 Task: Use a Figma template to create a design for a meditation app, customizing elements and adding relevant text.
Action: Key pressed figma<Key.enter>
Screenshot: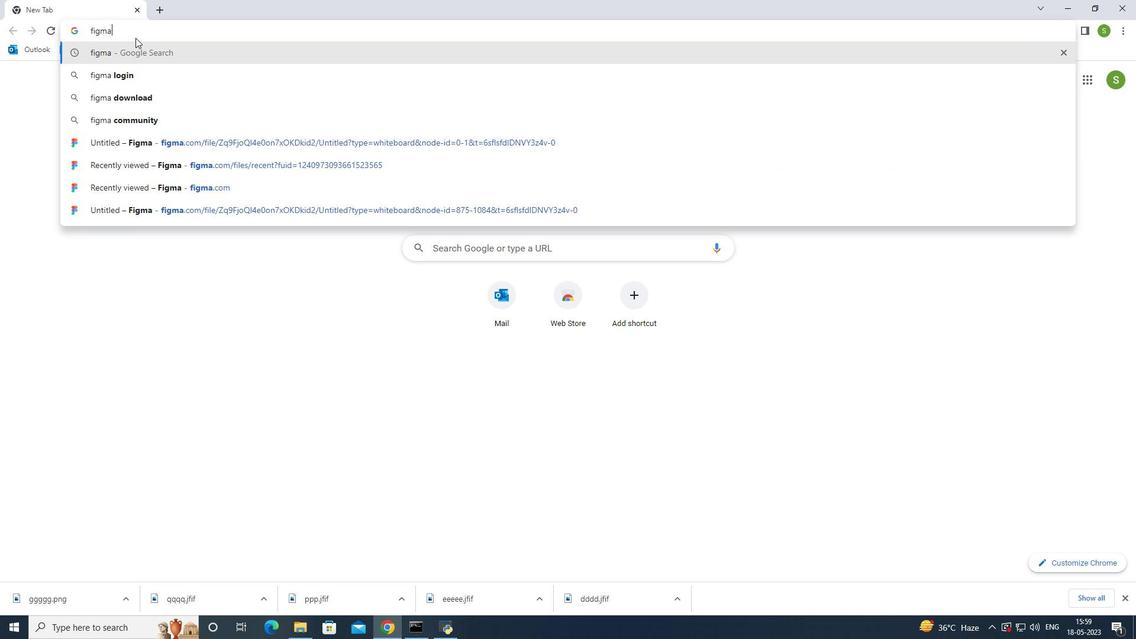 
Action: Mouse moved to (227, 177)
Screenshot: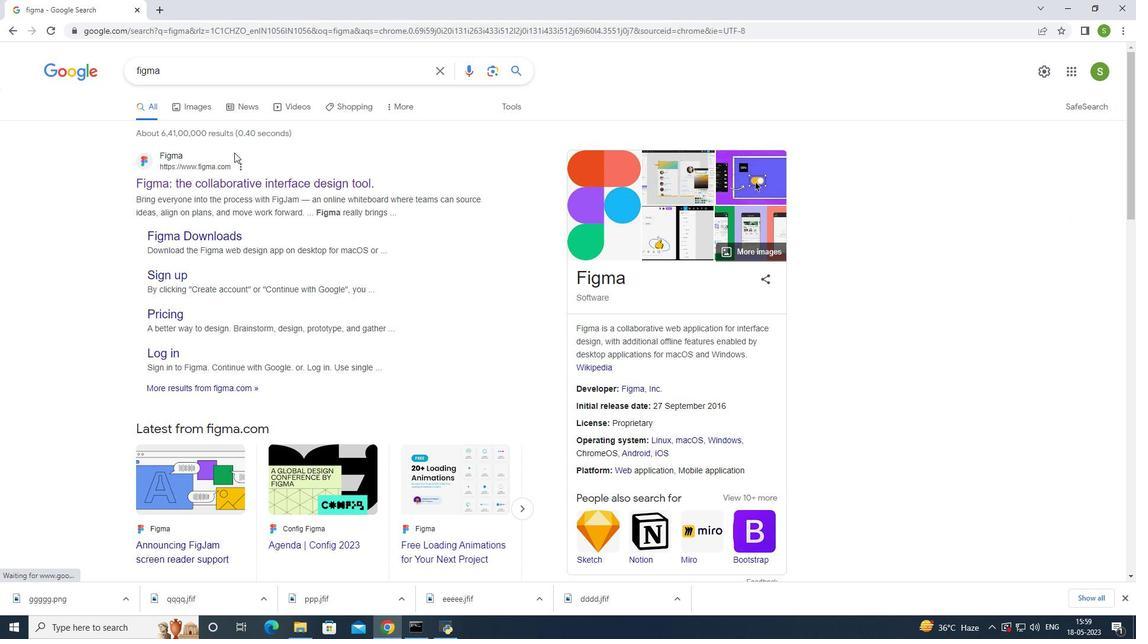 
Action: Mouse pressed left at (227, 177)
Screenshot: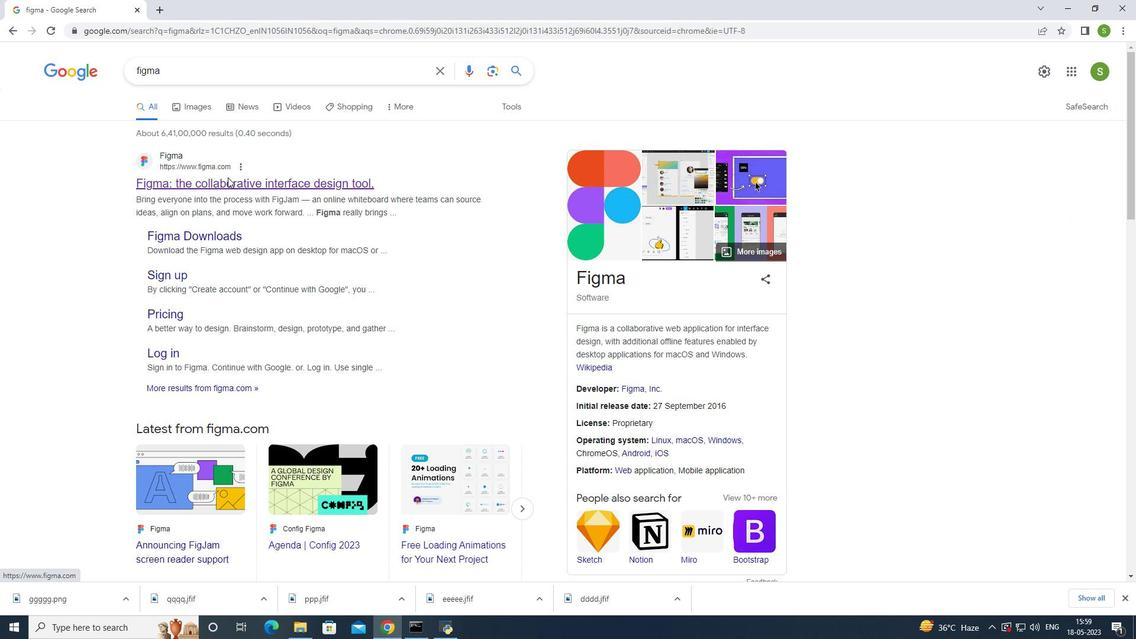 
Action: Mouse moved to (1062, 189)
Screenshot: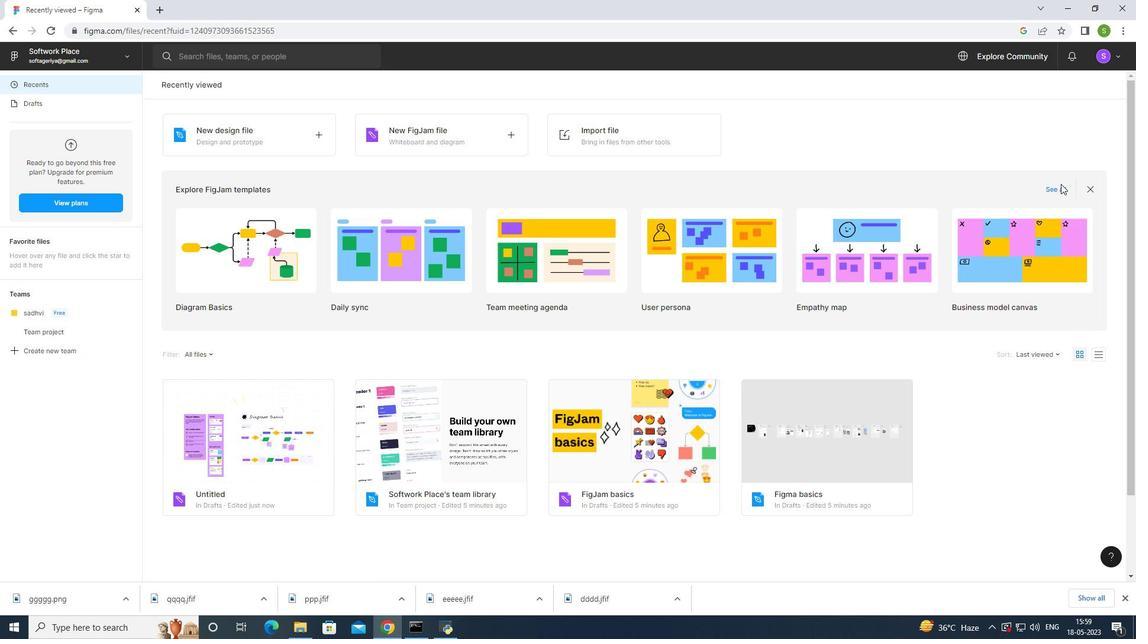 
Action: Mouse pressed left at (1062, 189)
Screenshot: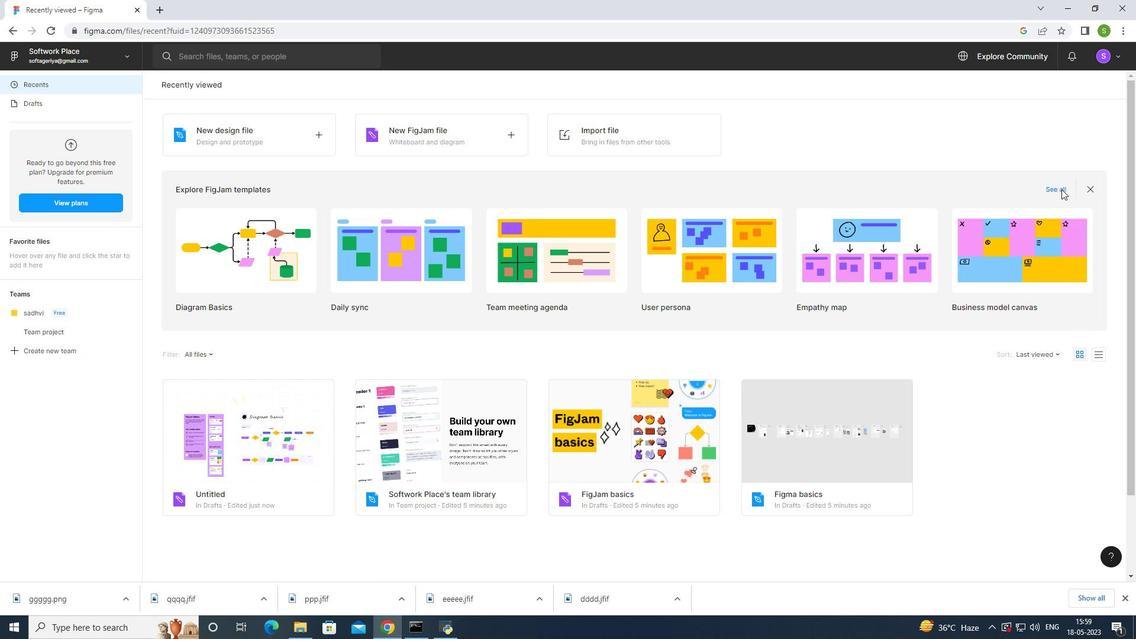 
Action: Mouse moved to (826, 245)
Screenshot: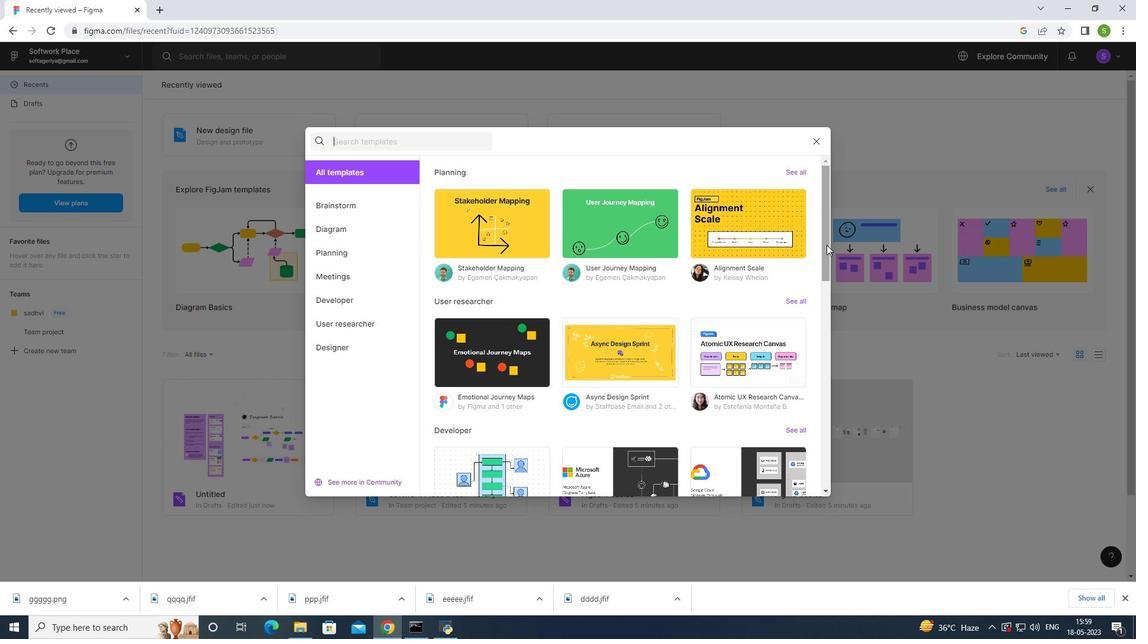 
Action: Mouse pressed left at (826, 245)
Screenshot: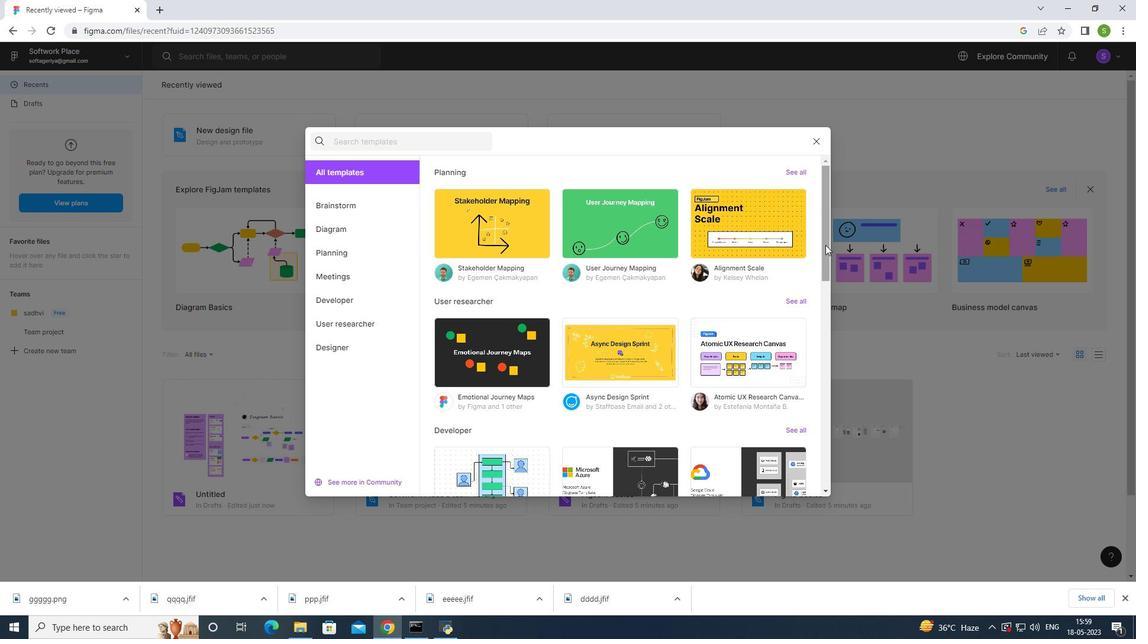 
Action: Mouse moved to (319, 228)
Screenshot: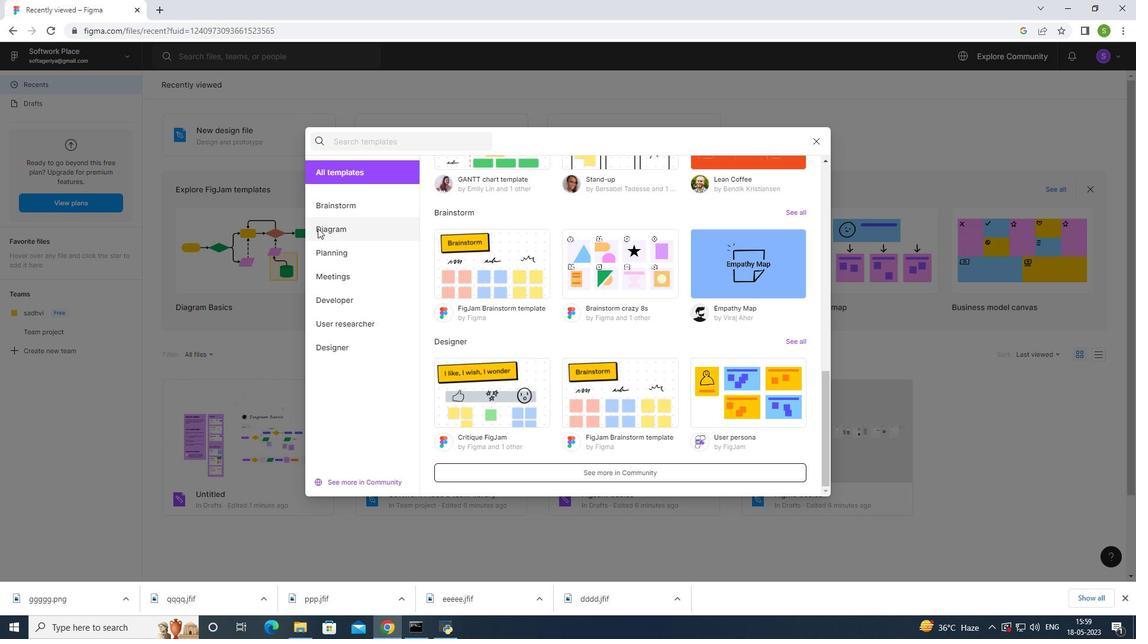 
Action: Mouse pressed left at (319, 228)
Screenshot: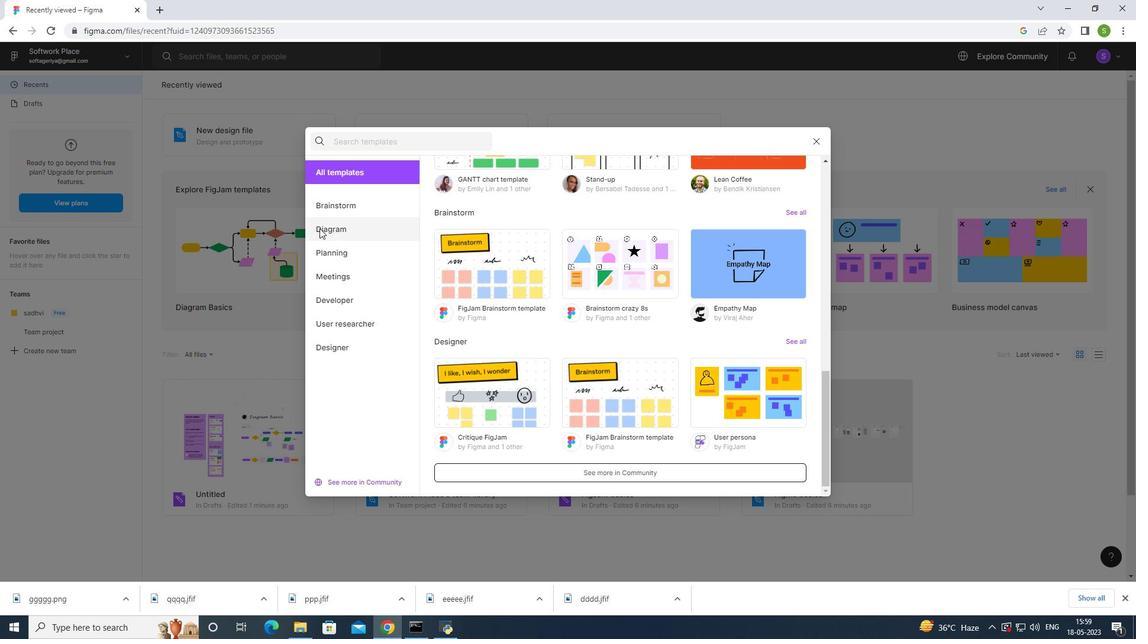 
Action: Mouse moved to (332, 166)
Screenshot: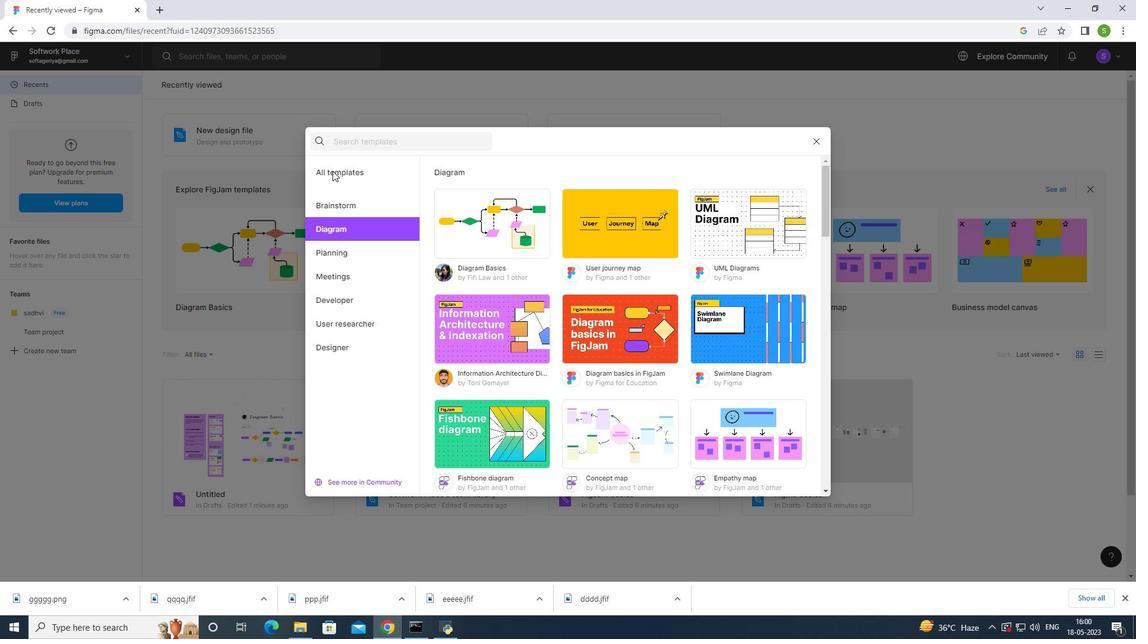 
Action: Mouse pressed left at (332, 166)
Screenshot: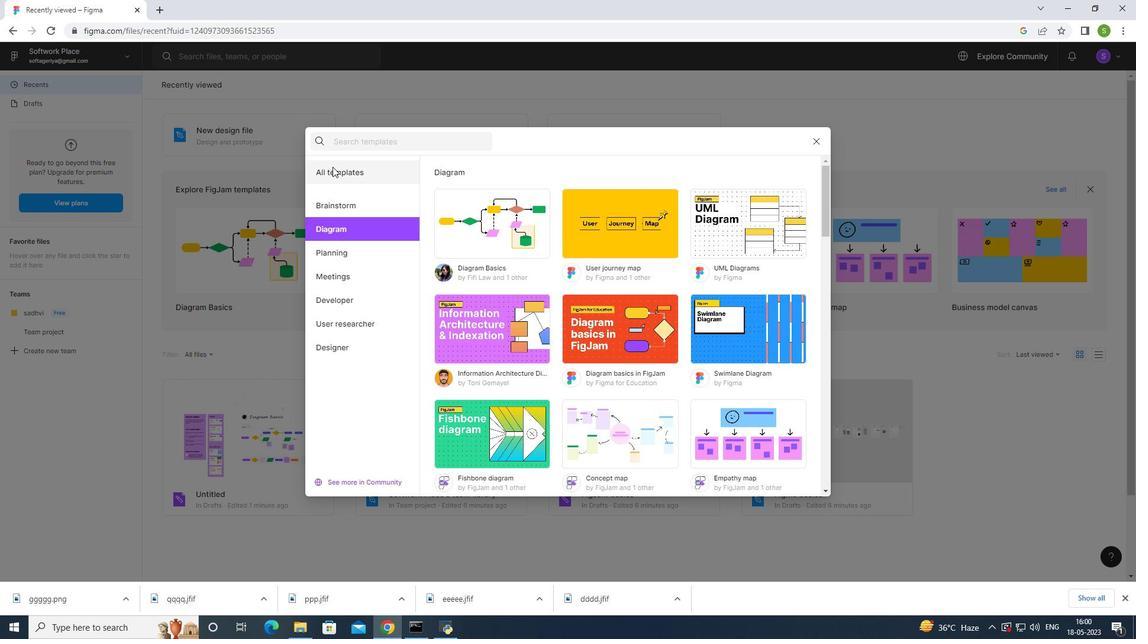 
Action: Mouse moved to (487, 291)
Screenshot: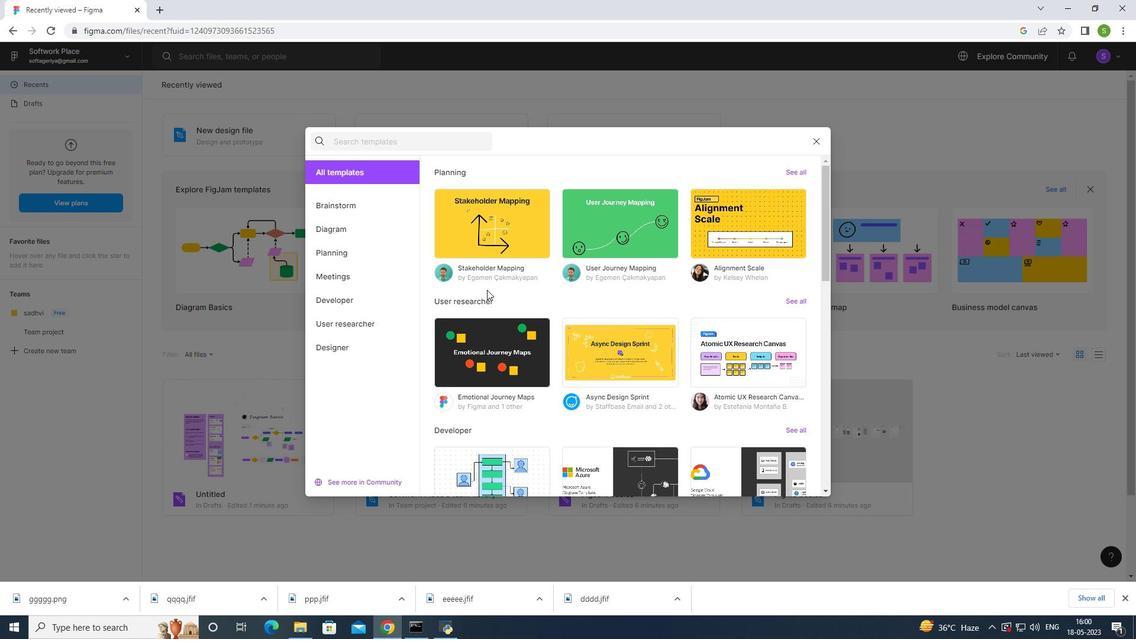 
Action: Mouse scrolled (487, 290) with delta (0, 0)
Screenshot: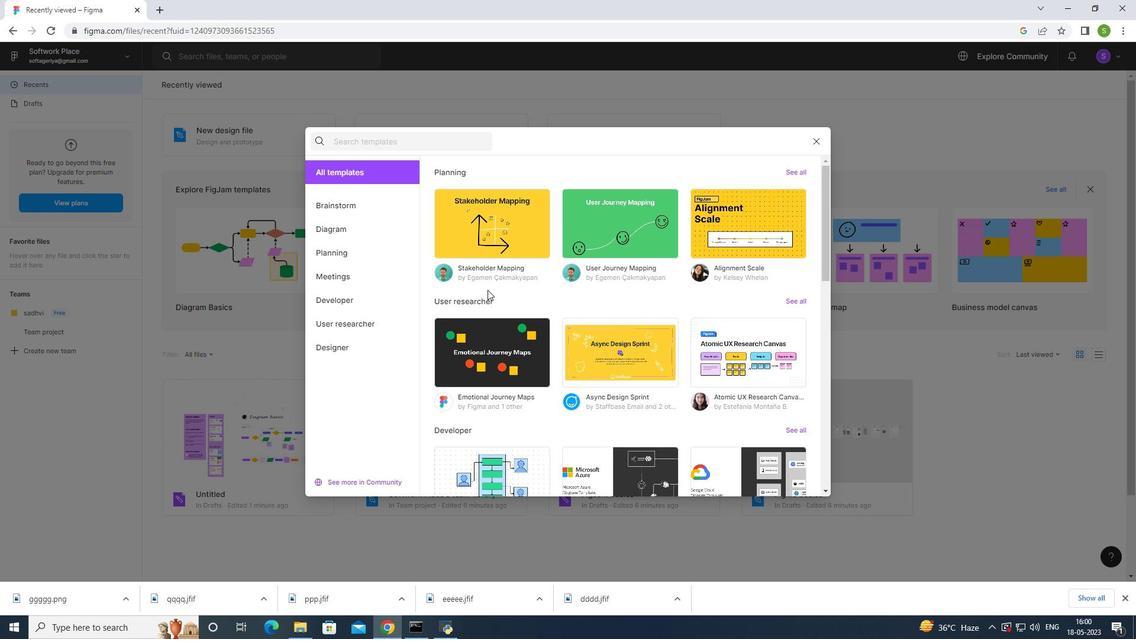 
Action: Mouse scrolled (487, 290) with delta (0, 0)
Screenshot: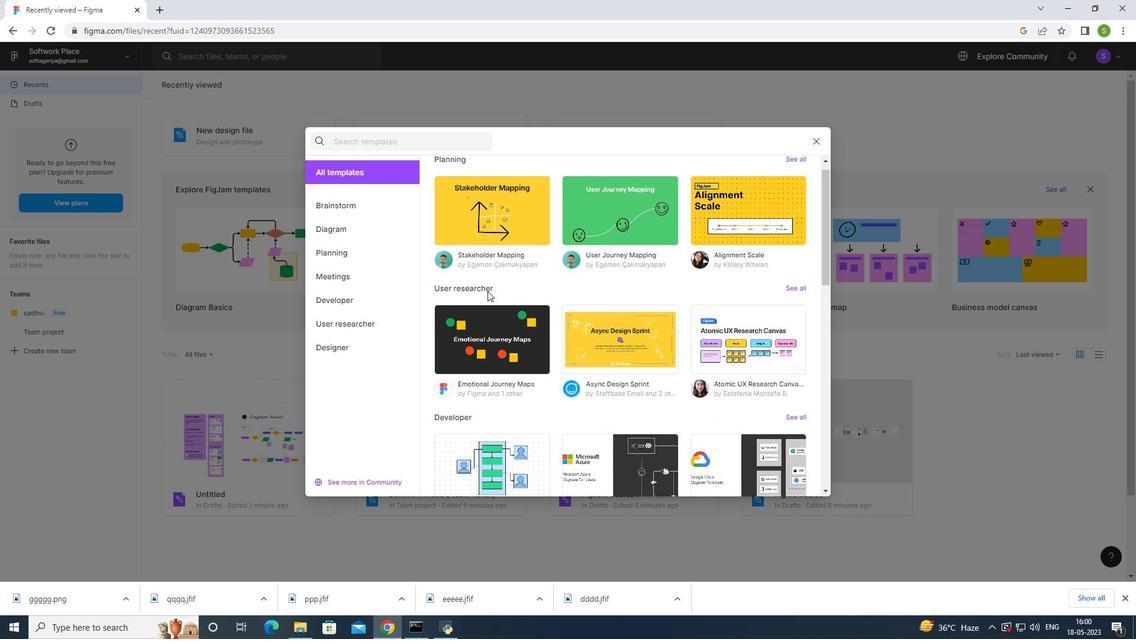 
Action: Mouse moved to (492, 283)
Screenshot: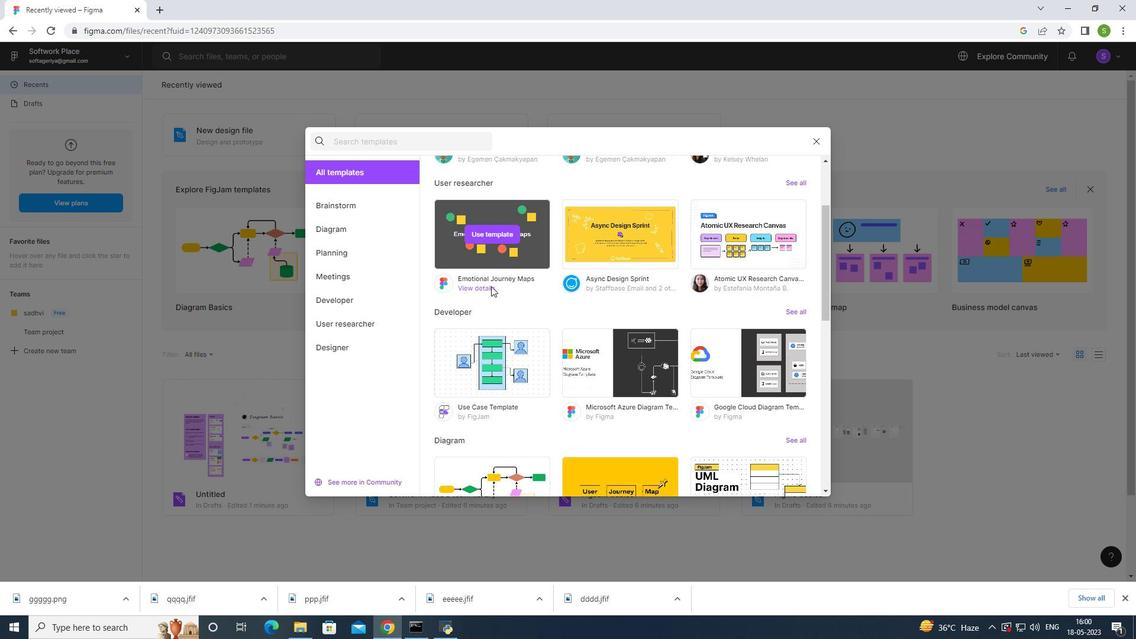 
Action: Mouse scrolled (492, 282) with delta (0, 0)
Screenshot: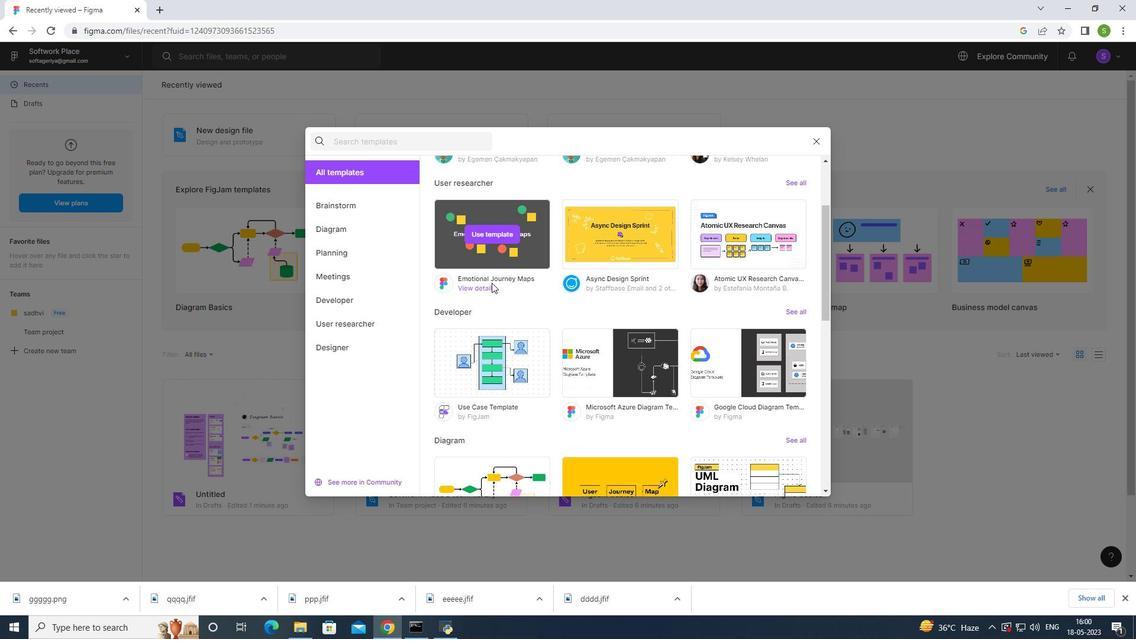 
Action: Mouse scrolled (492, 282) with delta (0, 0)
Screenshot: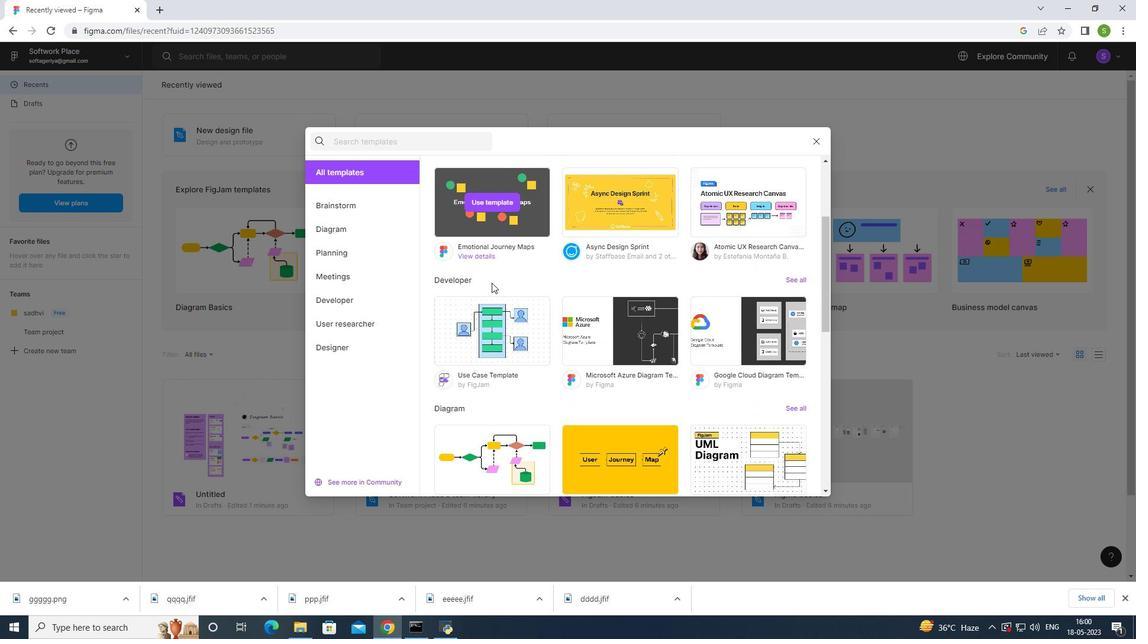 
Action: Mouse scrolled (492, 282) with delta (0, 0)
Screenshot: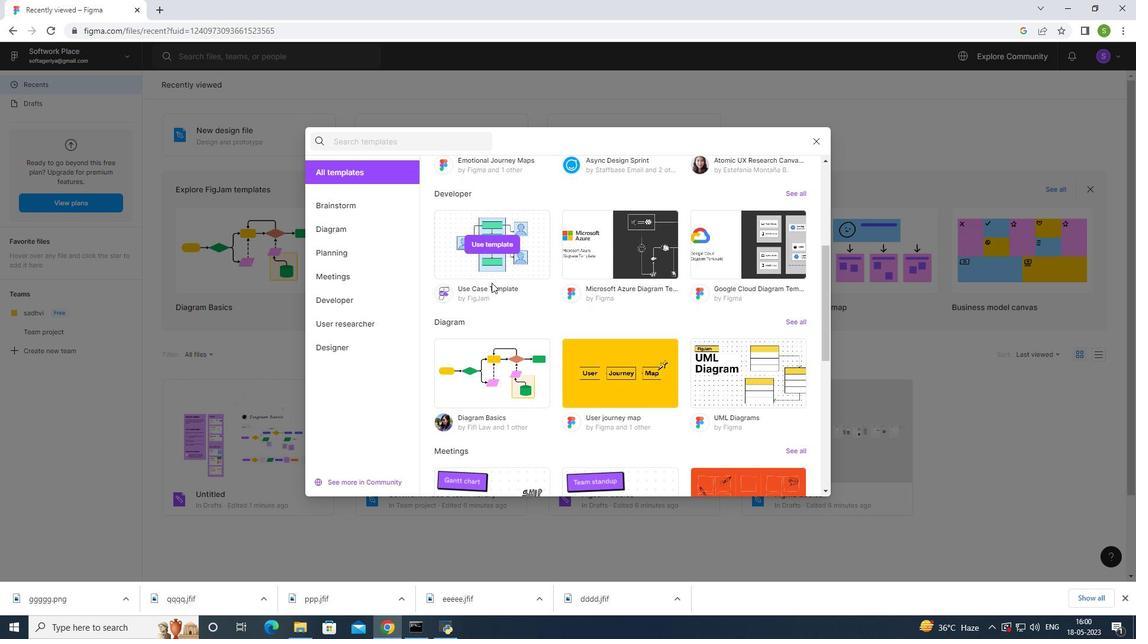 
Action: Mouse scrolled (492, 282) with delta (0, 0)
Screenshot: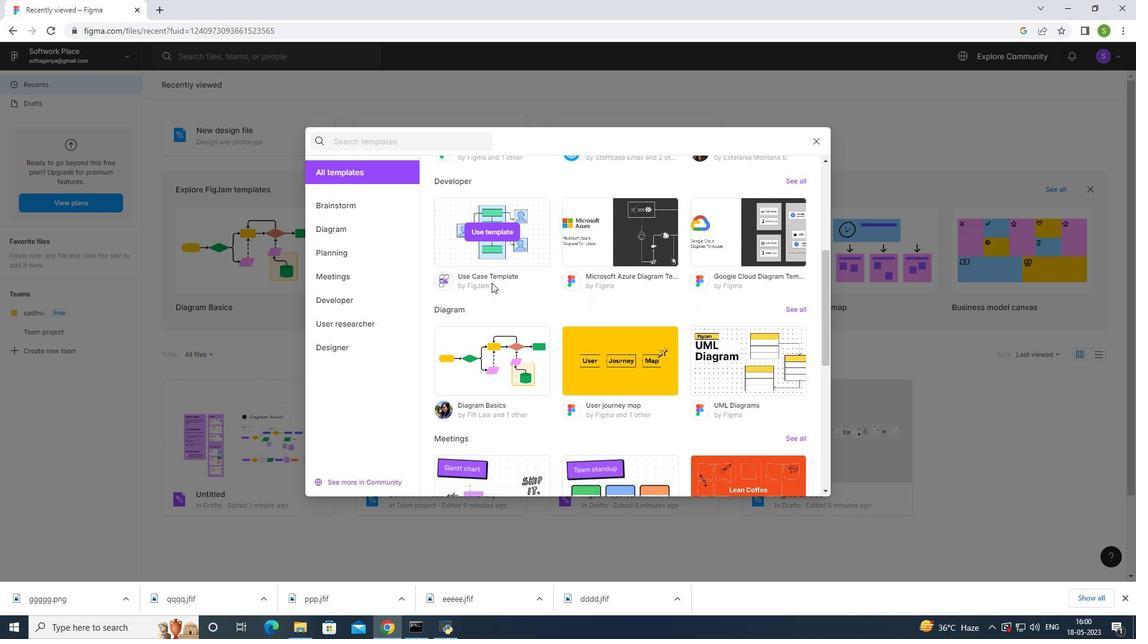 
Action: Mouse moved to (701, 304)
Screenshot: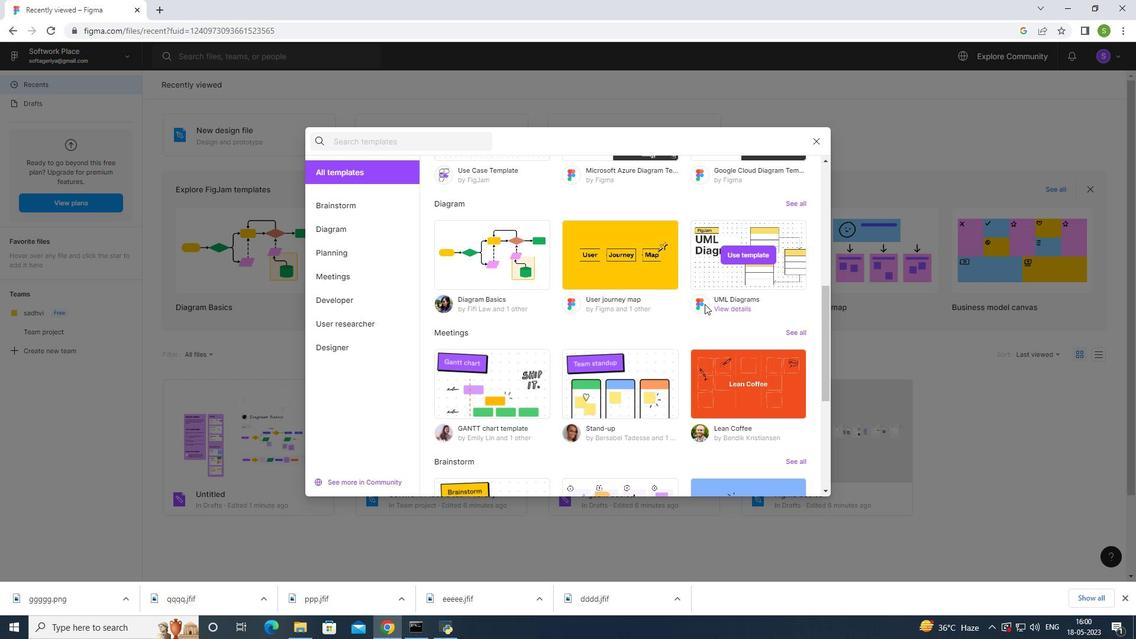
Action: Mouse scrolled (701, 305) with delta (0, 0)
Screenshot: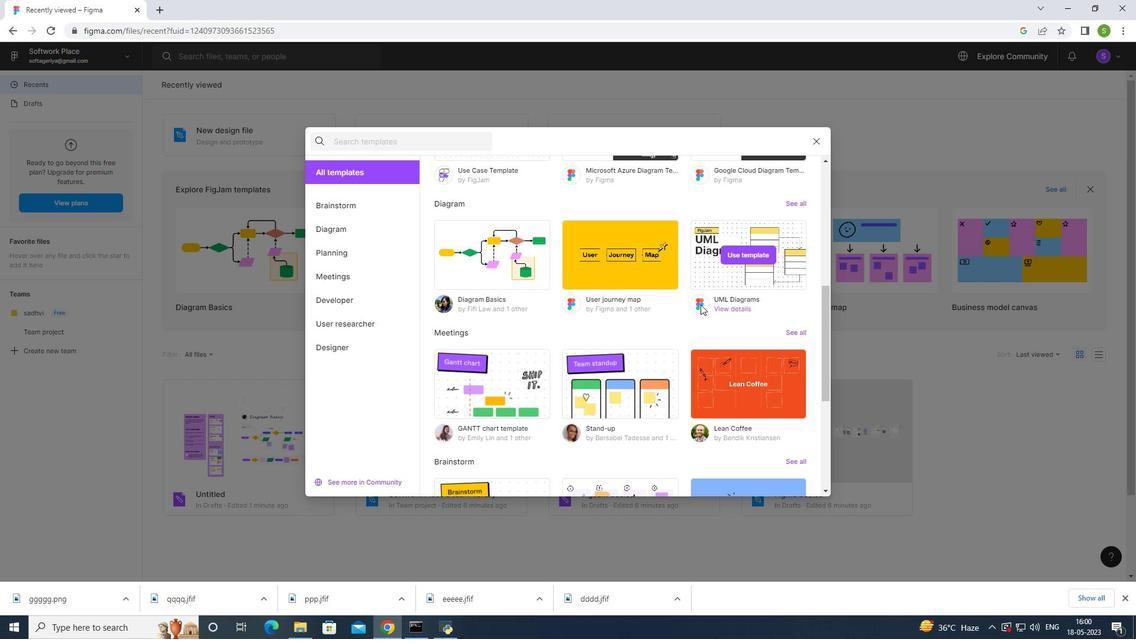 
Action: Mouse scrolled (701, 305) with delta (0, 0)
Screenshot: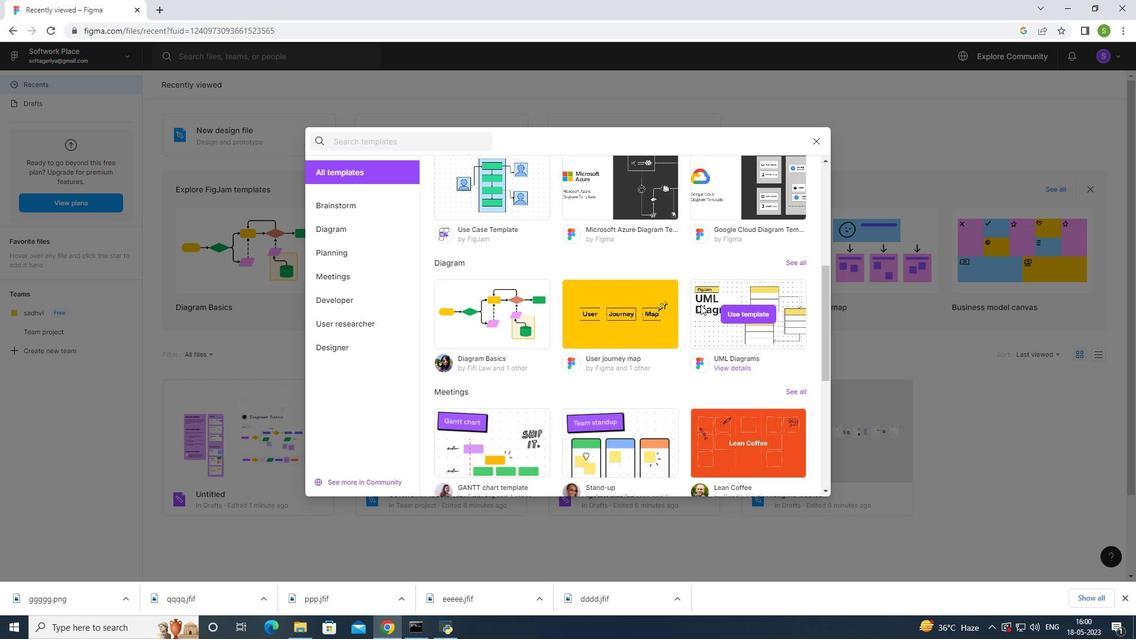 
Action: Mouse moved to (791, 228)
Screenshot: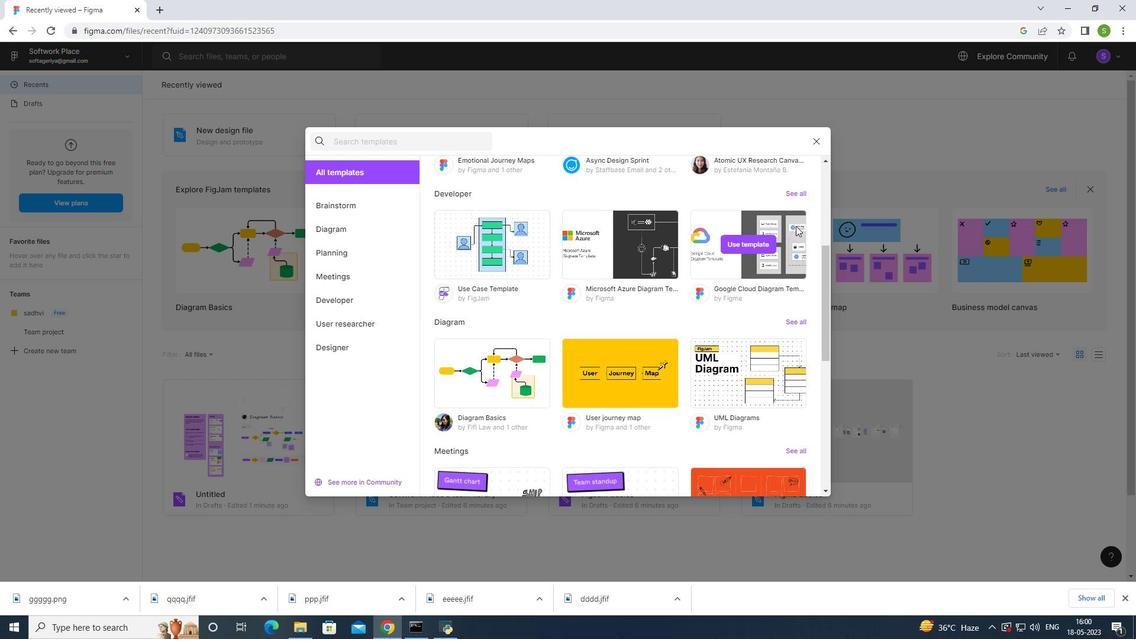 
Action: Mouse pressed left at (791, 228)
Screenshot: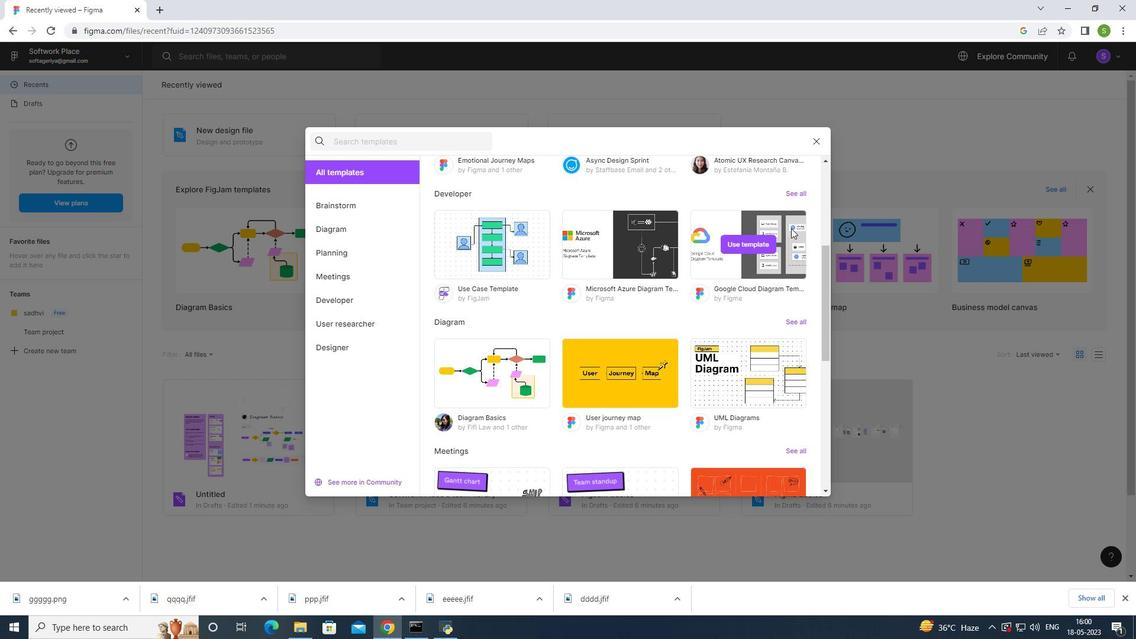 
Action: Mouse moved to (281, 319)
Screenshot: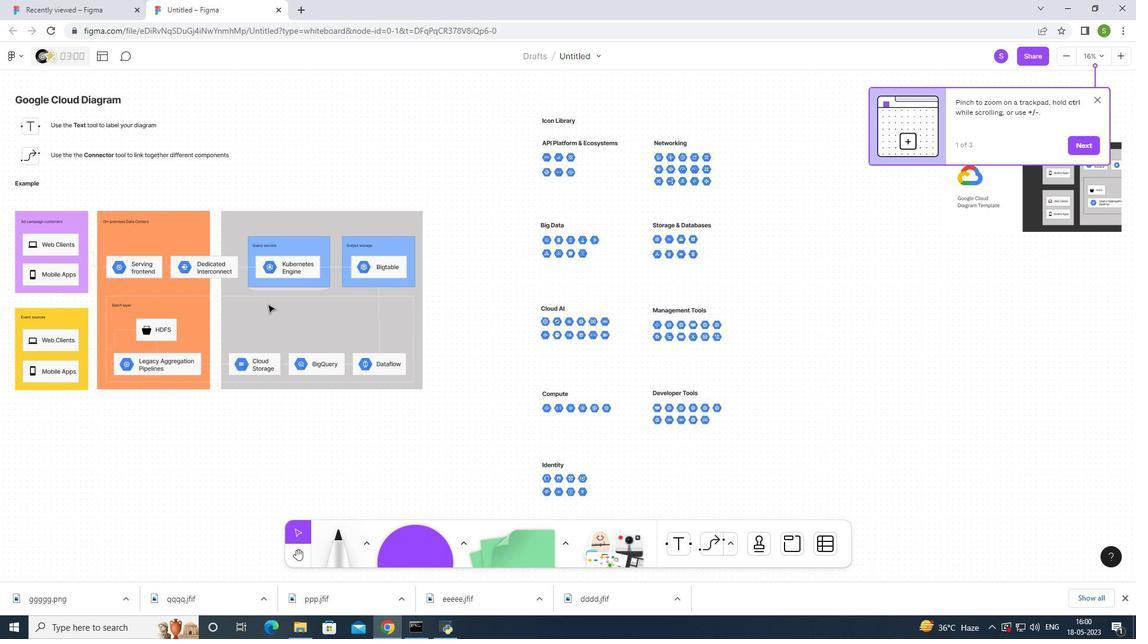 
Action: Mouse pressed left at (281, 319)
Screenshot: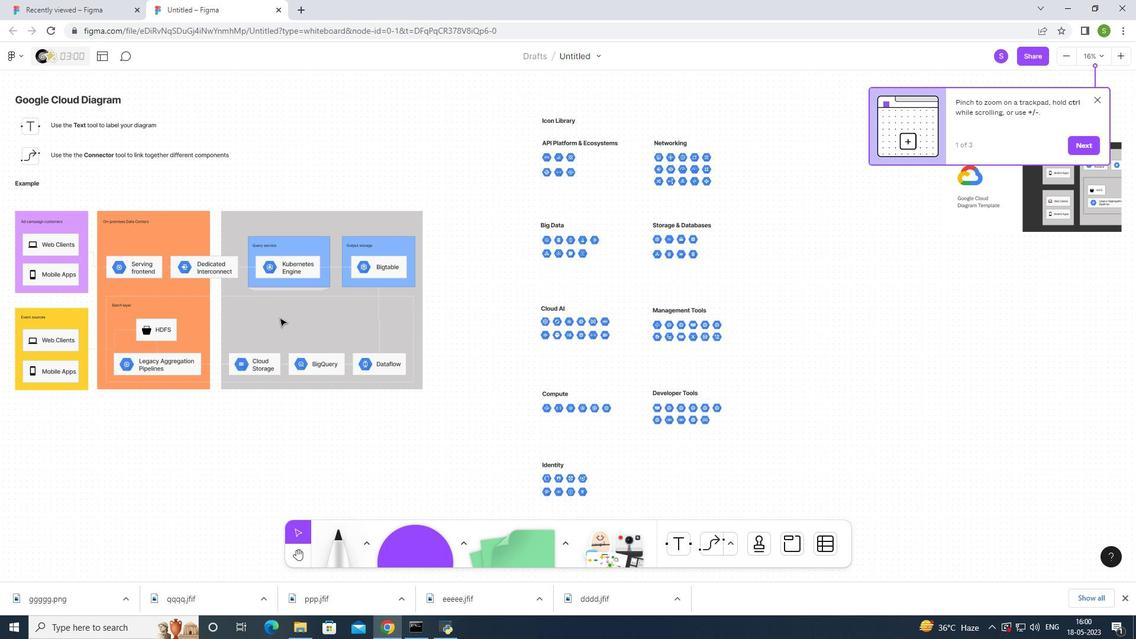
Action: Mouse moved to (126, 286)
Screenshot: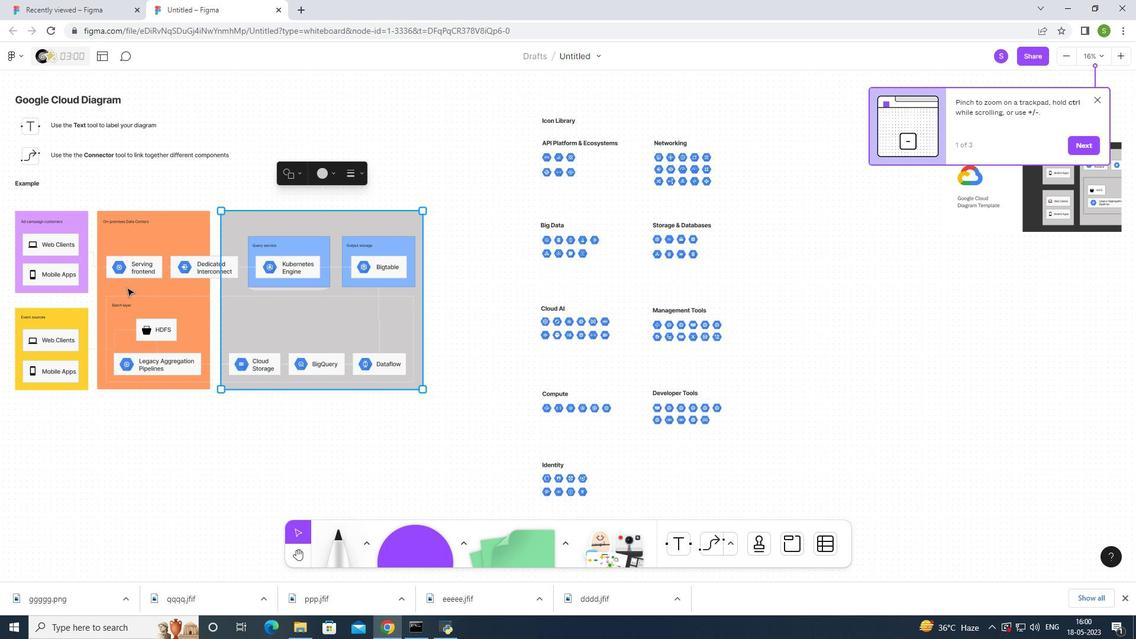 
Action: Mouse pressed left at (126, 286)
Screenshot: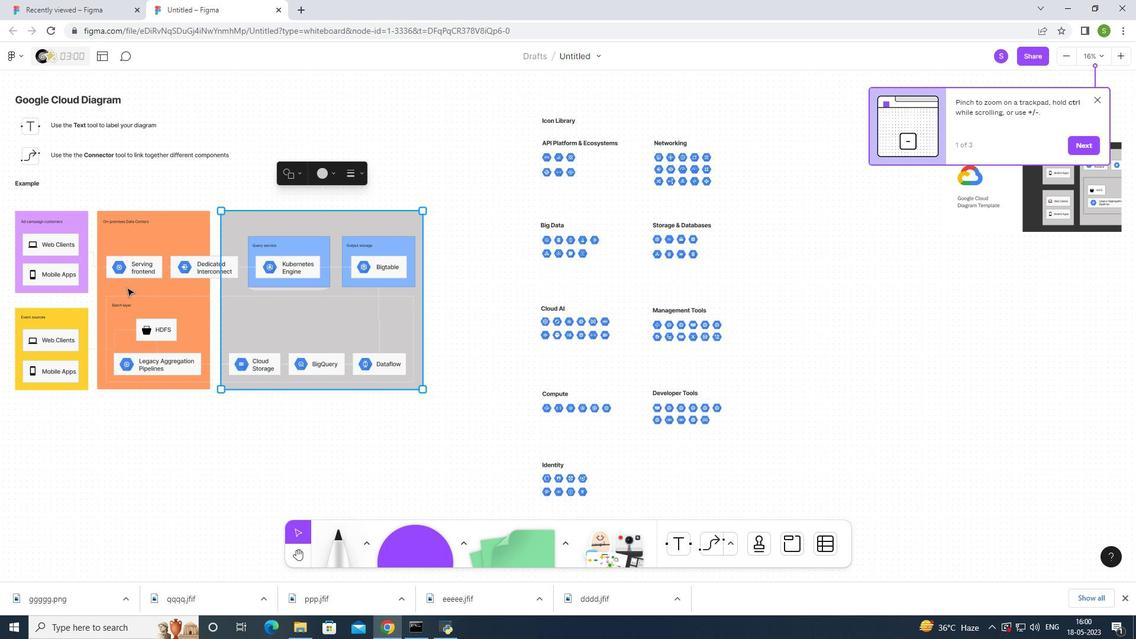 
Action: Mouse moved to (46, 280)
Screenshot: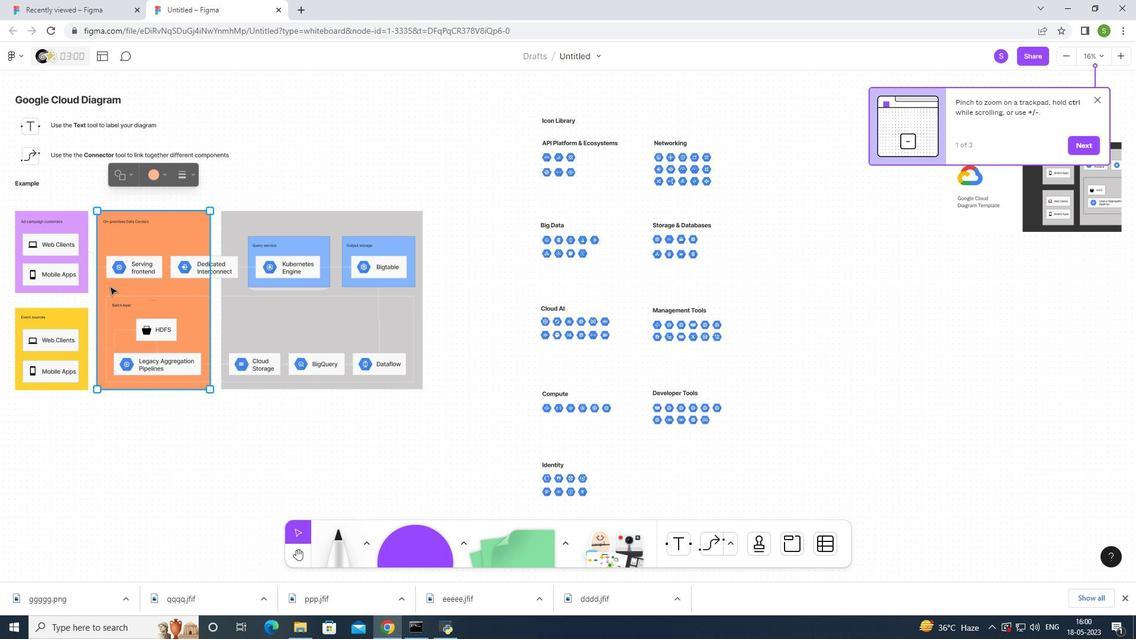 
Action: Mouse pressed left at (46, 280)
Screenshot: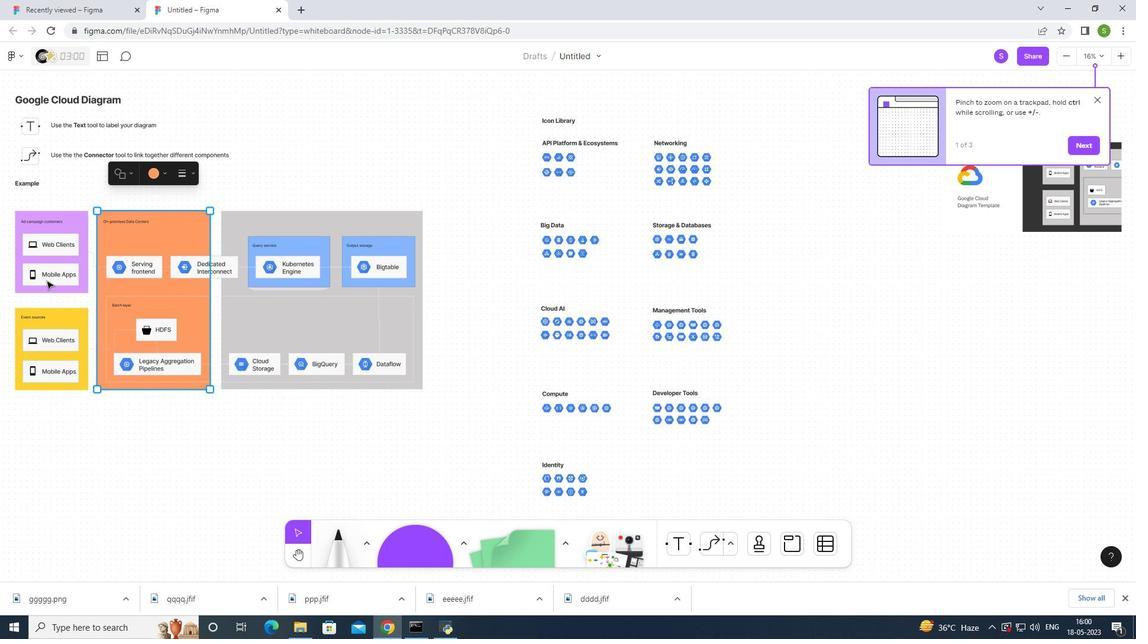 
Action: Mouse moved to (581, 188)
Screenshot: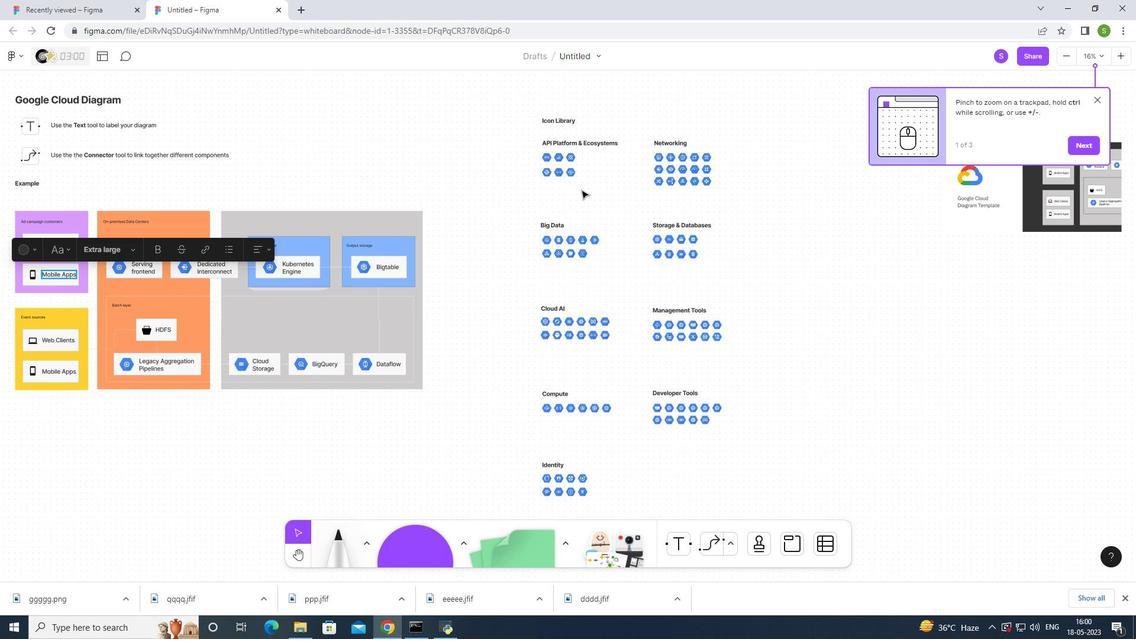 
Action: Mouse pressed left at (581, 188)
Screenshot: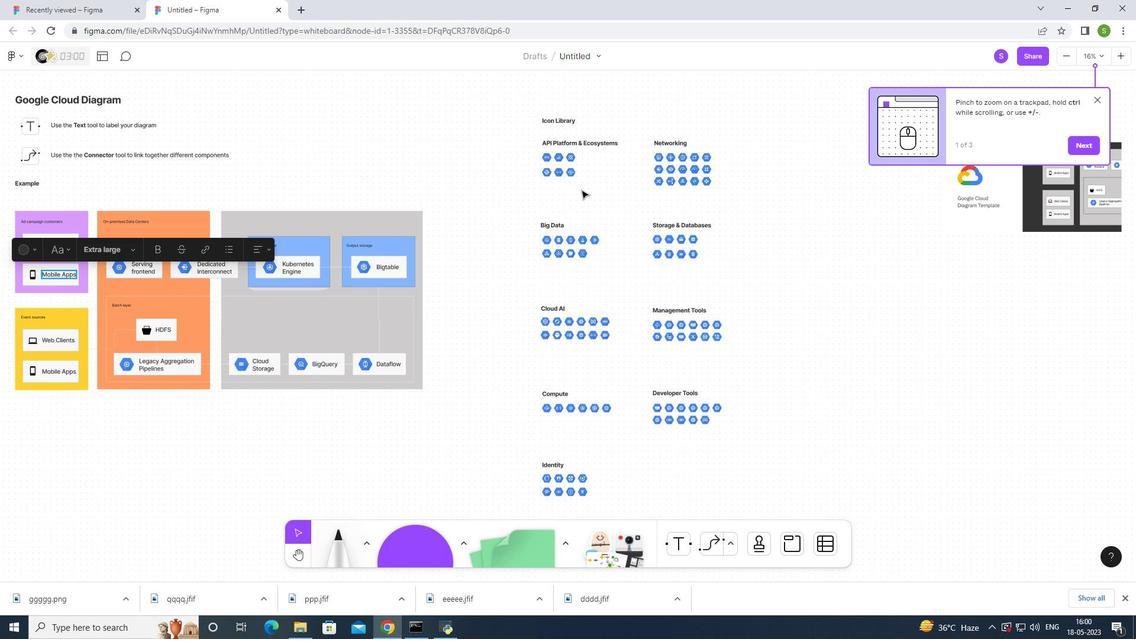 
Action: Mouse moved to (704, 183)
Screenshot: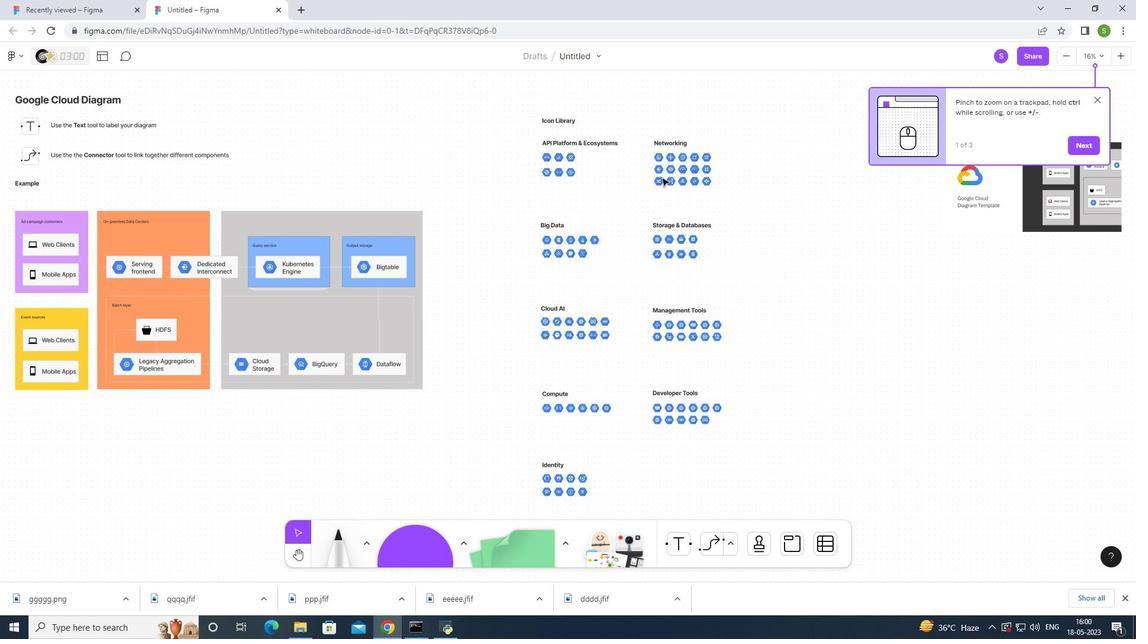 
Action: Mouse pressed left at (704, 183)
Screenshot: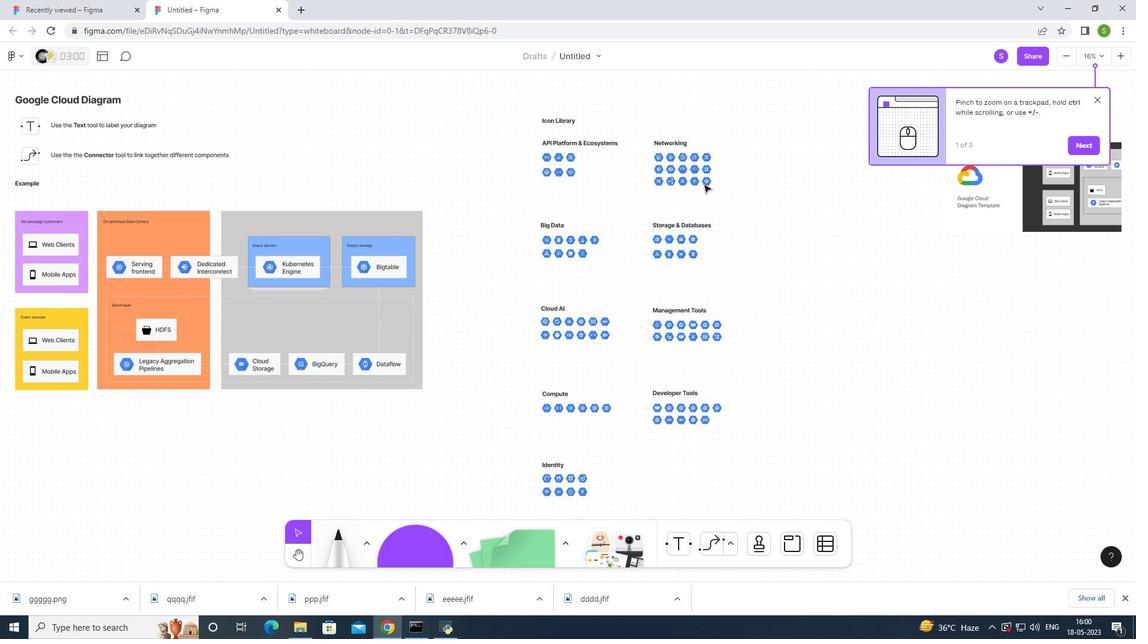 
Action: Mouse moved to (14, 28)
Screenshot: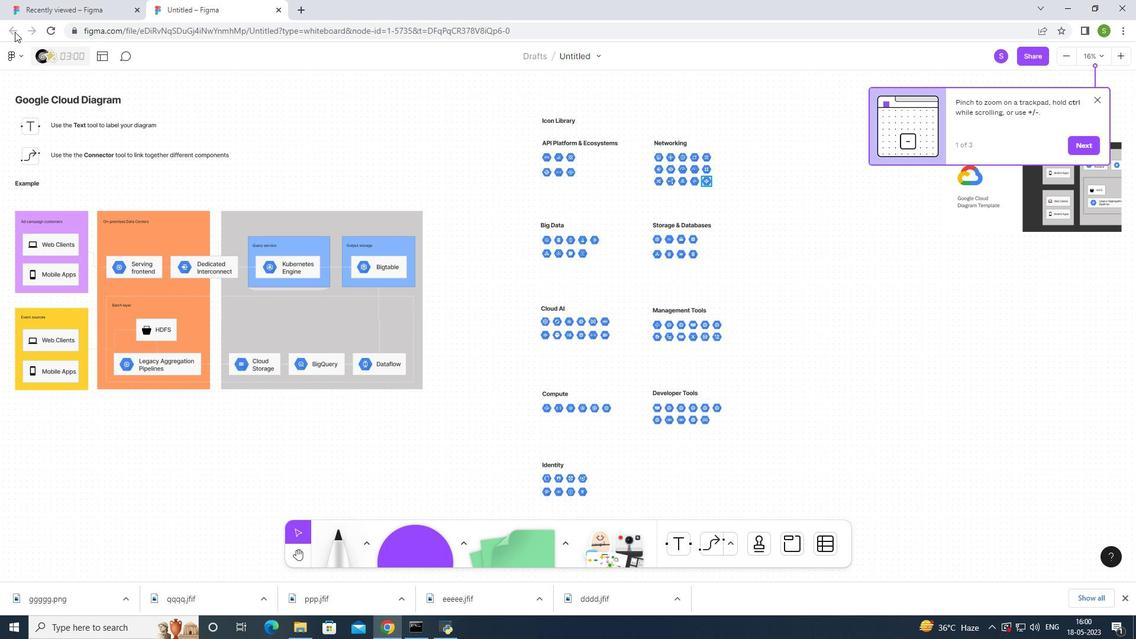 
Action: Mouse pressed left at (14, 28)
Screenshot: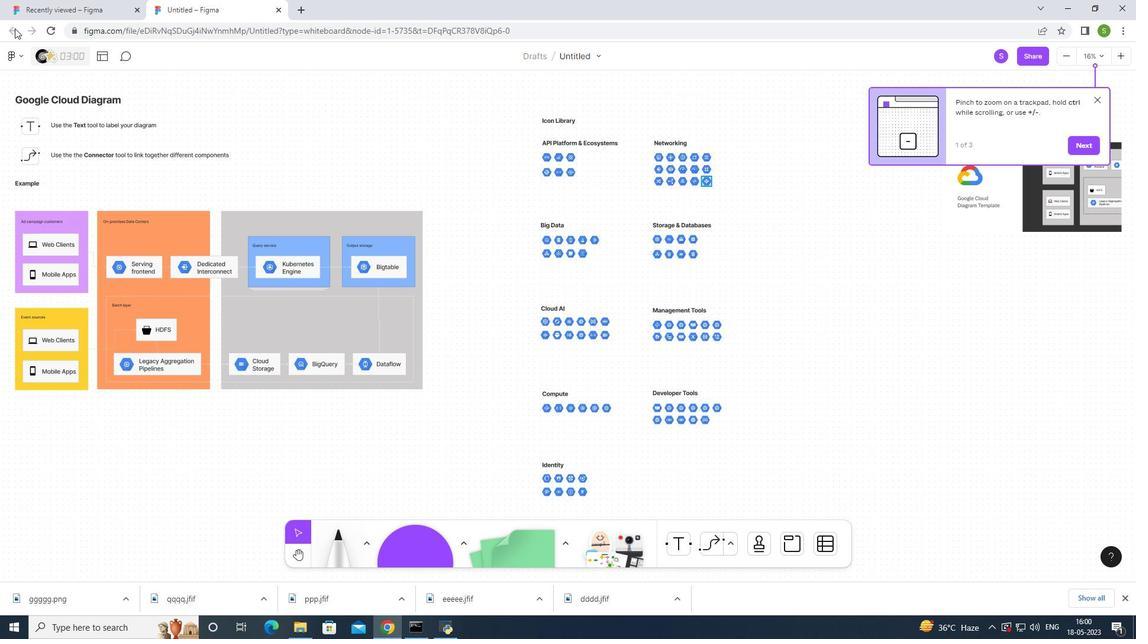 
Action: Mouse pressed left at (14, 28)
Screenshot: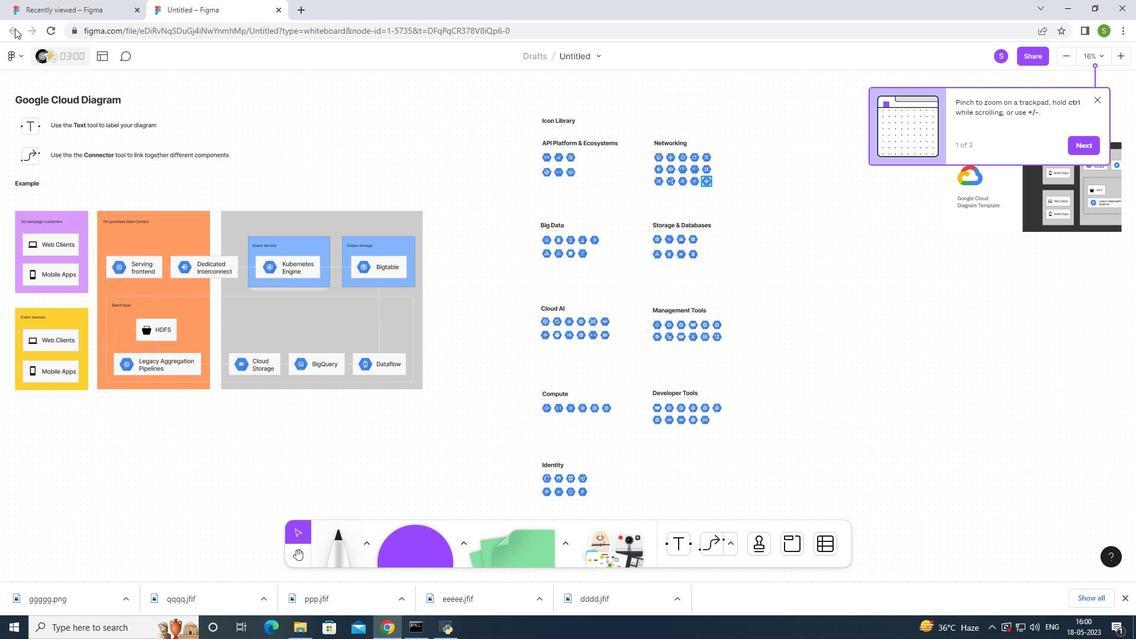 
Action: Mouse moved to (110, 7)
Screenshot: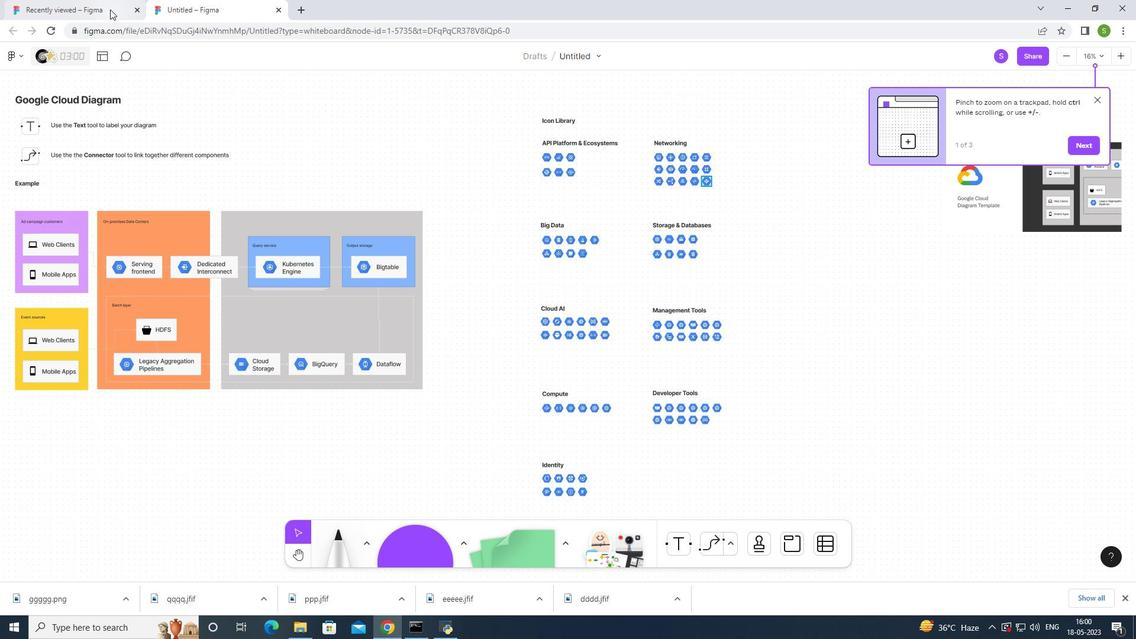 
Action: Mouse pressed left at (110, 7)
Screenshot: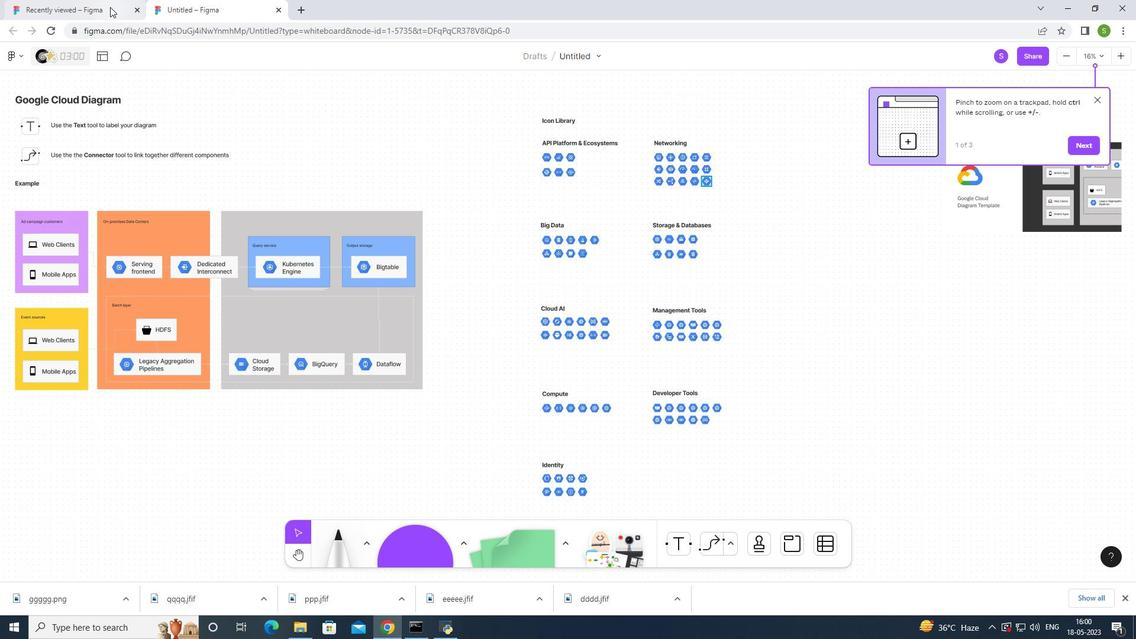 
Action: Mouse moved to (281, 11)
Screenshot: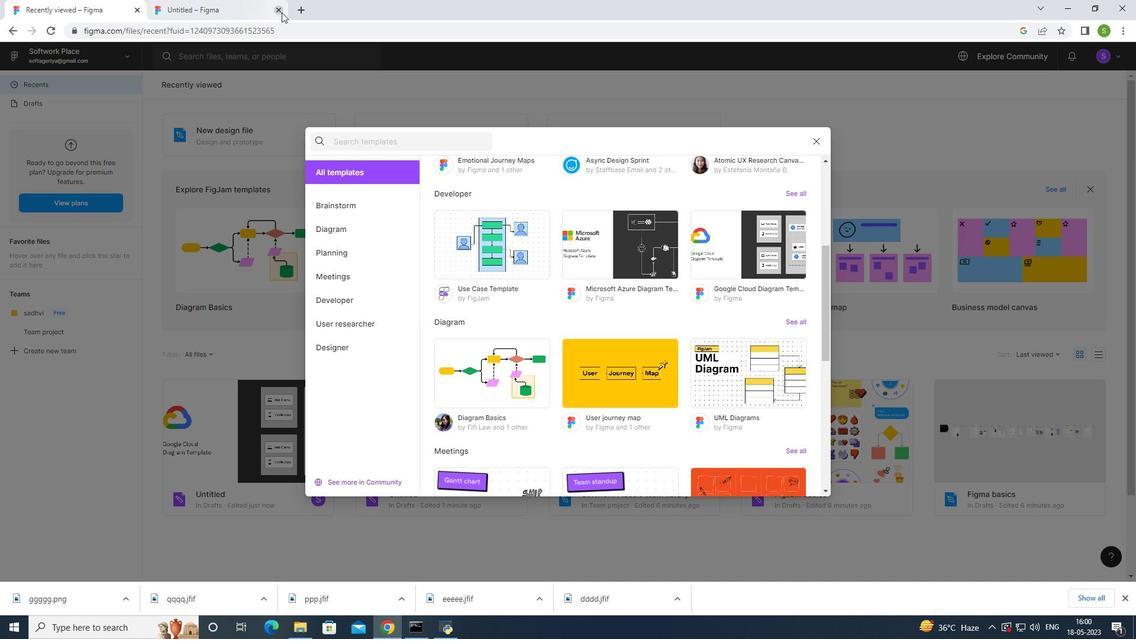 
Action: Mouse pressed left at (281, 11)
Screenshot: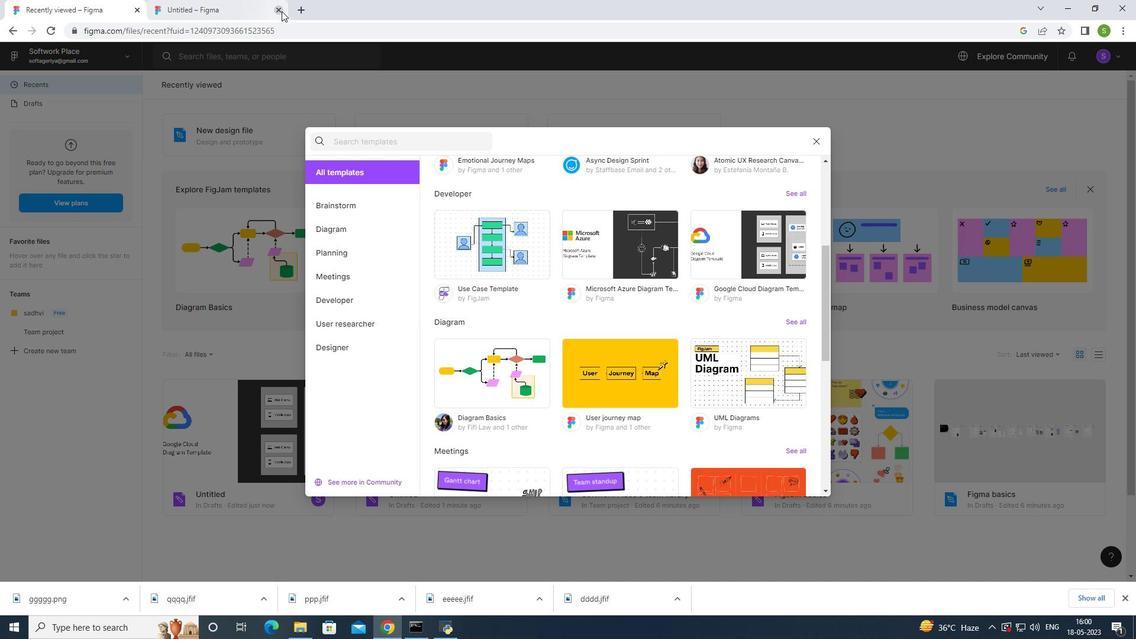 
Action: Mouse moved to (650, 384)
Screenshot: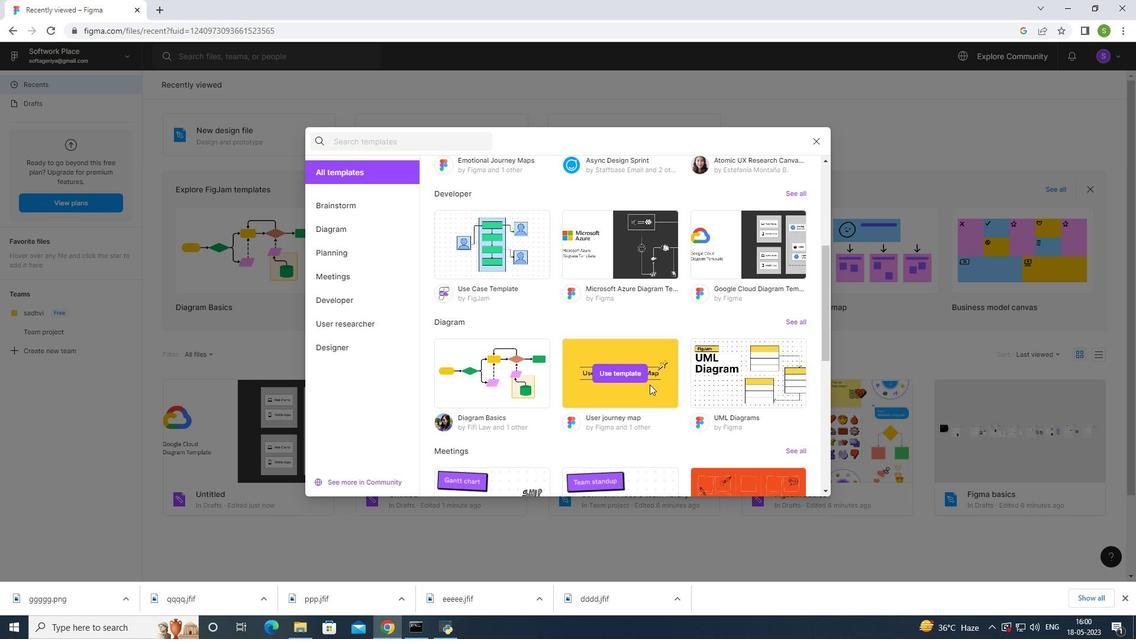 
Action: Mouse scrolled (650, 384) with delta (0, 0)
Screenshot: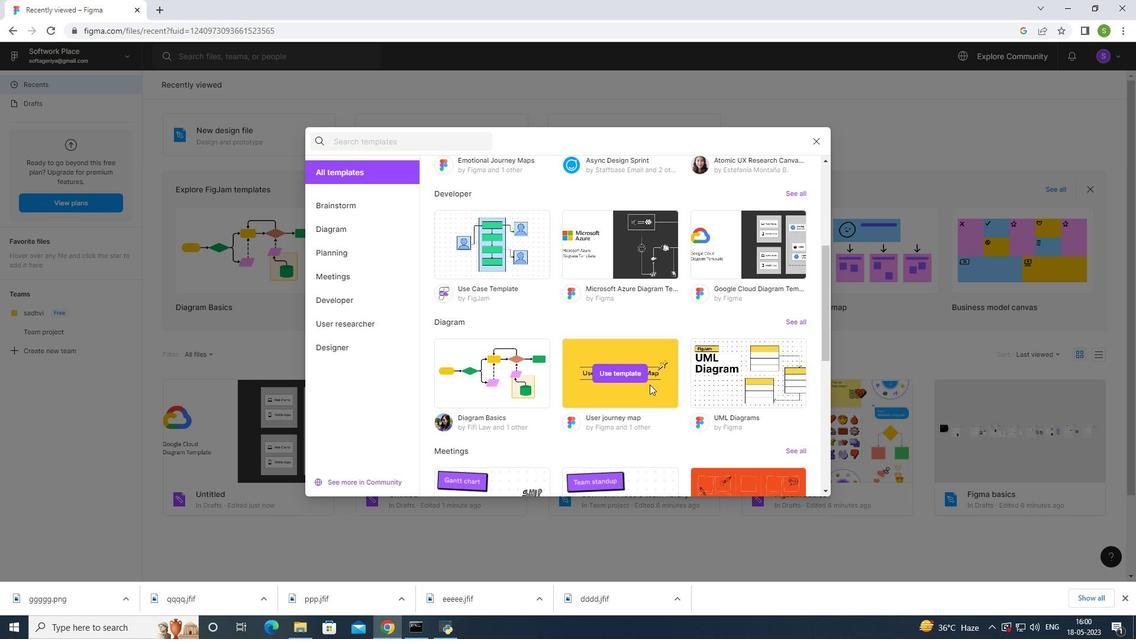 
Action: Mouse moved to (652, 387)
Screenshot: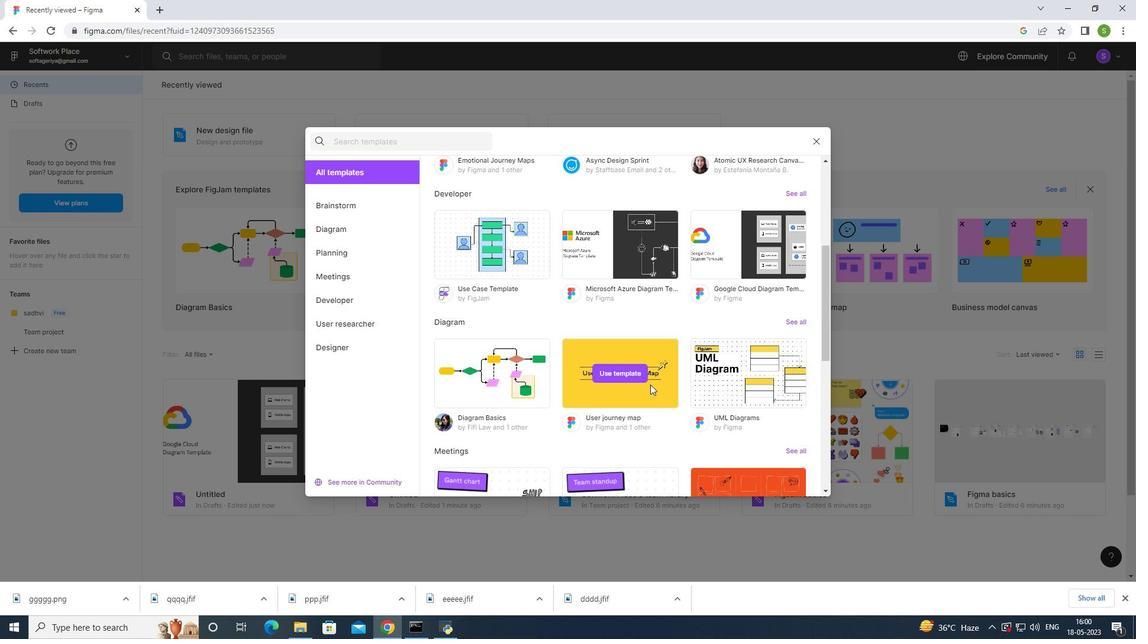 
Action: Mouse scrolled (652, 387) with delta (0, 0)
Screenshot: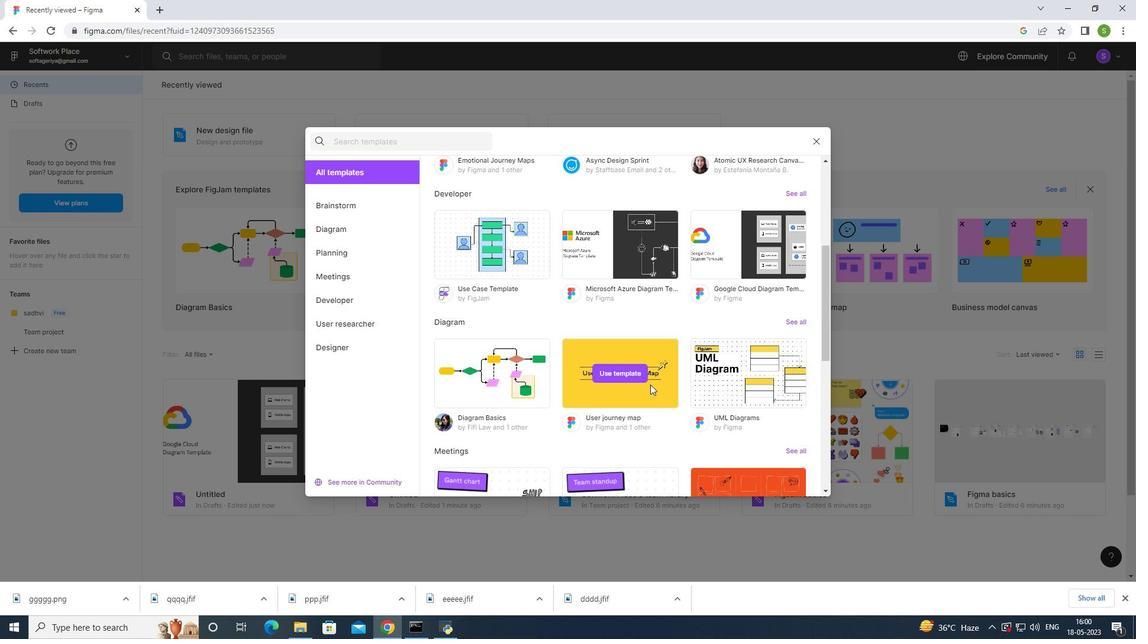 
Action: Mouse moved to (652, 389)
Screenshot: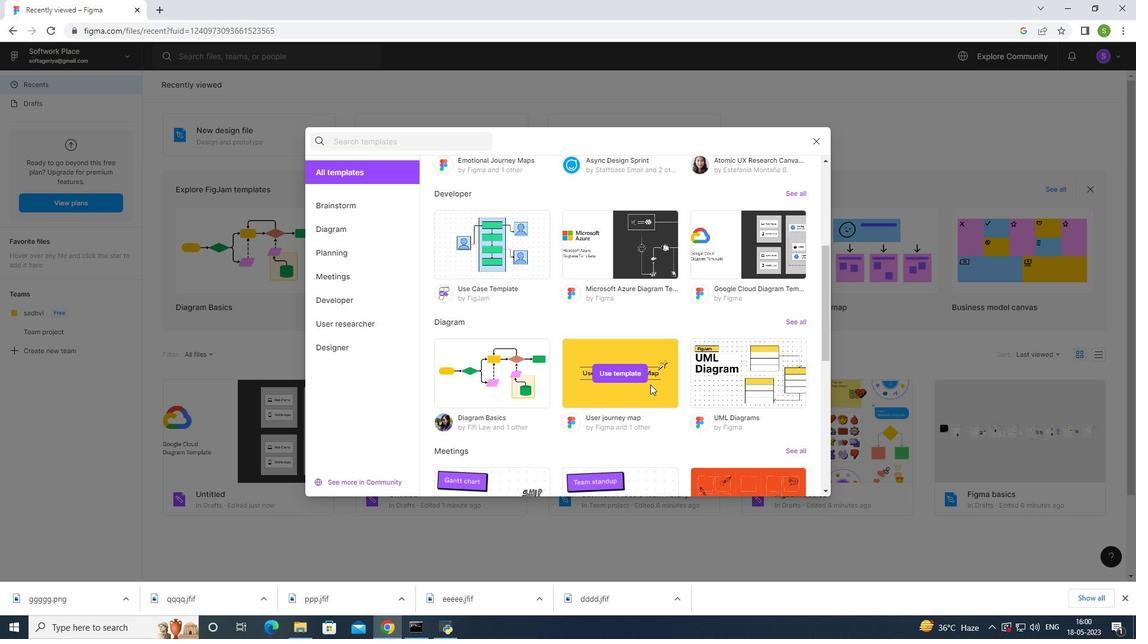 
Action: Mouse scrolled (652, 388) with delta (0, 0)
Screenshot: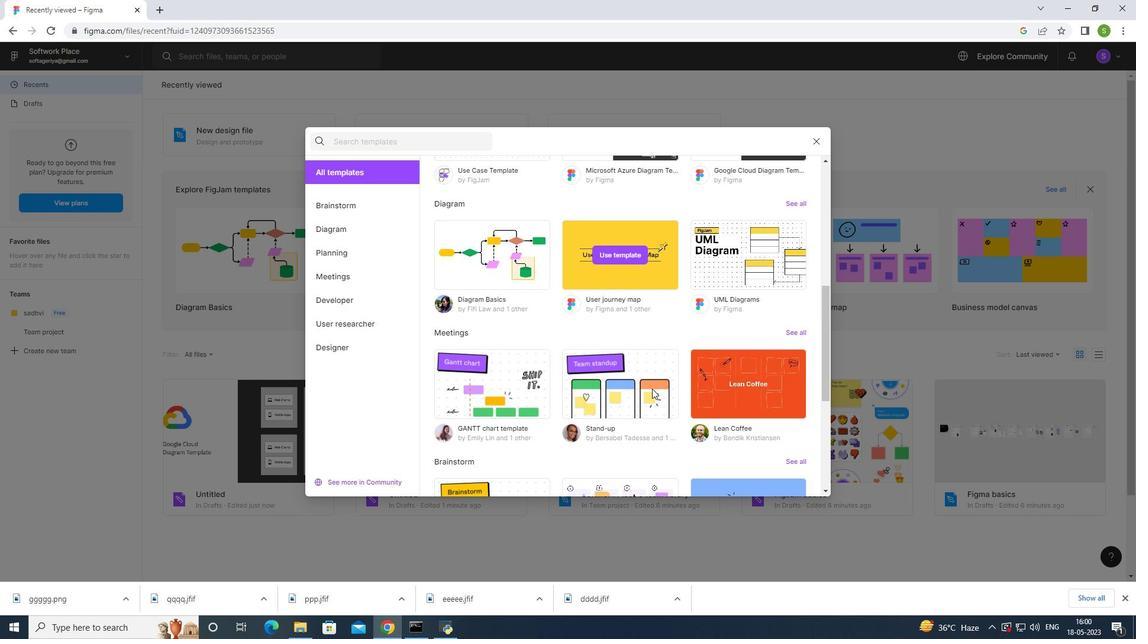 
Action: Mouse scrolled (652, 388) with delta (0, 0)
Screenshot: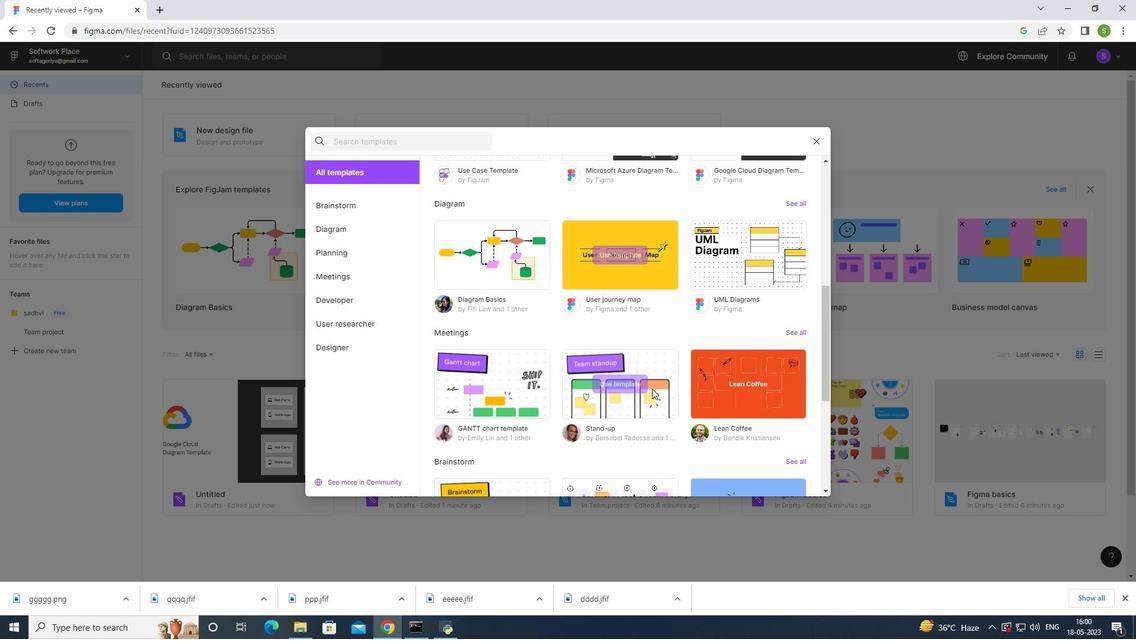 
Action: Mouse scrolled (652, 388) with delta (0, 0)
Screenshot: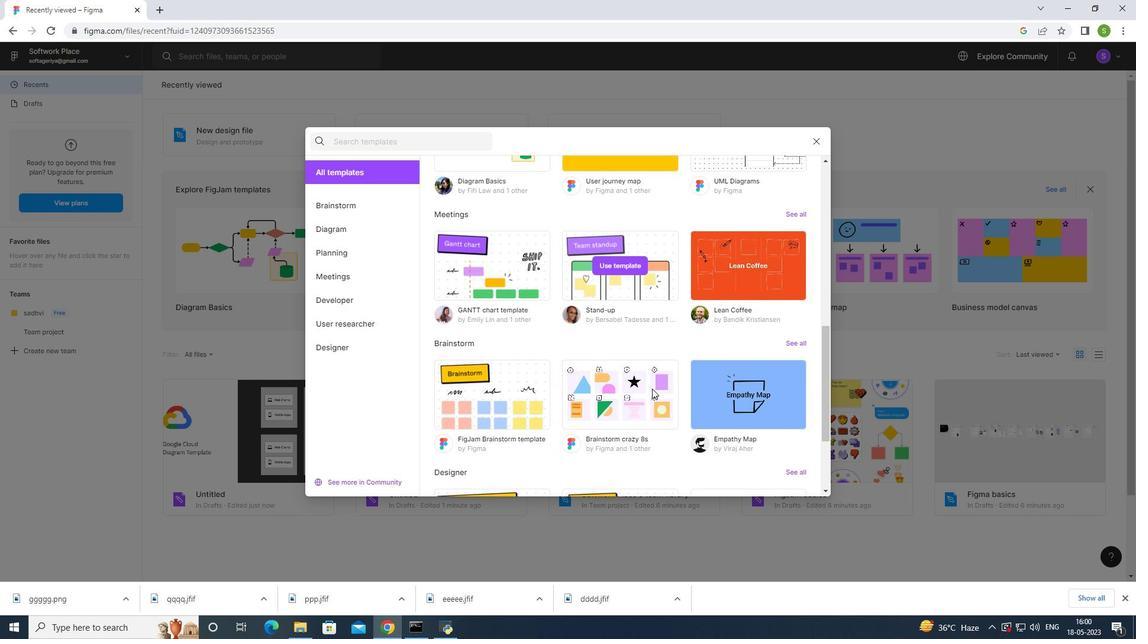 
Action: Mouse scrolled (652, 388) with delta (0, 0)
Screenshot: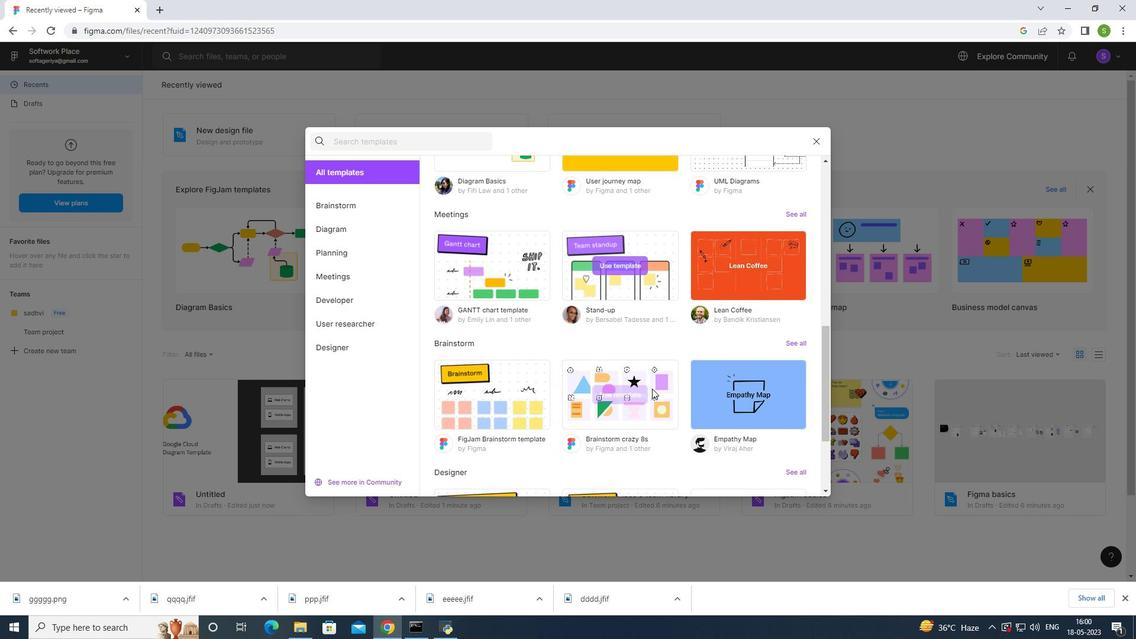 
Action: Mouse scrolled (652, 388) with delta (0, 0)
Screenshot: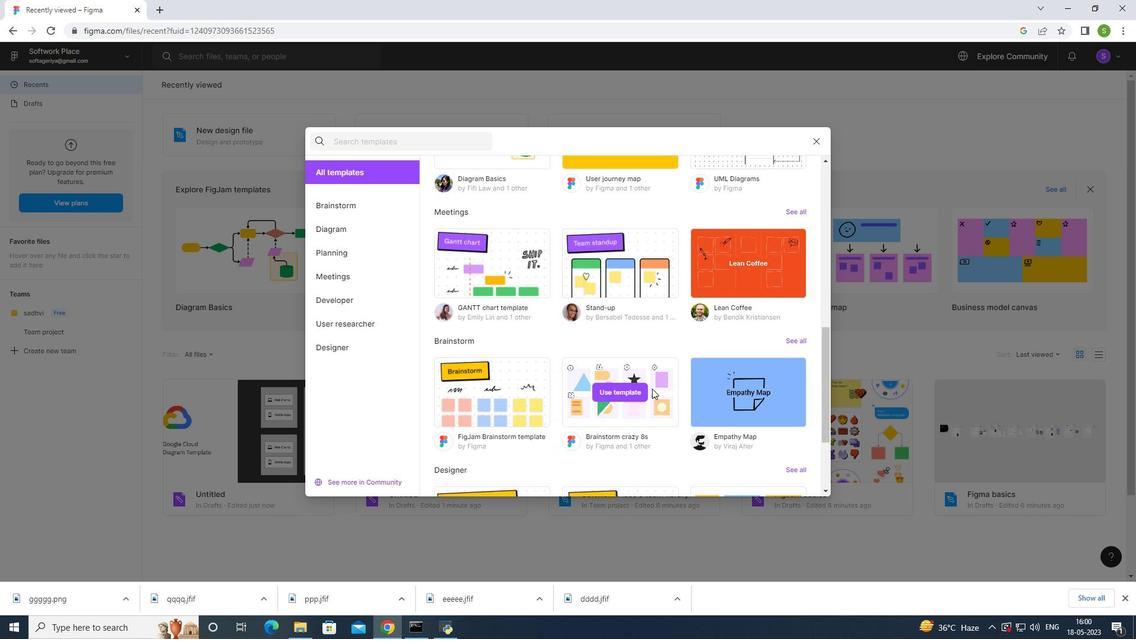 
Action: Mouse scrolled (652, 388) with delta (0, 0)
Screenshot: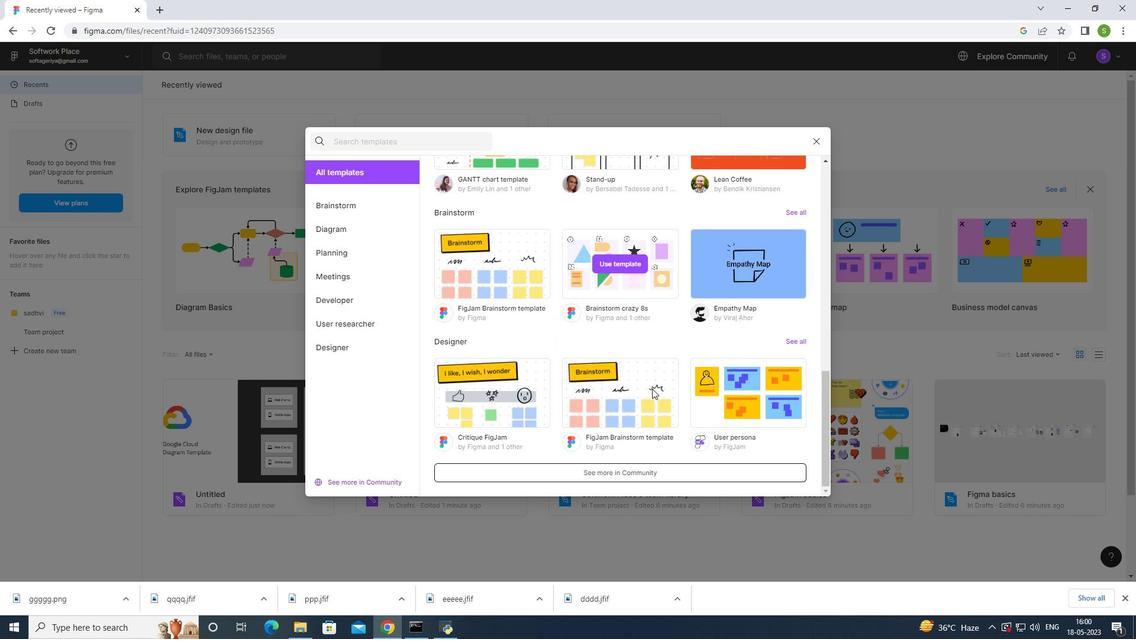 
Action: Mouse scrolled (652, 388) with delta (0, 0)
Screenshot: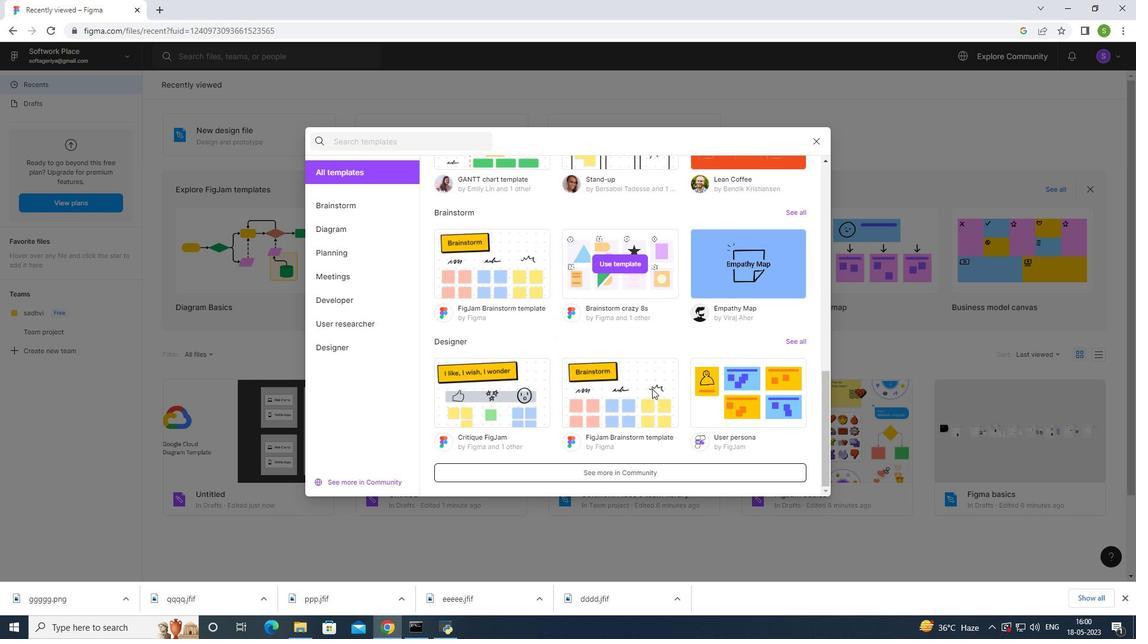 
Action: Mouse scrolled (652, 388) with delta (0, 0)
Screenshot: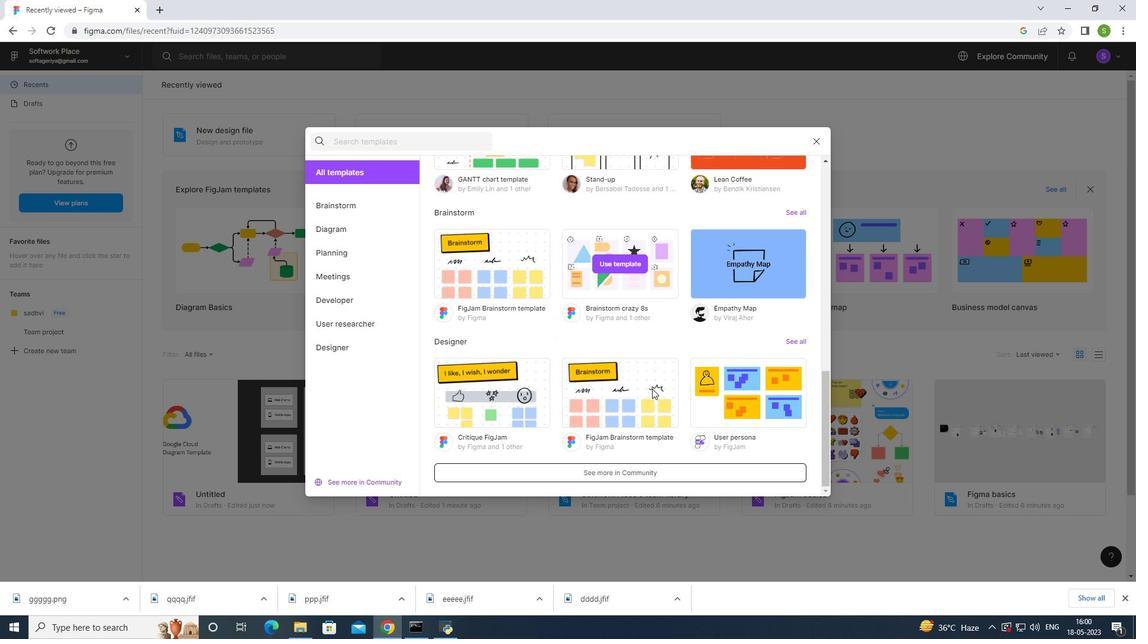 
Action: Mouse moved to (285, 302)
Screenshot: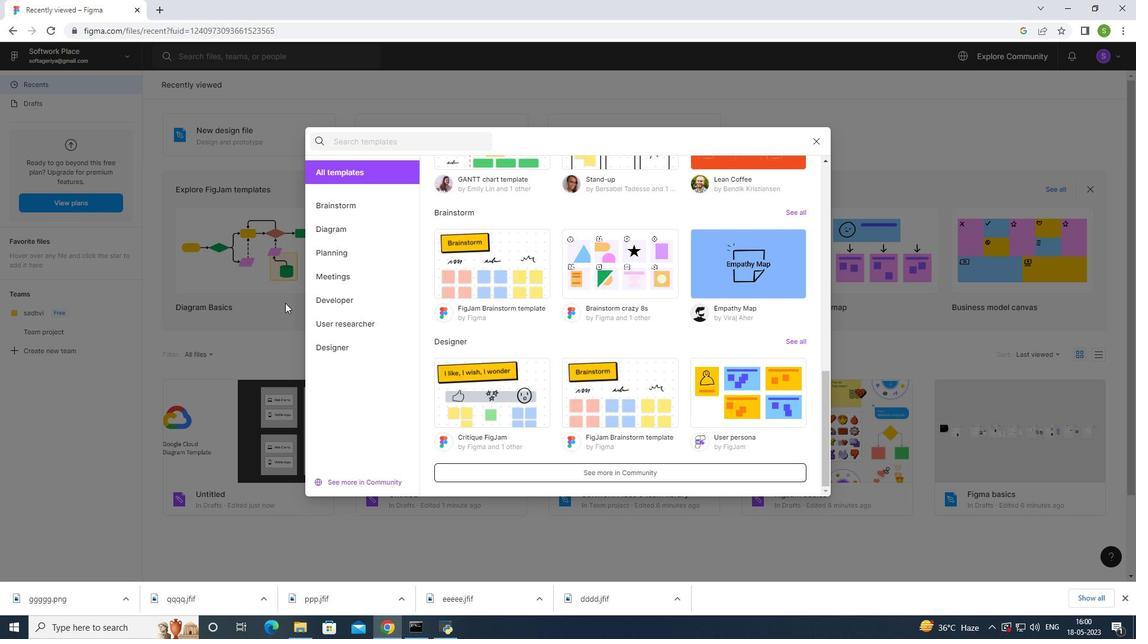 
Action: Mouse pressed left at (285, 302)
Screenshot: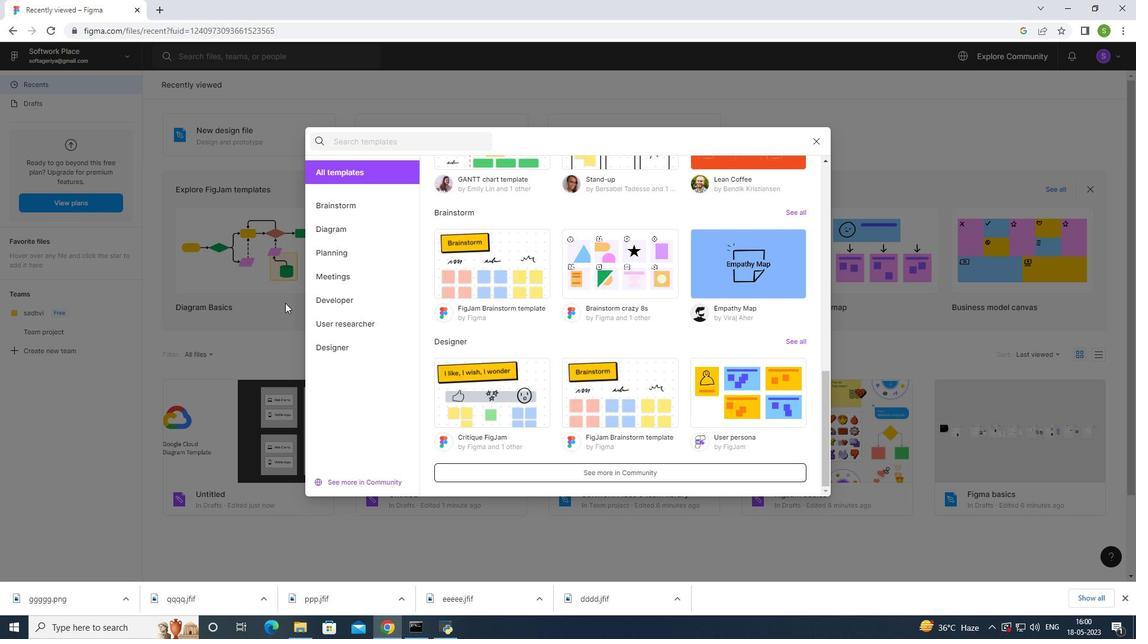 
Action: Mouse moved to (850, 441)
Screenshot: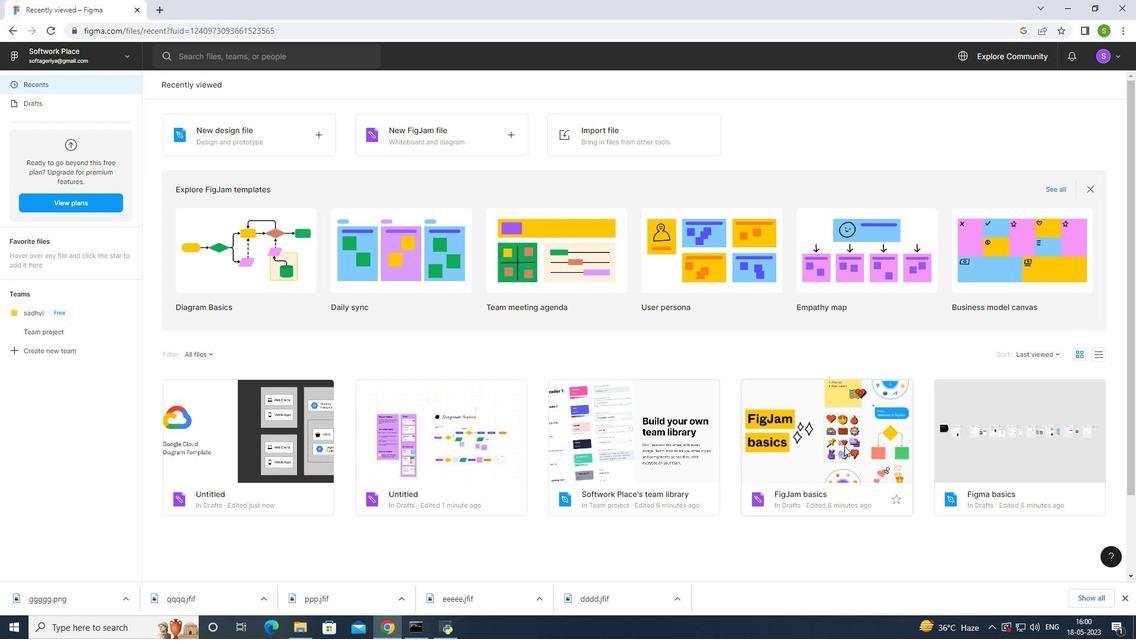 
Action: Mouse scrolled (850, 441) with delta (0, 0)
Screenshot: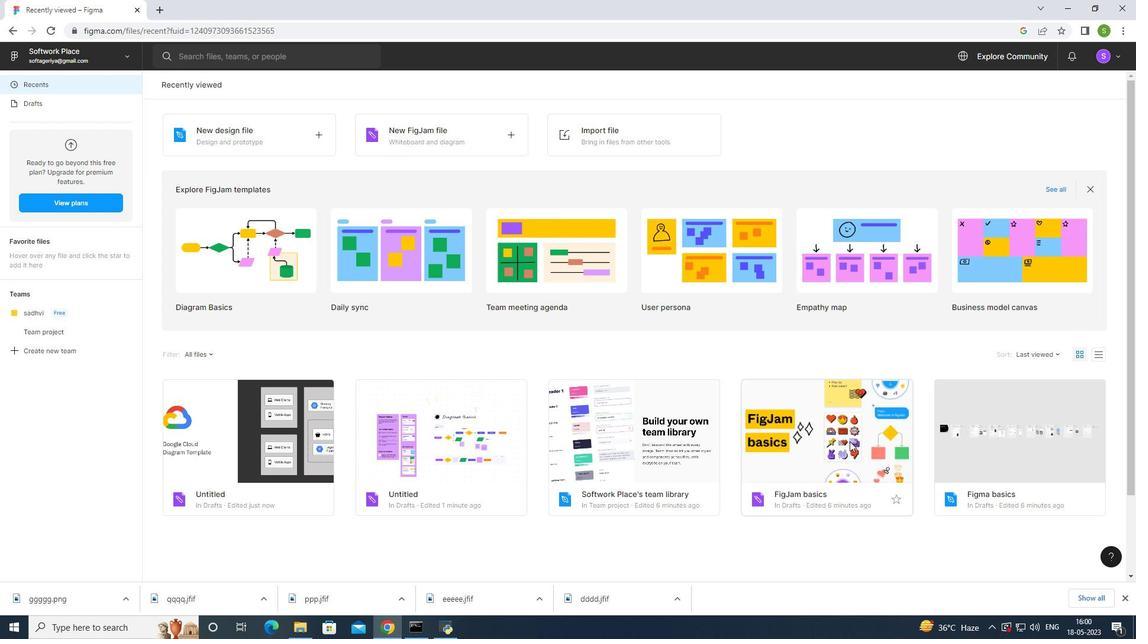 
Action: Mouse scrolled (850, 441) with delta (0, 0)
Screenshot: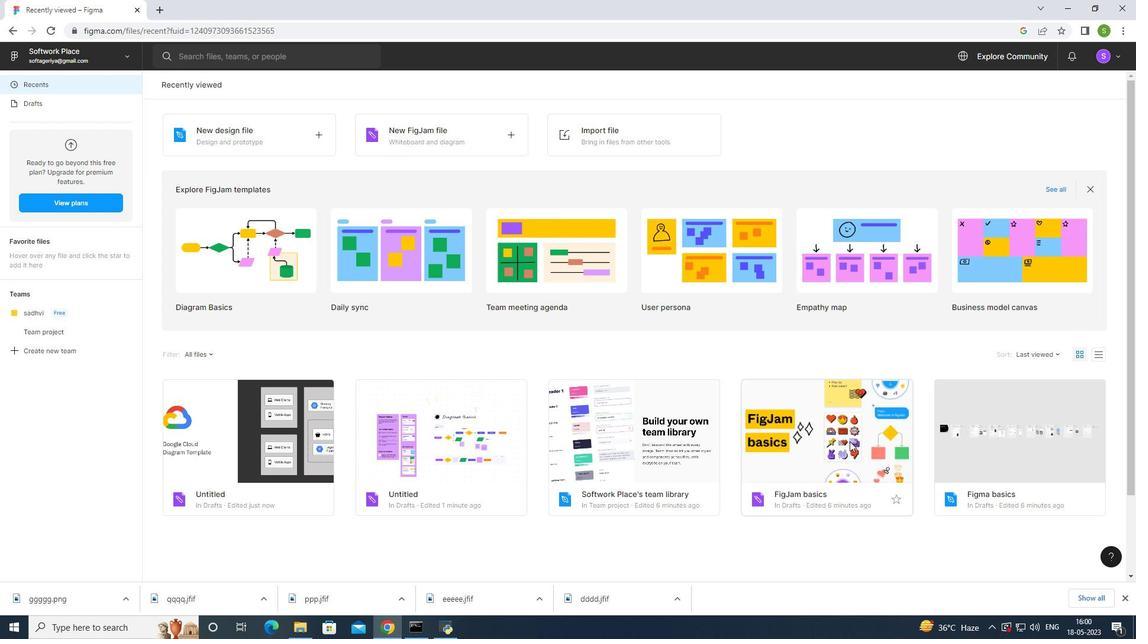 
Action: Mouse scrolled (850, 441) with delta (0, 0)
Screenshot: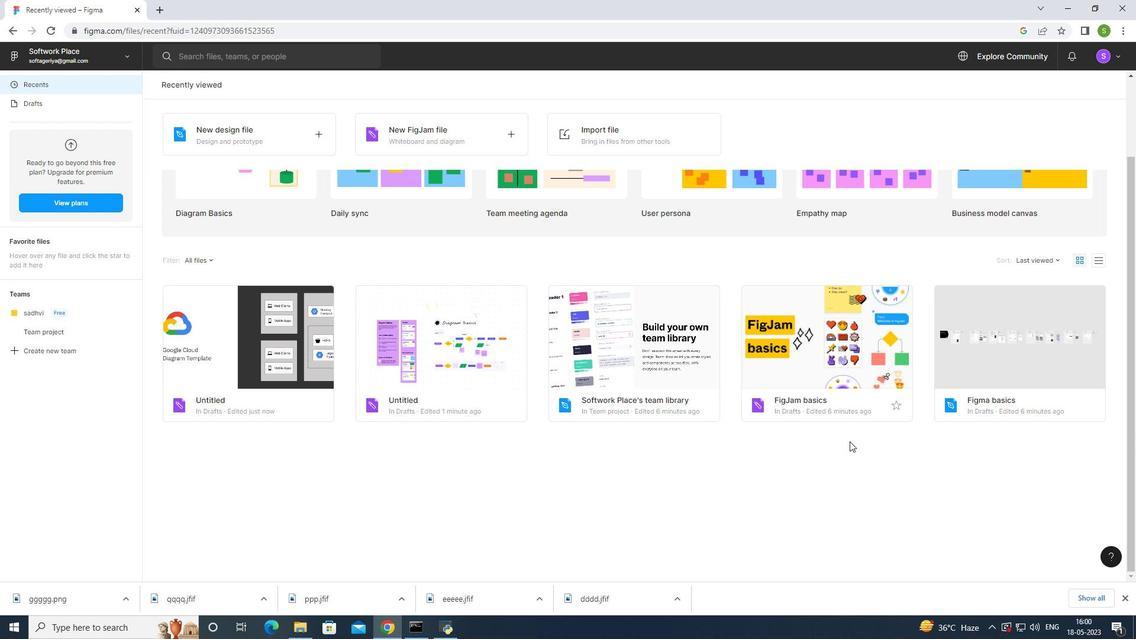 
Action: Mouse scrolled (850, 441) with delta (0, 0)
Screenshot: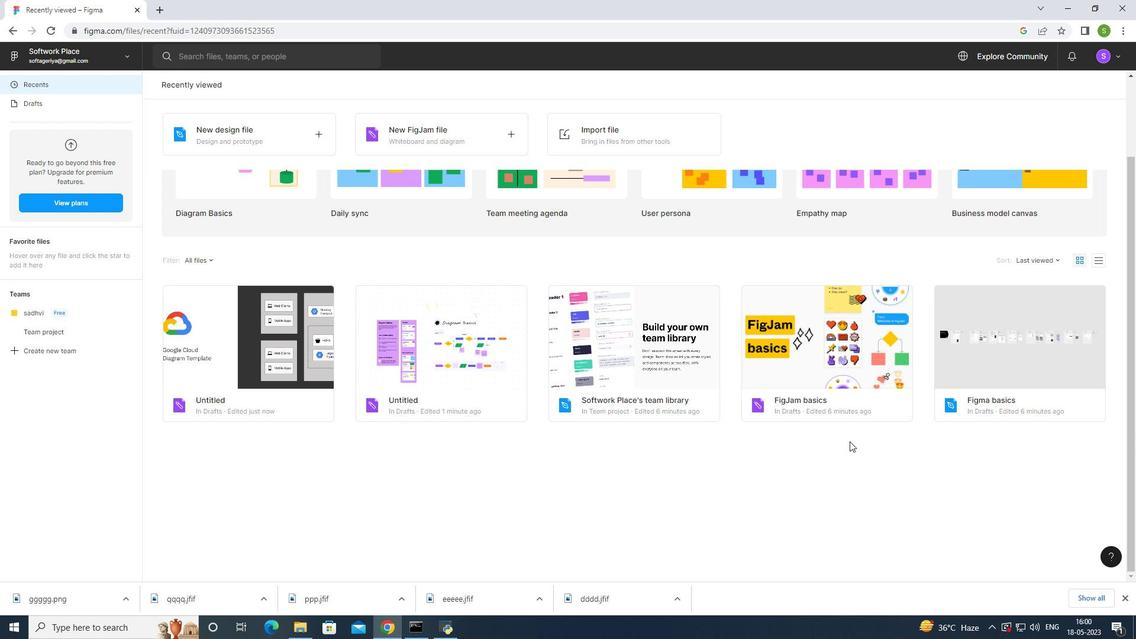 
Action: Mouse scrolled (850, 441) with delta (0, 0)
Screenshot: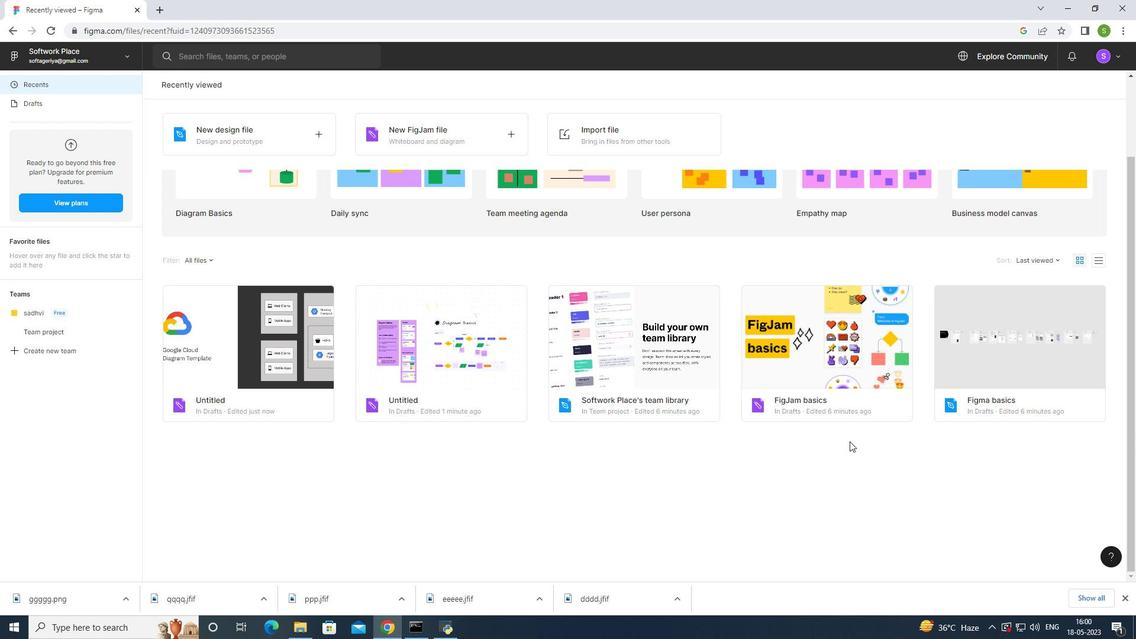 
Action: Mouse scrolled (850, 442) with delta (0, 0)
Screenshot: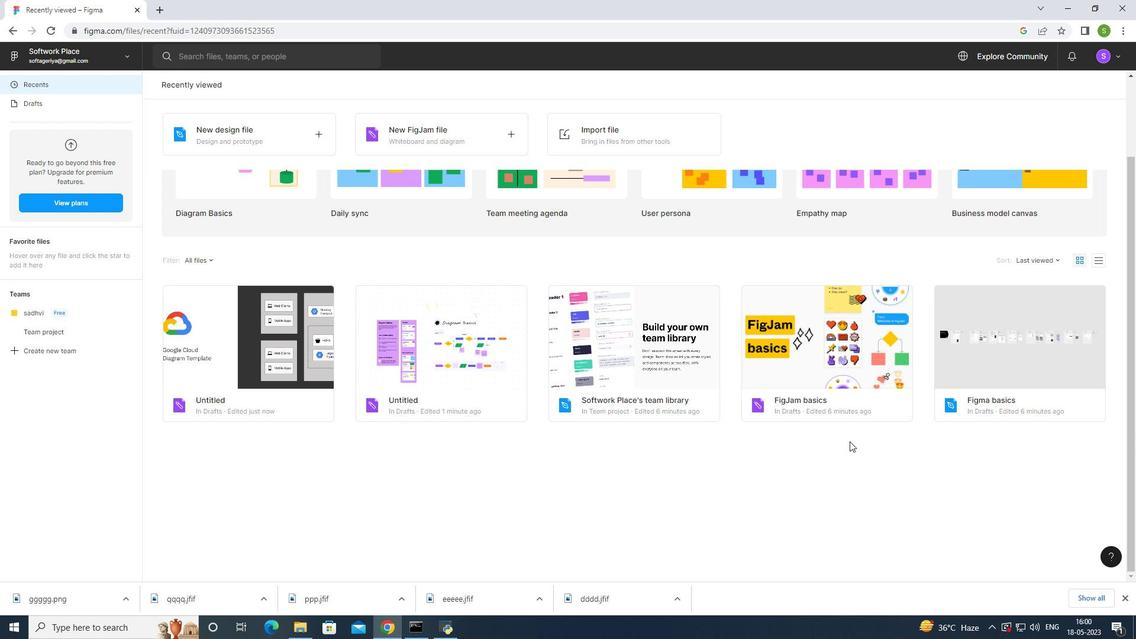 
Action: Mouse scrolled (850, 442) with delta (0, 0)
Screenshot: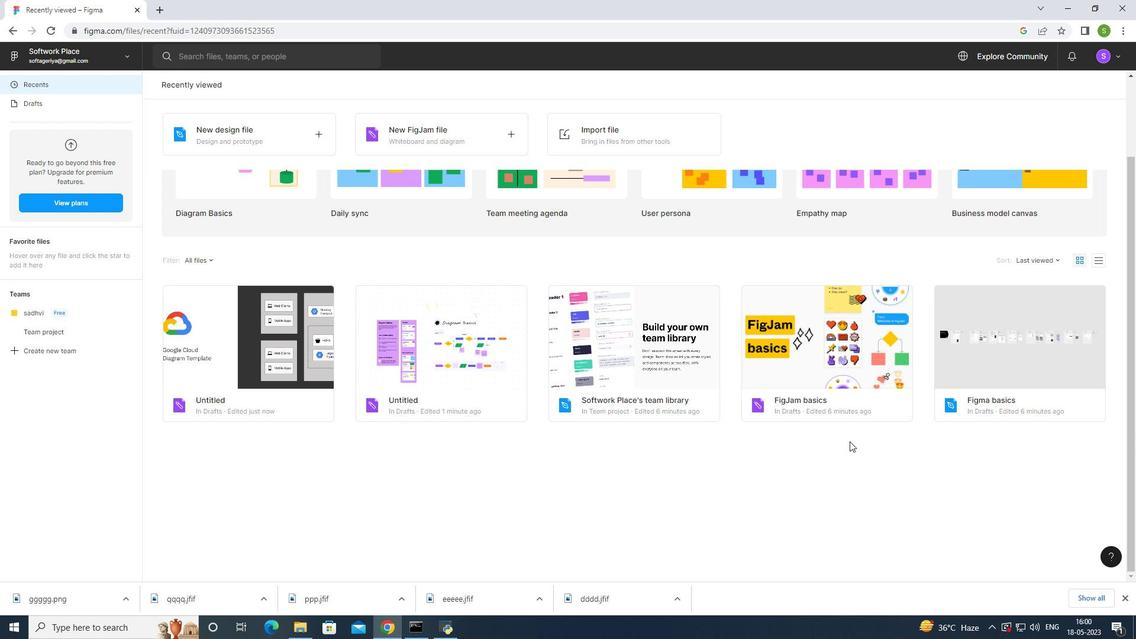 
Action: Mouse scrolled (850, 442) with delta (0, 0)
Screenshot: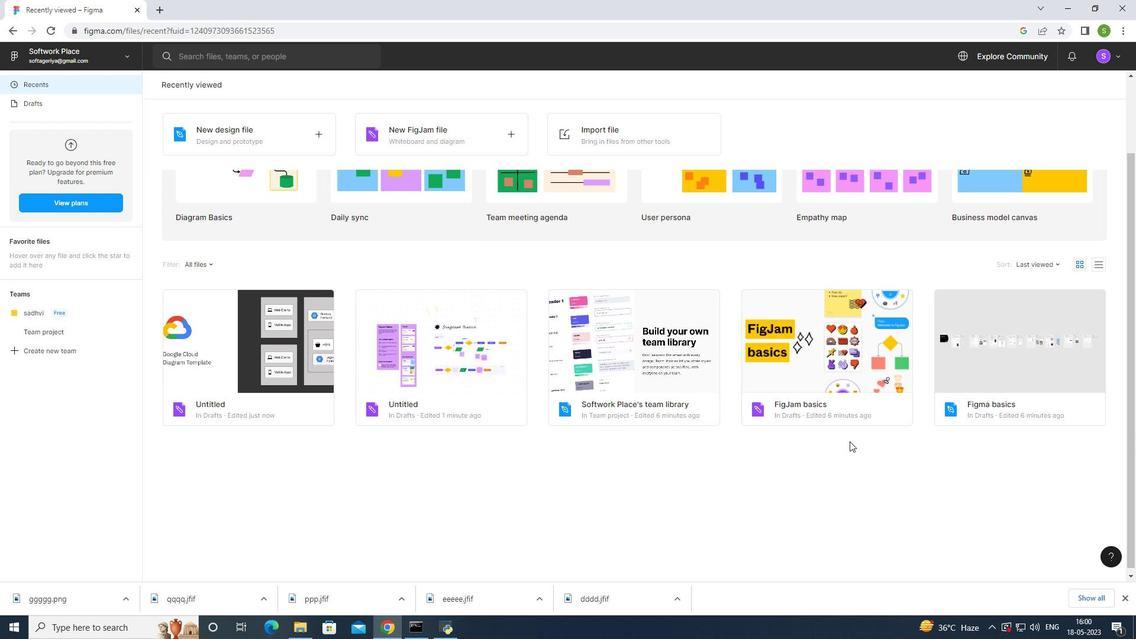
Action: Mouse moved to (850, 437)
Screenshot: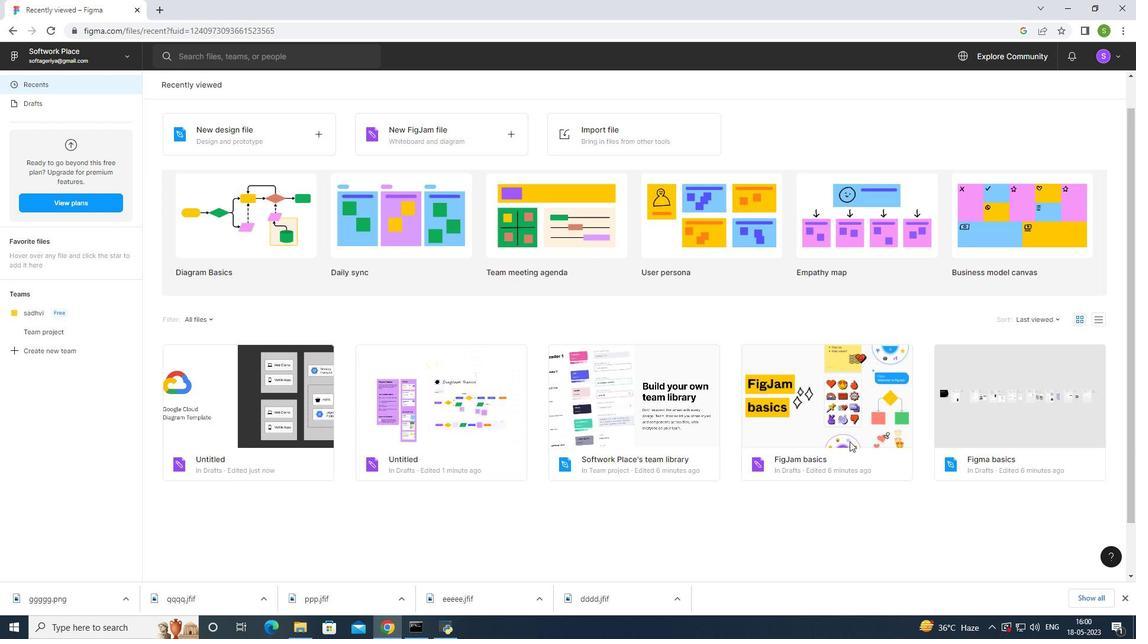 
Action: Mouse scrolled (850, 438) with delta (0, 0)
Screenshot: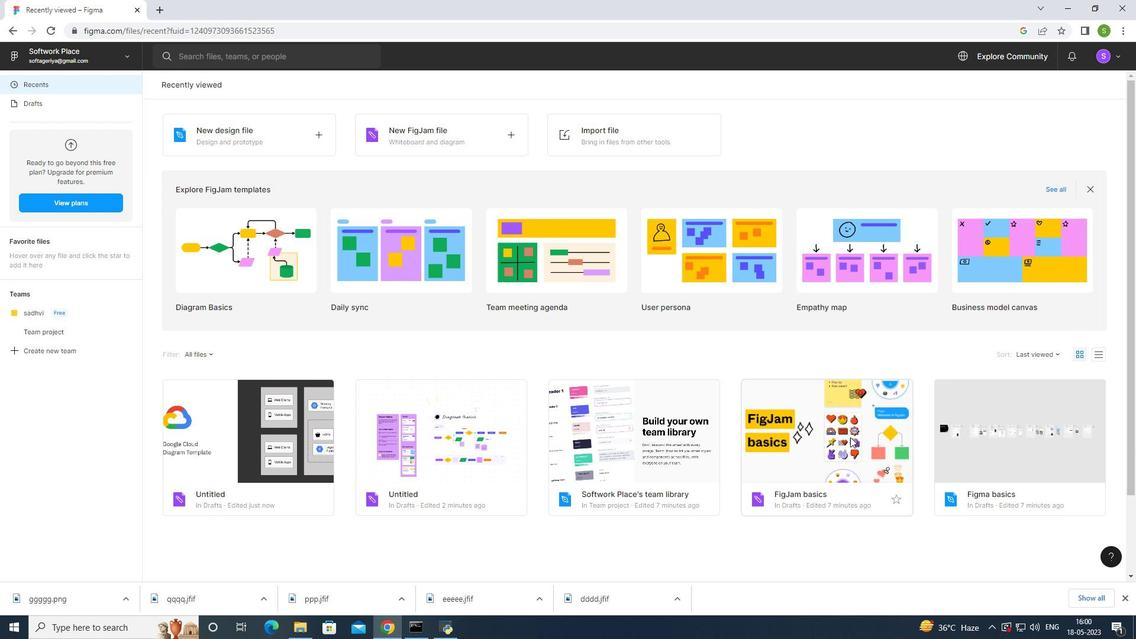 
Action: Mouse scrolled (850, 438) with delta (0, 0)
Screenshot: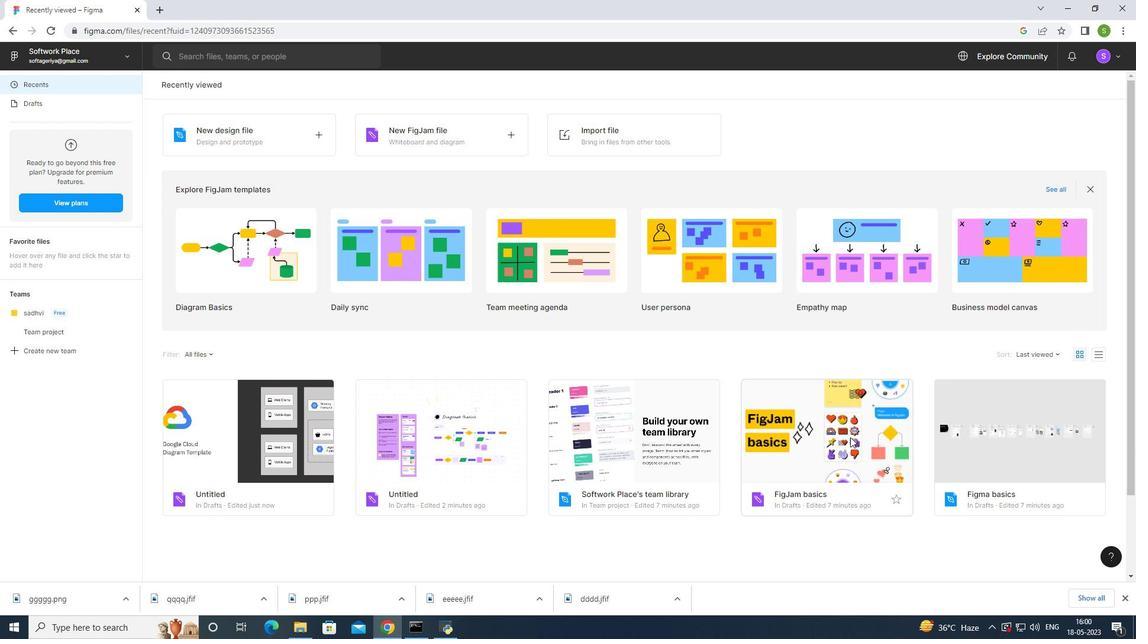 
Action: Mouse scrolled (850, 438) with delta (0, 0)
Screenshot: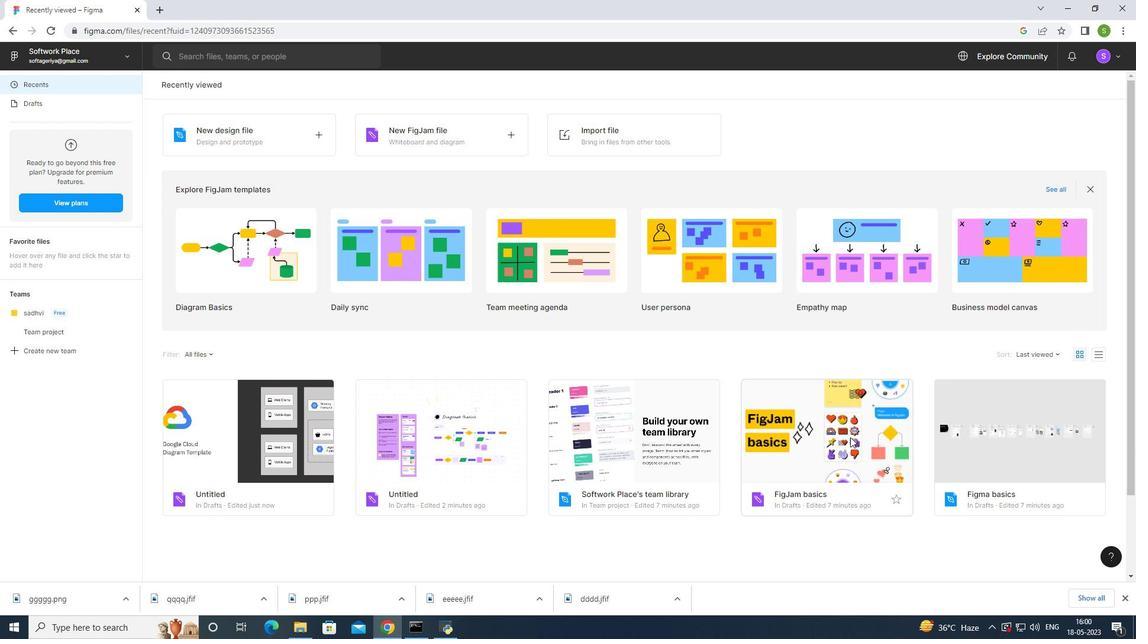 
Action: Mouse scrolled (850, 438) with delta (0, 0)
Screenshot: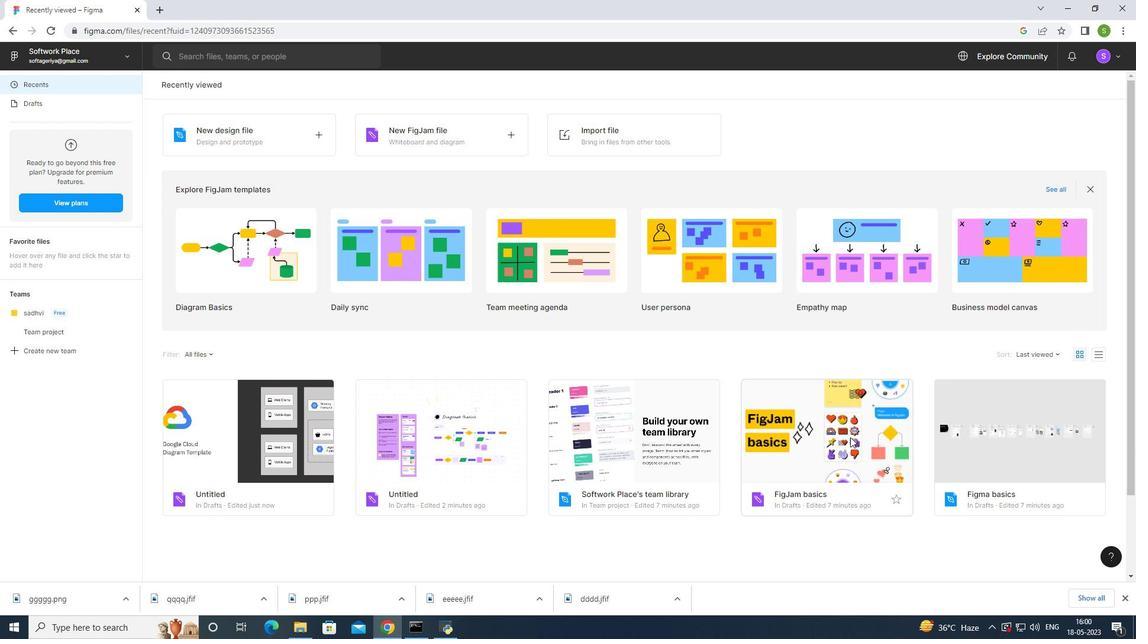 
Action: Mouse moved to (240, 139)
Screenshot: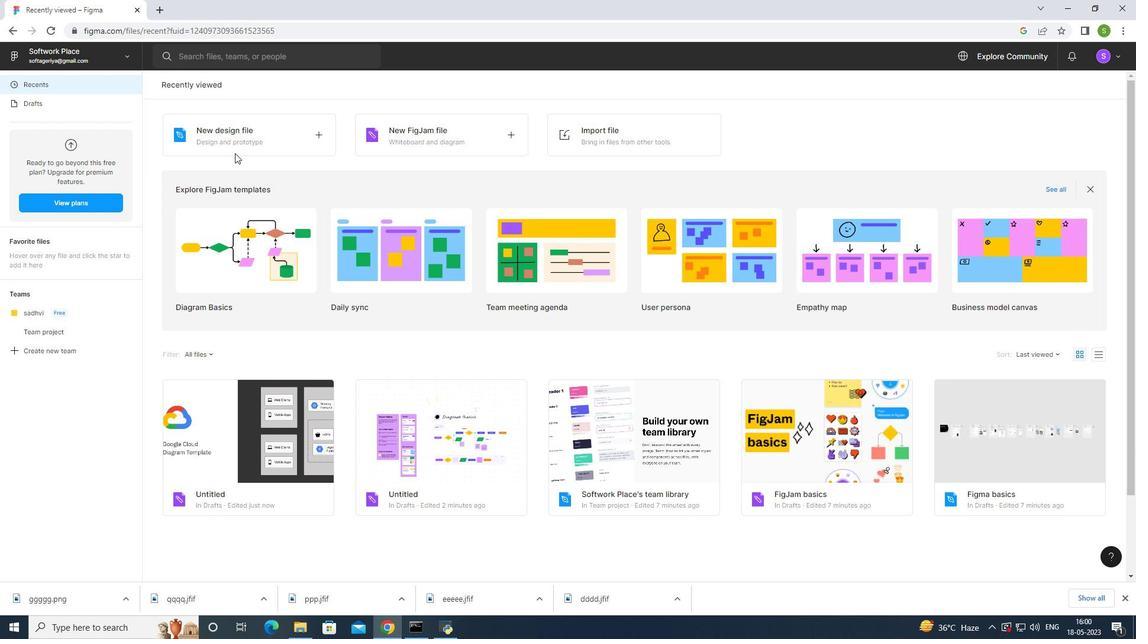 
Action: Mouse pressed left at (240, 139)
Screenshot: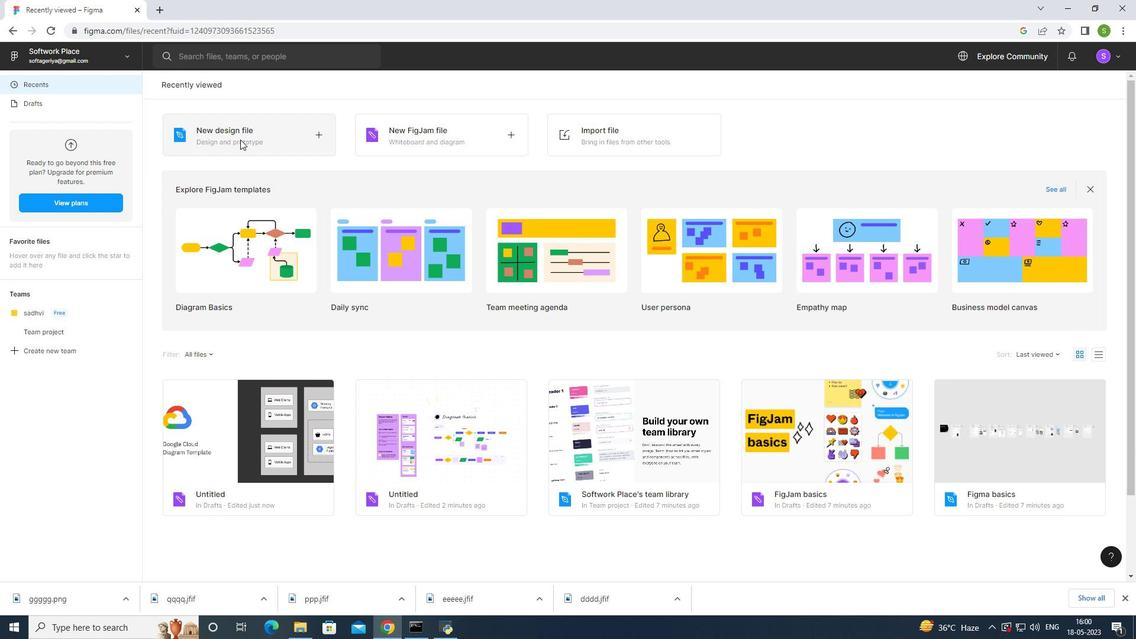 
Action: Mouse moved to (441, 239)
Screenshot: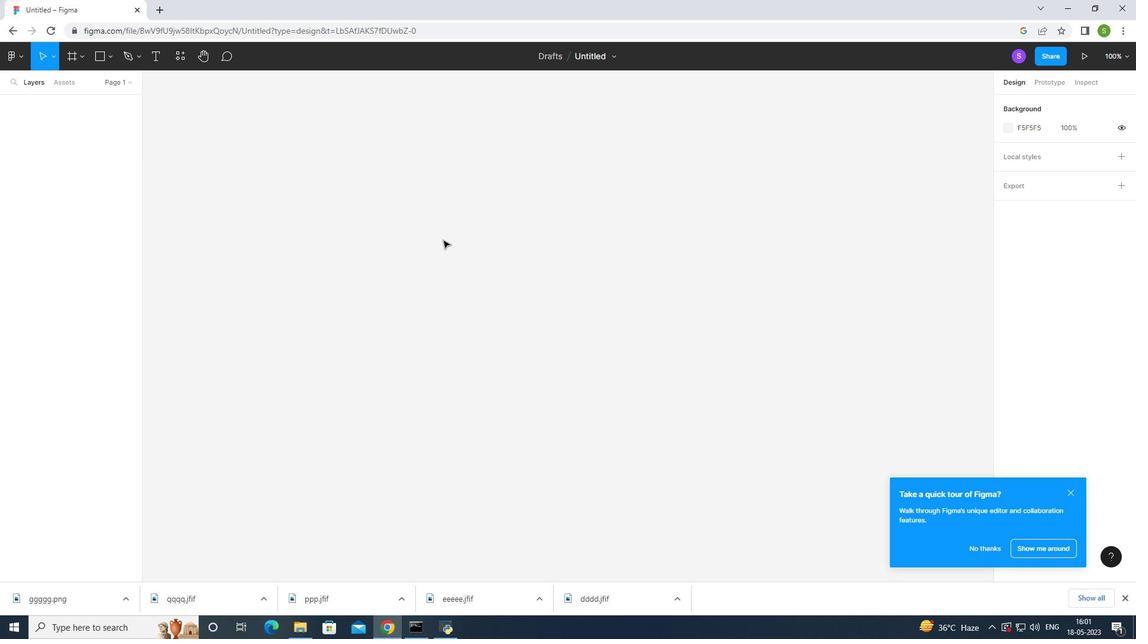 
Action: Mouse pressed left at (441, 239)
Screenshot: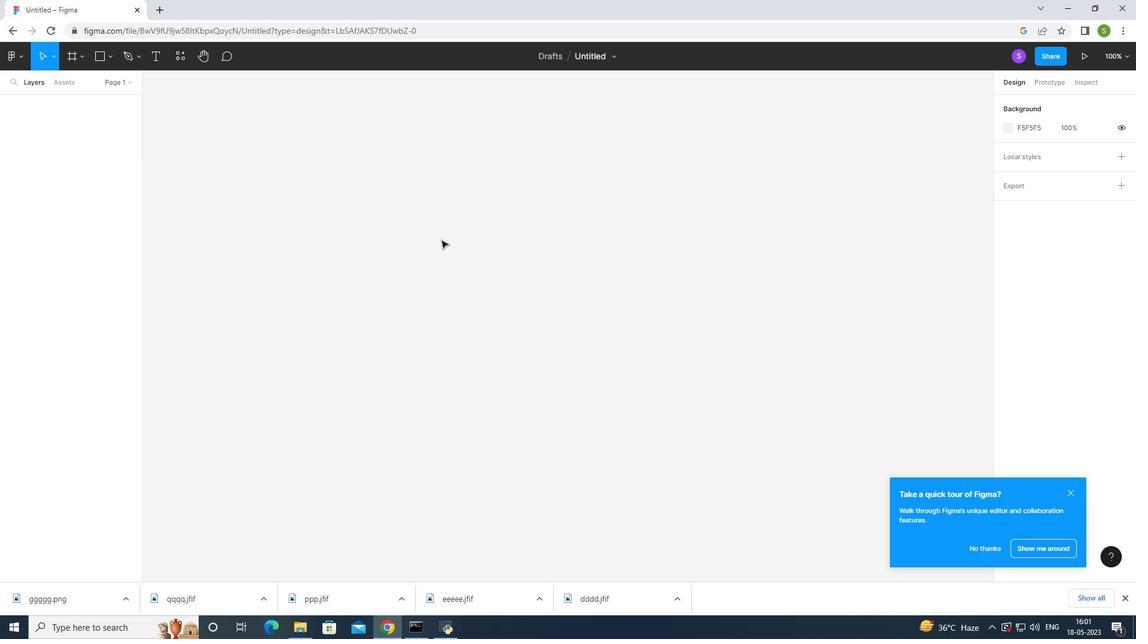 
Action: Mouse pressed left at (441, 239)
Screenshot: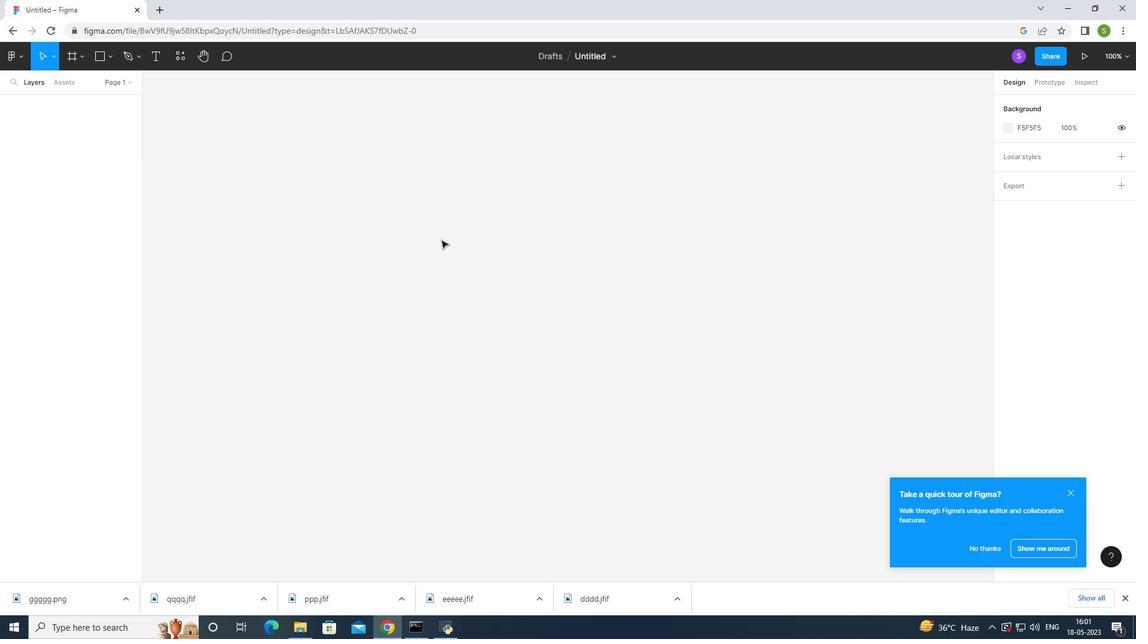
Action: Mouse scrolled (441, 238) with delta (0, 0)
Screenshot: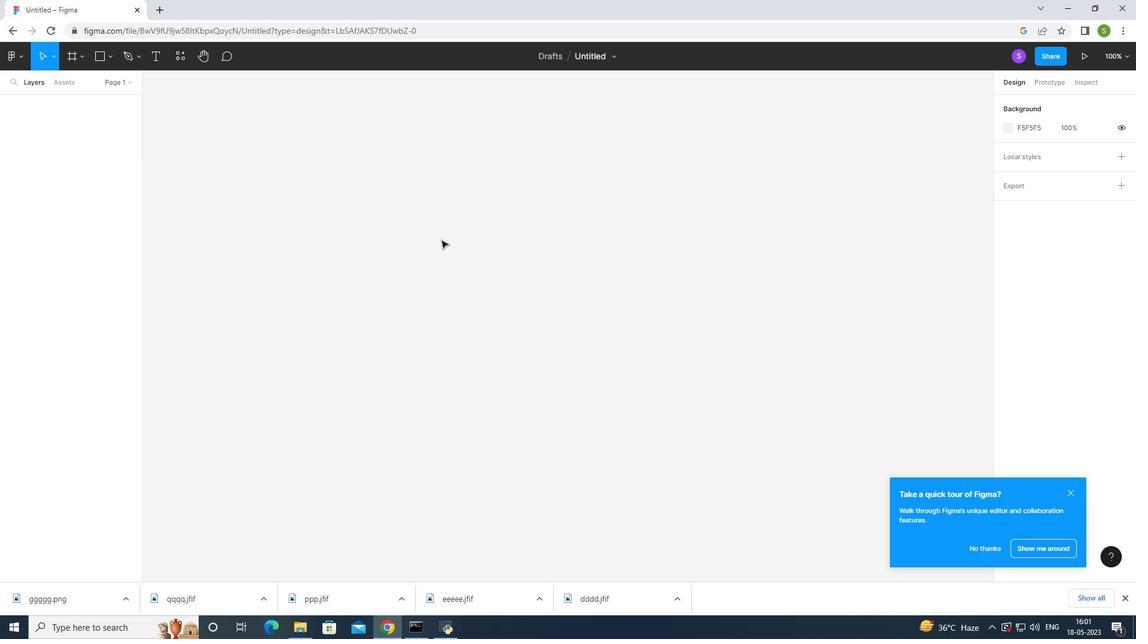 
Action: Mouse scrolled (441, 238) with delta (0, 0)
Screenshot: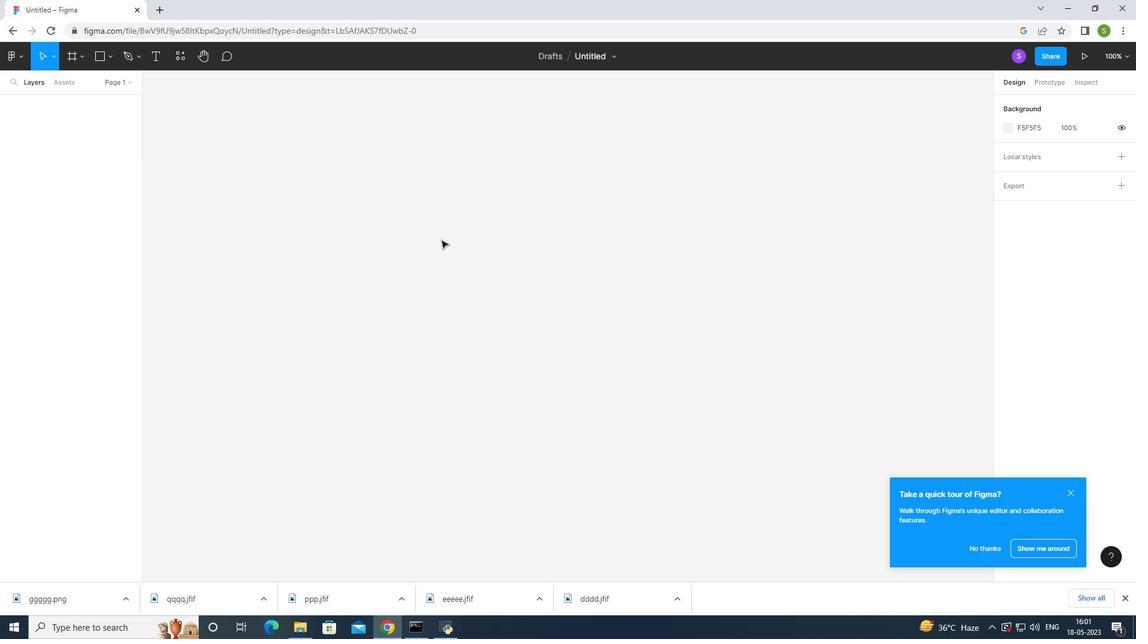 
Action: Mouse scrolled (441, 238) with delta (0, 0)
Screenshot: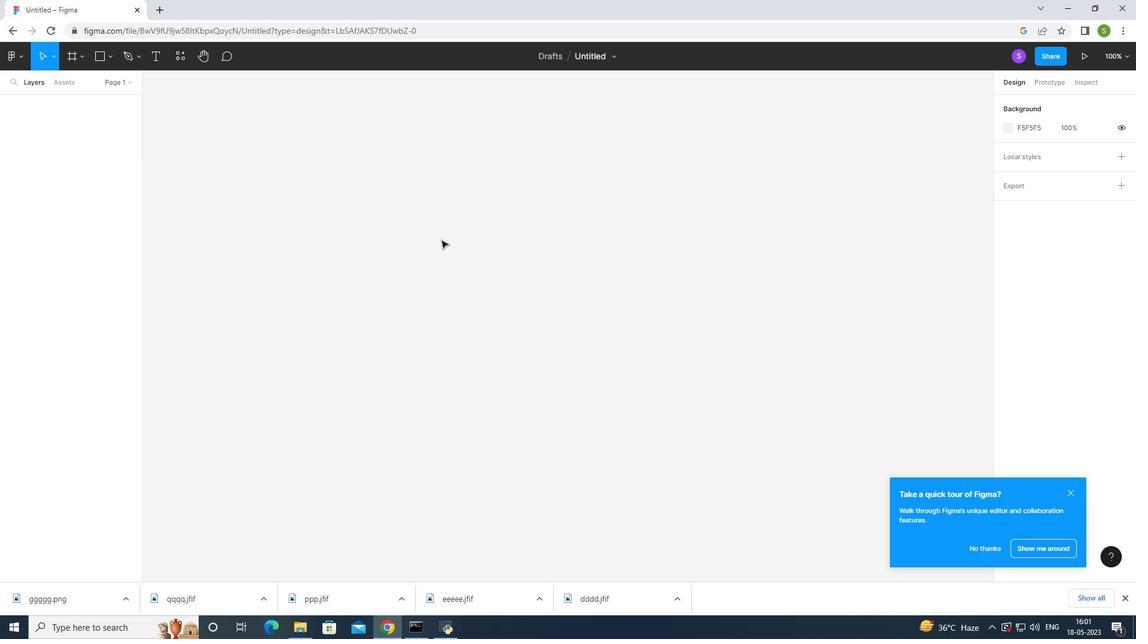 
Action: Mouse moved to (437, 307)
Screenshot: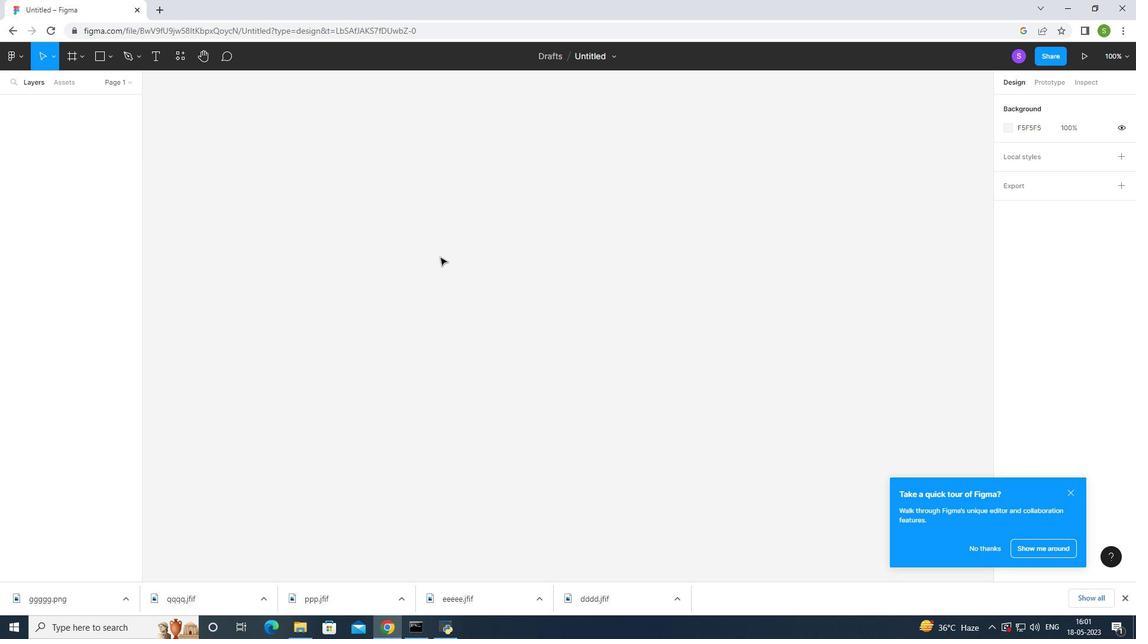 
Action: Mouse scrolled (437, 307) with delta (0, 0)
Screenshot: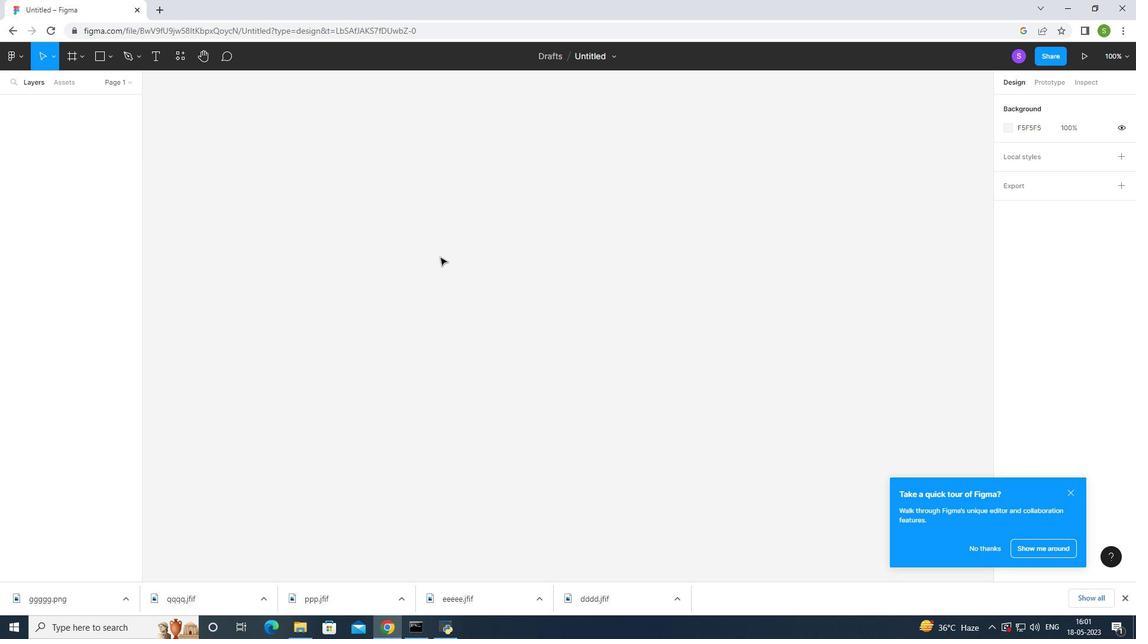 
Action: Mouse moved to (434, 316)
Screenshot: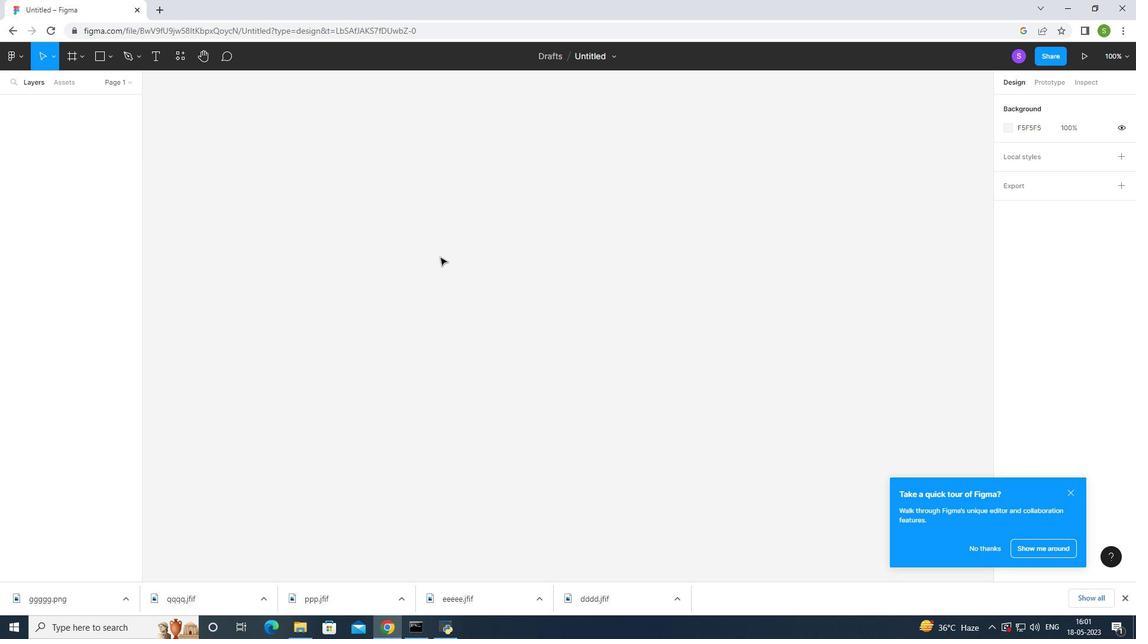 
Action: Mouse scrolled (434, 315) with delta (0, 0)
Screenshot: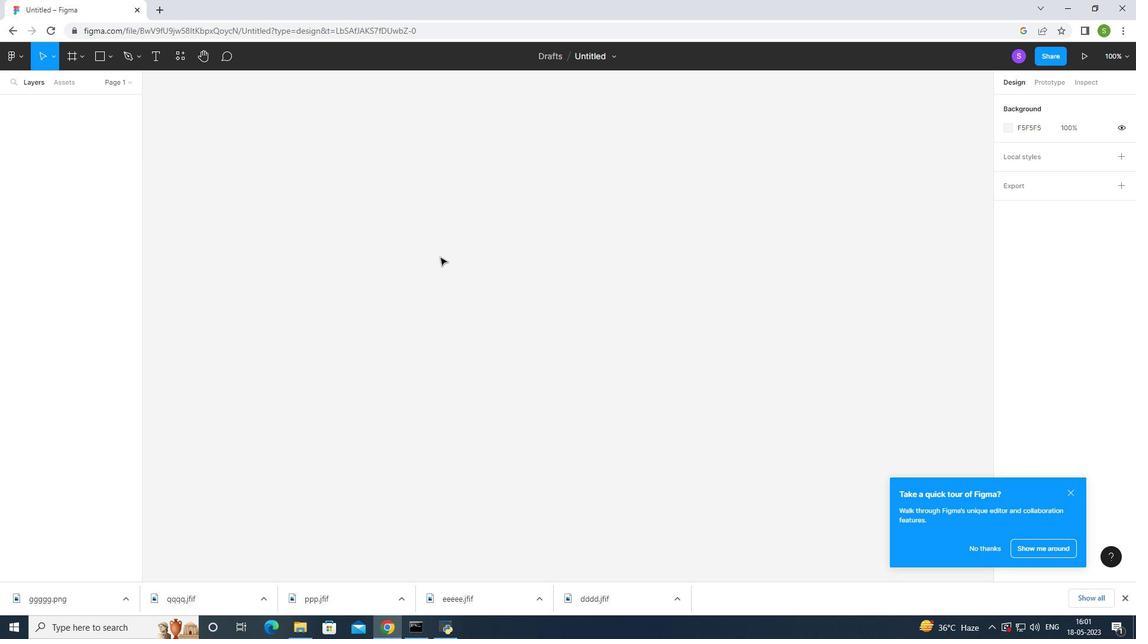 
Action: Mouse moved to (434, 317)
Screenshot: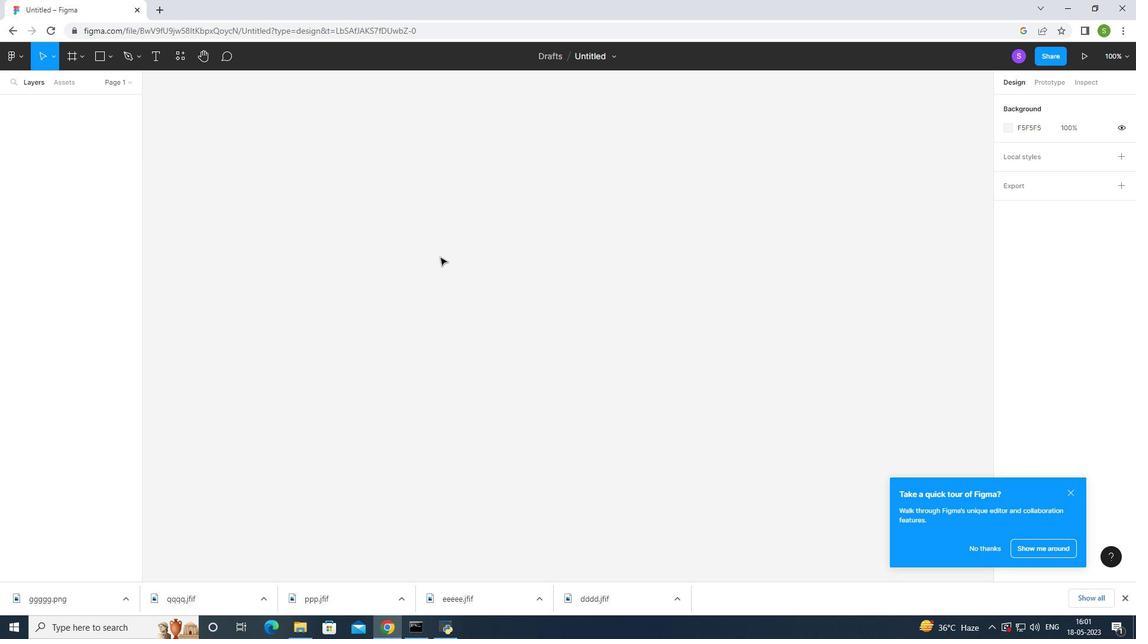 
Action: Mouse scrolled (434, 317) with delta (0, 0)
Screenshot: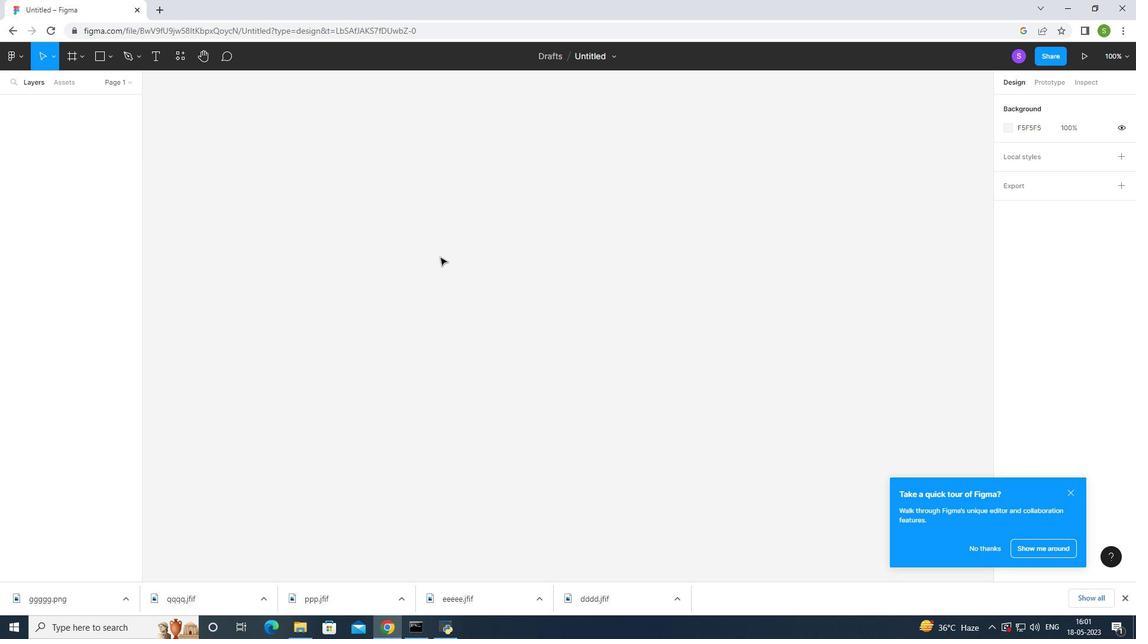 
Action: Mouse moved to (434, 321)
Screenshot: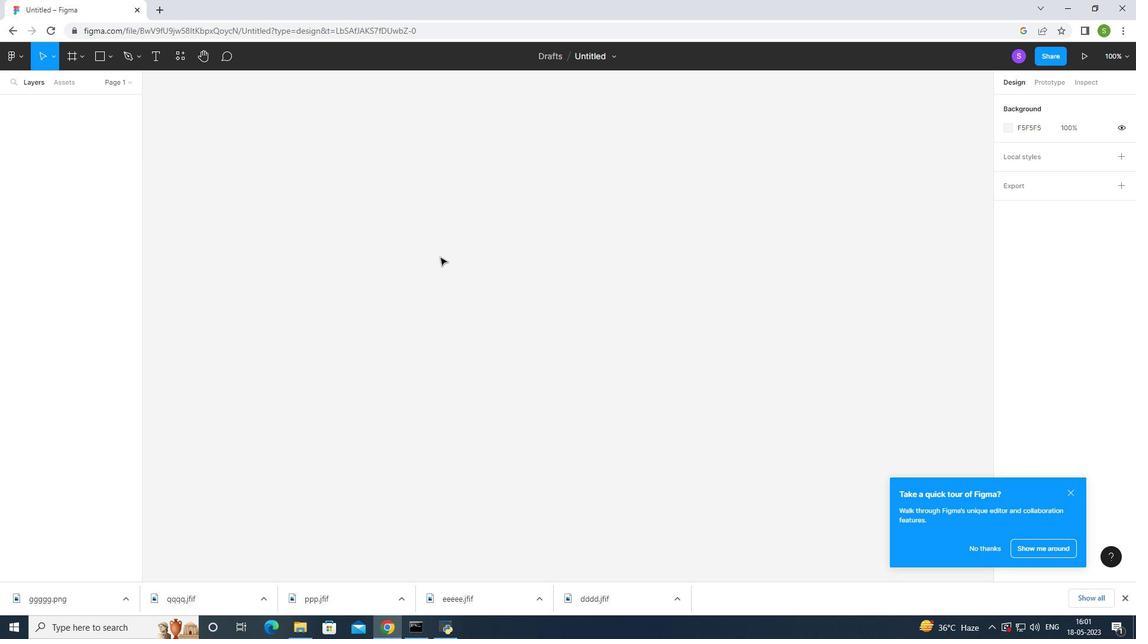 
Action: Mouse scrolled (434, 320) with delta (0, 0)
Screenshot: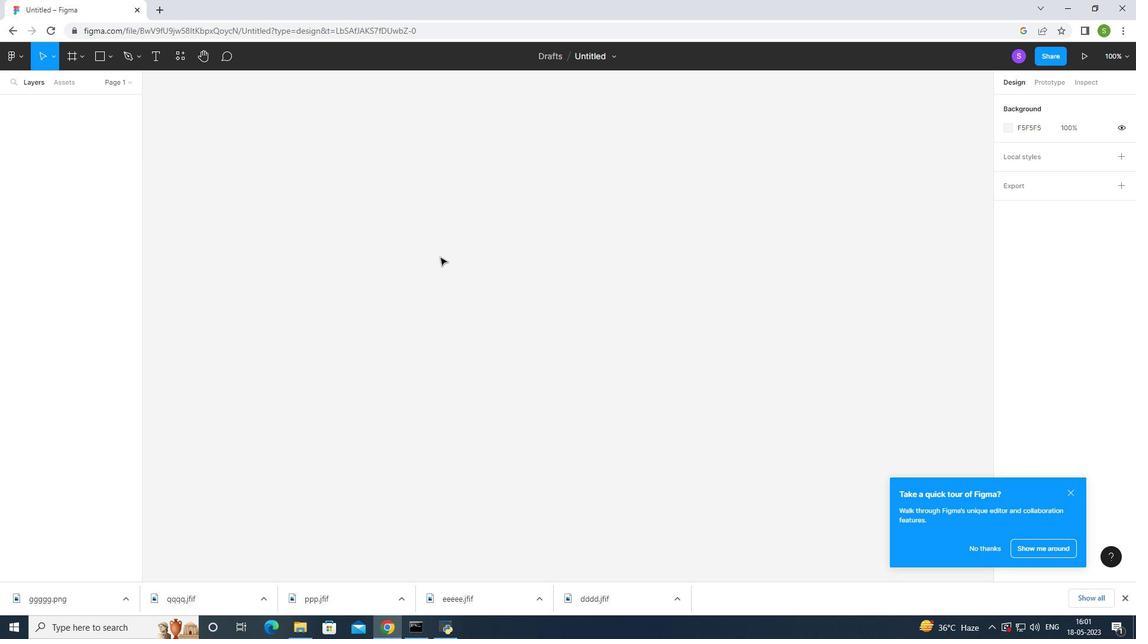 
Action: Mouse moved to (427, 353)
Screenshot: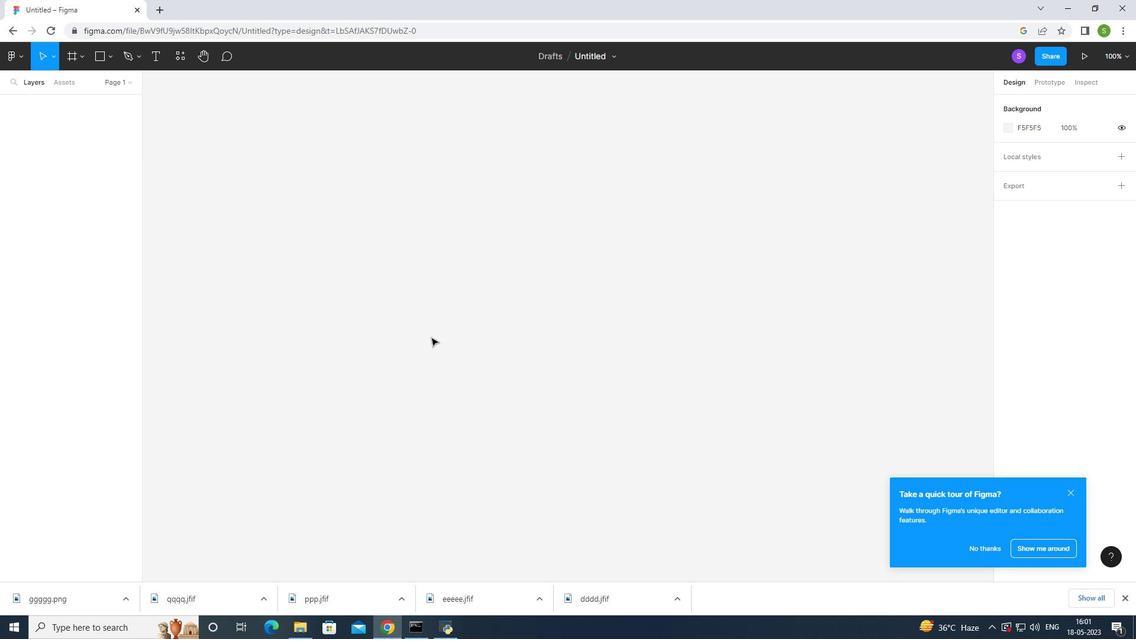 
Action: Mouse scrolled (427, 352) with delta (0, 0)
Screenshot: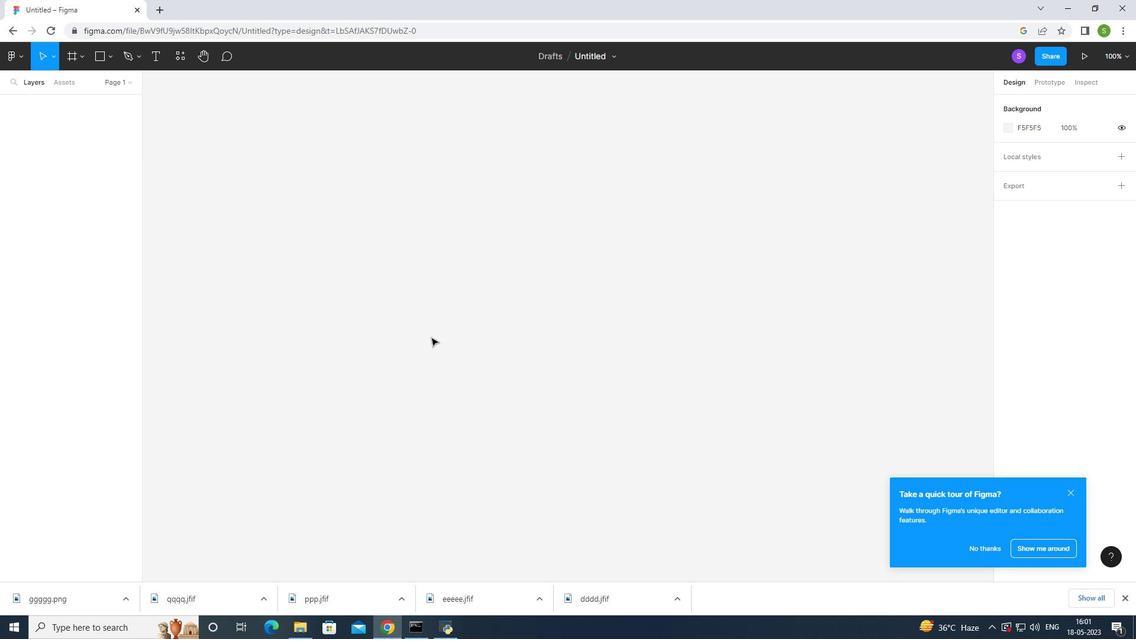 
Action: Mouse moved to (423, 361)
Screenshot: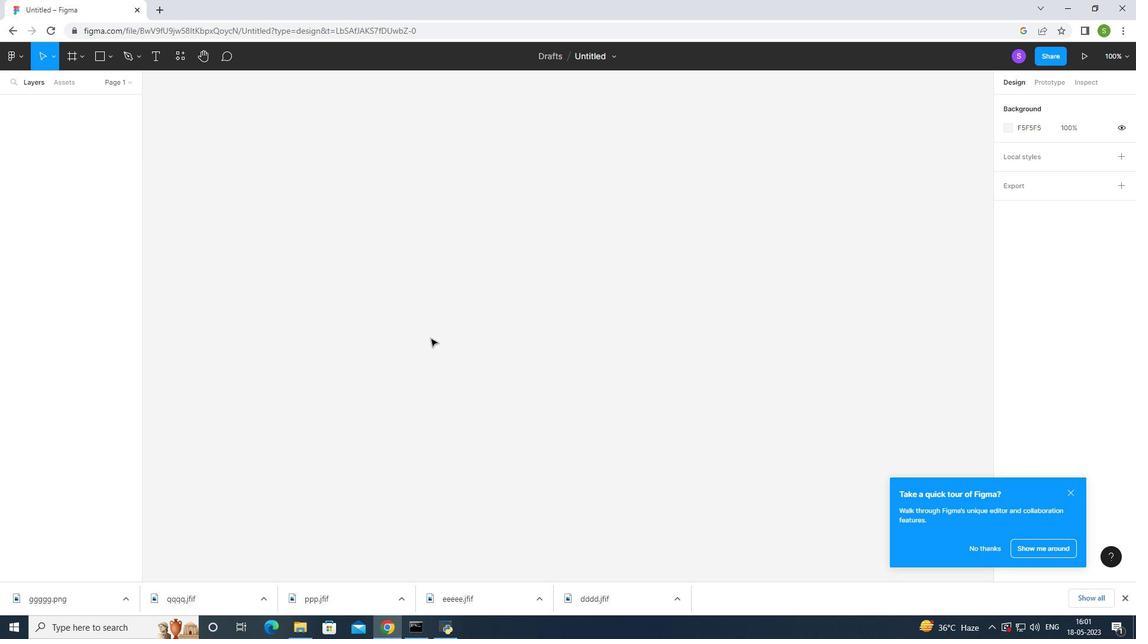 
Action: Mouse scrolled (423, 360) with delta (0, 0)
Screenshot: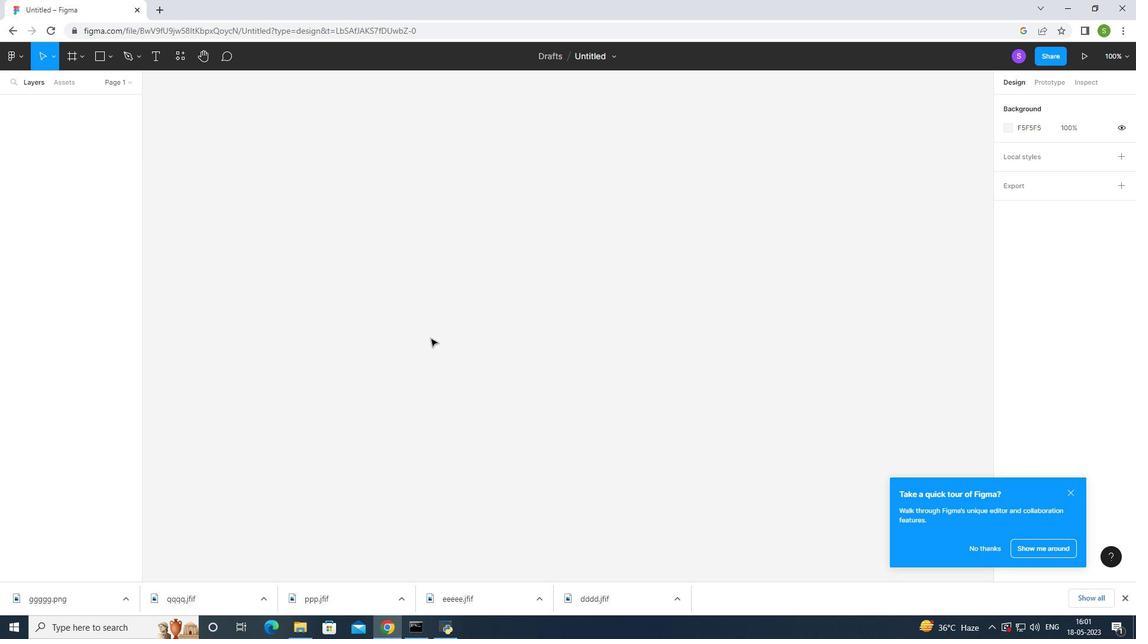 
Action: Mouse moved to (421, 367)
Screenshot: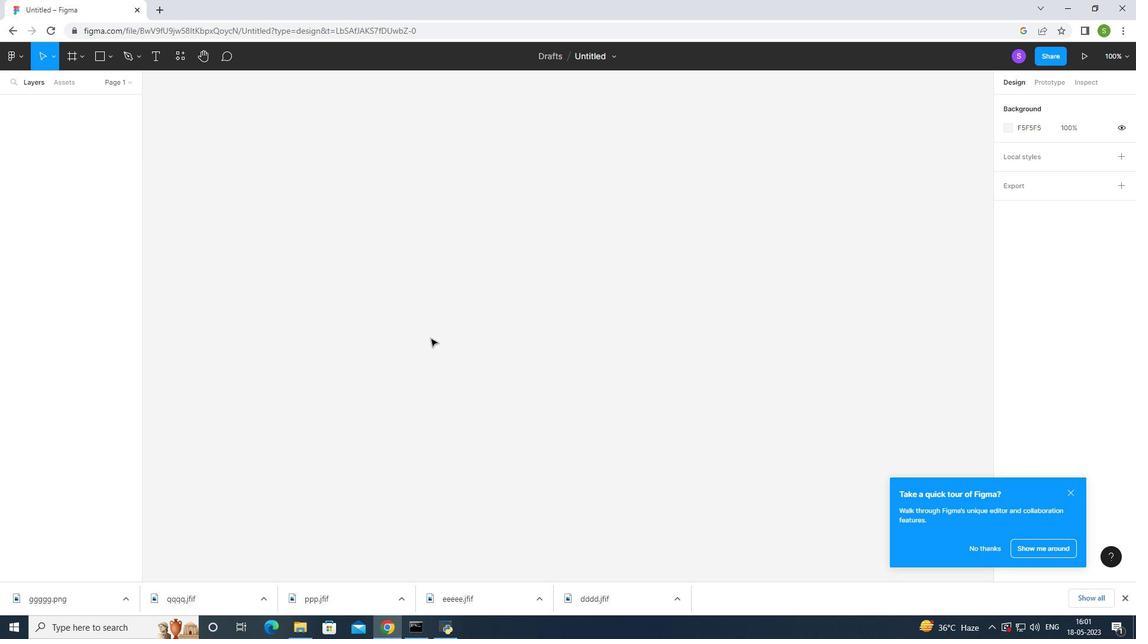 
Action: Mouse scrolled (421, 366) with delta (0, 0)
Screenshot: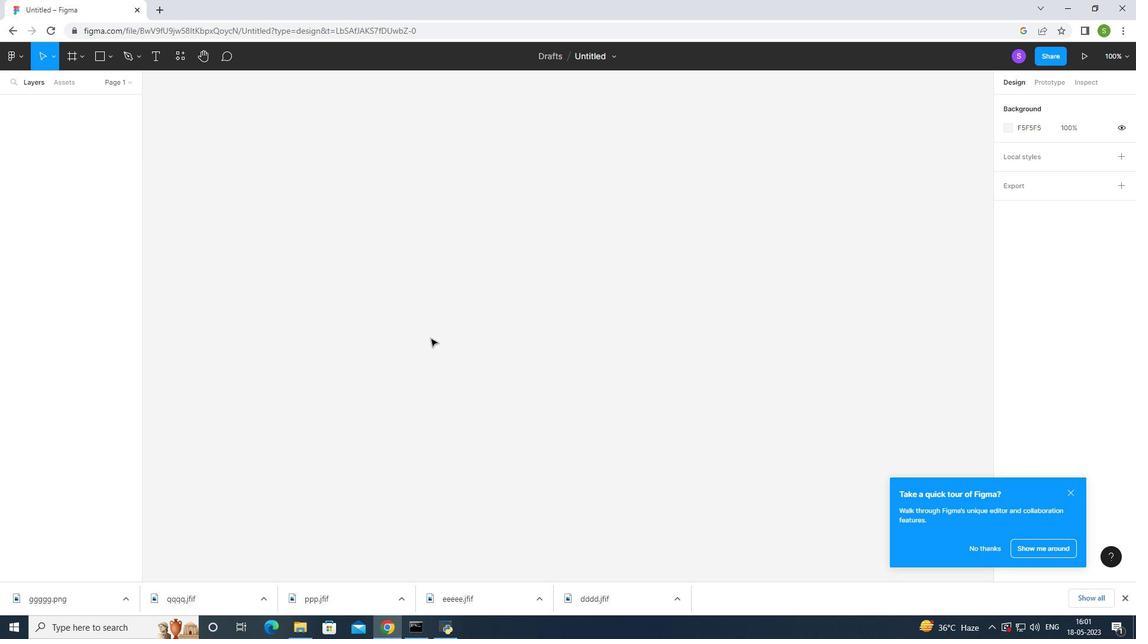 
Action: Mouse moved to (421, 367)
Screenshot: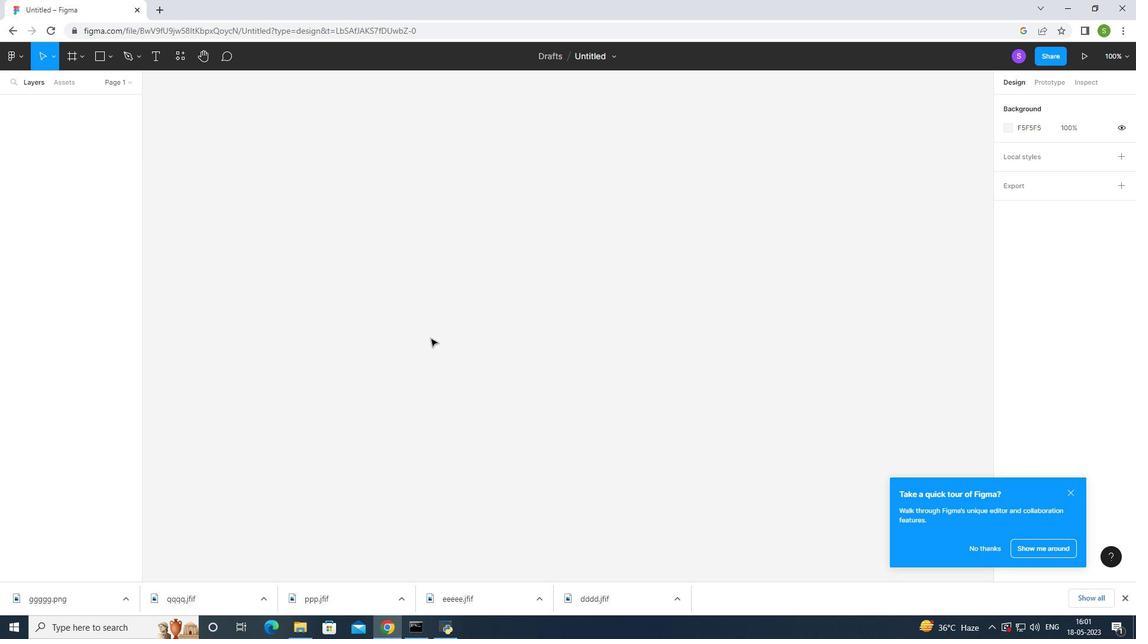 
Action: Mouse scrolled (421, 367) with delta (0, 0)
Screenshot: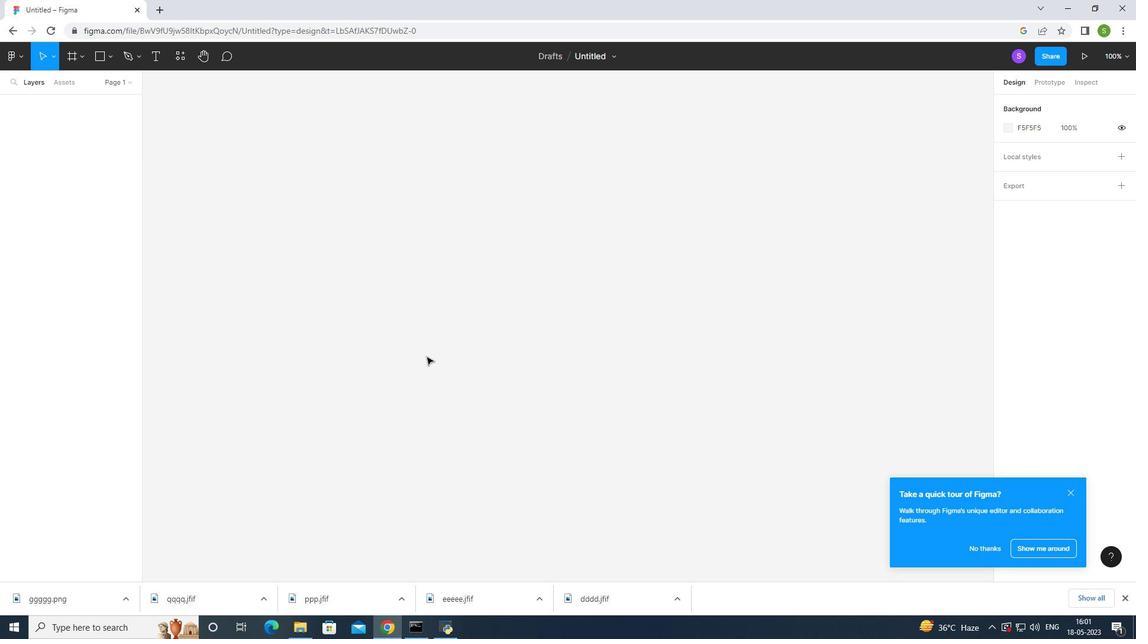 
Action: Mouse moved to (421, 368)
Screenshot: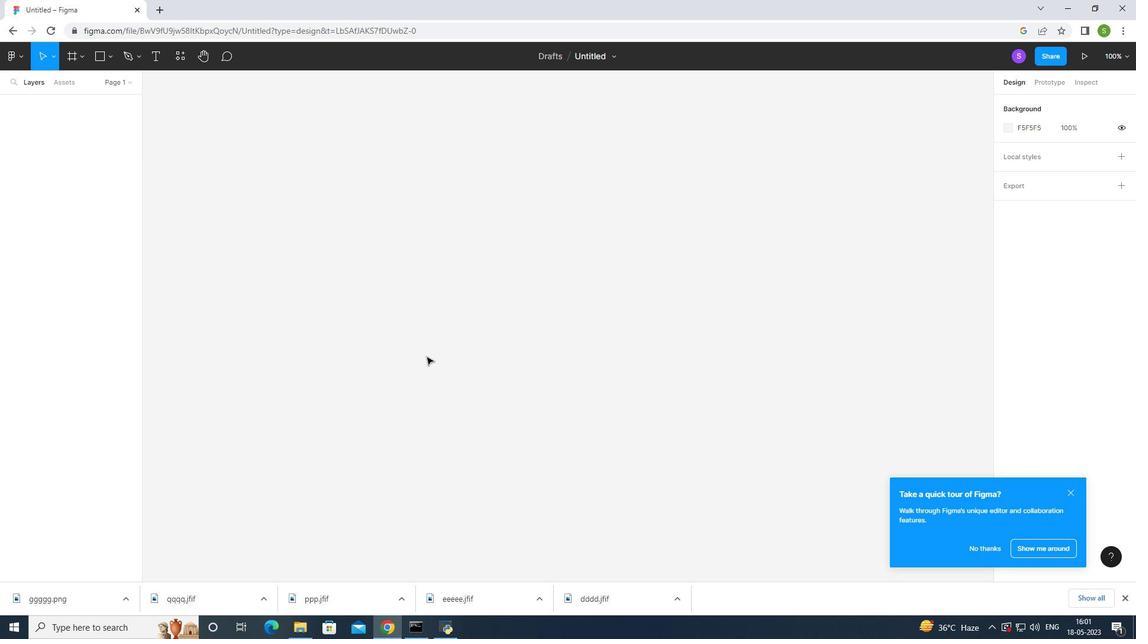 
Action: Mouse scrolled (421, 367) with delta (0, 0)
Screenshot: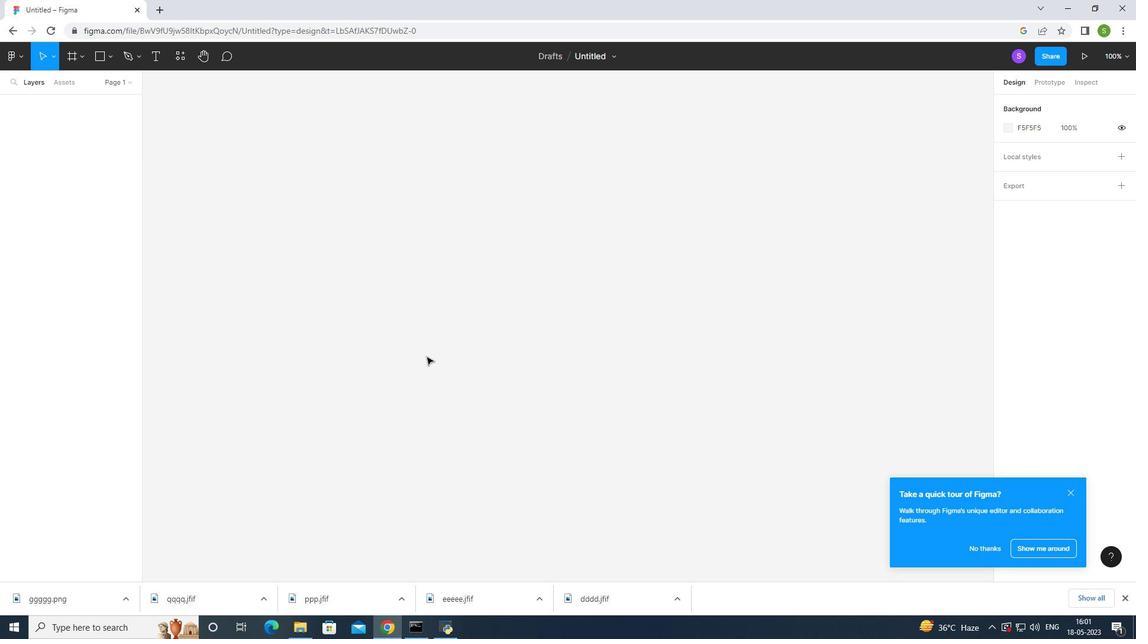 
Action: Mouse moved to (420, 373)
Screenshot: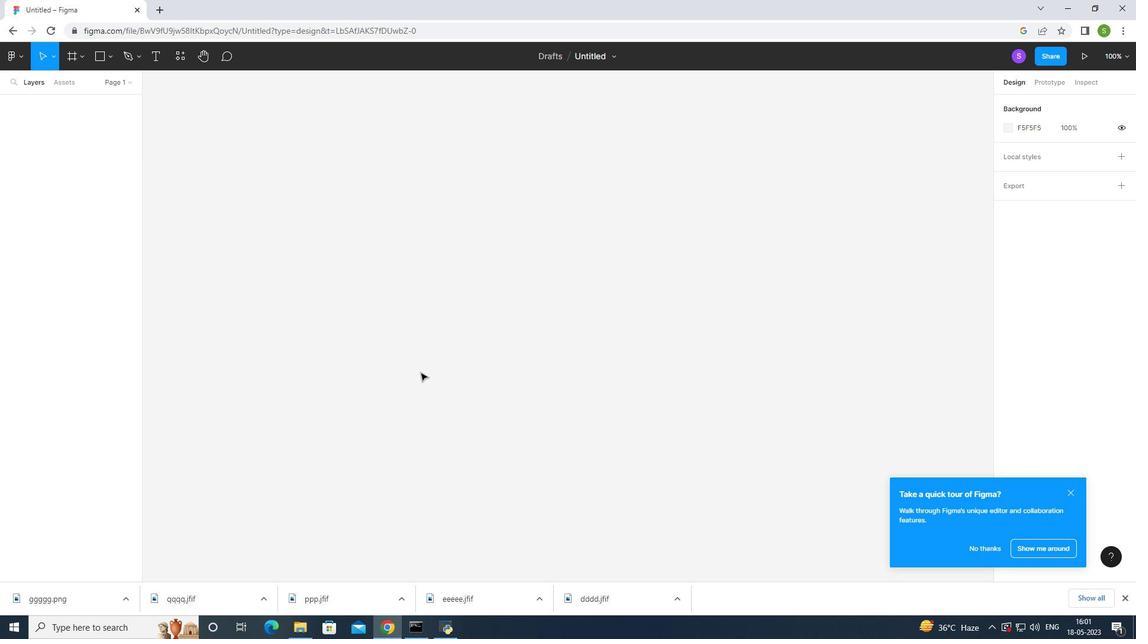 
Action: Mouse scrolled (420, 373) with delta (0, 0)
Screenshot: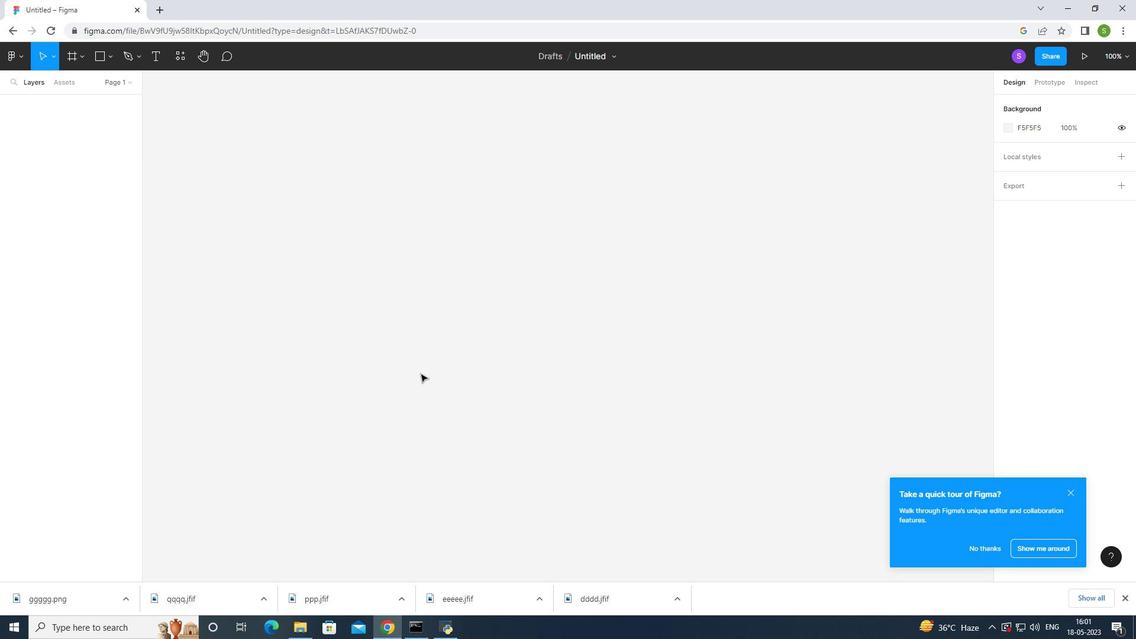 
Action: Mouse scrolled (420, 373) with delta (0, 0)
Screenshot: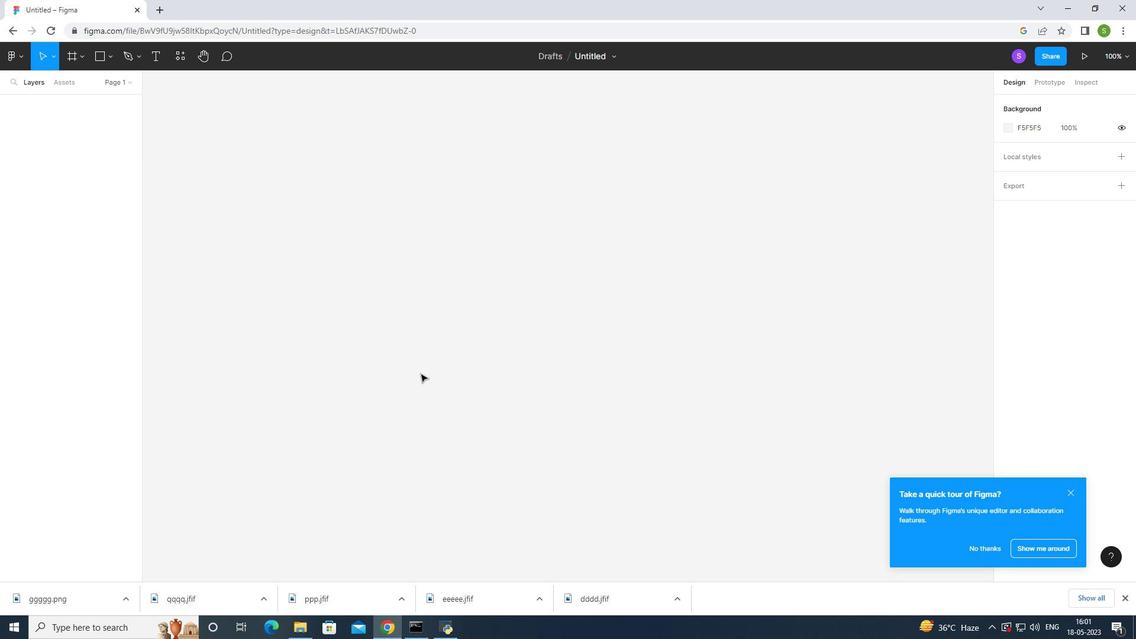 
Action: Mouse scrolled (420, 373) with delta (0, 0)
Screenshot: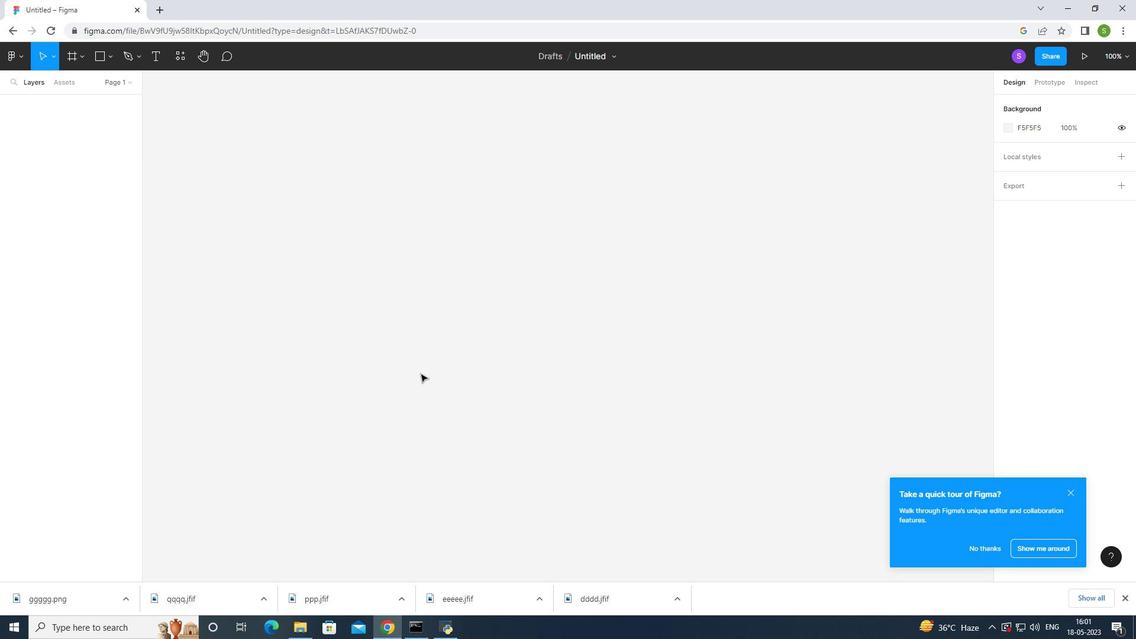 
Action: Mouse scrolled (420, 373) with delta (0, 0)
Screenshot: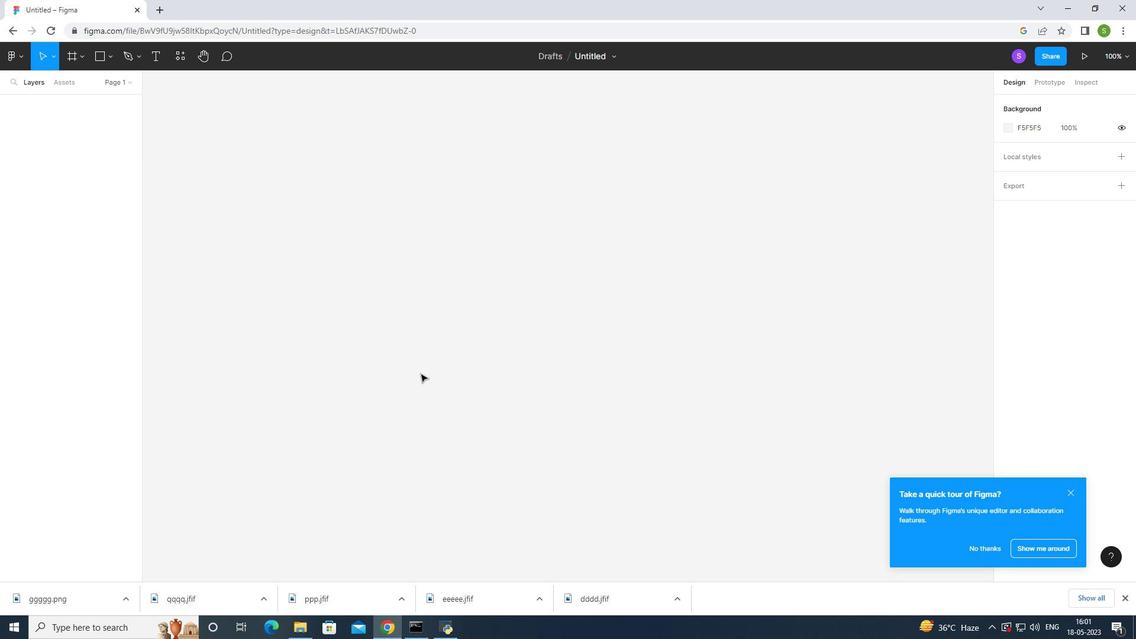 
Action: Mouse scrolled (420, 373) with delta (0, 0)
Screenshot: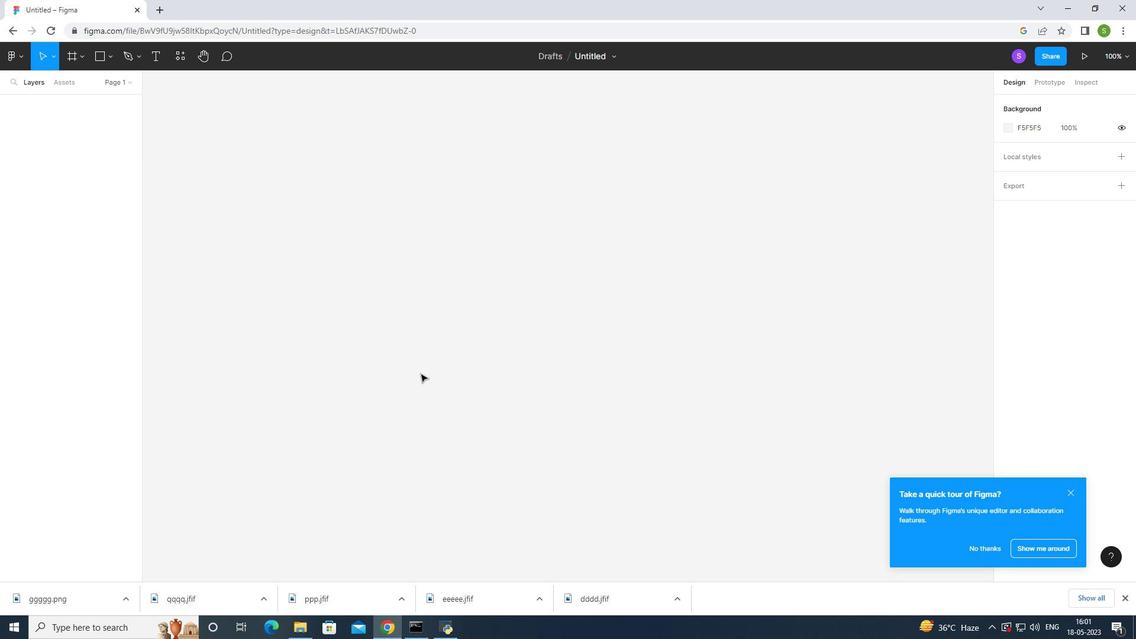 
Action: Mouse scrolled (420, 373) with delta (0, 0)
Screenshot: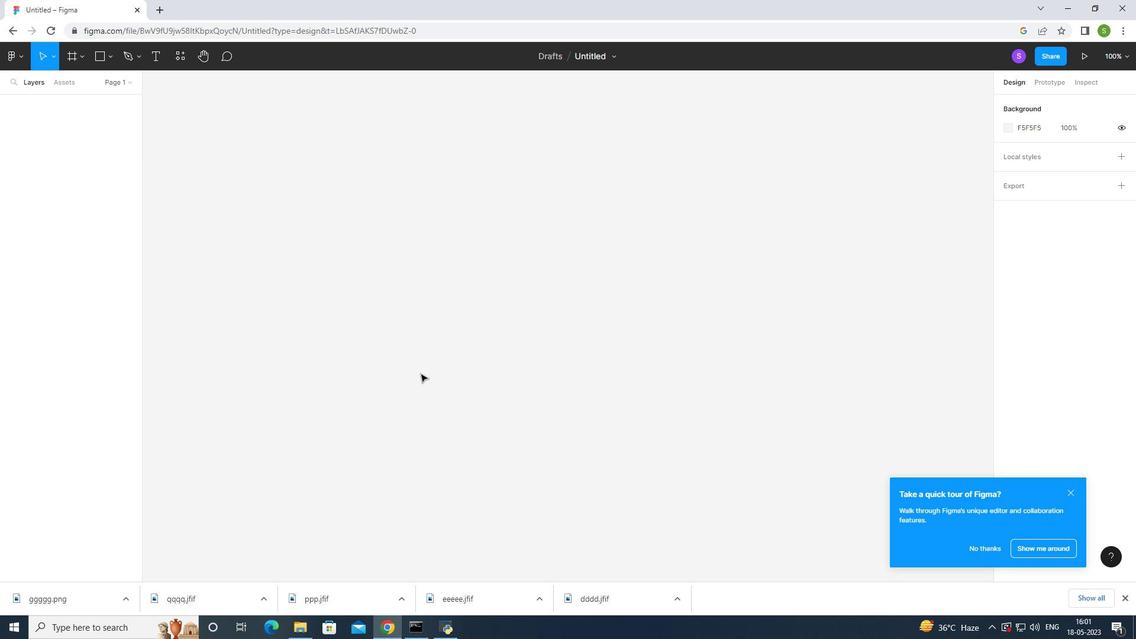 
Action: Mouse scrolled (420, 373) with delta (0, 0)
Screenshot: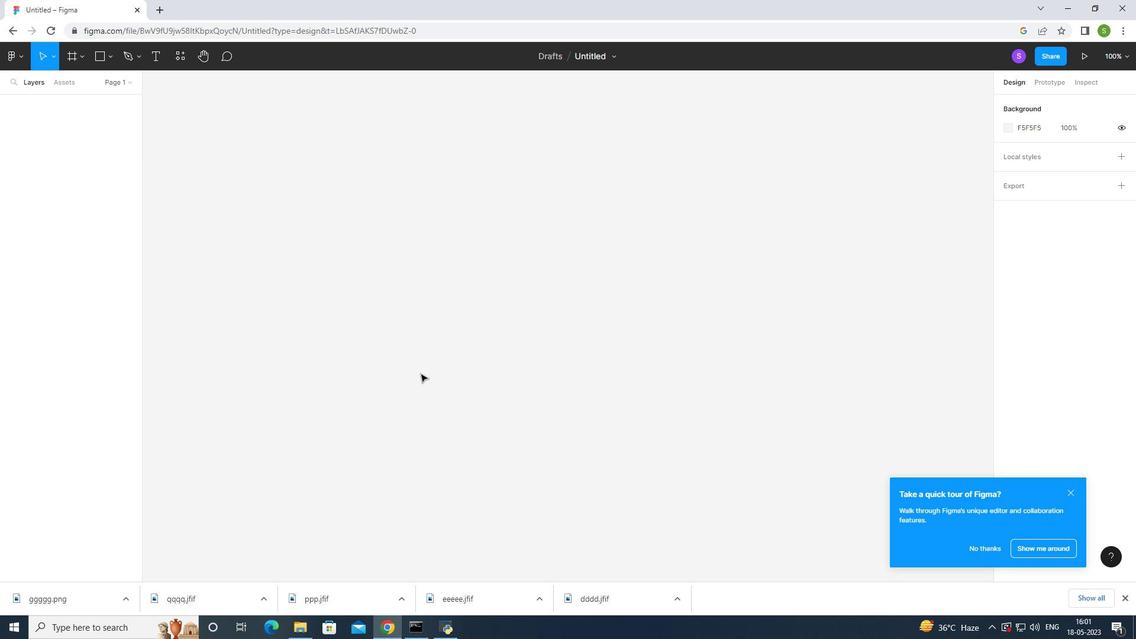 
Action: Mouse scrolled (420, 373) with delta (0, 0)
Screenshot: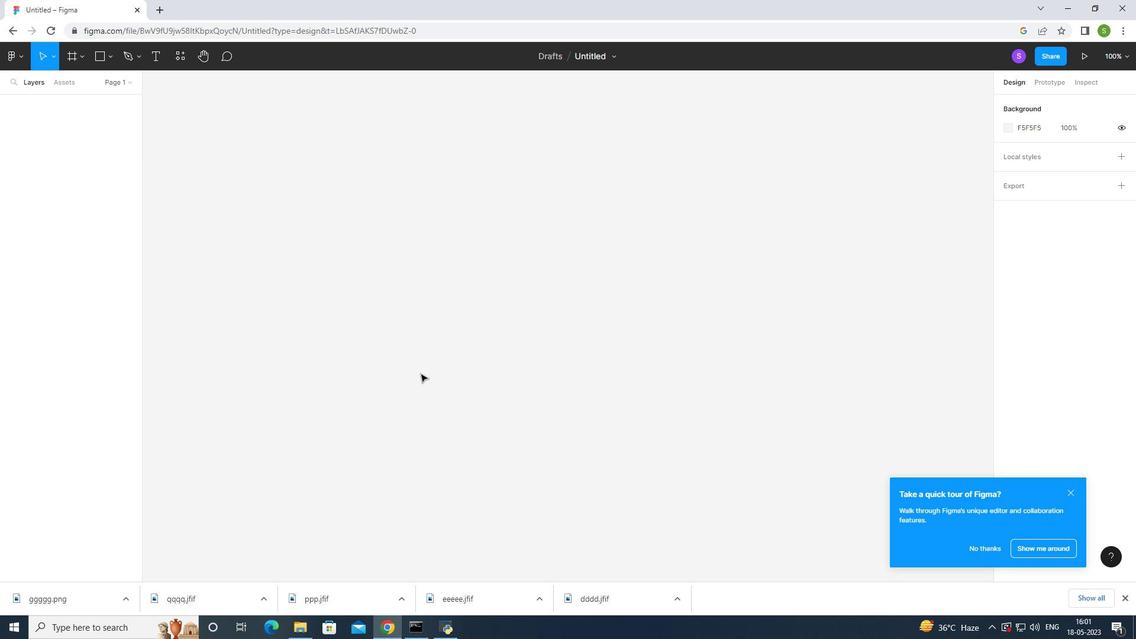 
Action: Mouse scrolled (420, 373) with delta (0, 0)
Screenshot: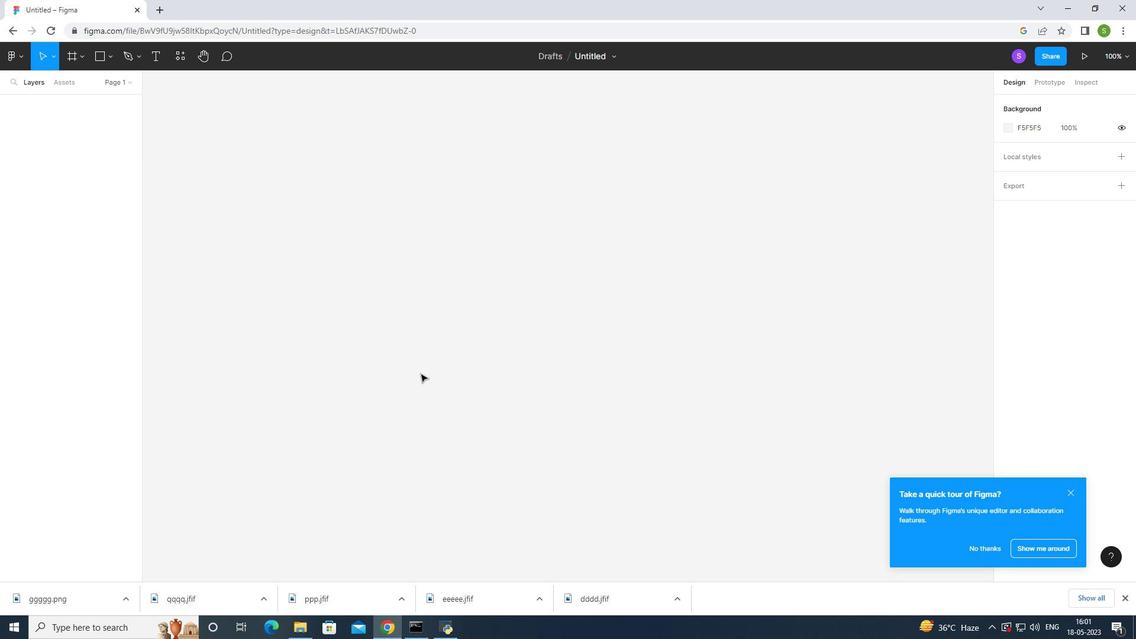 
Action: Mouse scrolled (420, 373) with delta (0, 0)
Screenshot: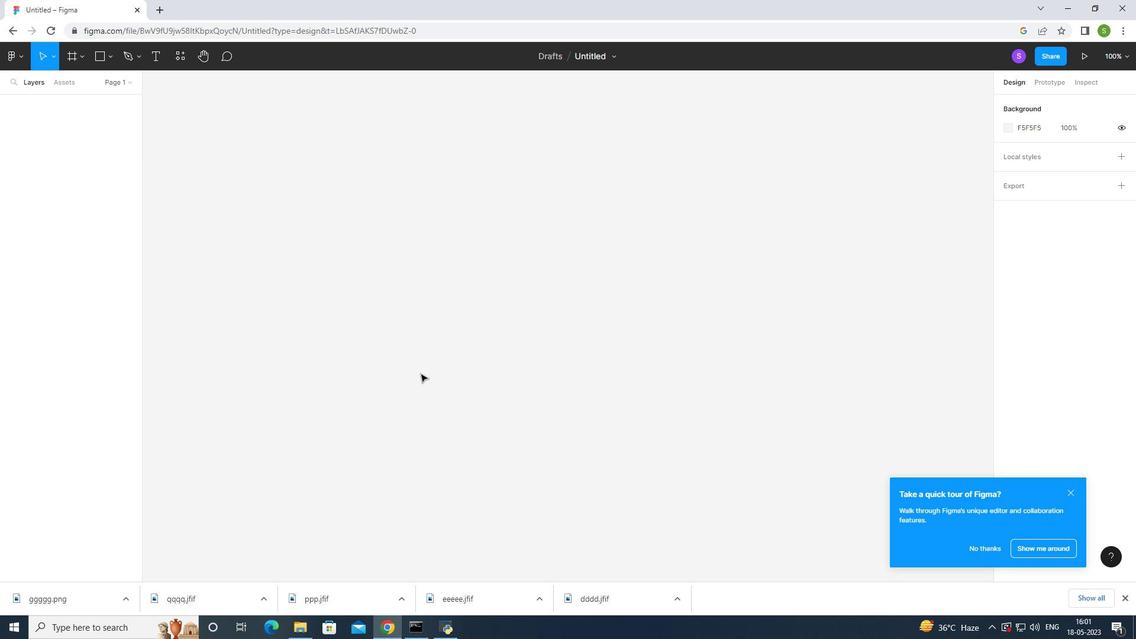 
Action: Mouse moved to (69, 53)
Screenshot: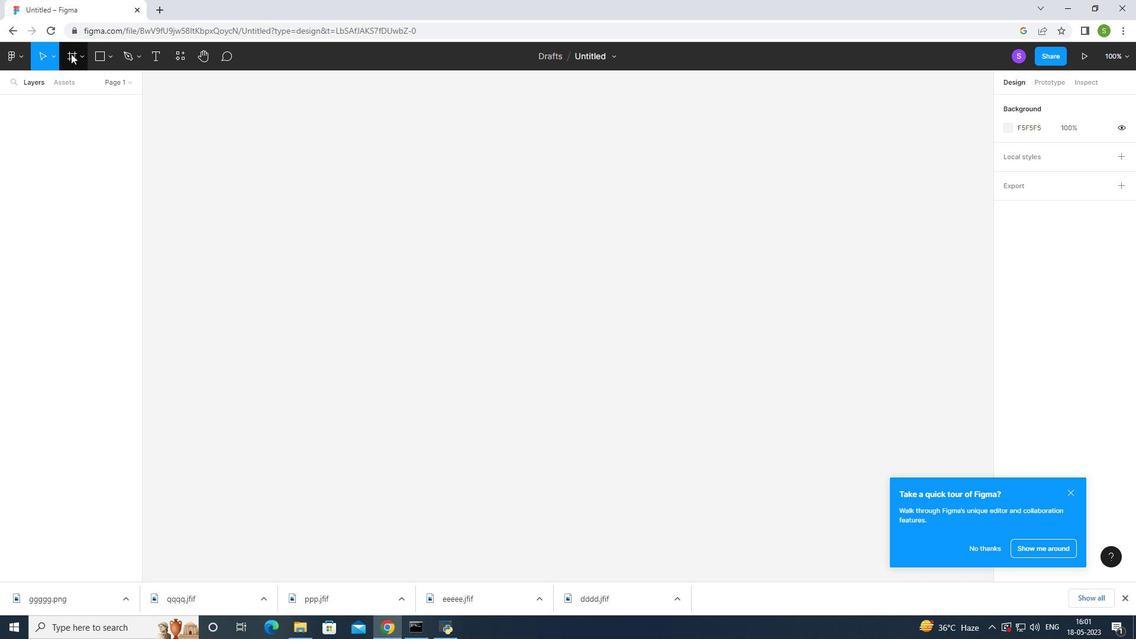 
Action: Mouse pressed left at (69, 53)
Screenshot: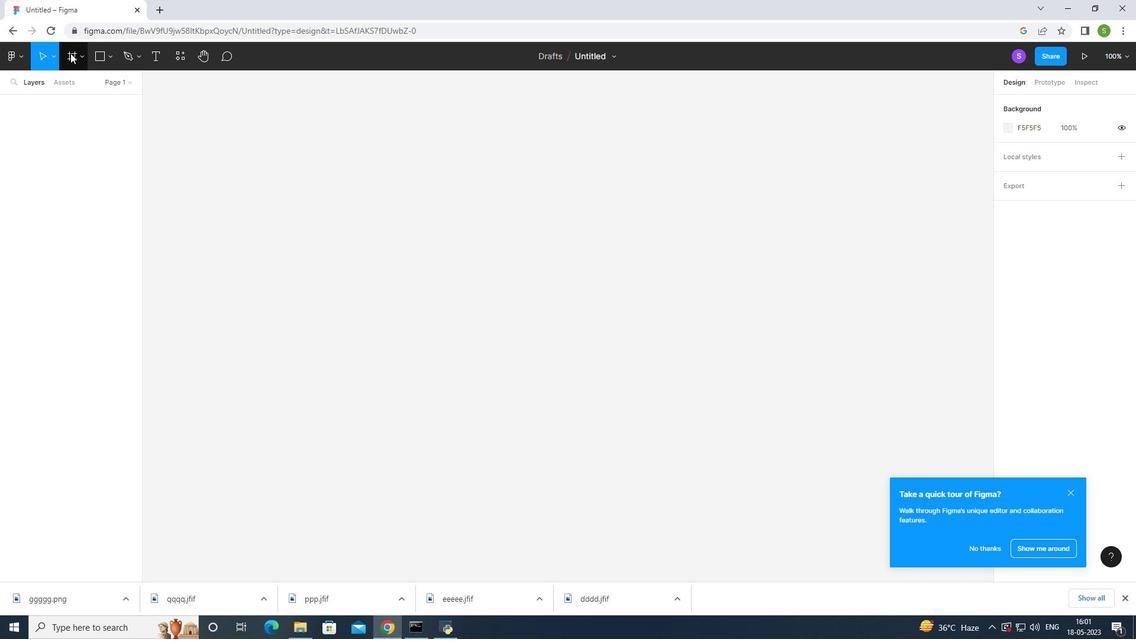 
Action: Mouse moved to (237, 132)
Screenshot: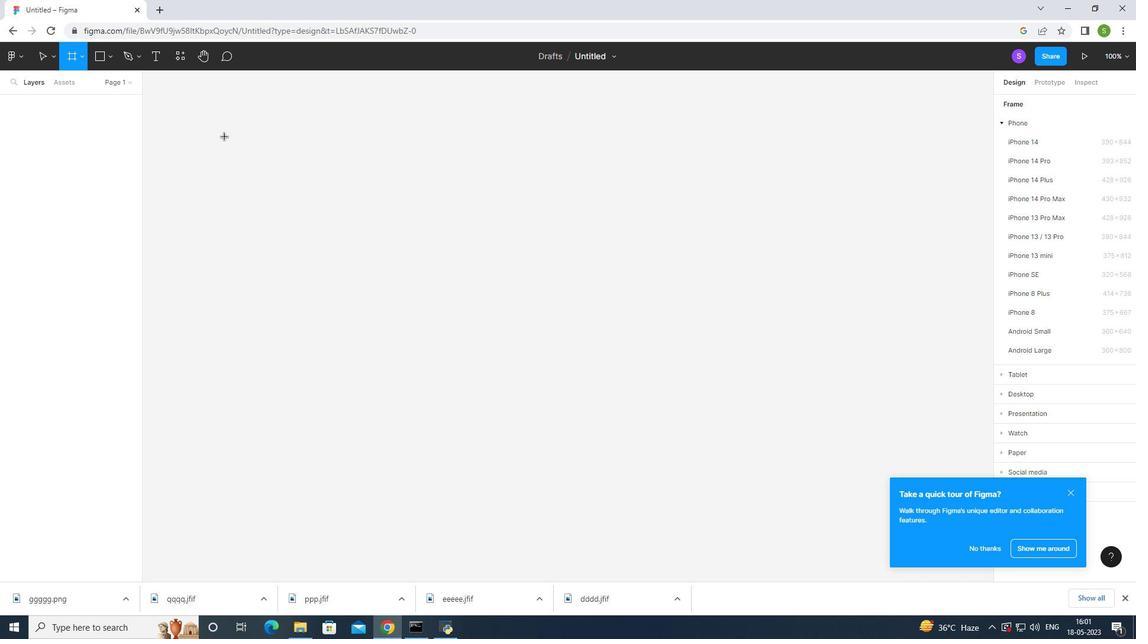 
Action: Mouse pressed left at (237, 132)
Screenshot: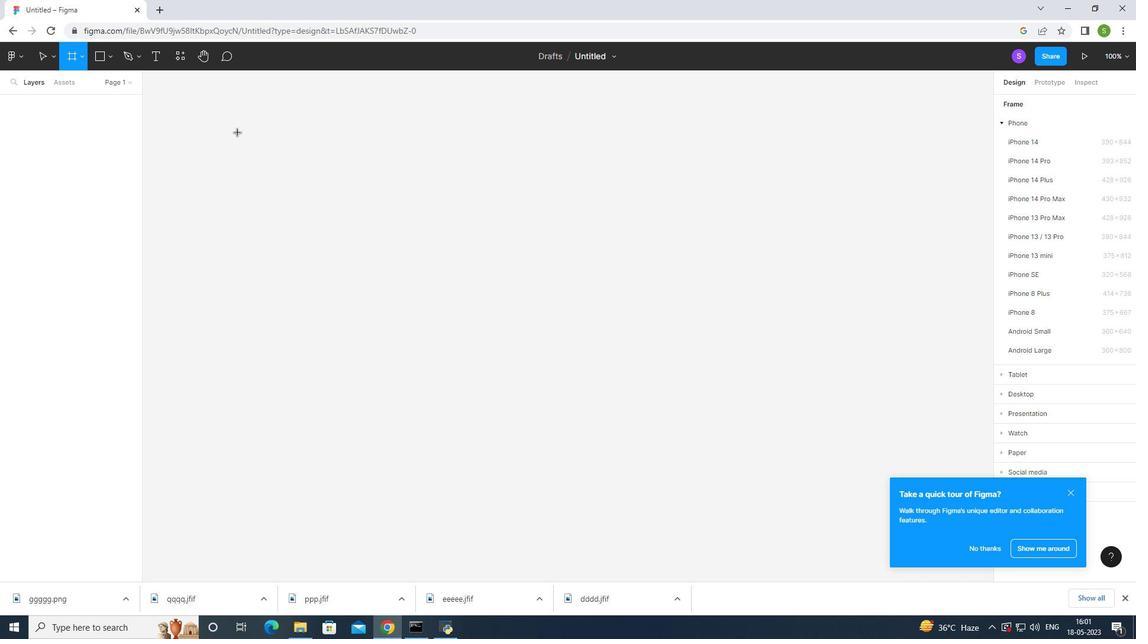 
Action: Mouse moved to (163, 10)
Screenshot: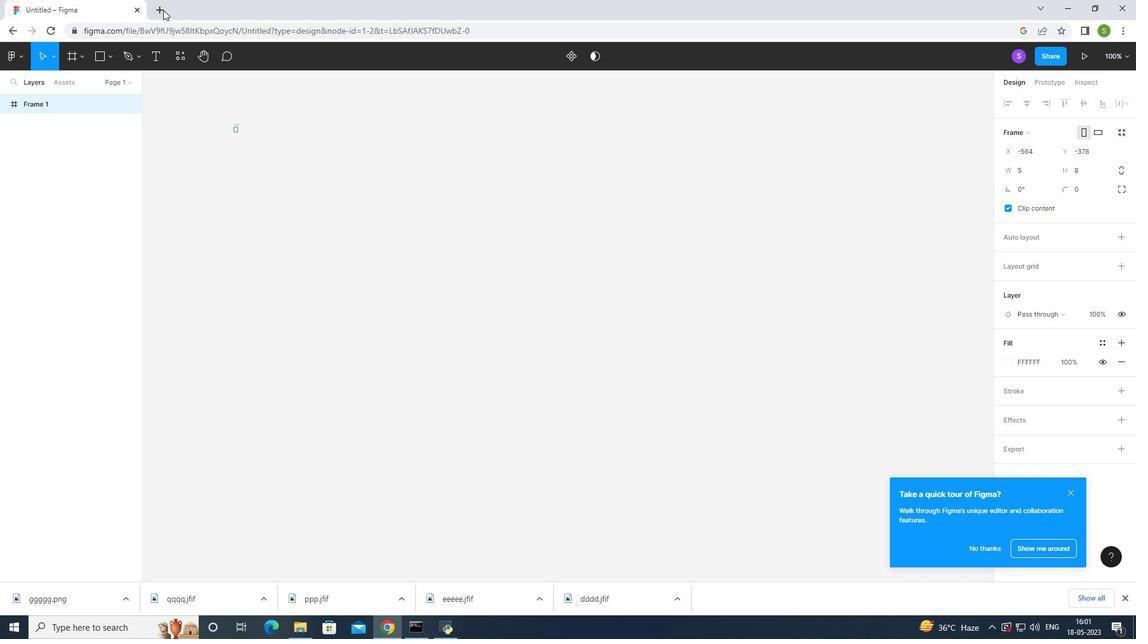 
Action: Mouse pressed left at (163, 10)
Screenshot: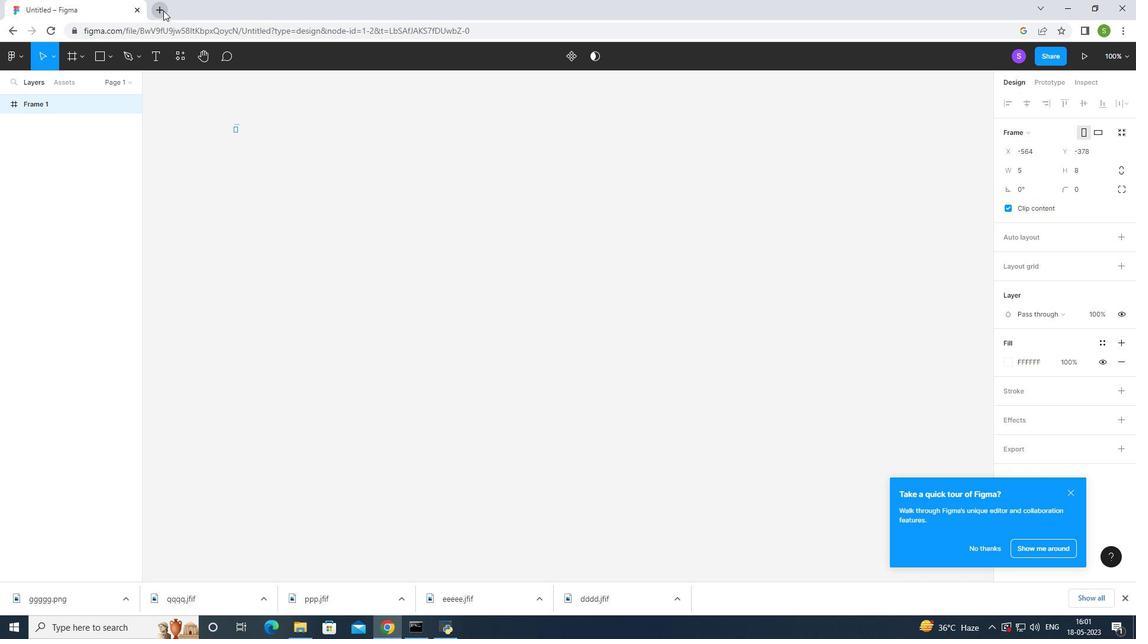 
Action: Mouse moved to (299, 119)
Screenshot: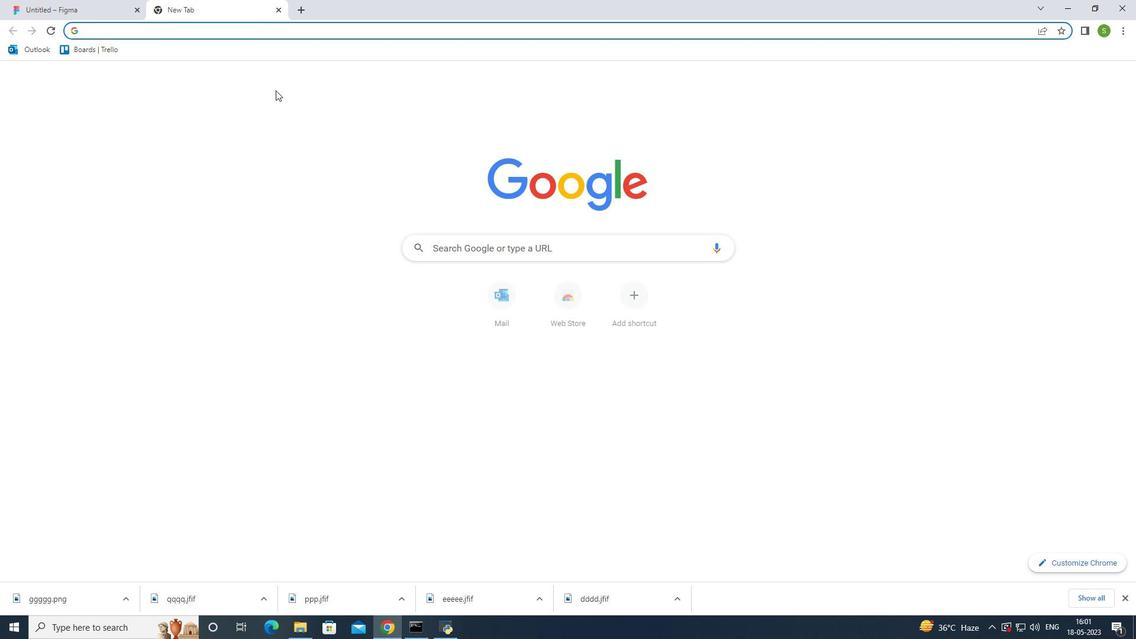 
Action: Key pressed meditation<Key.space>app<Key.enter>
Screenshot: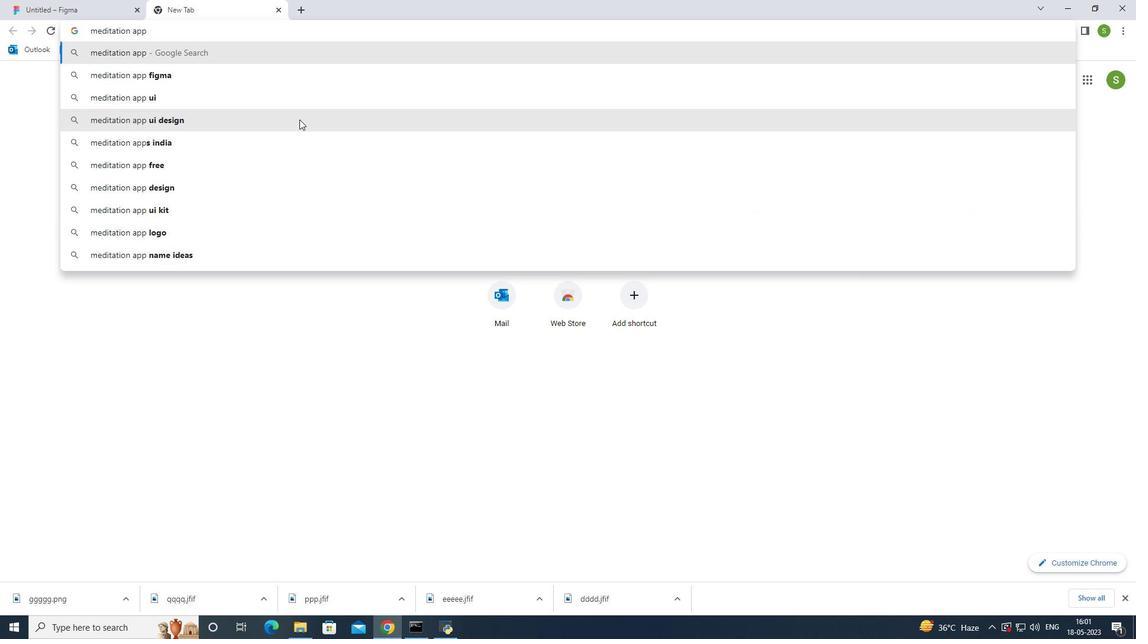 
Action: Mouse moved to (770, 211)
Screenshot: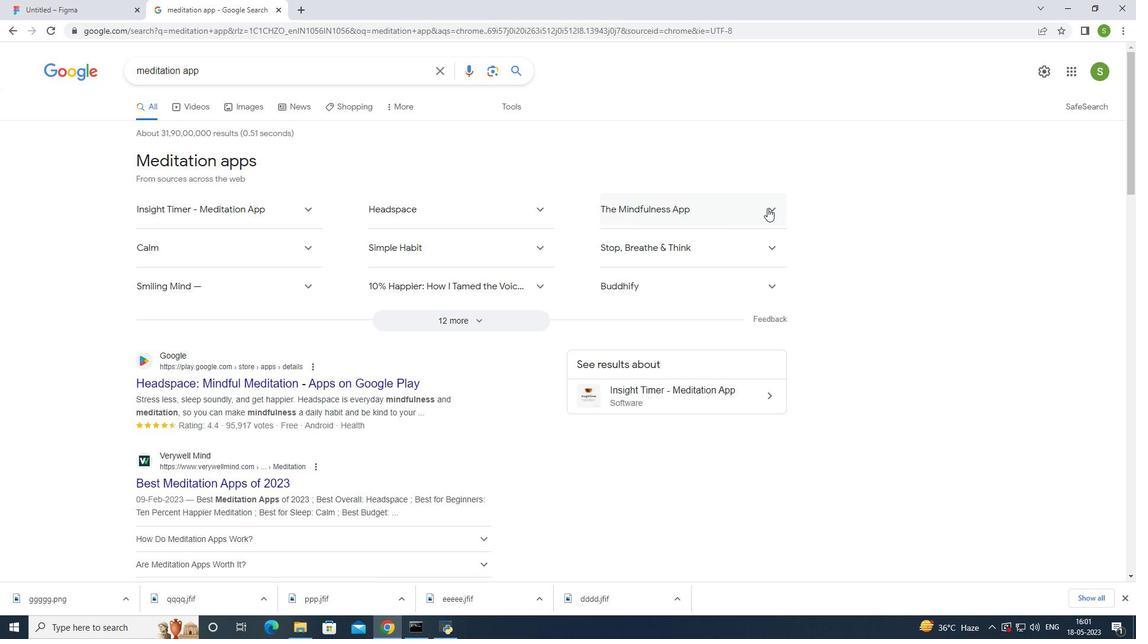 
Action: Mouse pressed left at (770, 211)
Screenshot: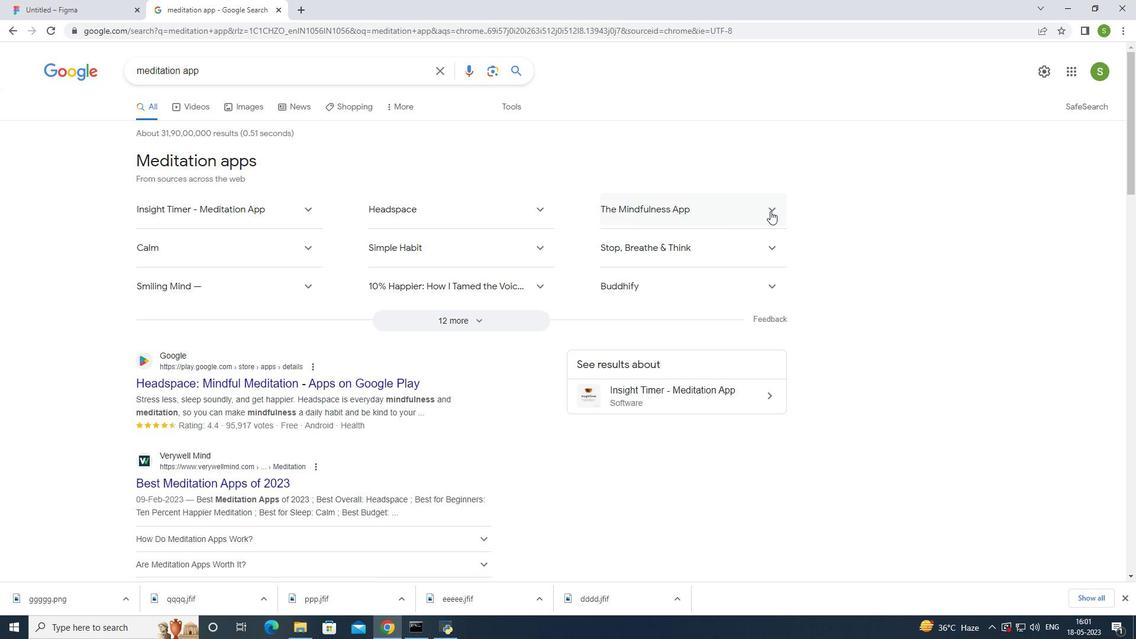
Action: Mouse moved to (164, 257)
Screenshot: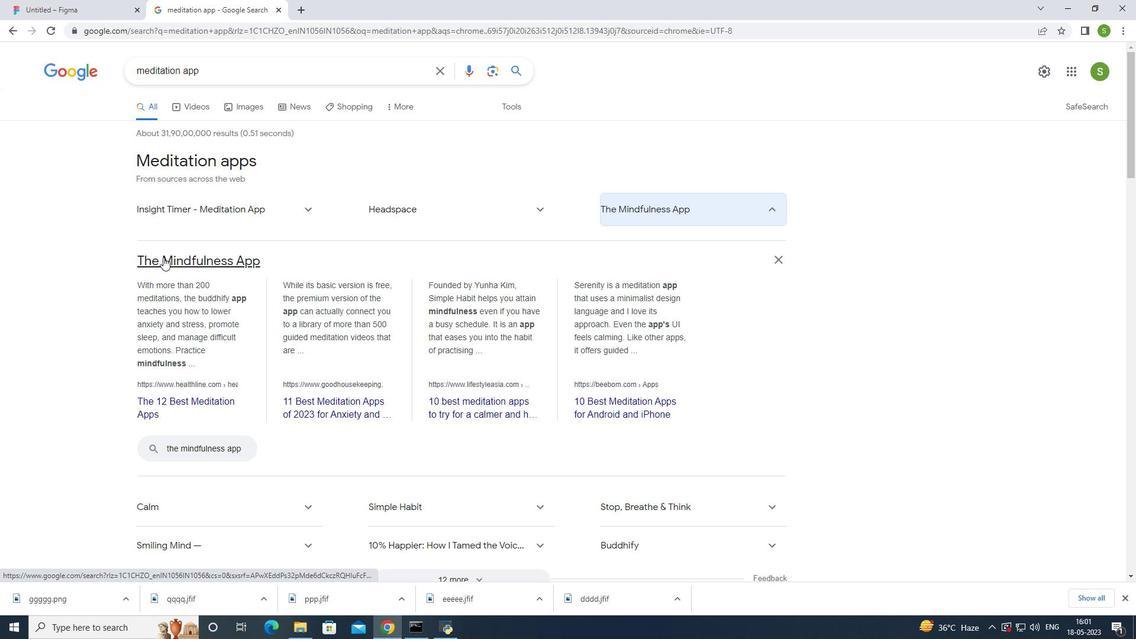 
Action: Mouse pressed left at (164, 257)
Screenshot: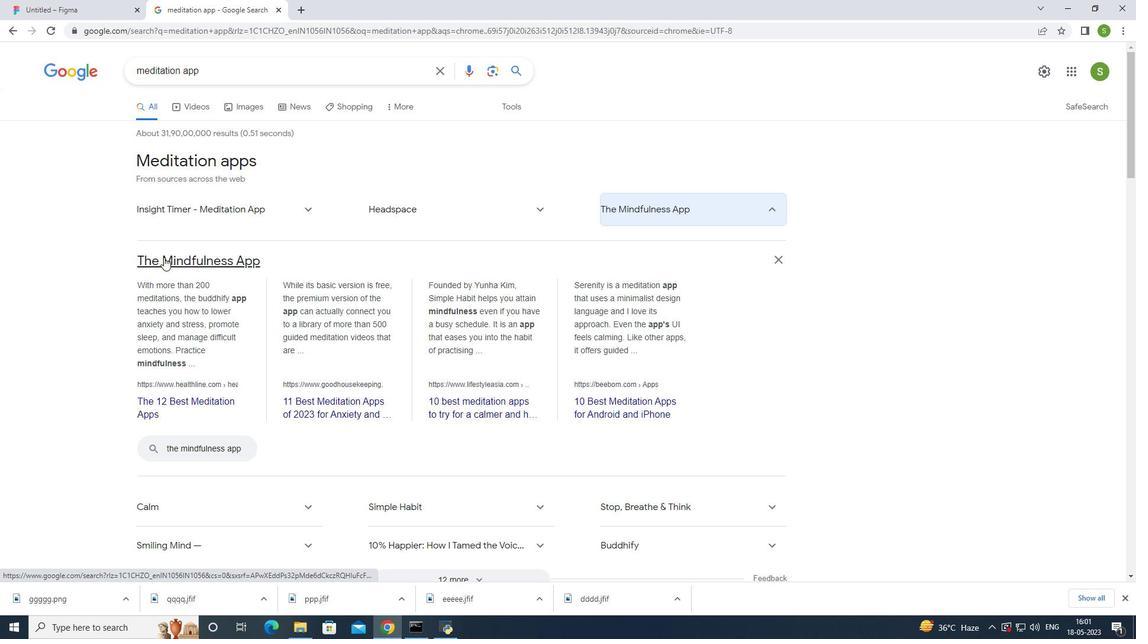 
Action: Mouse moved to (66, 0)
Screenshot: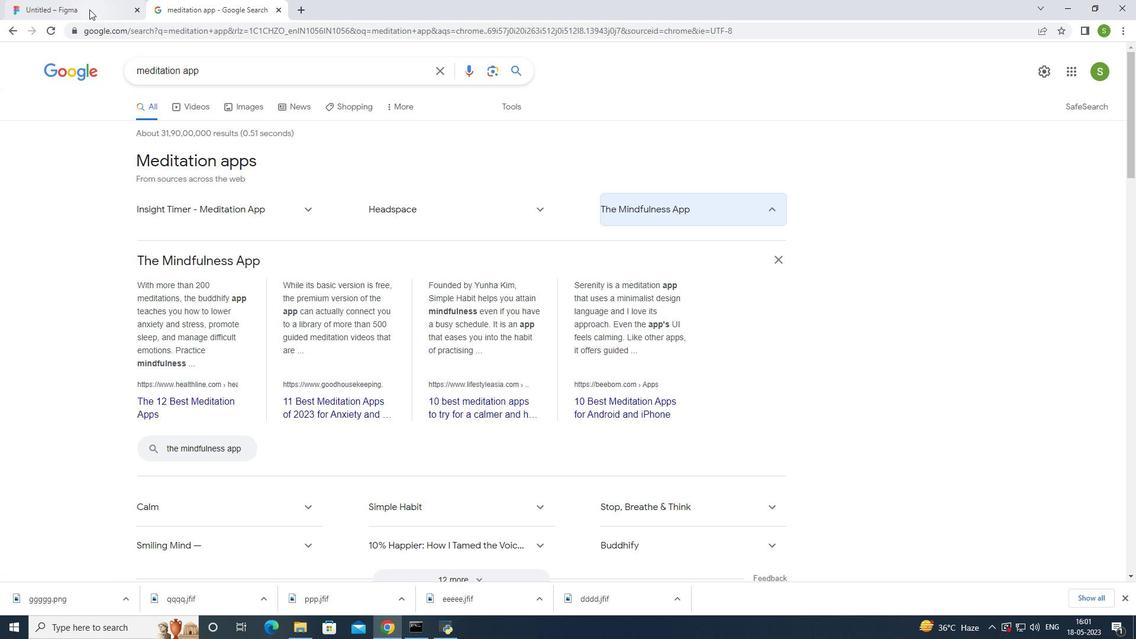 
Action: Mouse pressed left at (66, 0)
Screenshot: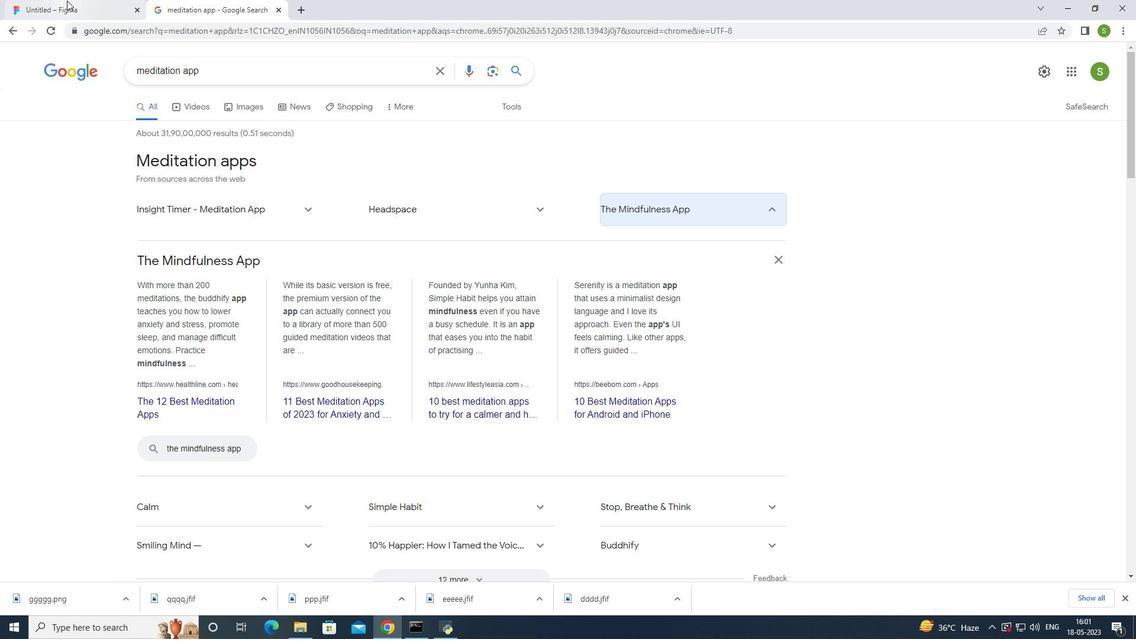 
Action: Mouse moved to (149, 54)
Screenshot: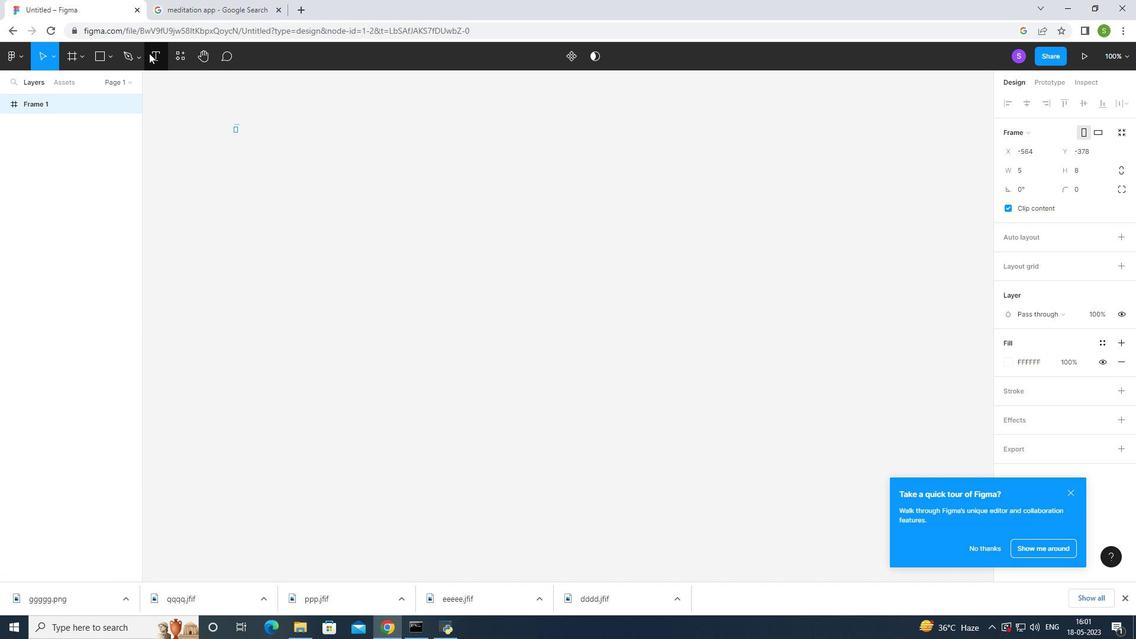 
Action: Mouse pressed left at (149, 54)
Screenshot: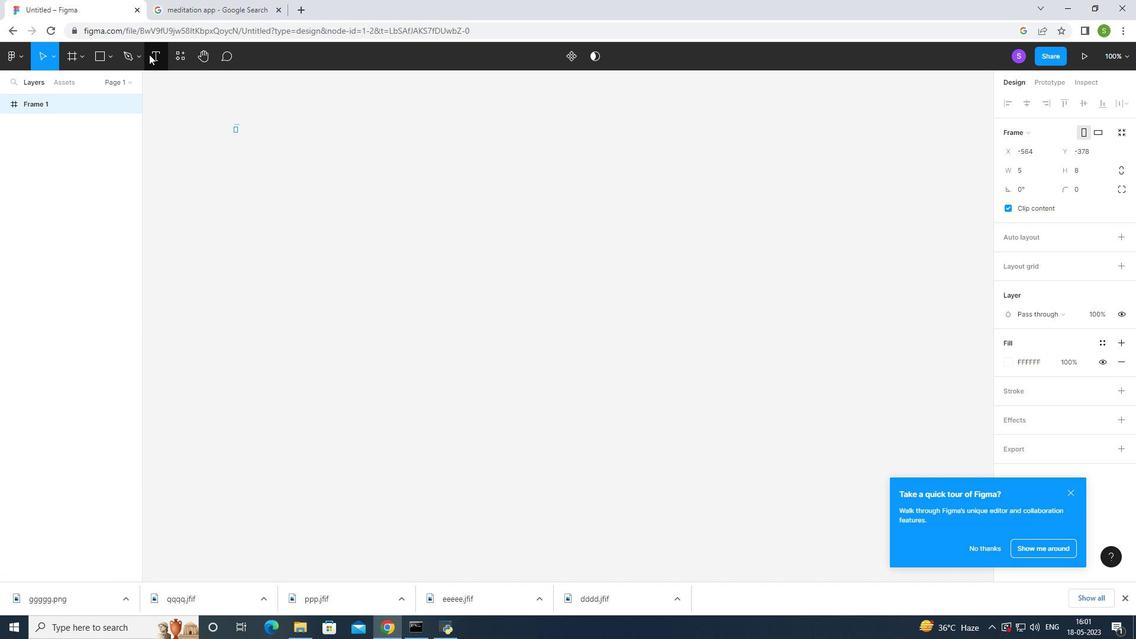 
Action: Mouse moved to (1051, 315)
Screenshot: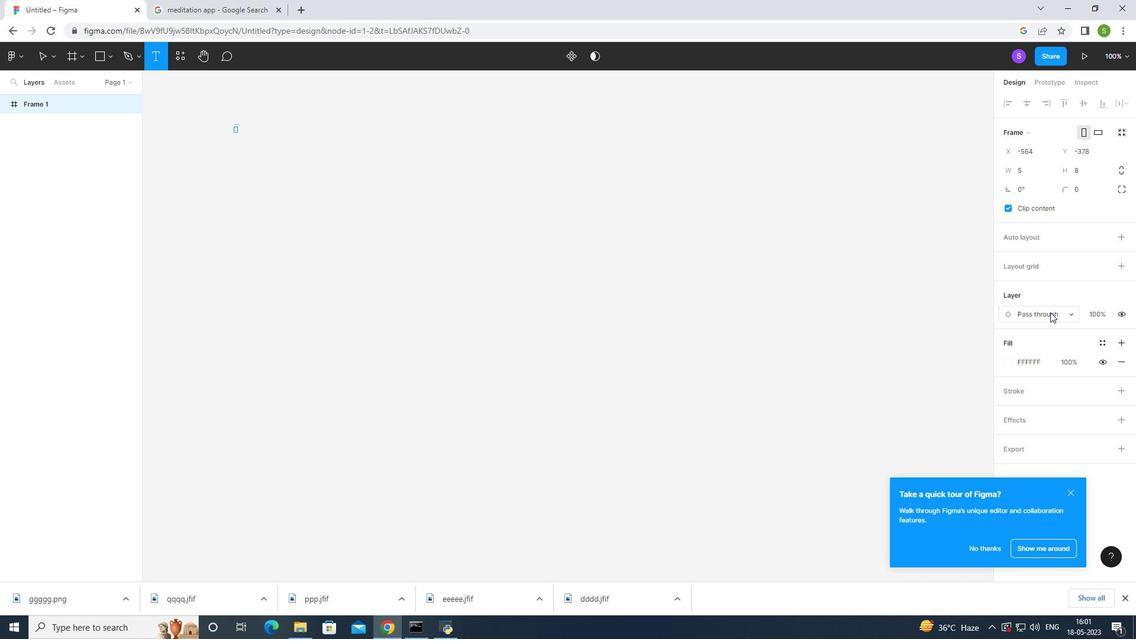
Action: Mouse scrolled (1051, 315) with delta (0, 0)
Screenshot: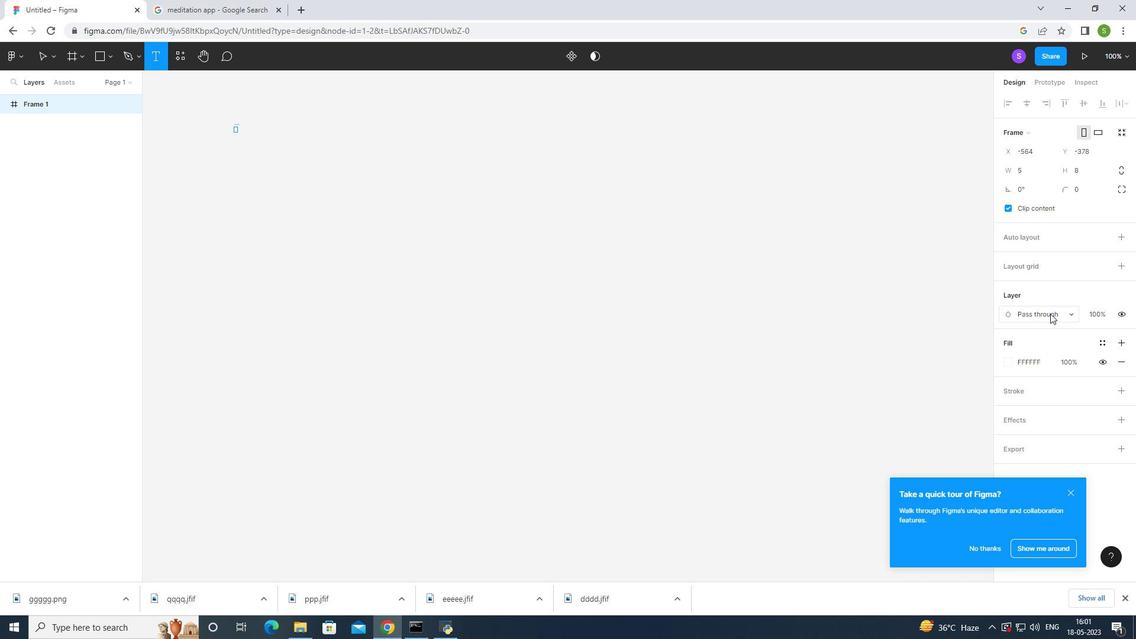 
Action: Mouse moved to (72, 60)
Screenshot: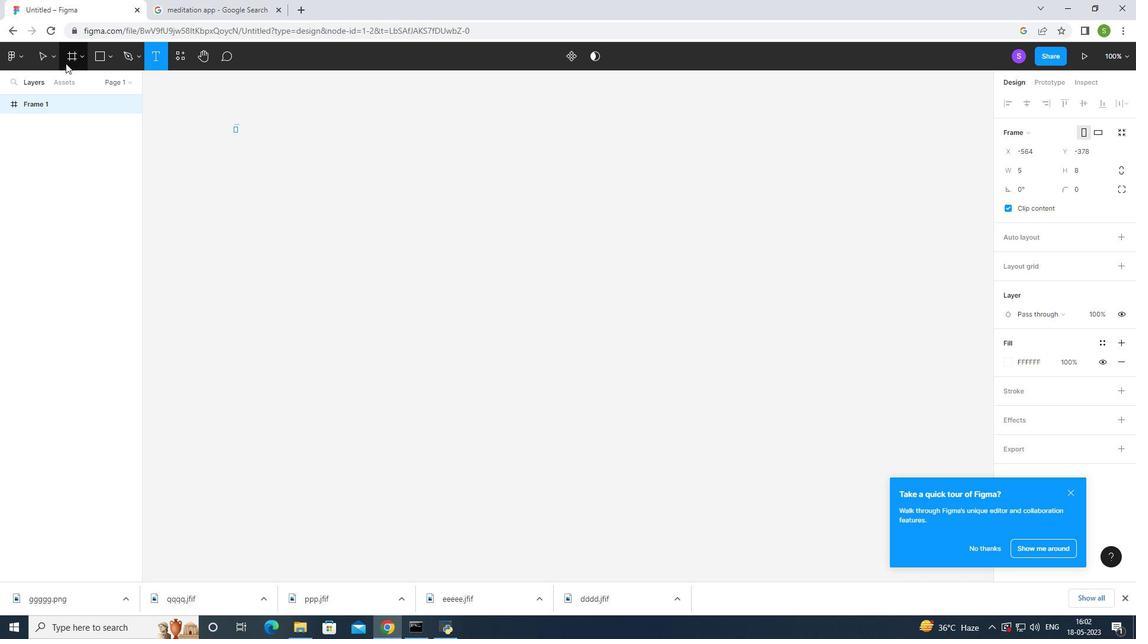 
Action: Mouse pressed left at (72, 60)
Screenshot: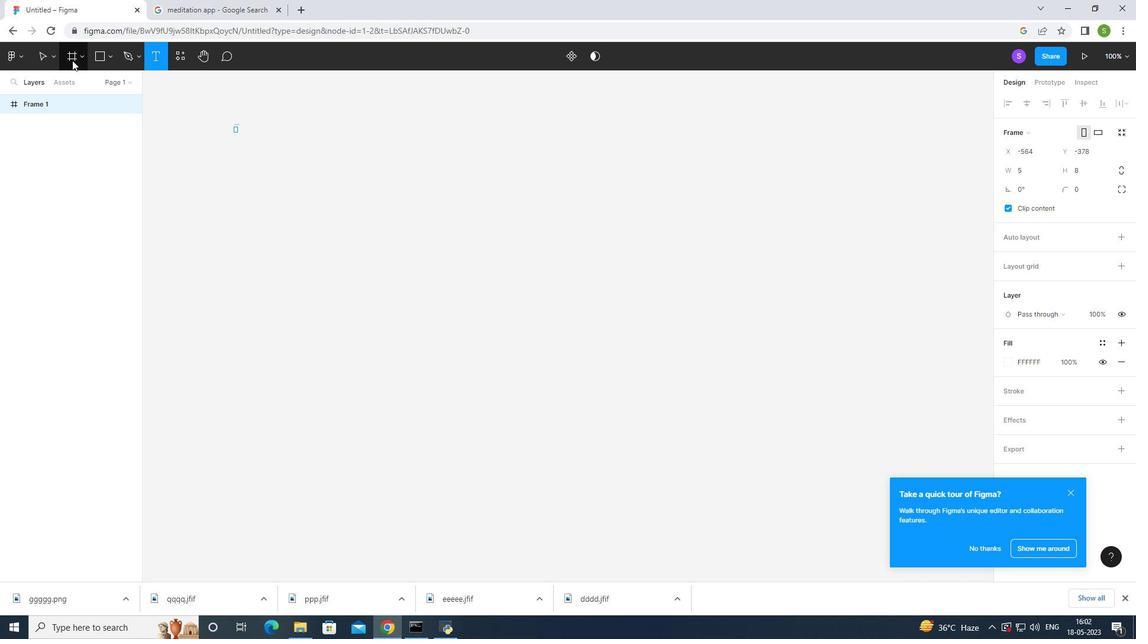 
Action: Mouse moved to (236, 129)
Screenshot: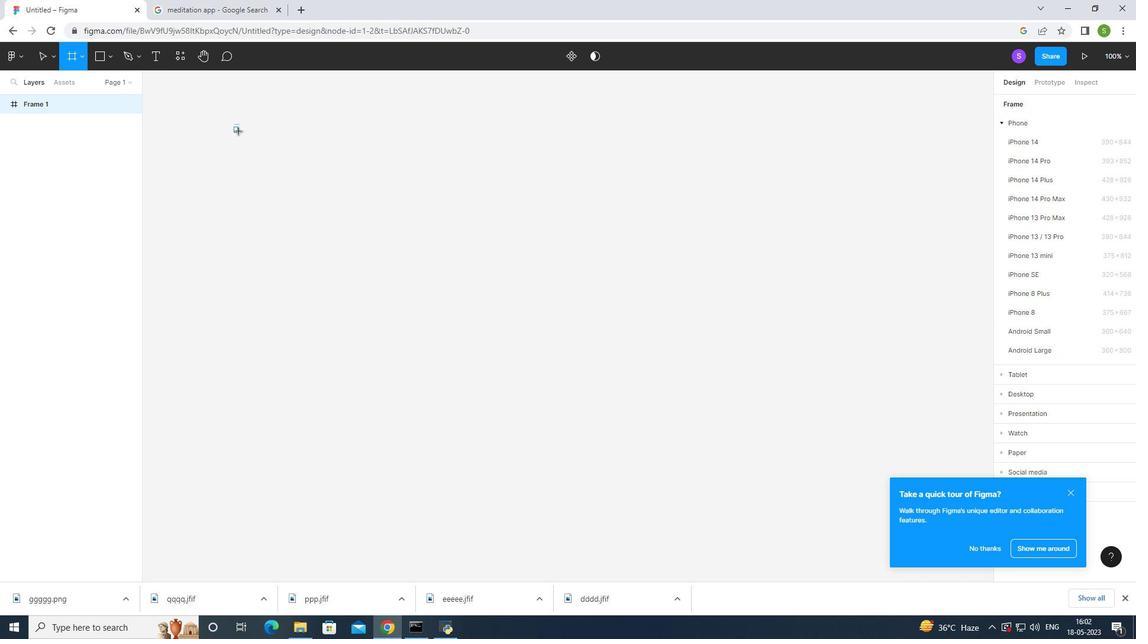 
Action: Mouse pressed left at (236, 129)
Screenshot: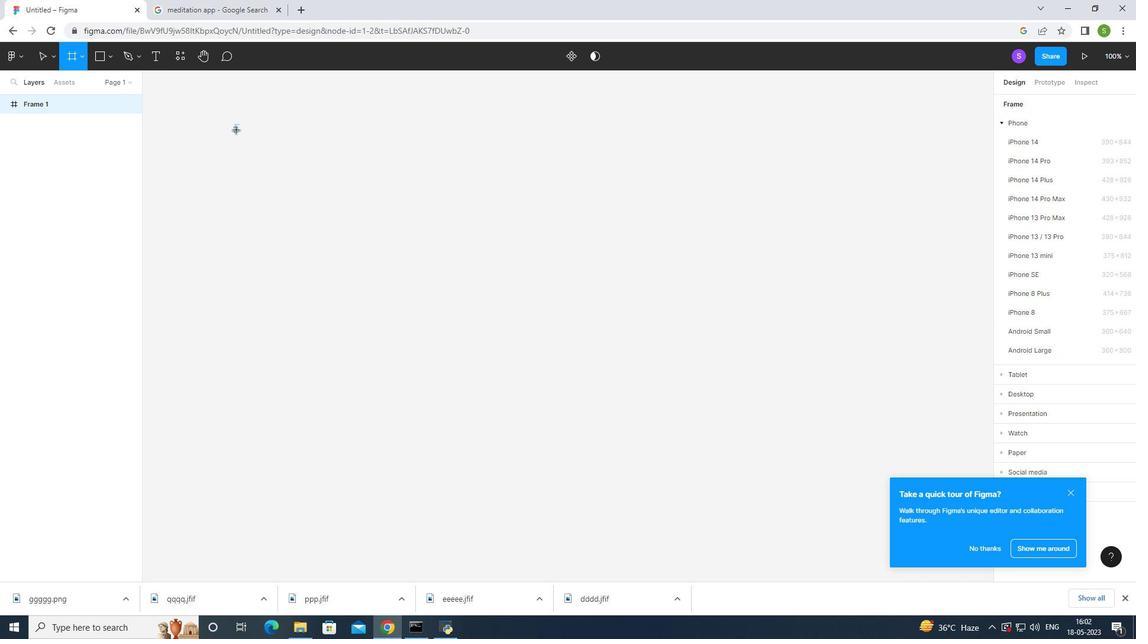 
Action: Mouse moved to (156, 55)
Screenshot: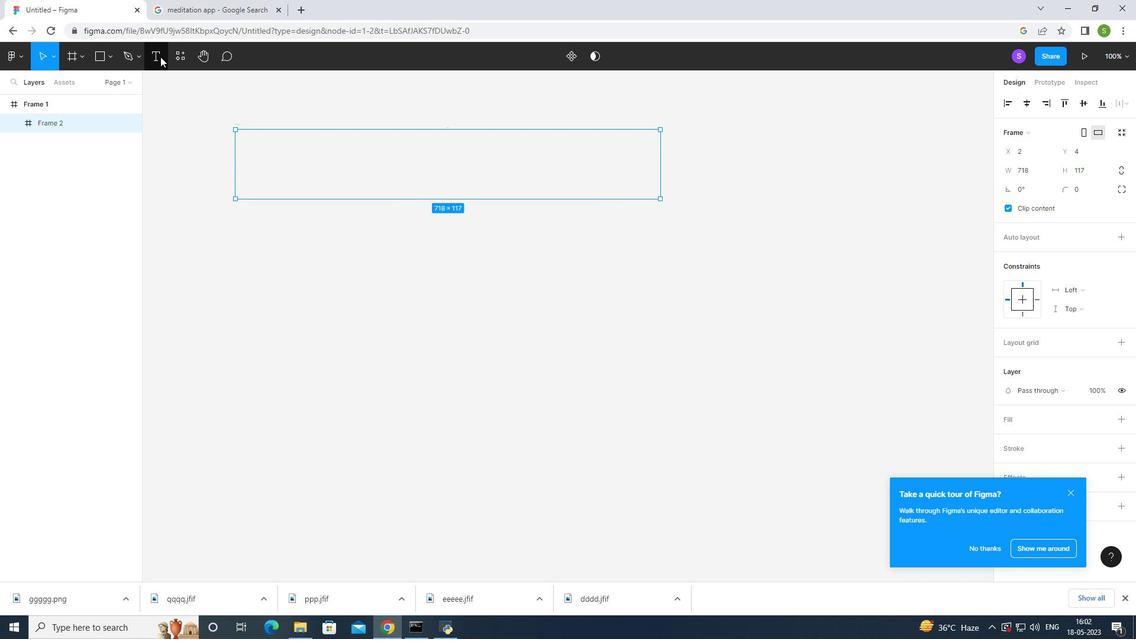 
Action: Mouse pressed left at (156, 55)
Screenshot: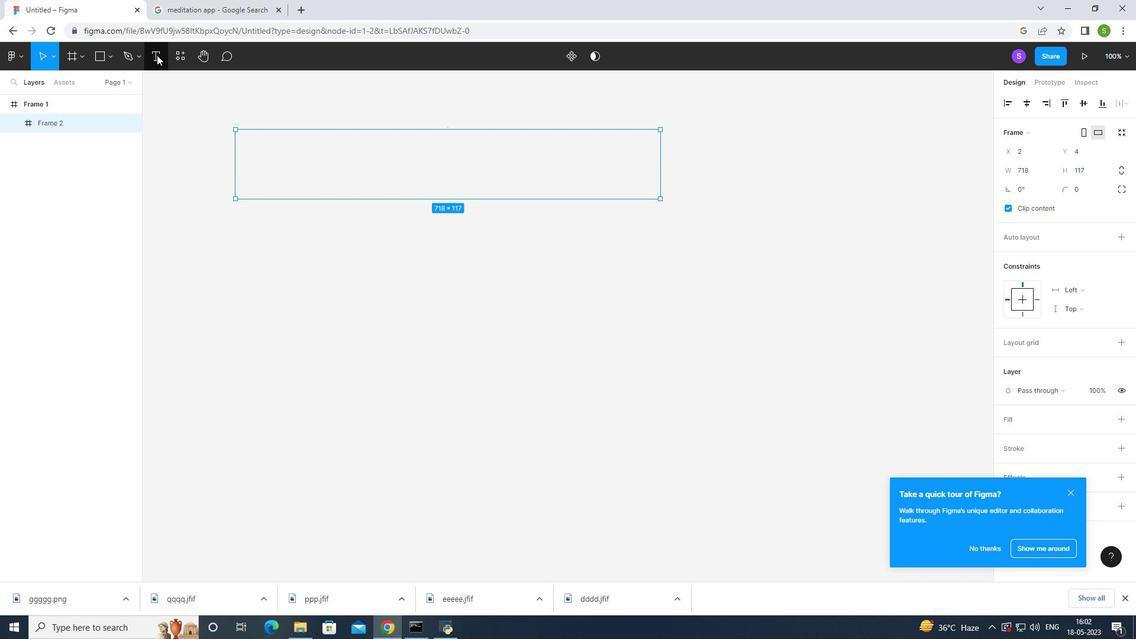 
Action: Mouse moved to (276, 152)
Screenshot: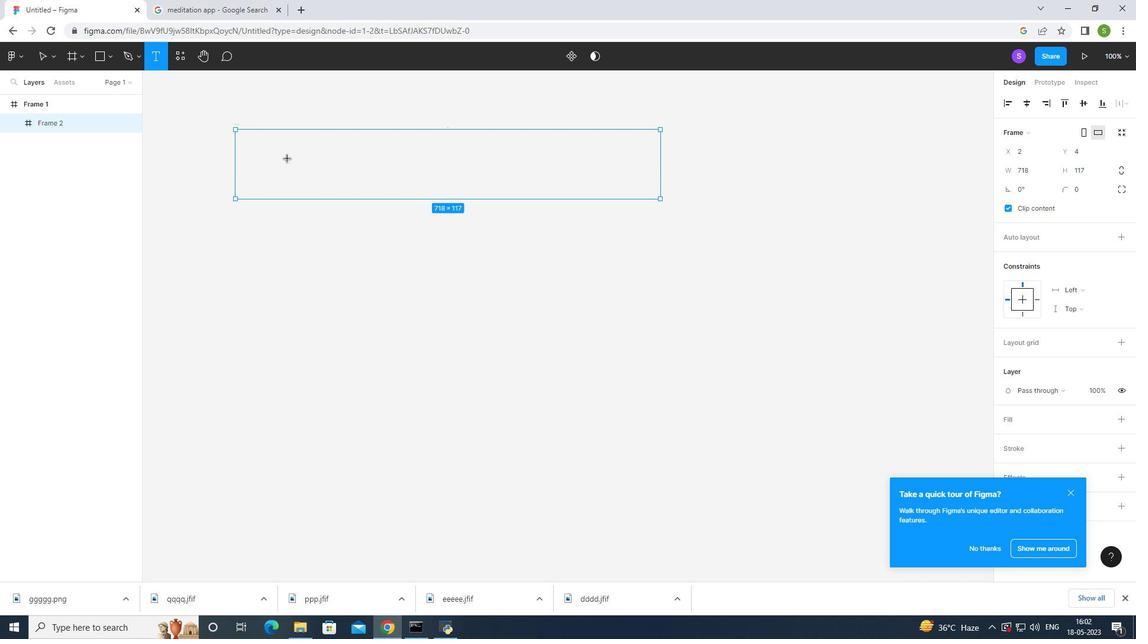 
Action: Mouse pressed left at (276, 152)
Screenshot: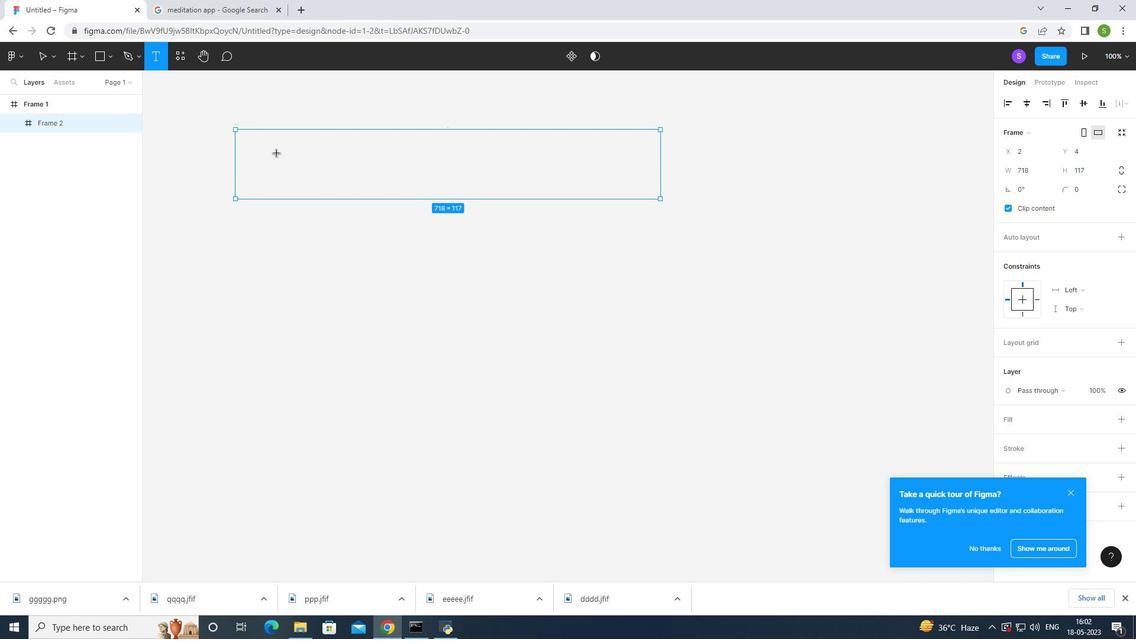 
Action: Mouse moved to (101, 58)
Screenshot: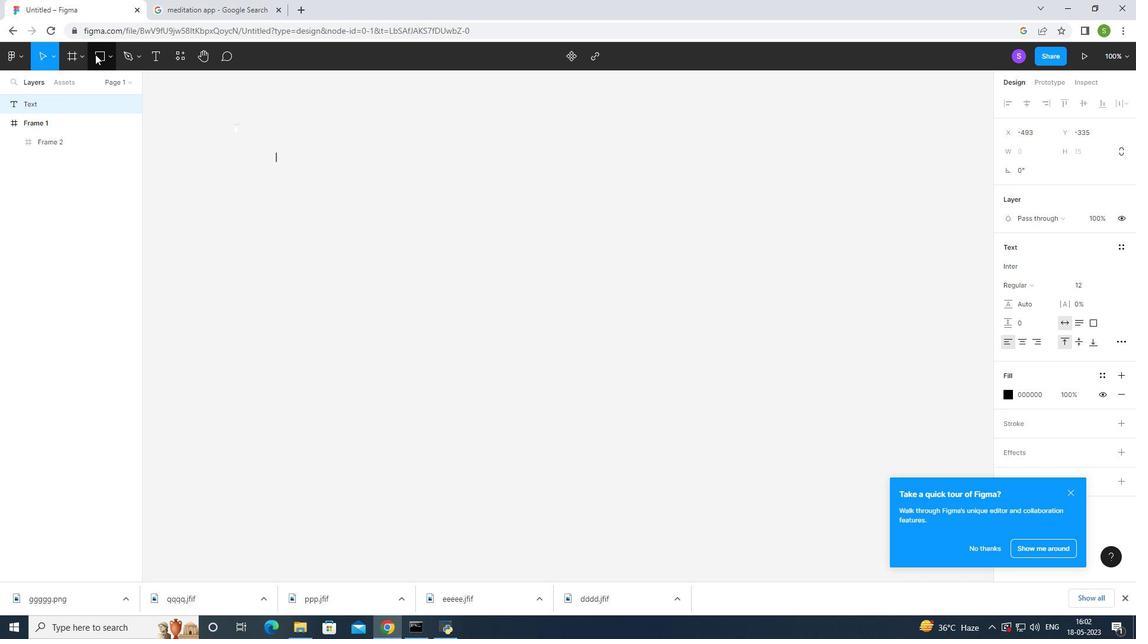 
Action: Mouse pressed left at (101, 58)
Screenshot: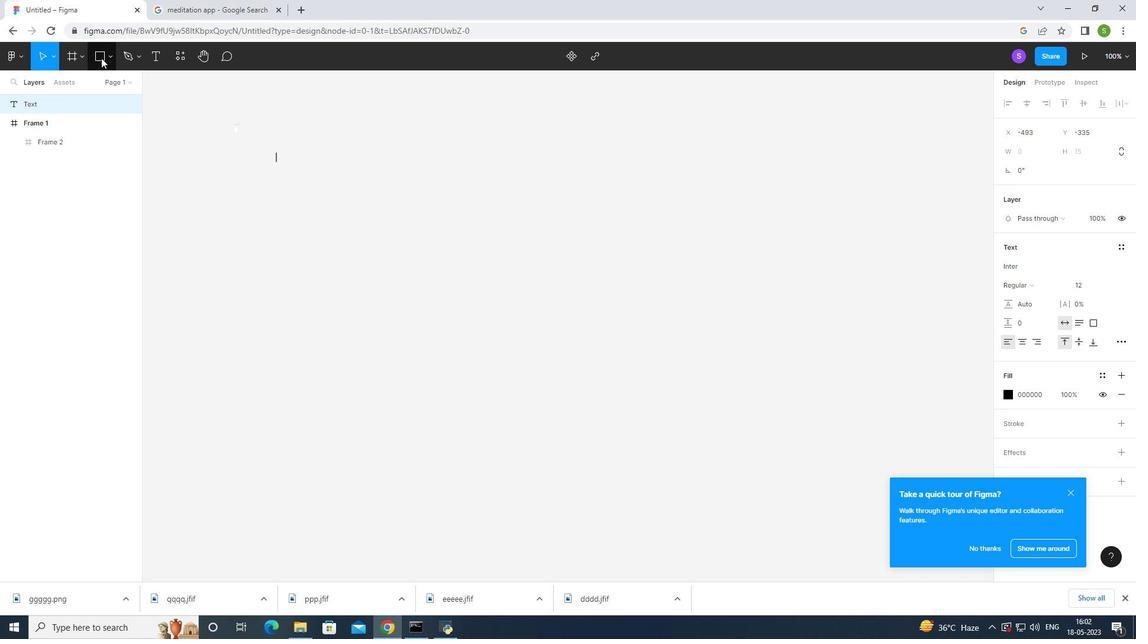 
Action: Mouse moved to (282, 137)
Screenshot: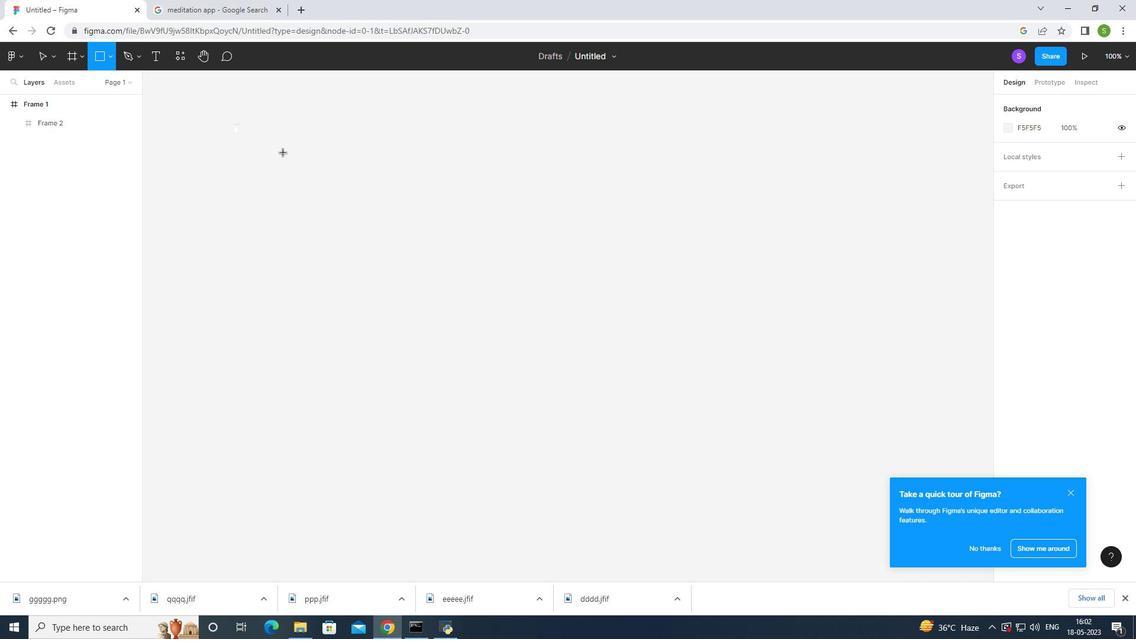
Action: Mouse pressed left at (282, 137)
Screenshot: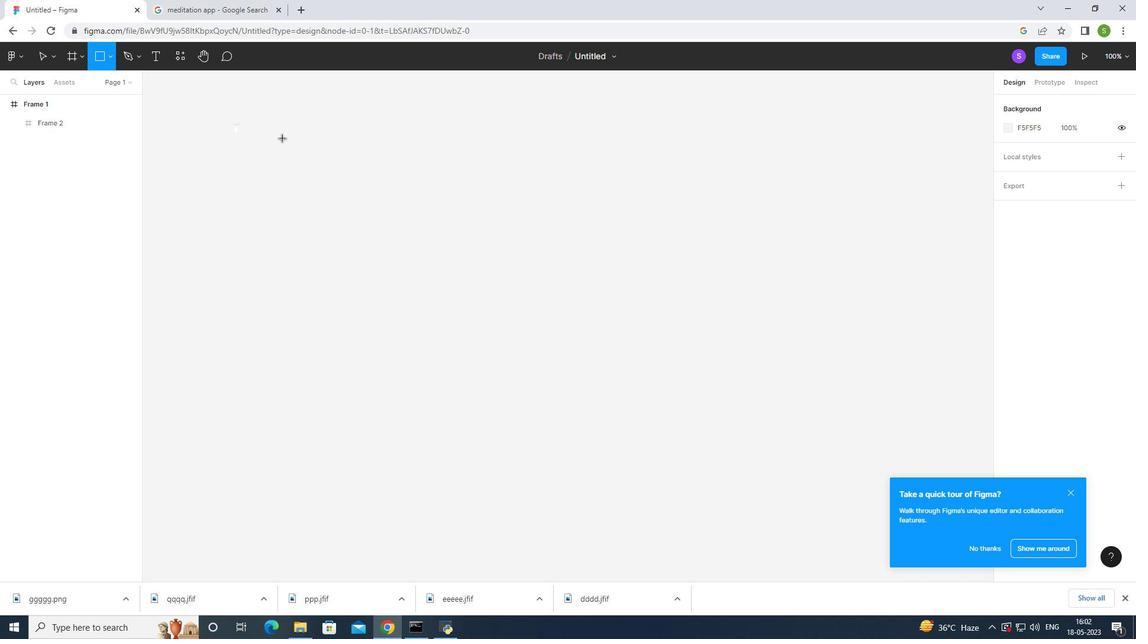
Action: Mouse moved to (1121, 325)
Screenshot: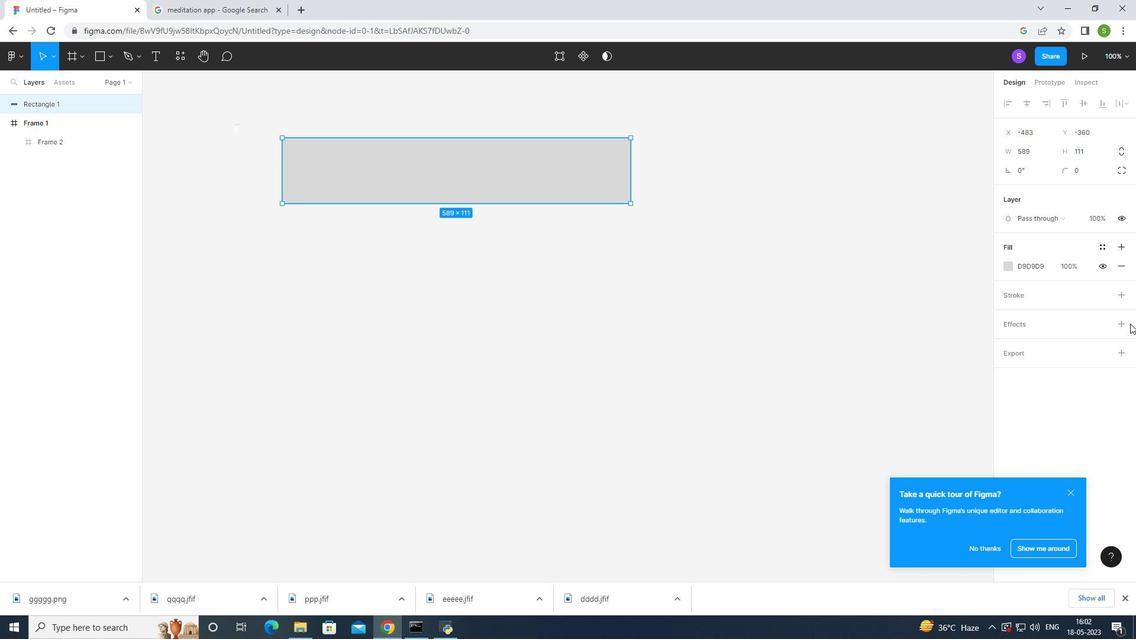 
Action: Mouse pressed left at (1121, 325)
Screenshot: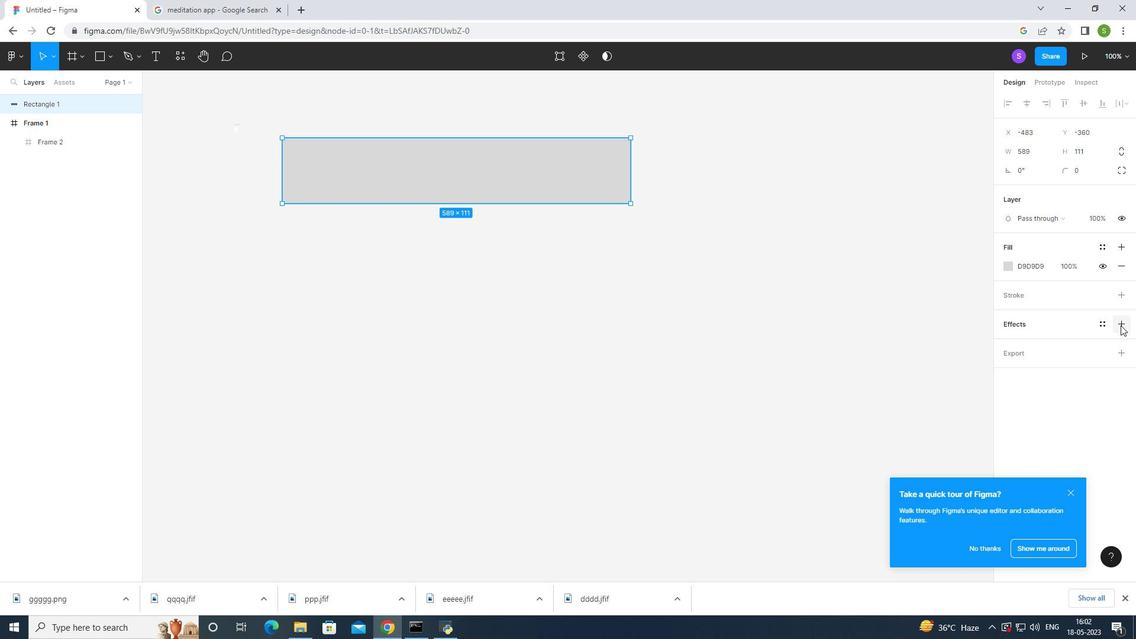 
Action: Mouse moved to (355, 173)
Screenshot: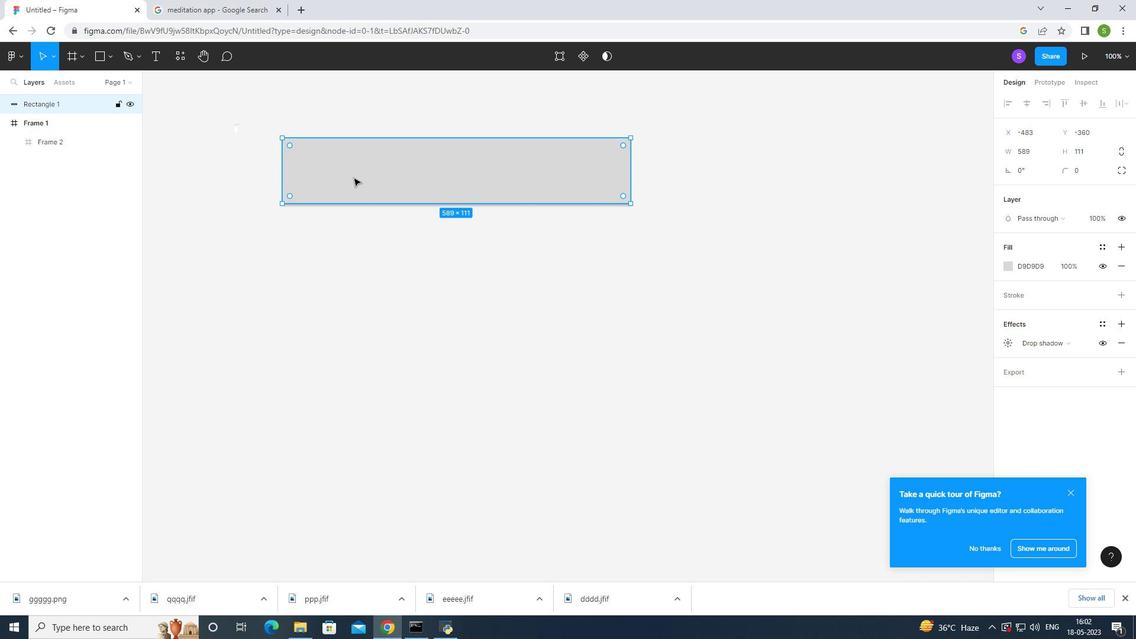 
Action: Mouse pressed right at (355, 173)
Screenshot: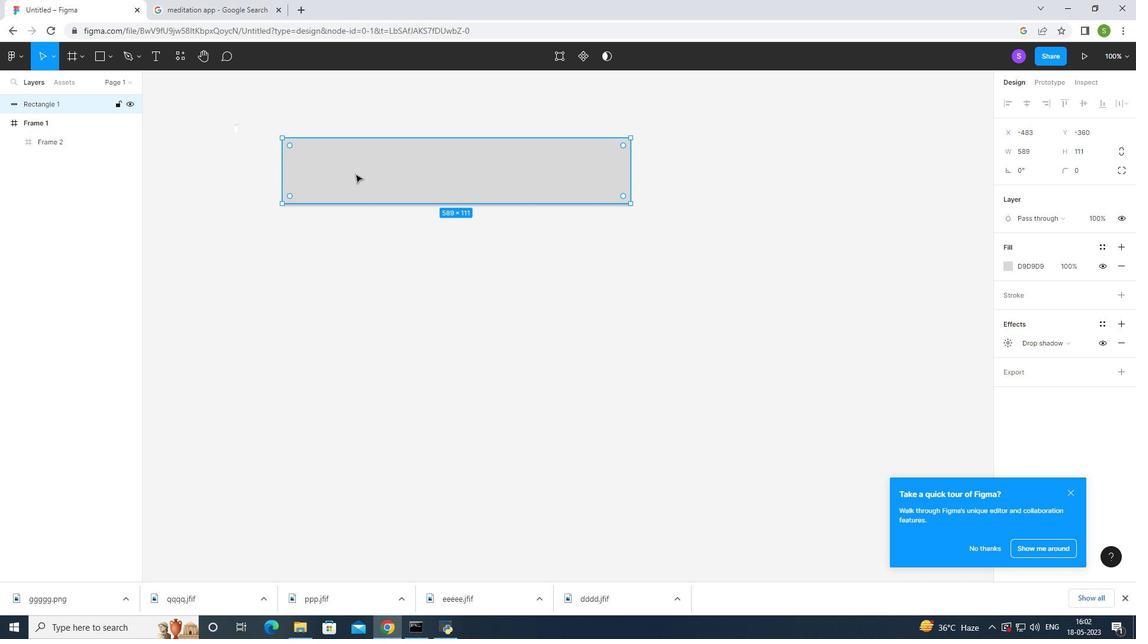 
Action: Mouse moved to (203, 0)
Screenshot: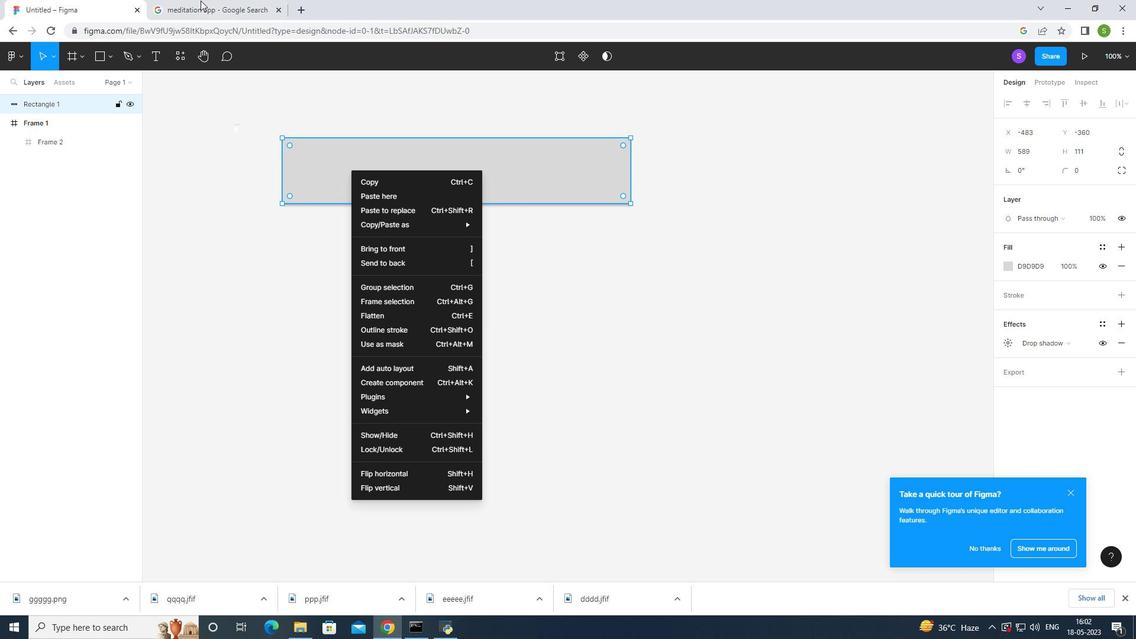 
Action: Mouse pressed left at (203, 0)
Screenshot: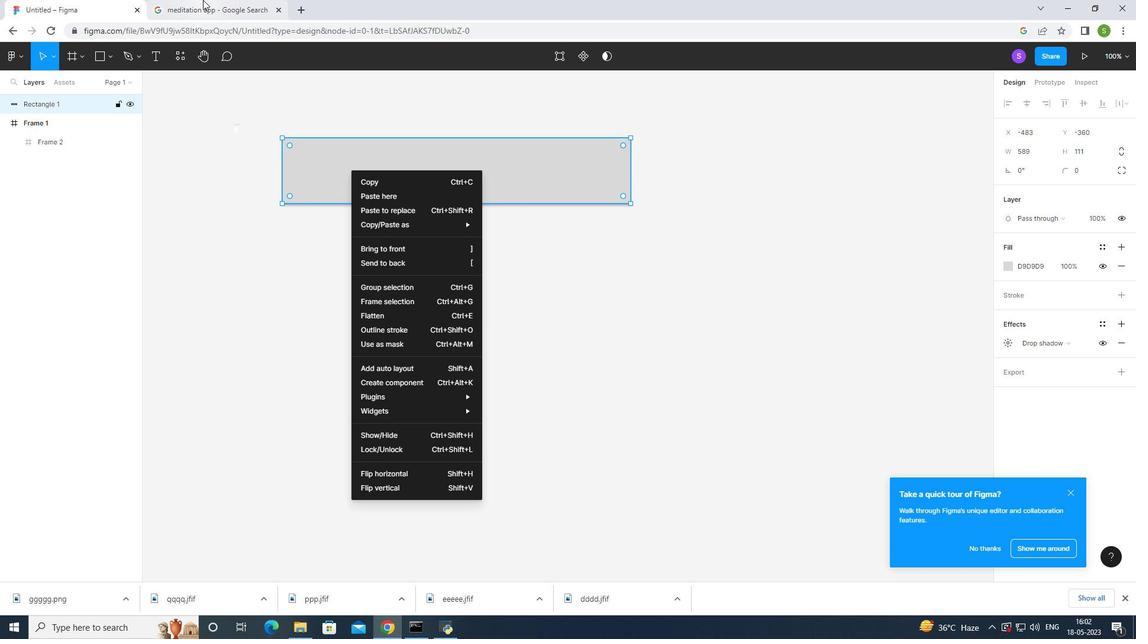 
Action: Mouse moved to (168, 256)
Screenshot: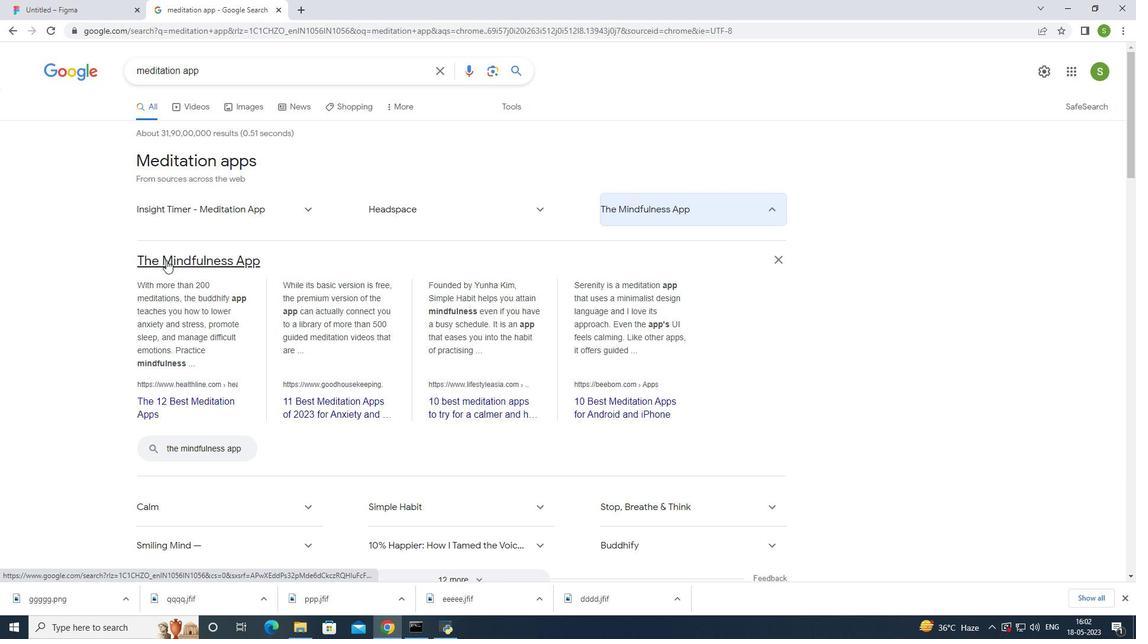
Action: Mouse pressed right at (168, 256)
Screenshot: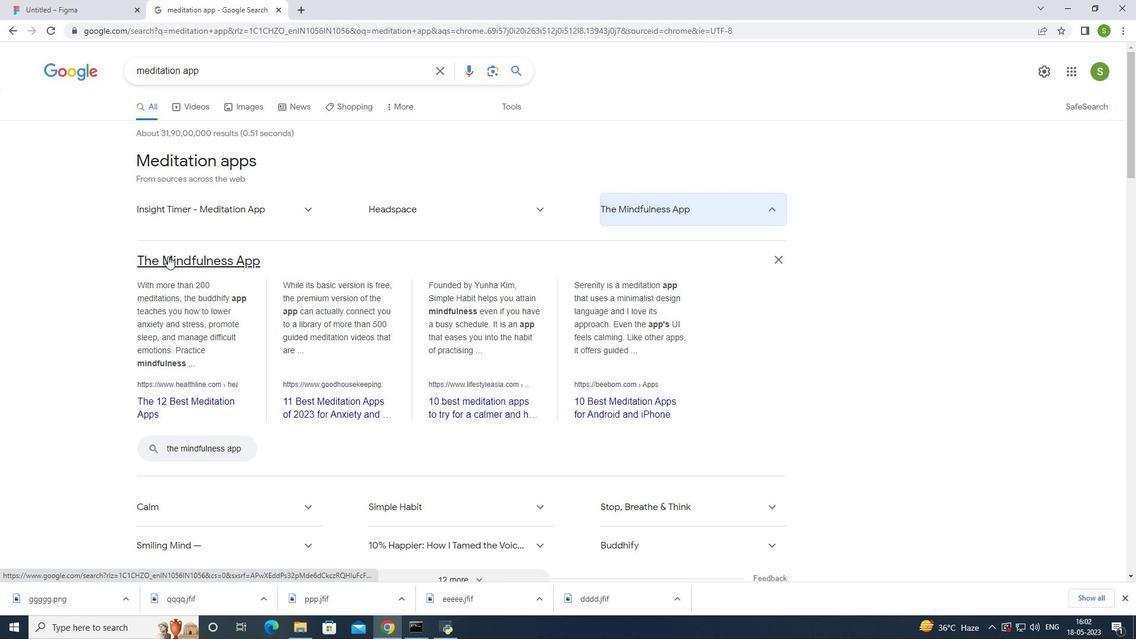 
Action: Mouse moved to (174, 255)
Screenshot: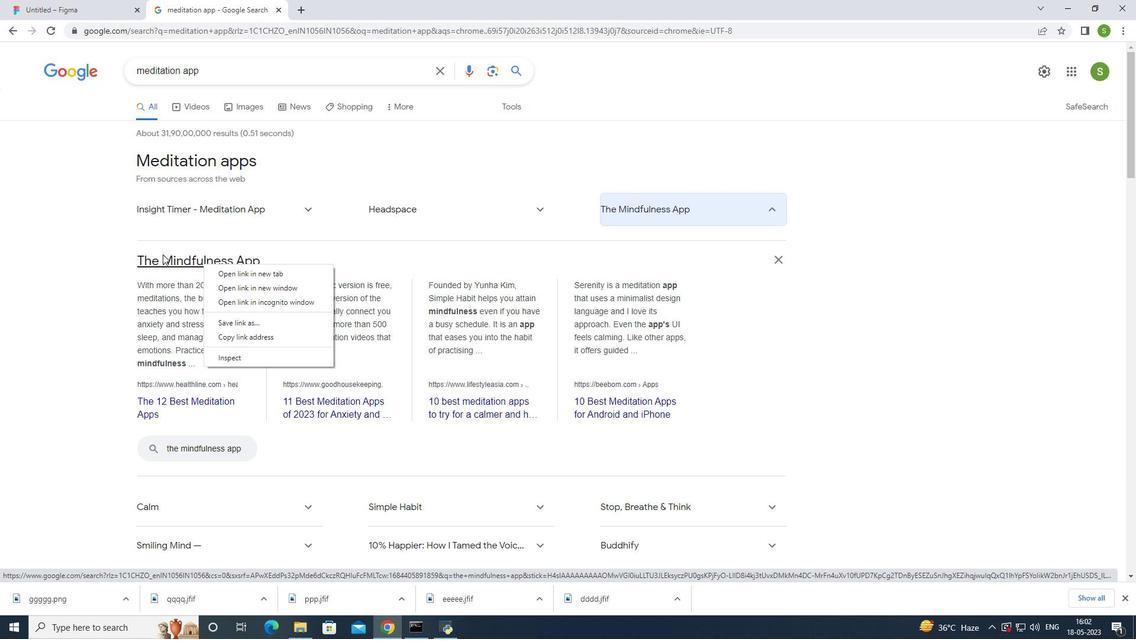 
Action: Mouse pressed left at (174, 255)
Screenshot: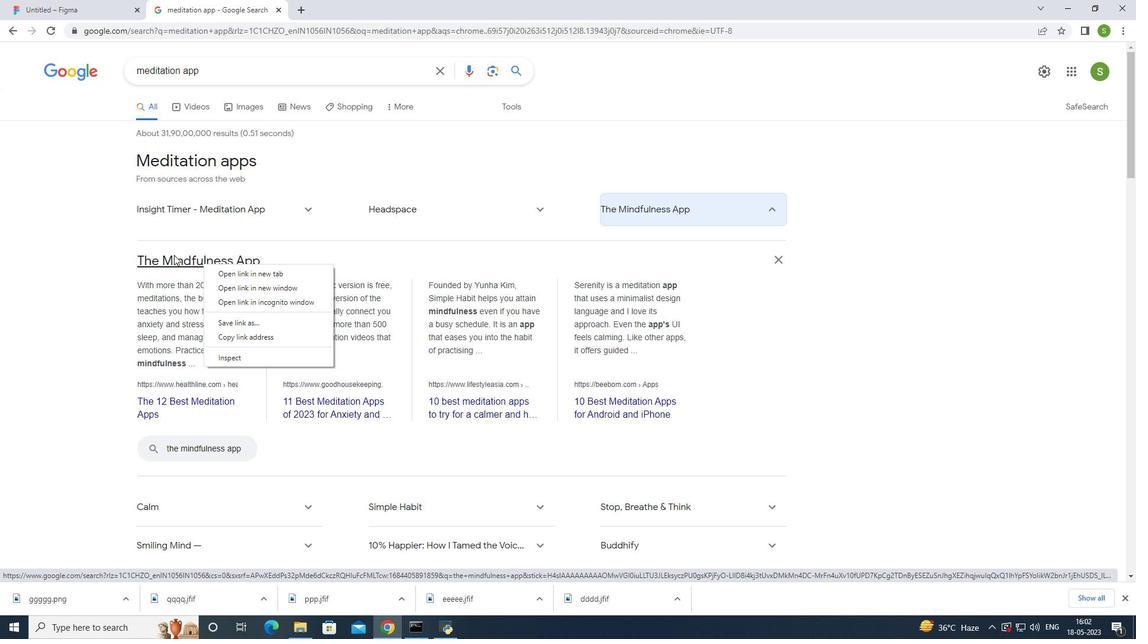 
Action: Mouse moved to (158, 250)
Screenshot: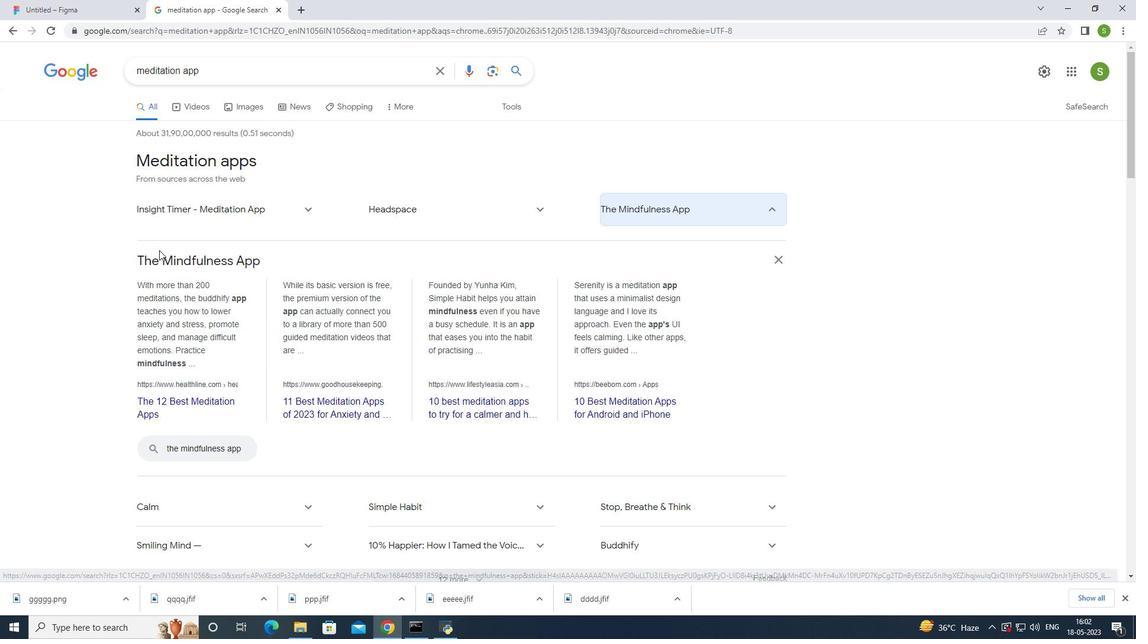 
Action: Mouse pressed left at (158, 250)
Screenshot: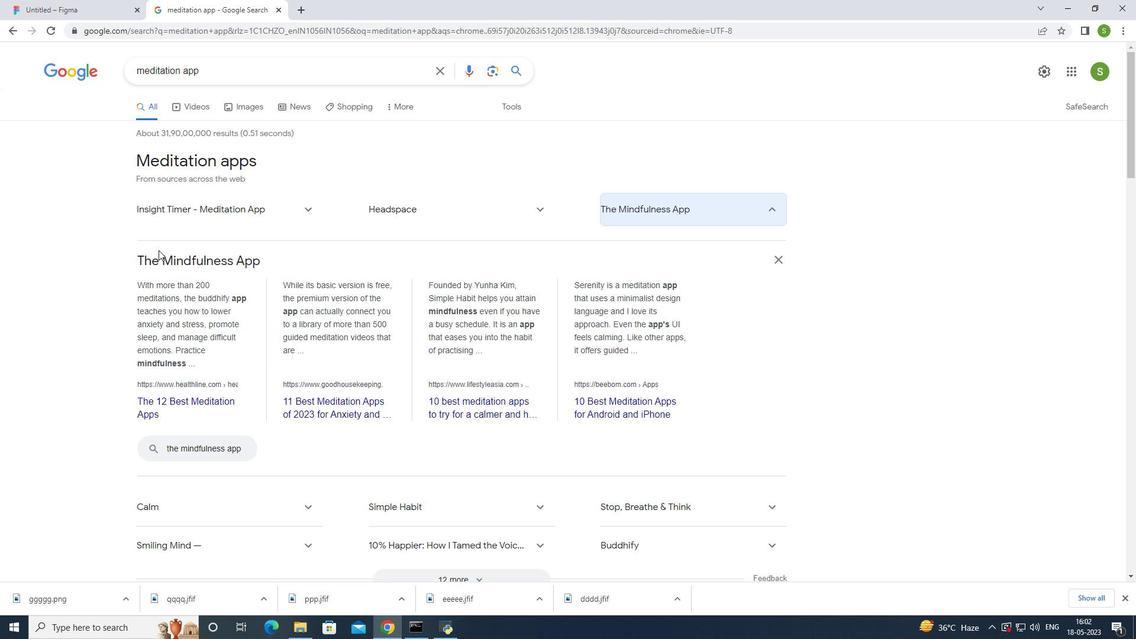 
Action: Mouse moved to (261, 253)
Screenshot: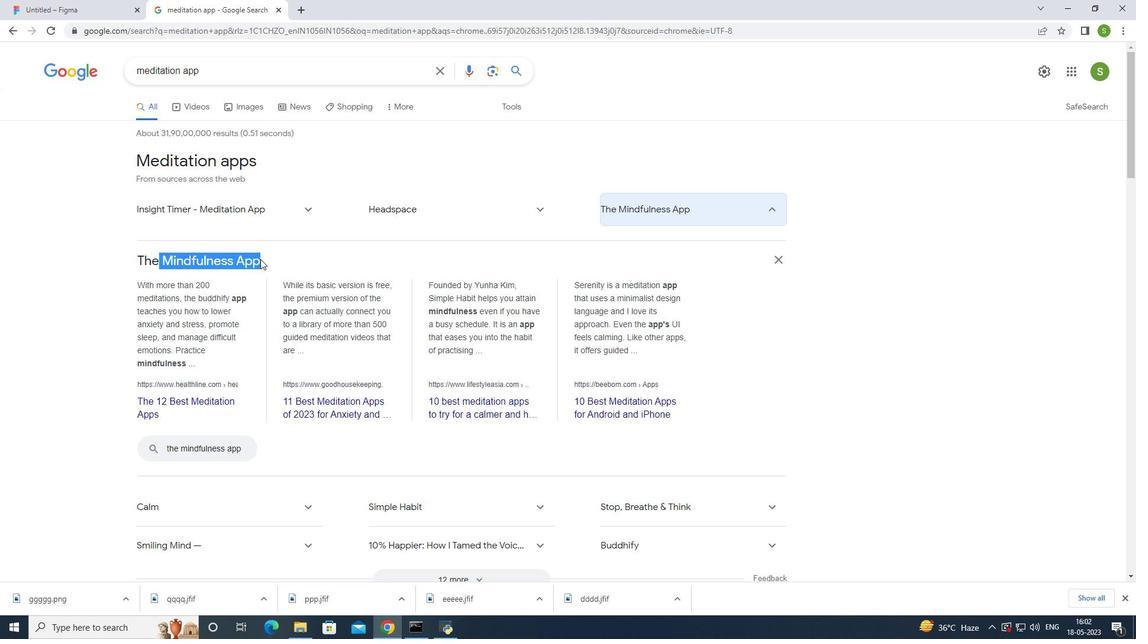 
Action: Key pressed ctrl+C
Screenshot: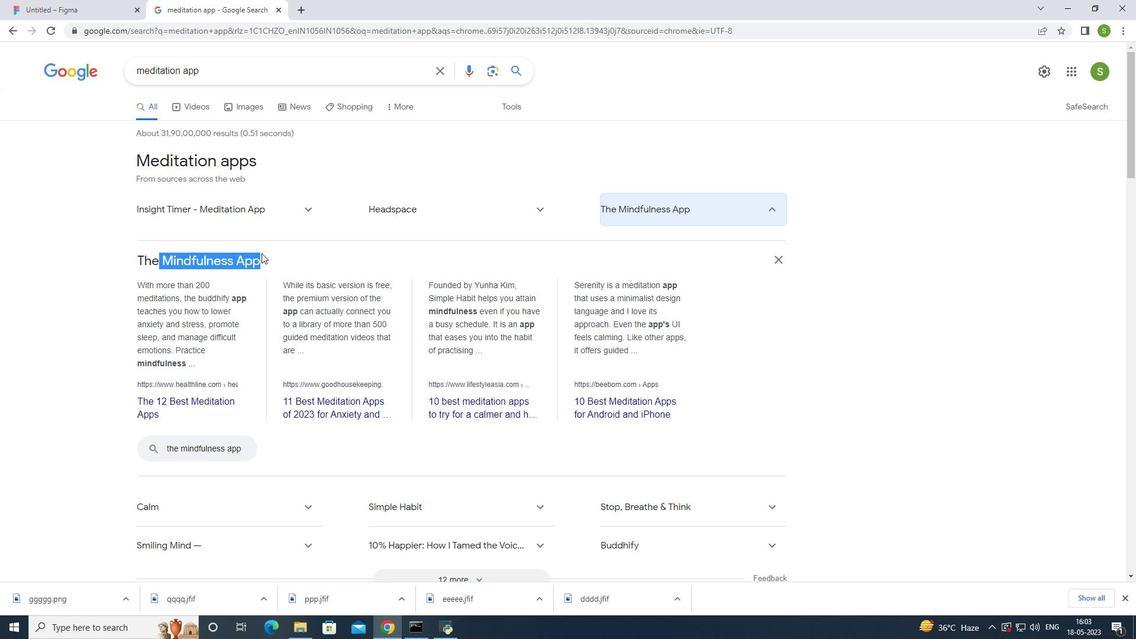 
Action: Mouse moved to (72, 14)
Screenshot: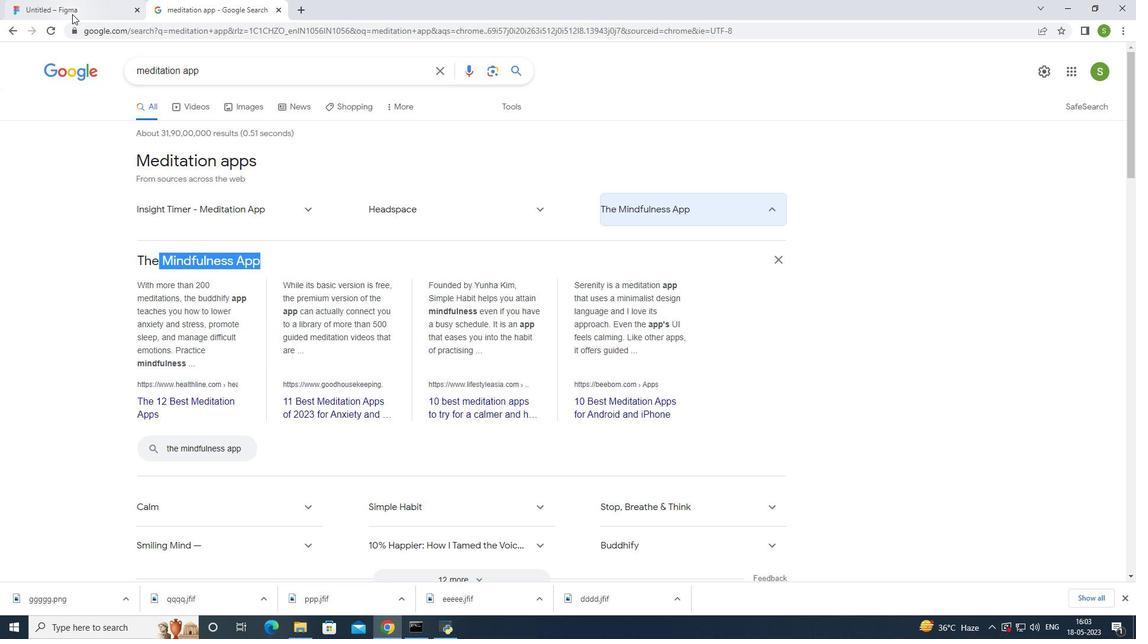 
Action: Mouse pressed left at (72, 14)
Screenshot: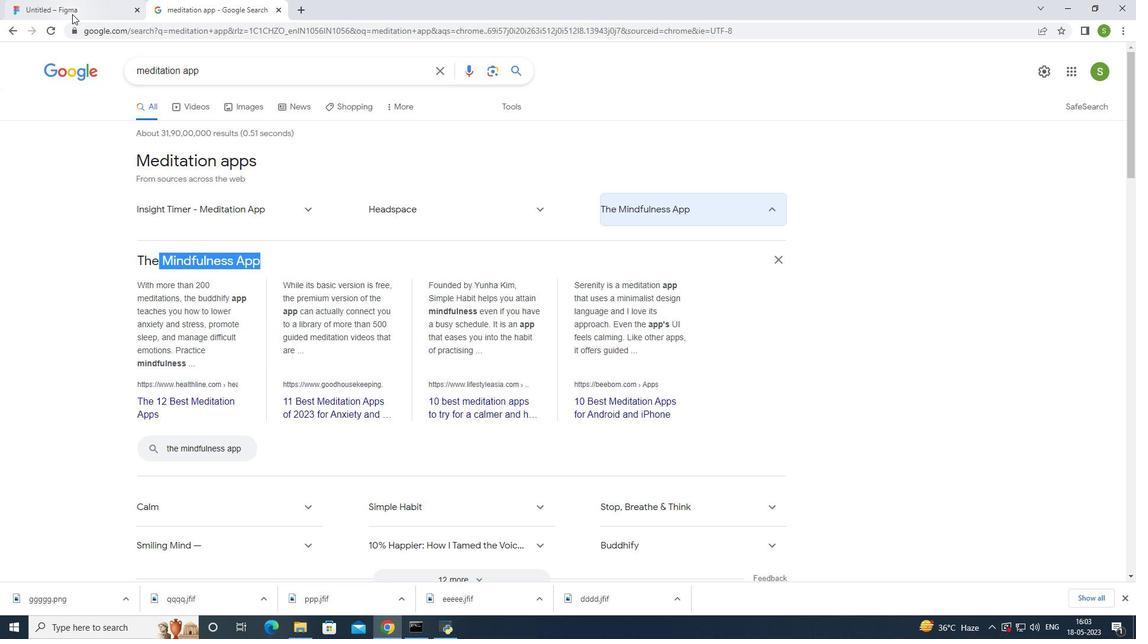 
Action: Mouse moved to (336, 148)
Screenshot: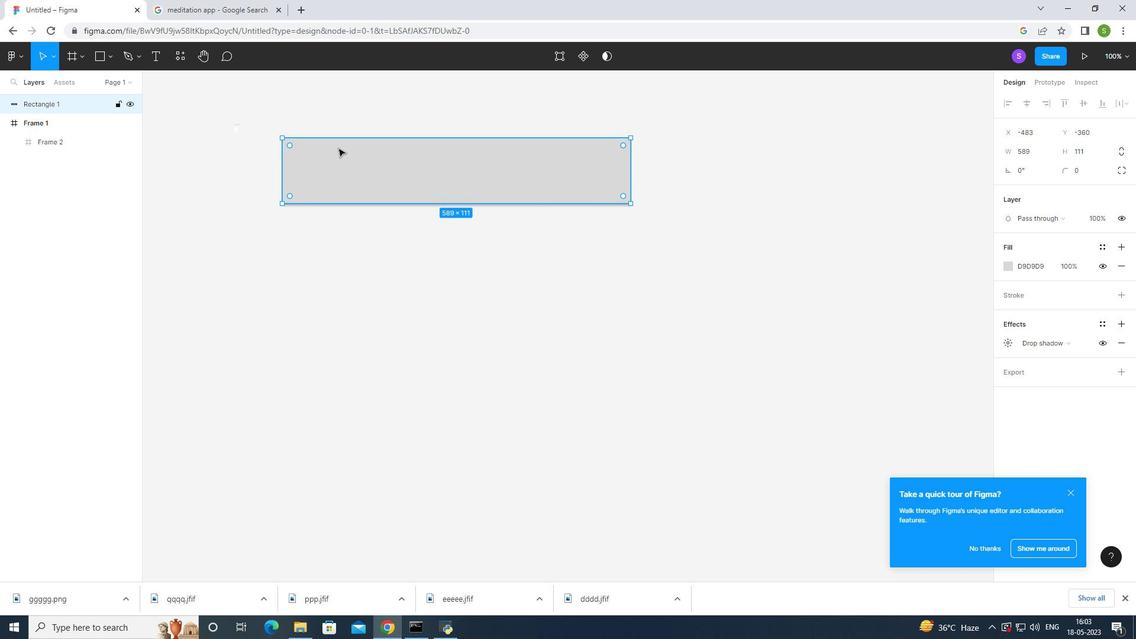 
Action: Mouse pressed left at (336, 148)
Screenshot: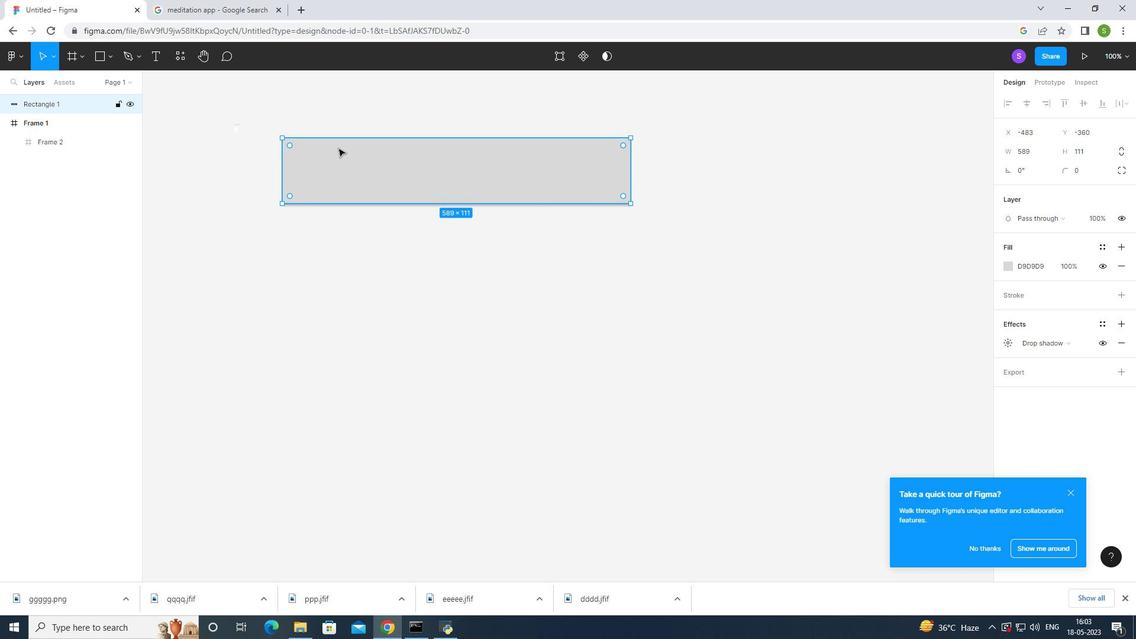 
Action: Mouse moved to (330, 157)
Screenshot: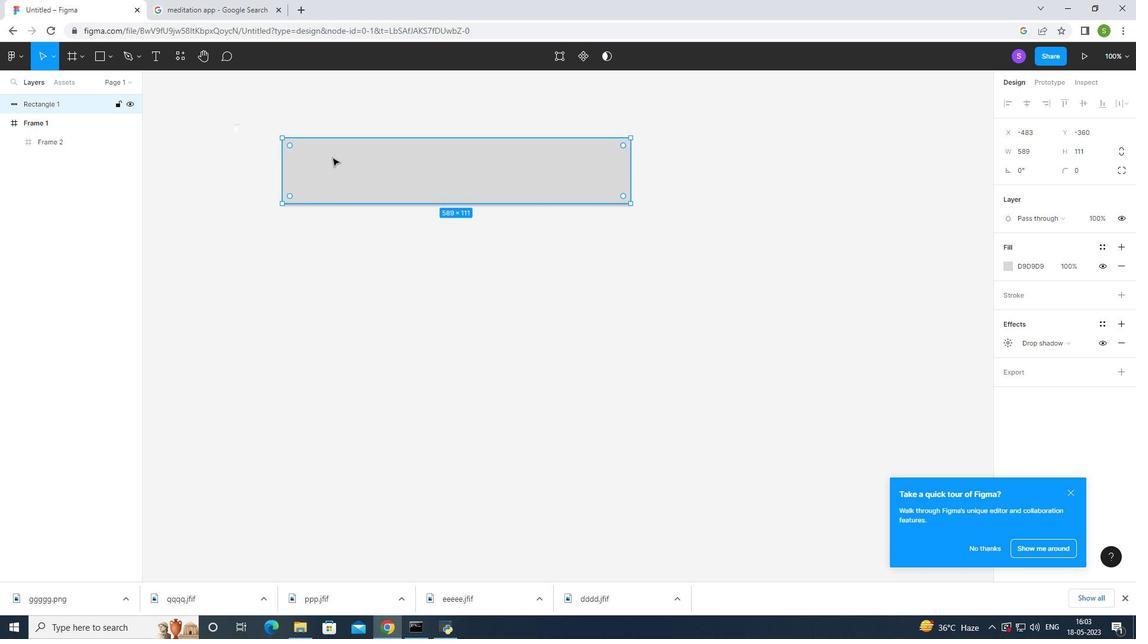 
Action: Mouse pressed left at (330, 157)
Screenshot: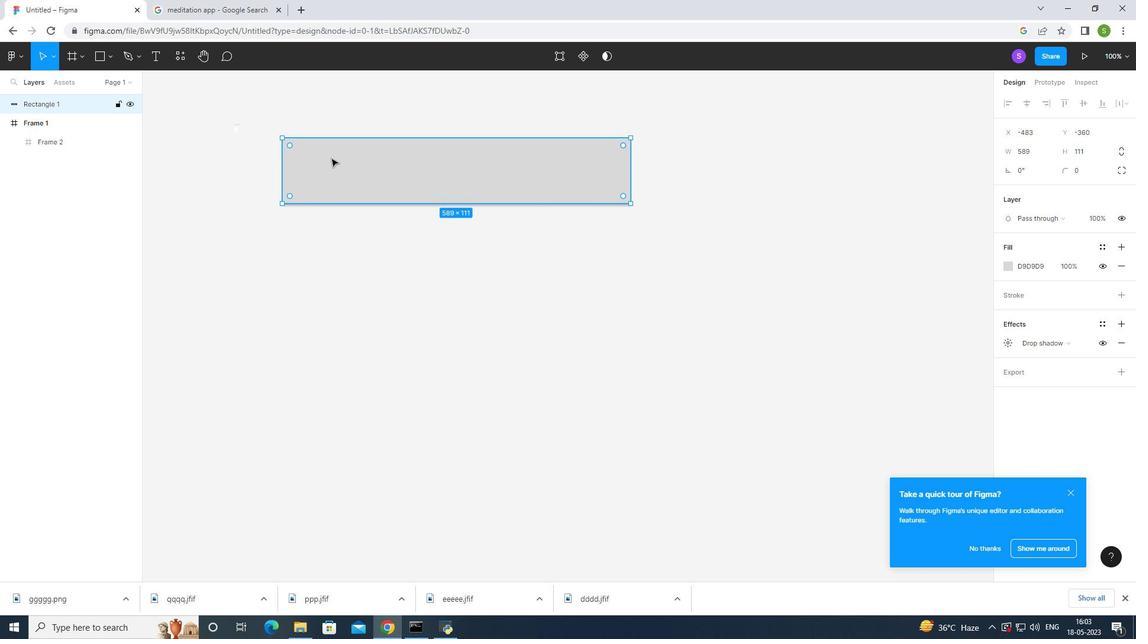 
Action: Mouse moved to (311, 158)
Screenshot: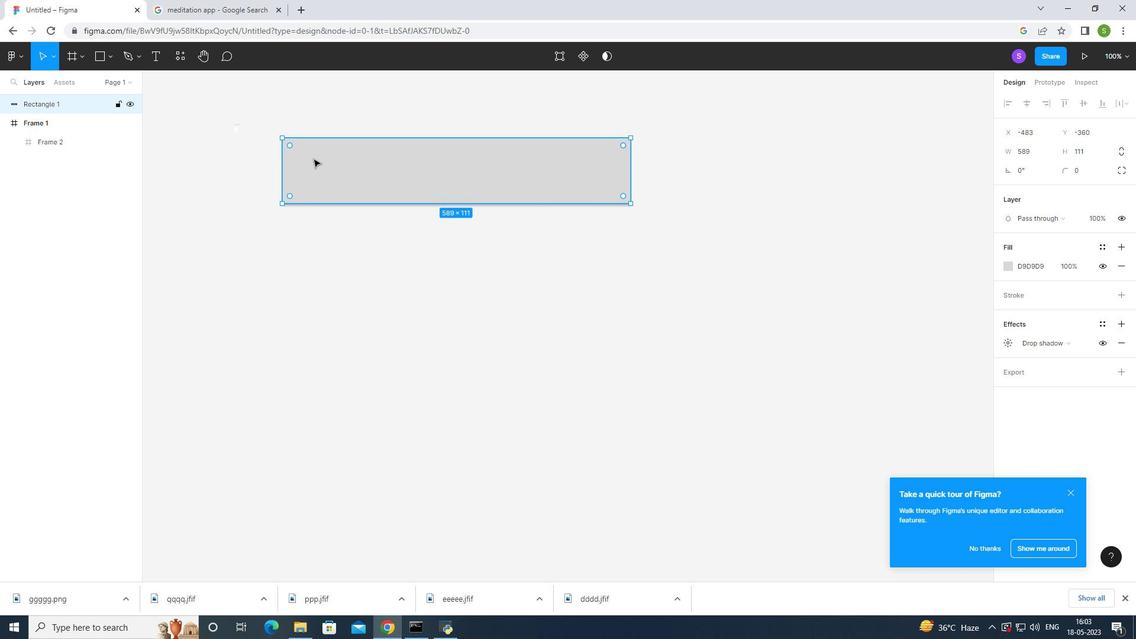 
Action: Mouse pressed left at (311, 158)
Screenshot: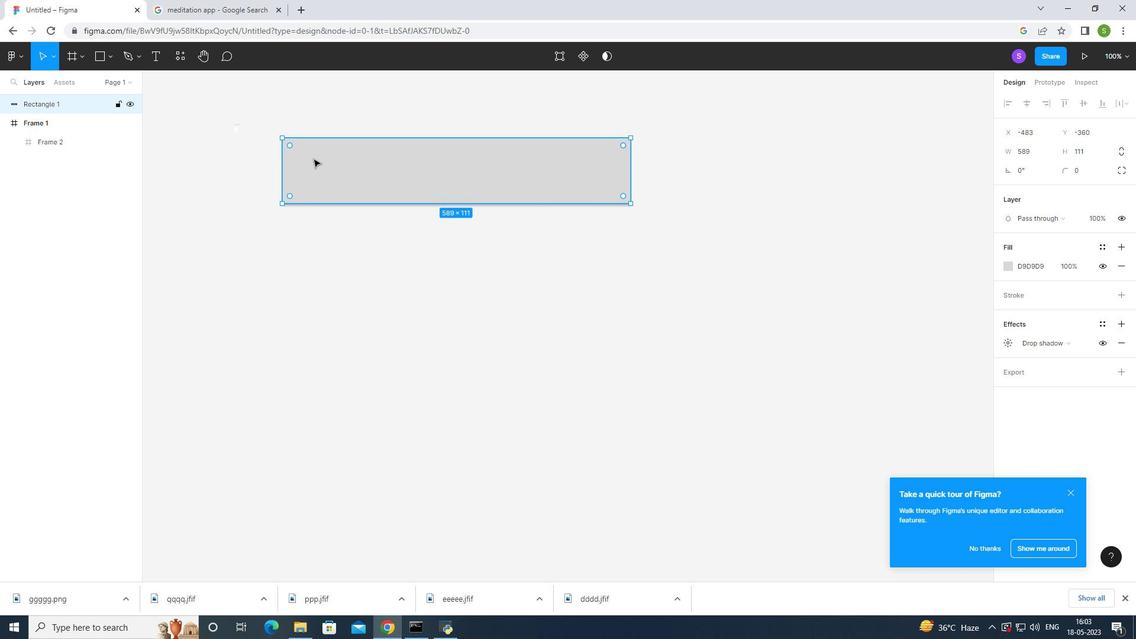 
Action: Mouse moved to (311, 157)
Screenshot: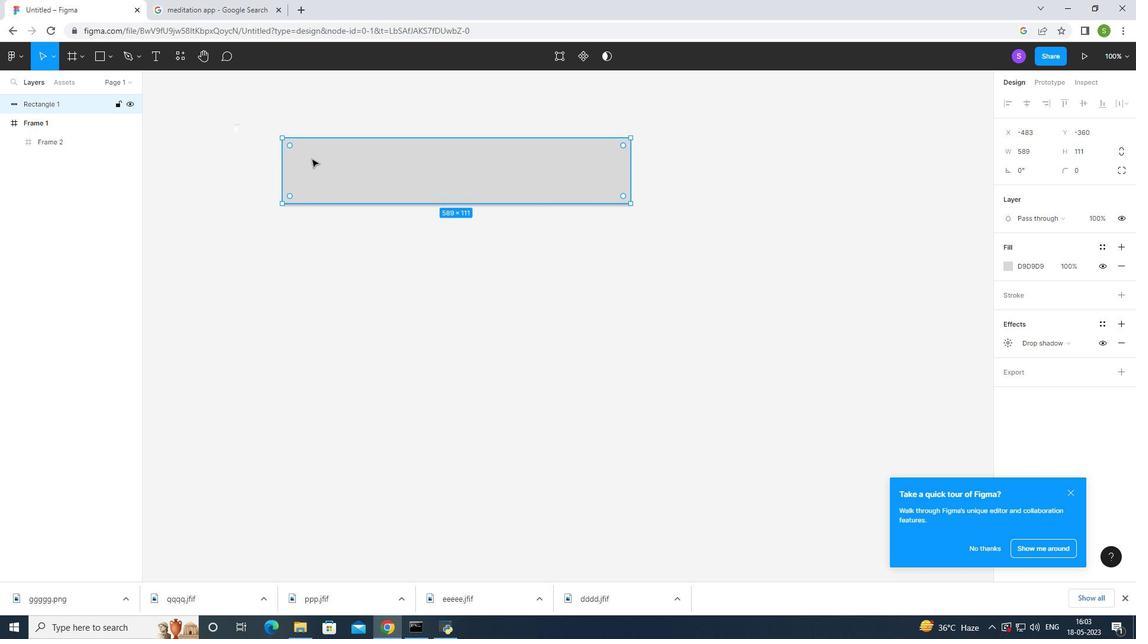 
Action: Mouse pressed left at (311, 157)
Screenshot: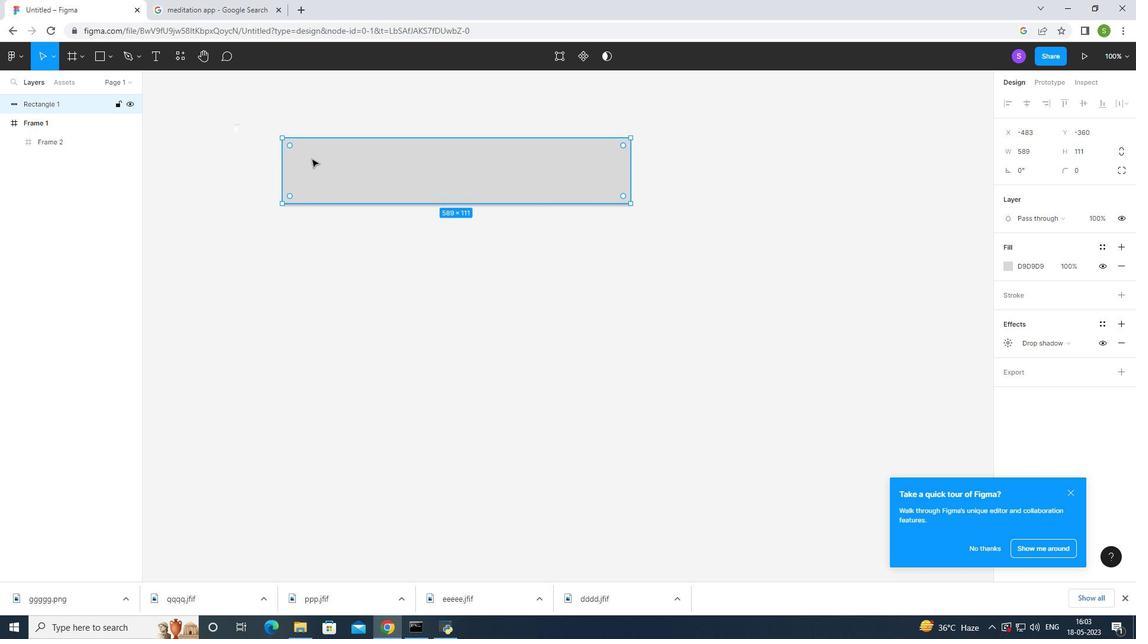 
Action: Mouse moved to (310, 156)
Screenshot: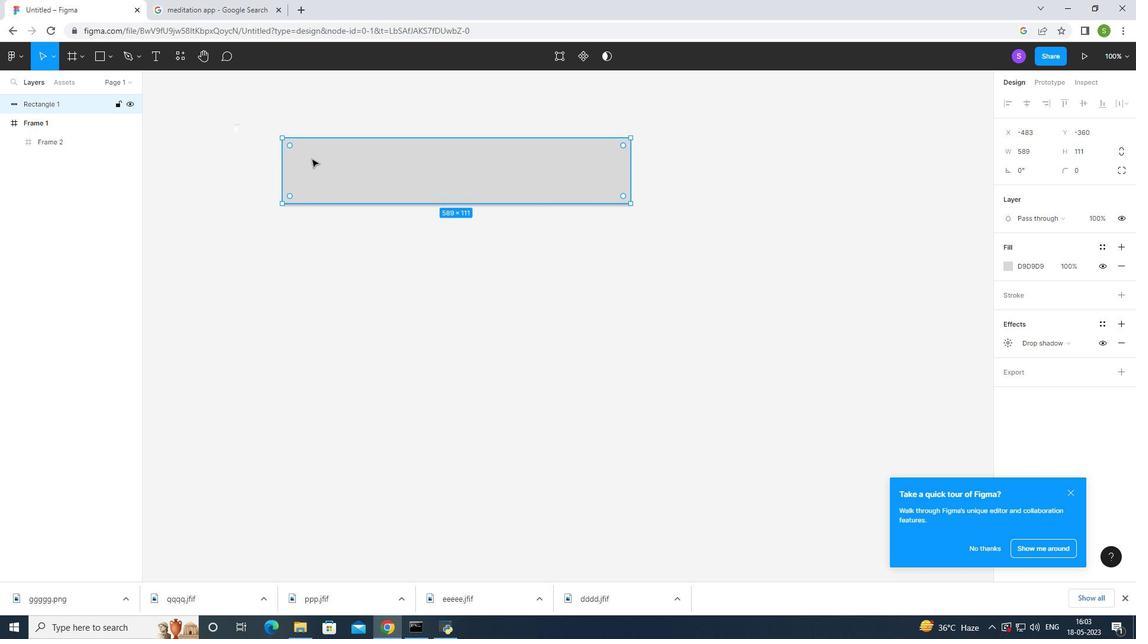 
Action: Mouse pressed left at (310, 156)
Screenshot: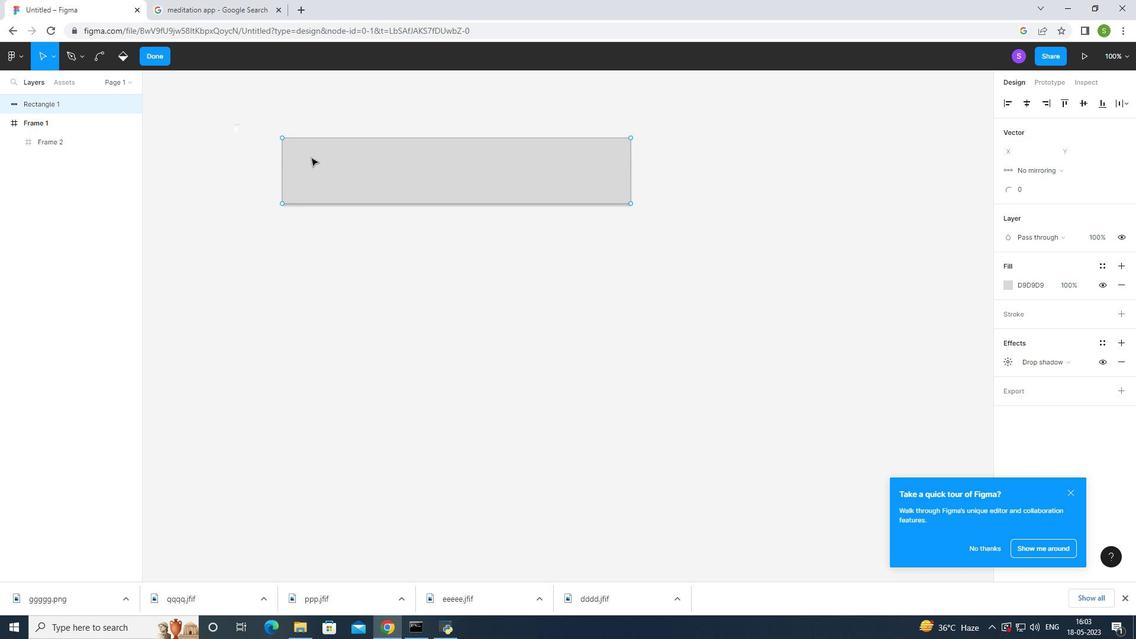 
Action: Mouse pressed left at (310, 156)
Screenshot: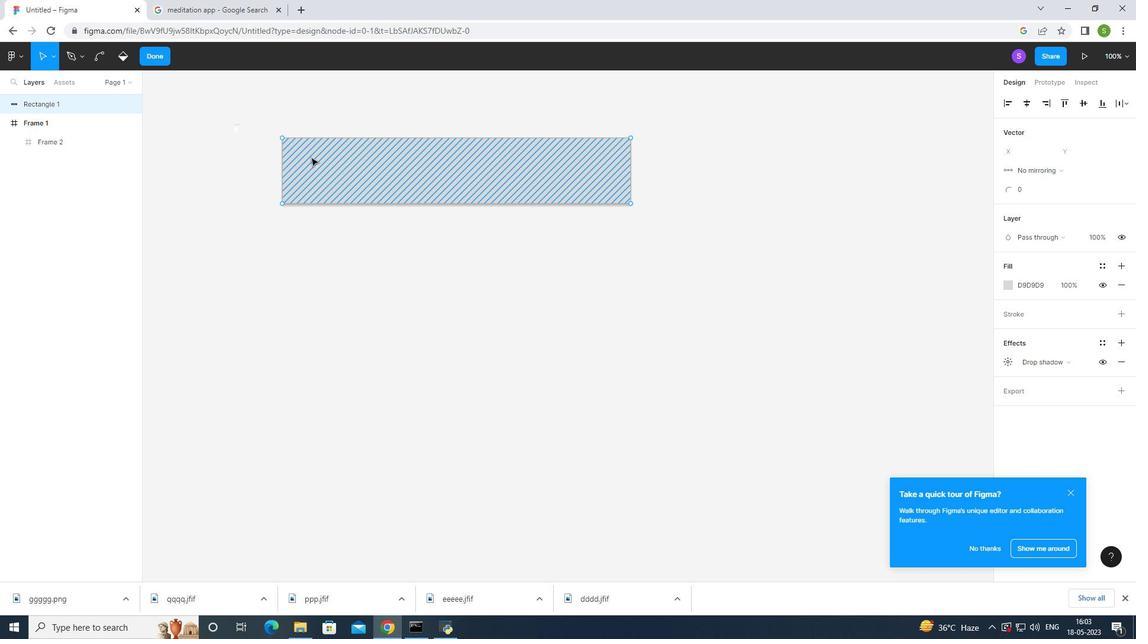 
Action: Mouse moved to (310, 148)
Screenshot: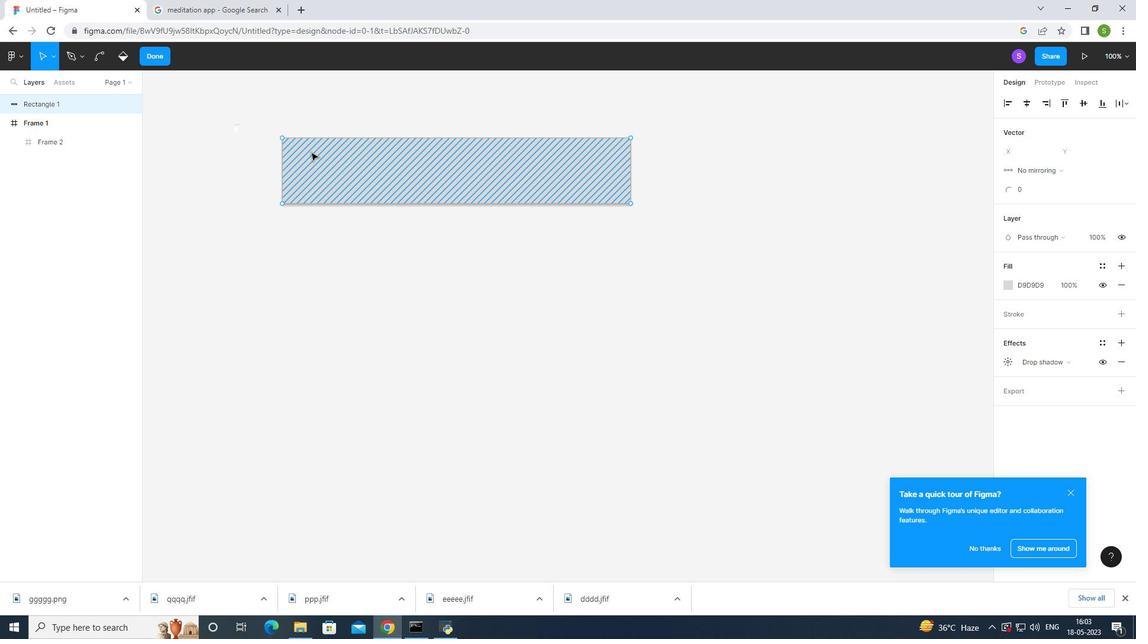 
Action: Mouse pressed left at (310, 148)
Screenshot: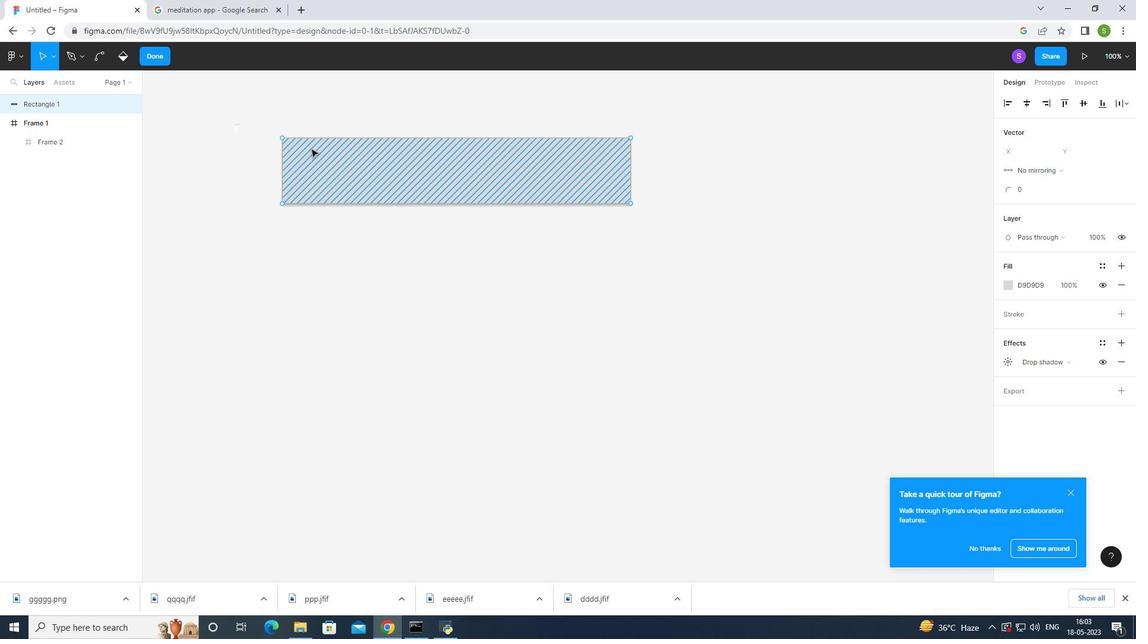 
Action: Mouse moved to (310, 147)
Screenshot: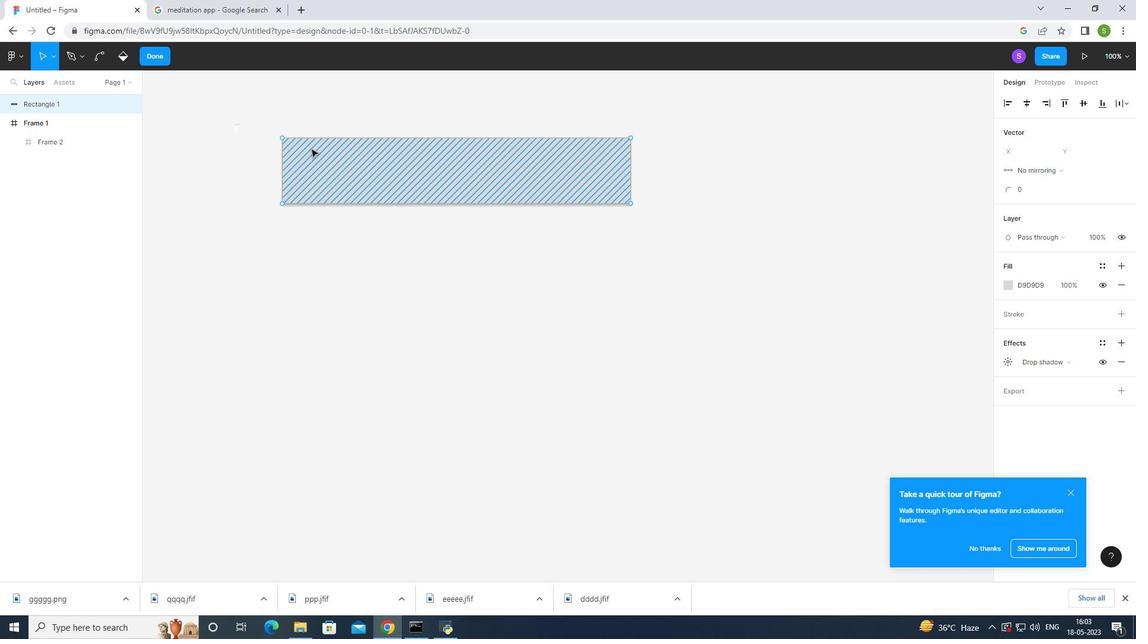 
Action: Key pressed ctrl+V
Screenshot: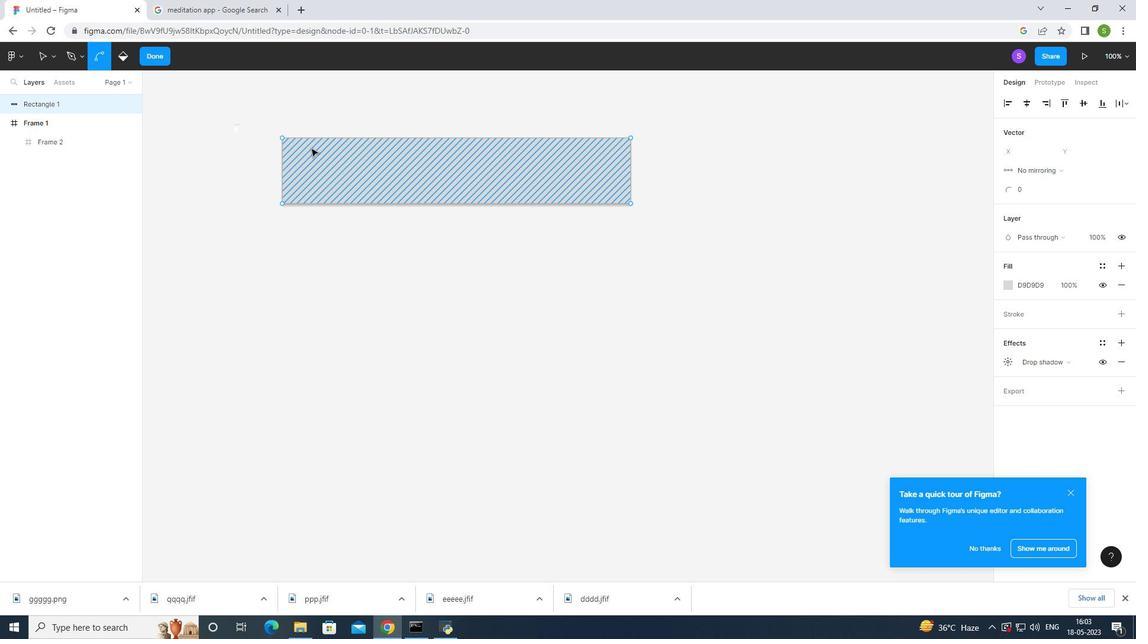 
Action: Mouse moved to (383, 107)
Screenshot: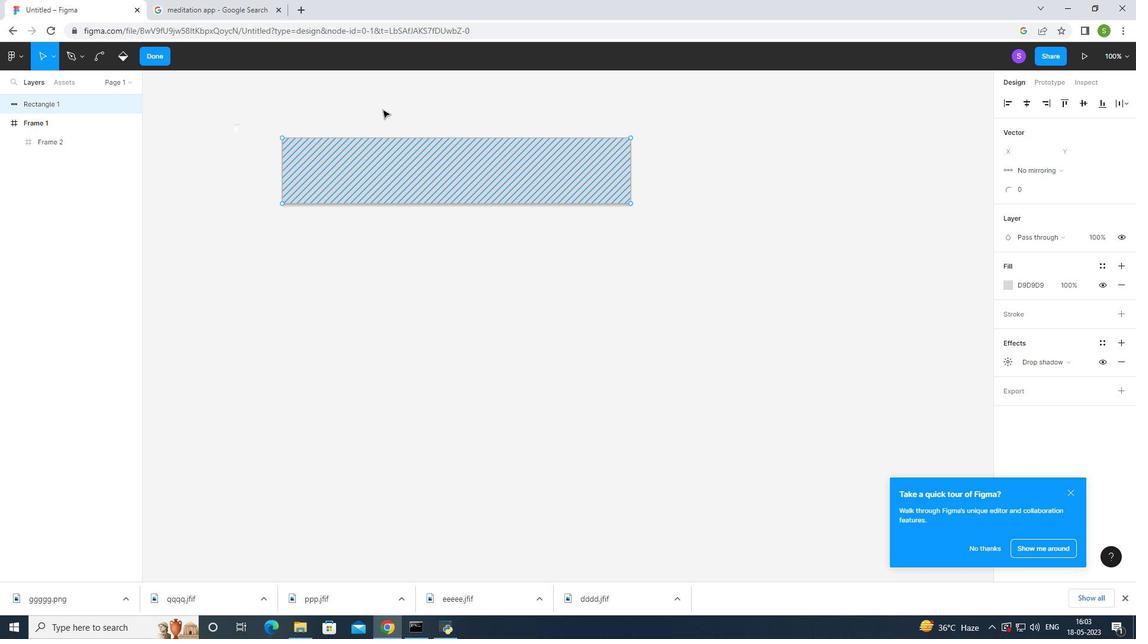 
Action: Mouse pressed left at (383, 107)
Screenshot: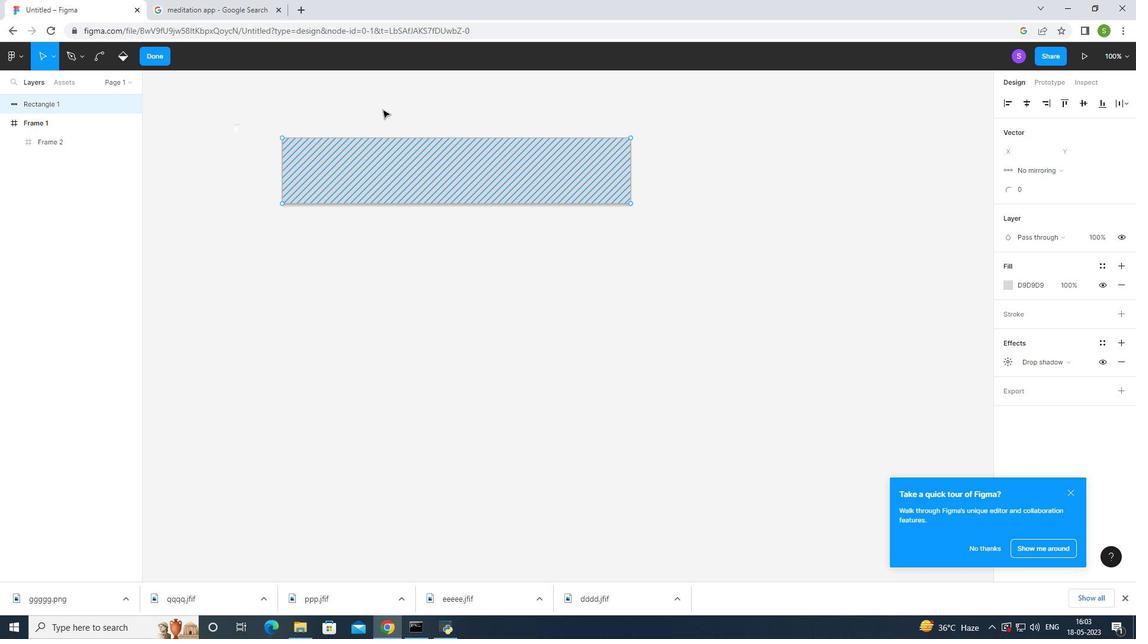 
Action: Mouse moved to (382, 97)
Screenshot: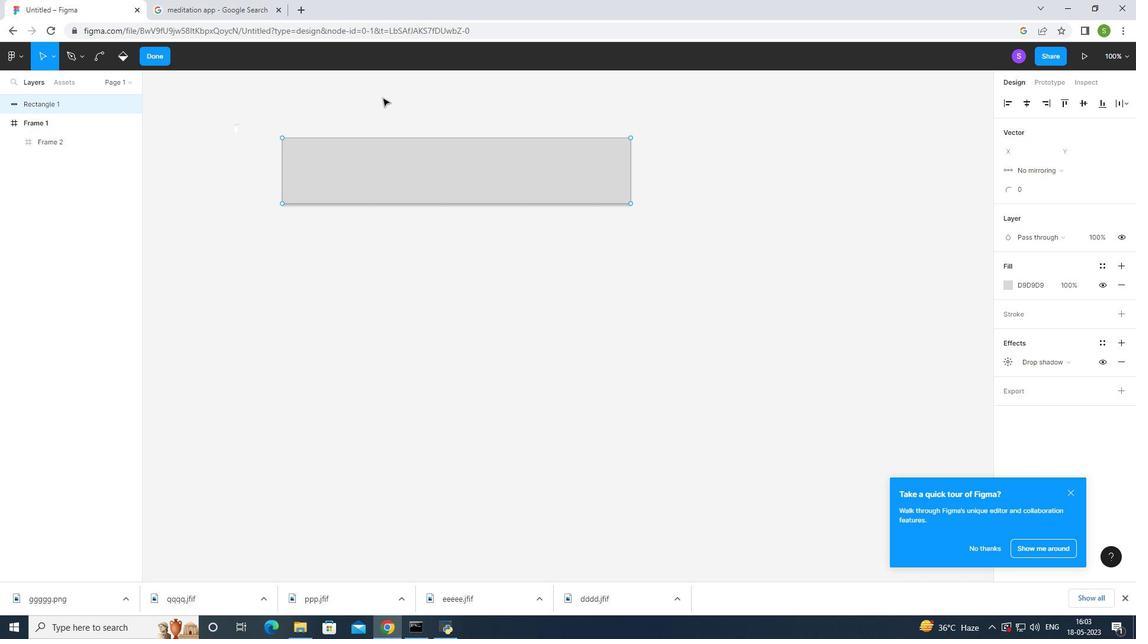 
Action: Mouse pressed left at (382, 97)
Screenshot: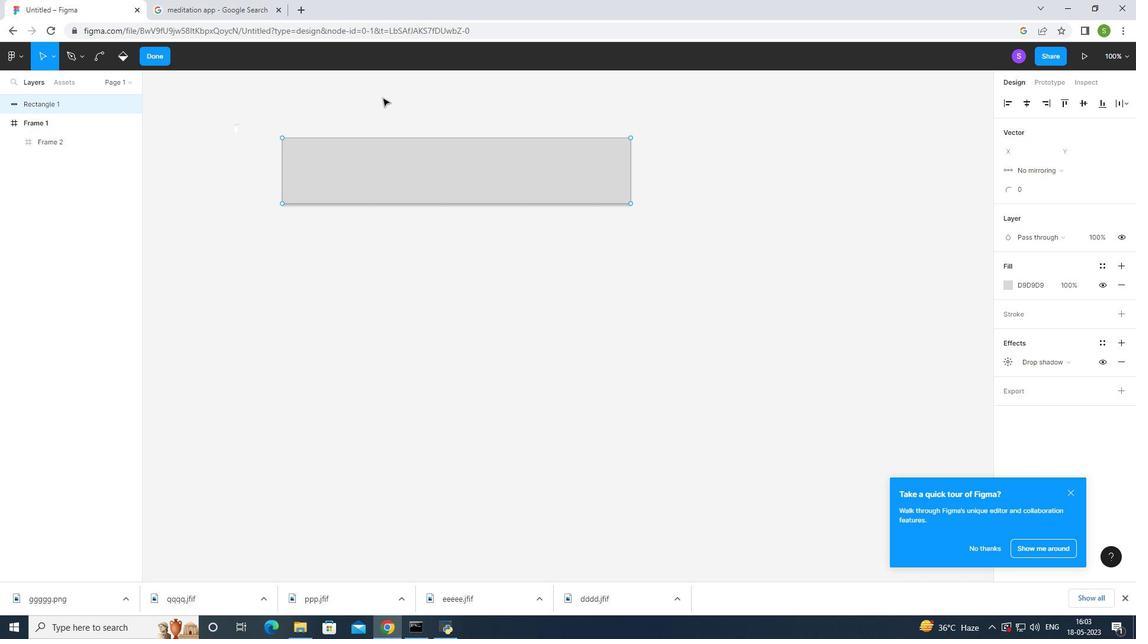 
Action: Mouse moved to (631, 138)
Screenshot: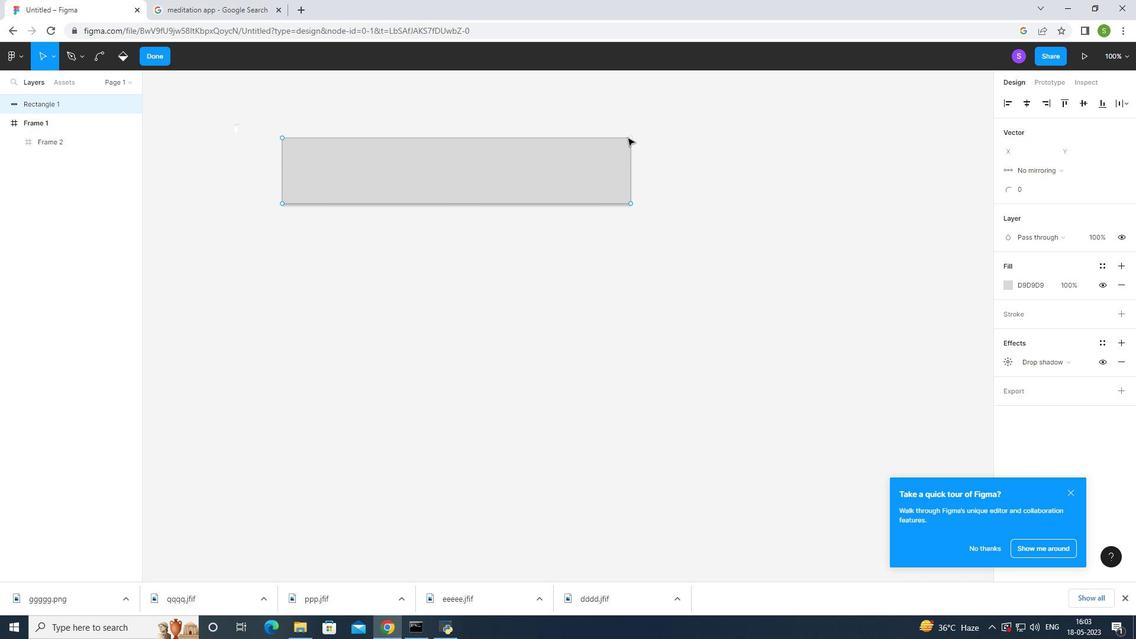 
Action: Mouse pressed left at (631, 138)
Screenshot: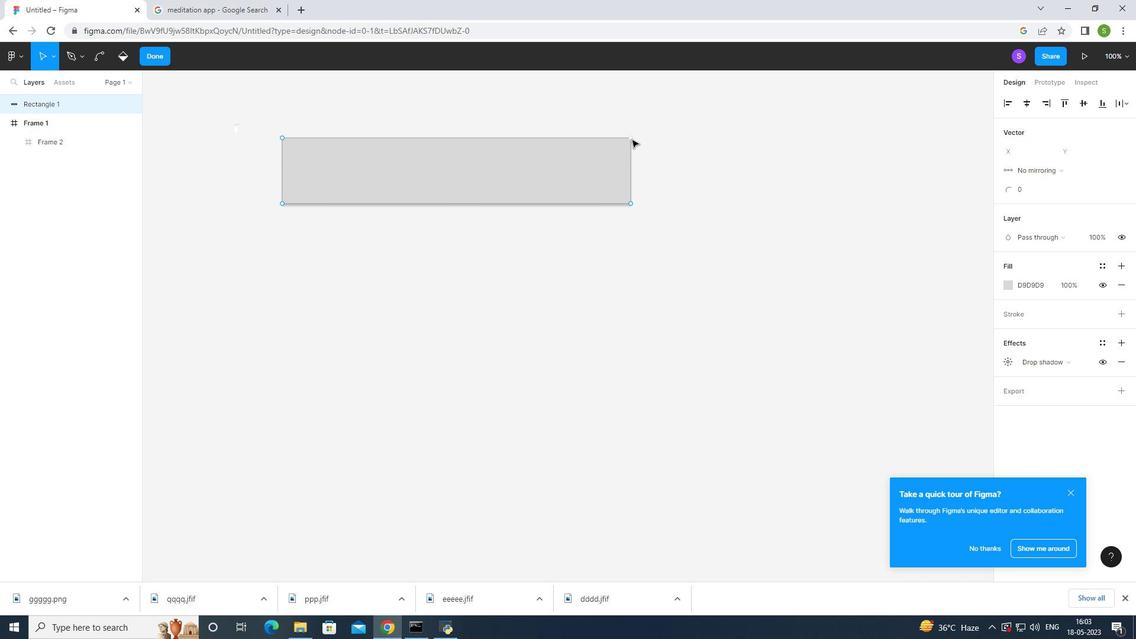 
Action: Mouse pressed right at (631, 138)
Screenshot: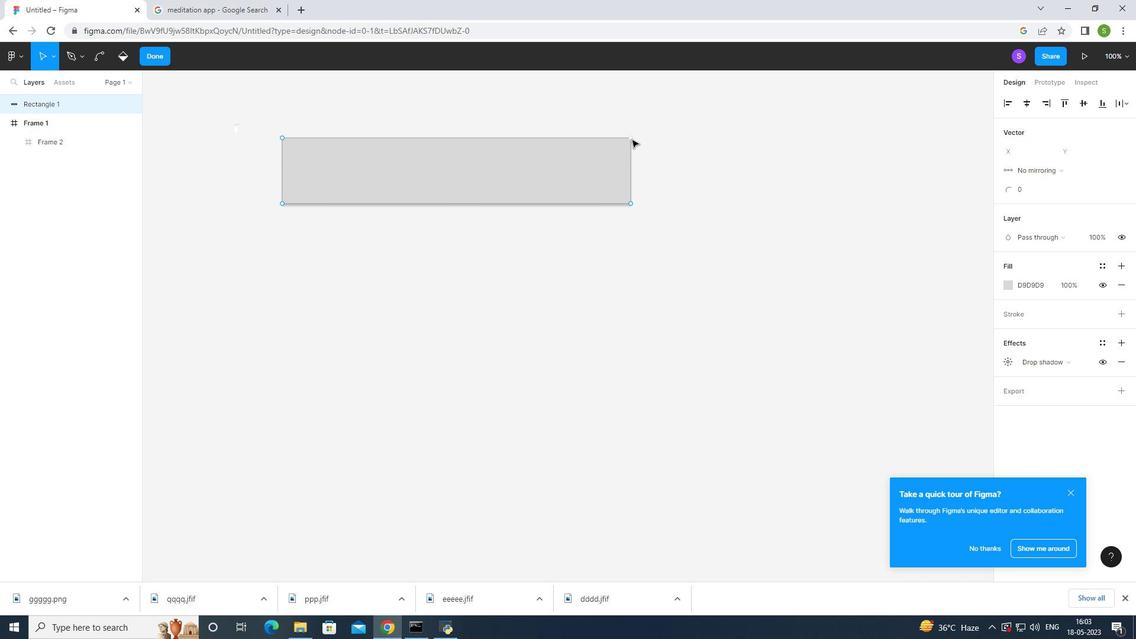 
Action: Mouse moved to (564, 111)
Screenshot: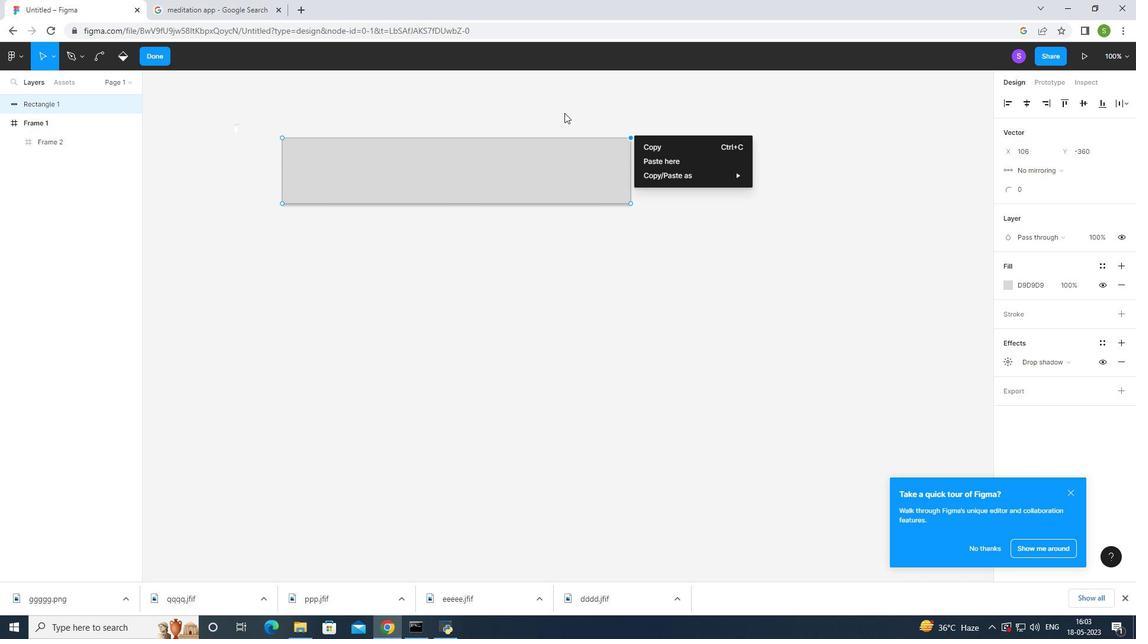 
Action: Mouse pressed left at (564, 111)
Screenshot: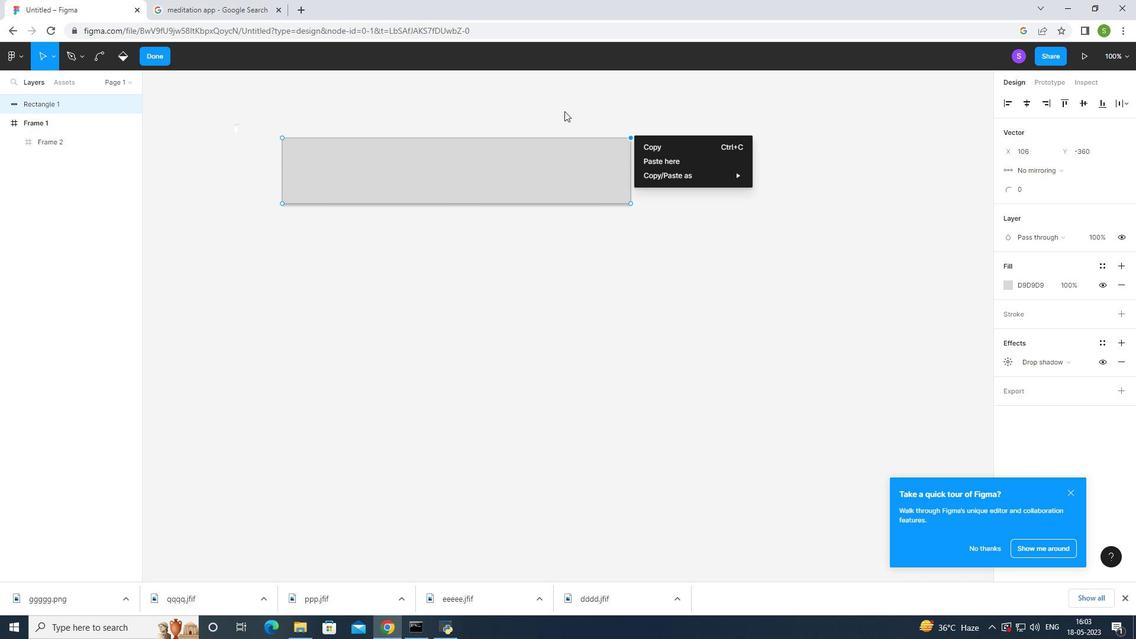 
Action: Mouse moved to (633, 140)
Screenshot: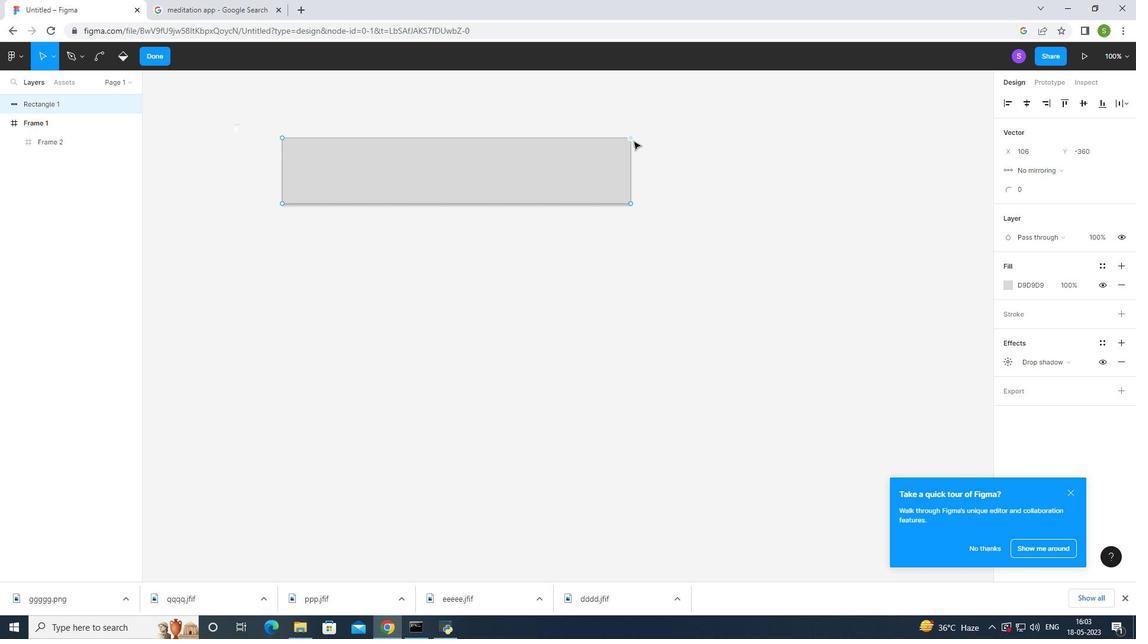 
Action: Mouse pressed right at (633, 140)
Screenshot: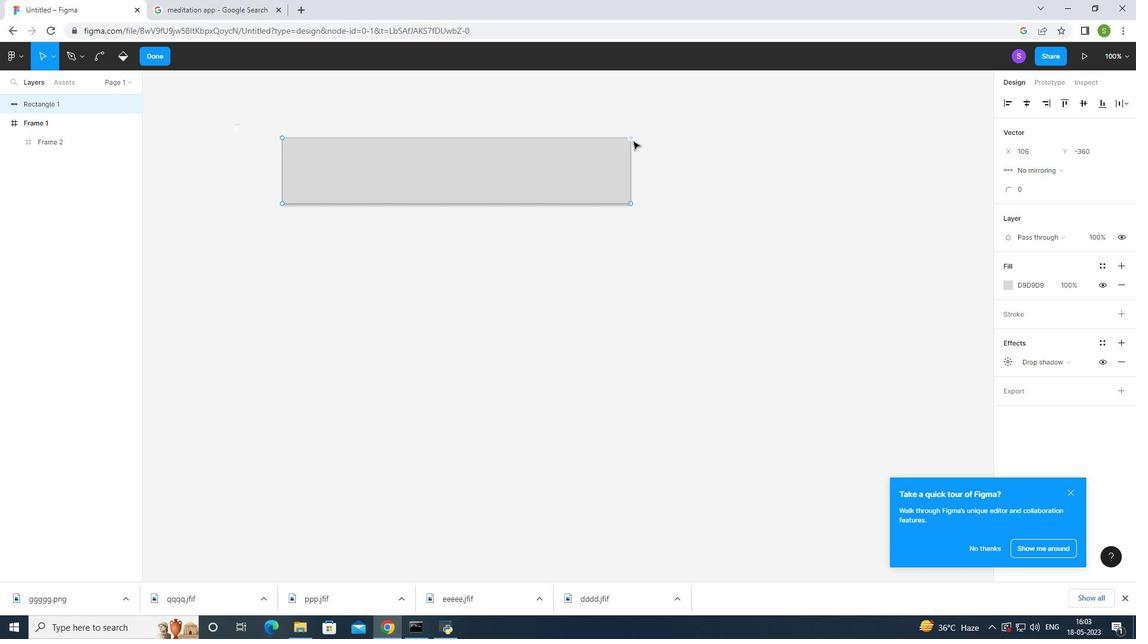 
Action: Mouse moved to (654, 165)
Screenshot: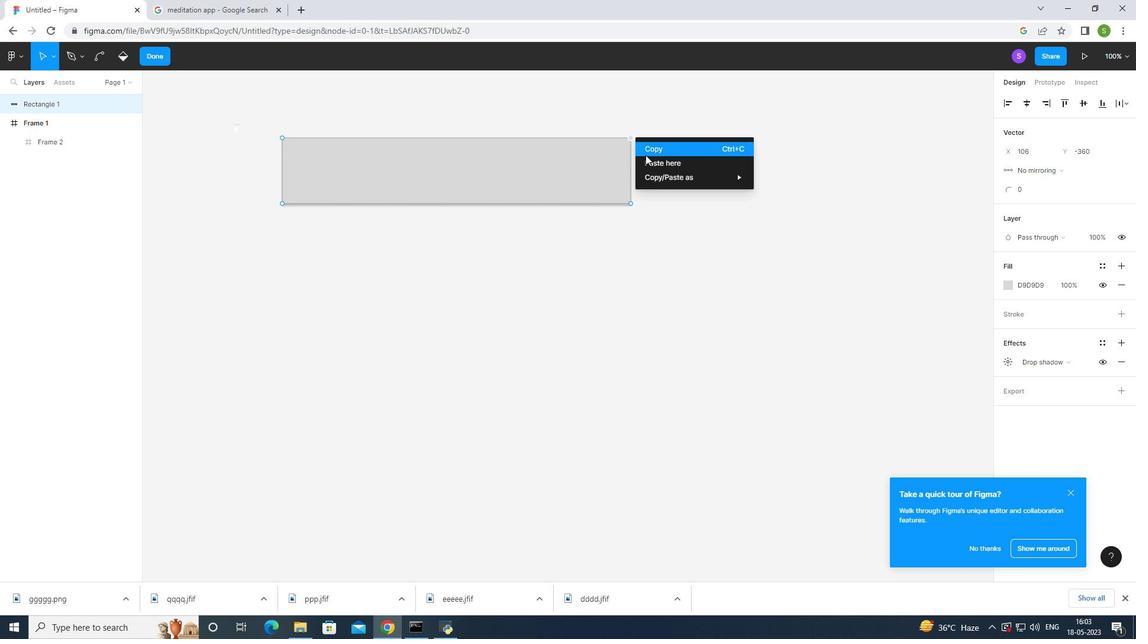 
Action: Mouse pressed left at (654, 165)
Screenshot: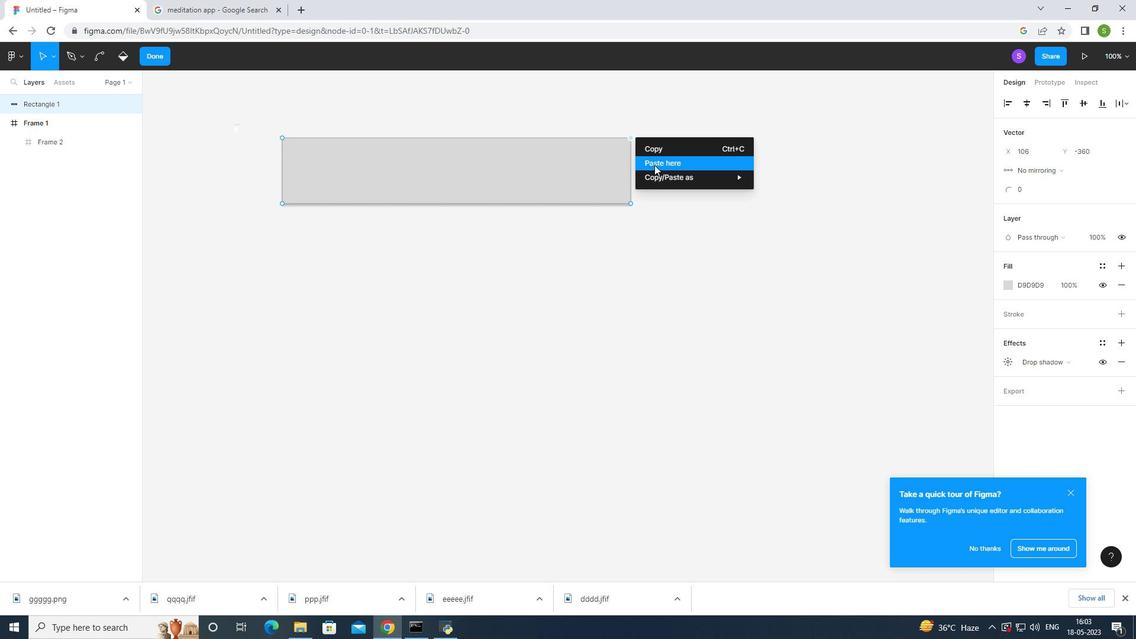 
Action: Mouse moved to (11, 55)
Screenshot: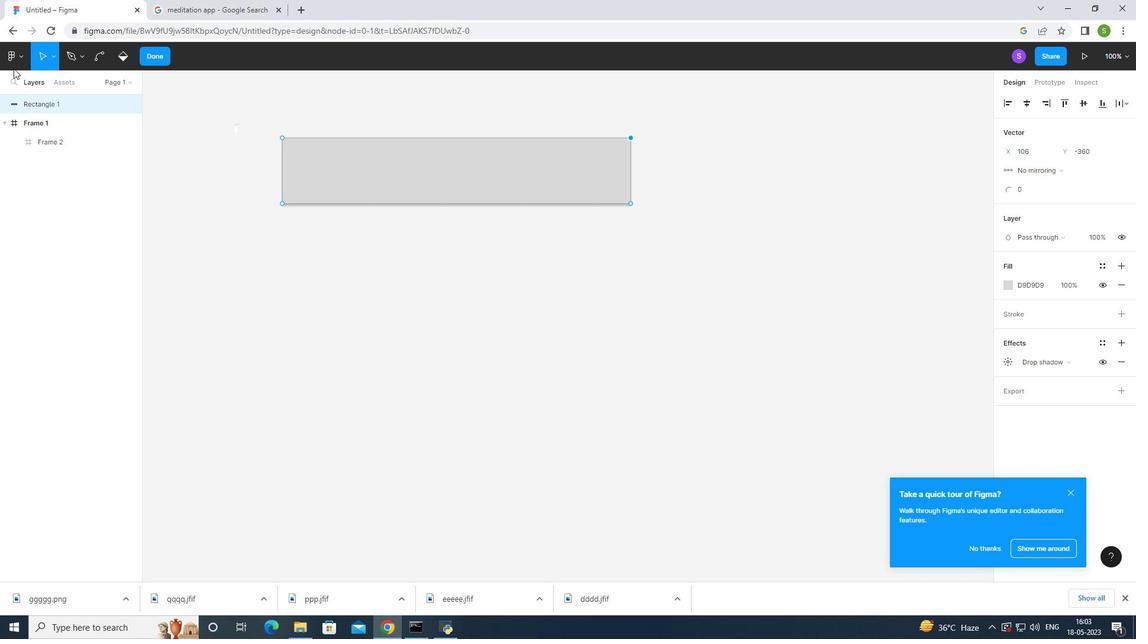 
Action: Mouse pressed left at (11, 55)
Screenshot: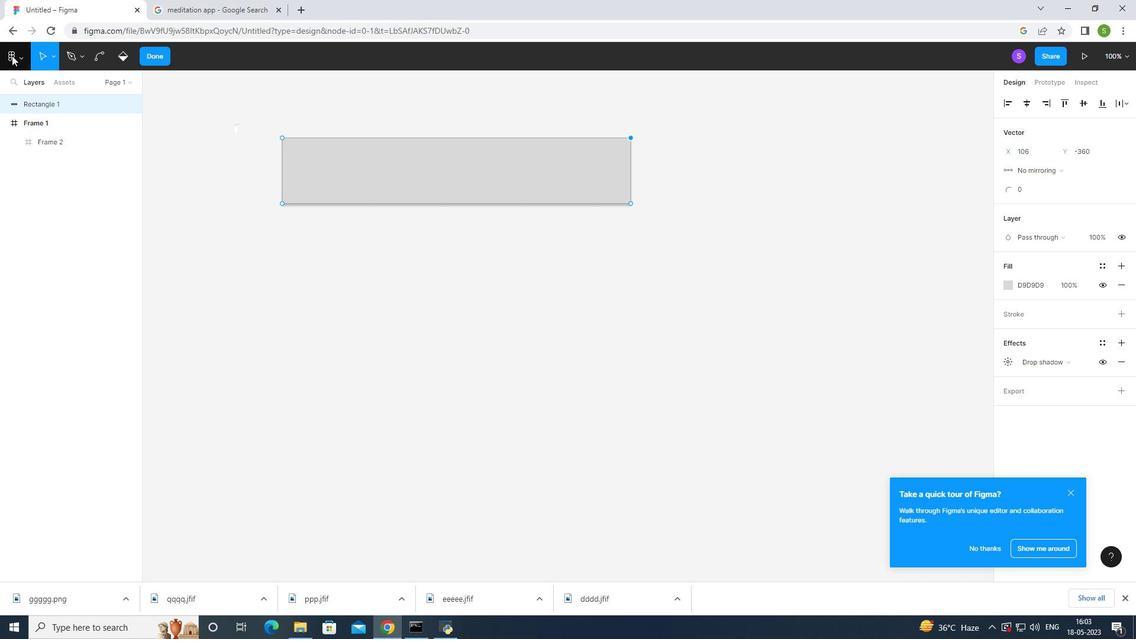 
Action: Mouse moved to (625, 133)
Screenshot: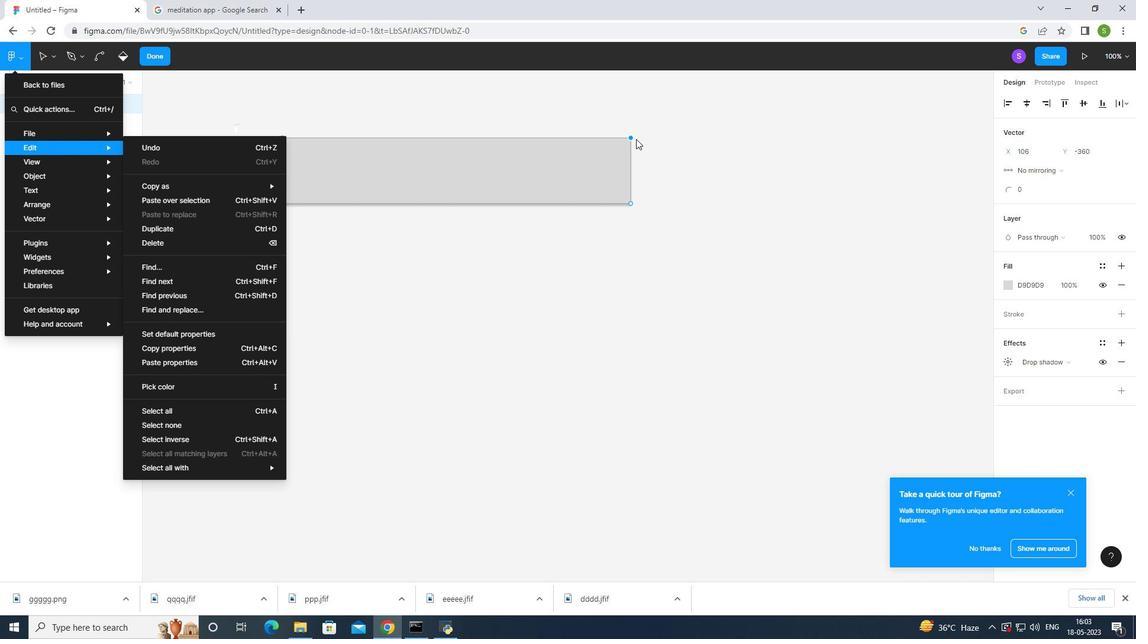 
Action: Mouse pressed right at (625, 133)
Screenshot: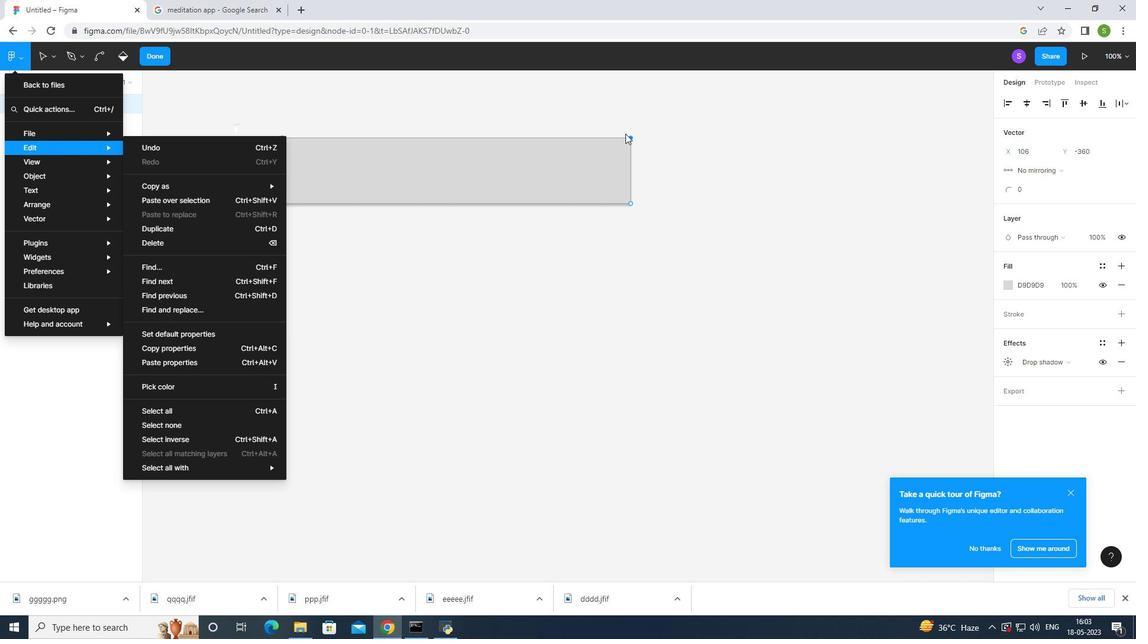 
Action: Mouse moved to (634, 137)
Screenshot: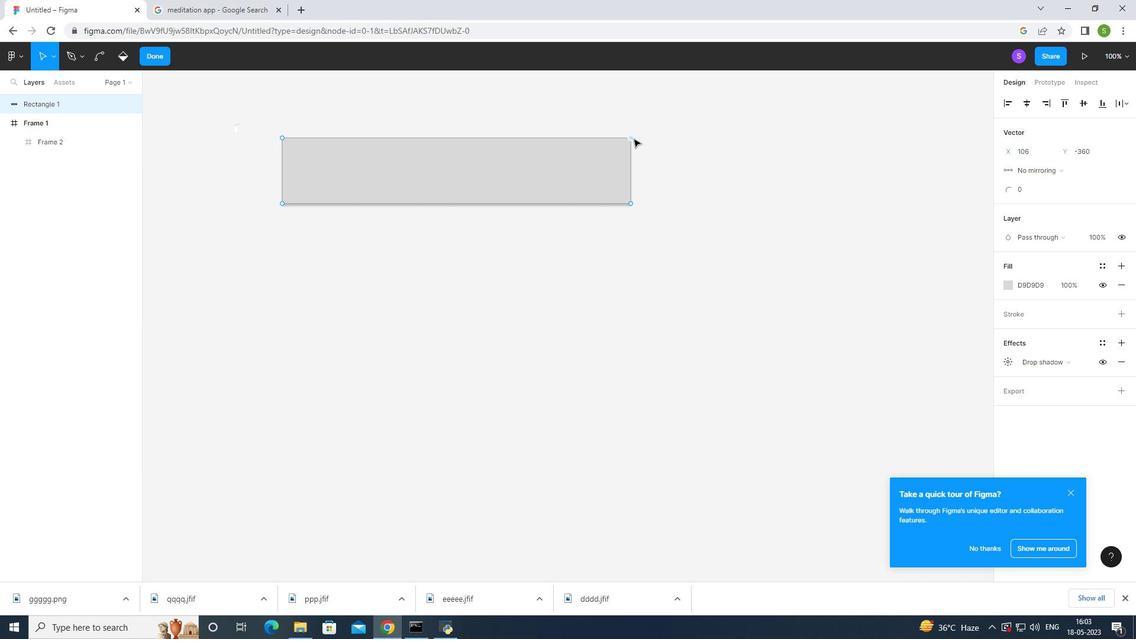 
Action: Mouse pressed left at (634, 137)
Screenshot: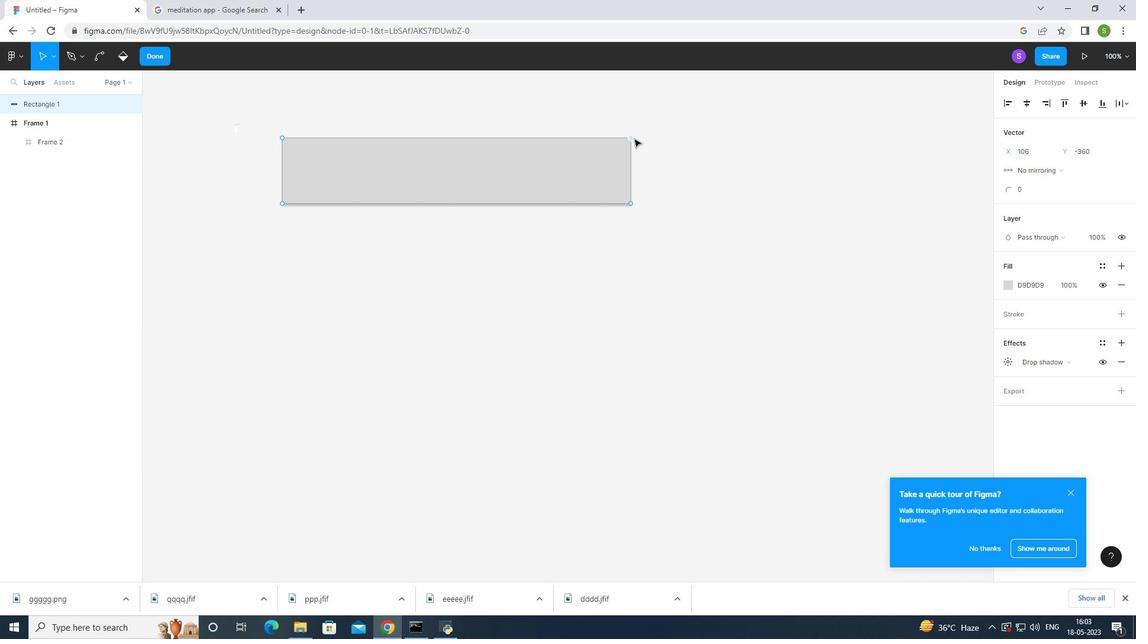 
Action: Mouse moved to (624, 137)
Screenshot: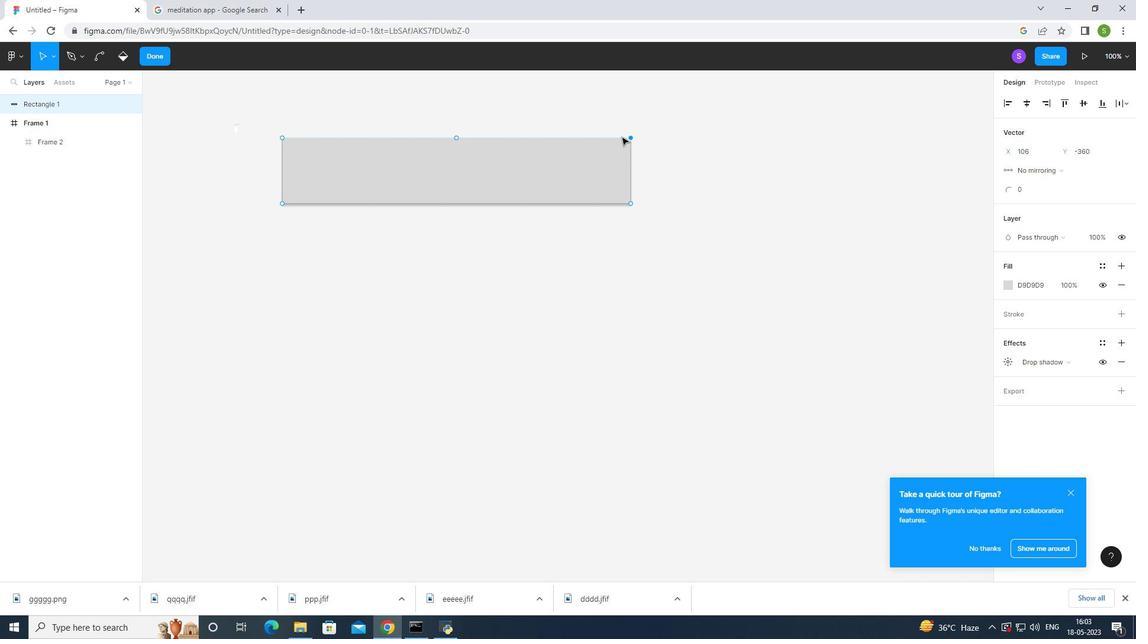 
Action: Mouse pressed left at (624, 137)
Screenshot: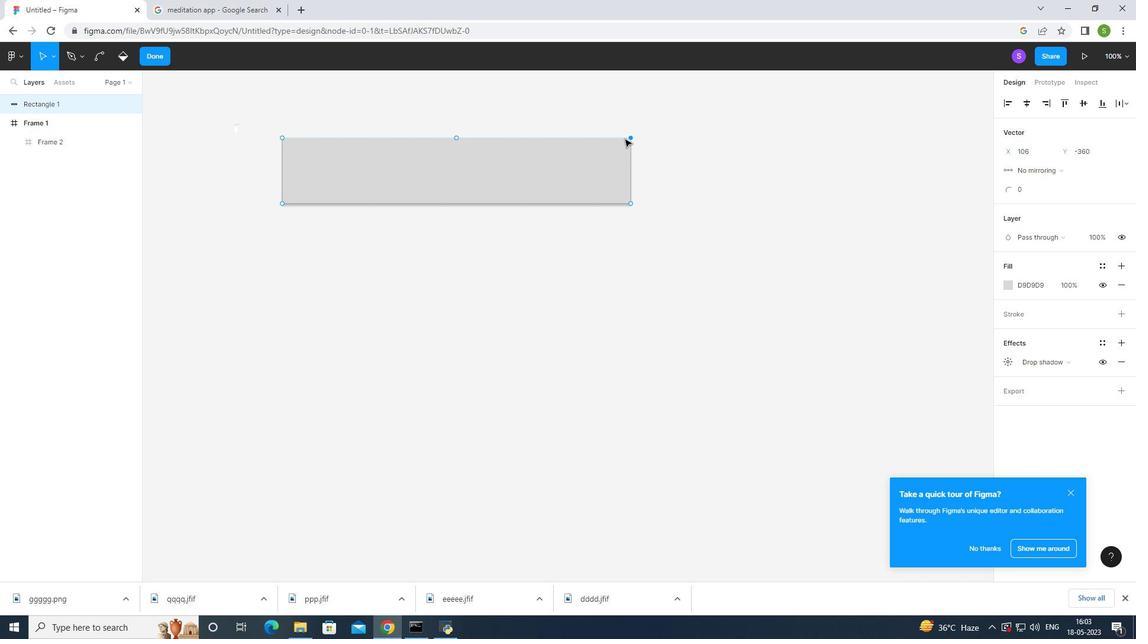 
Action: Mouse moved to (630, 138)
Screenshot: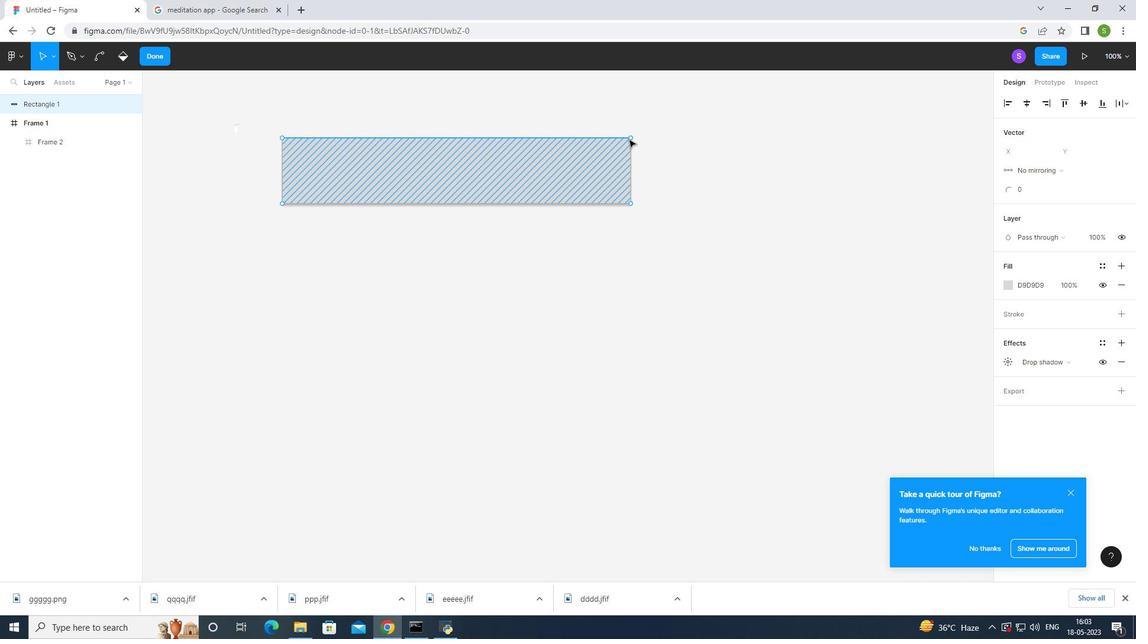 
Action: Mouse pressed left at (630, 138)
Screenshot: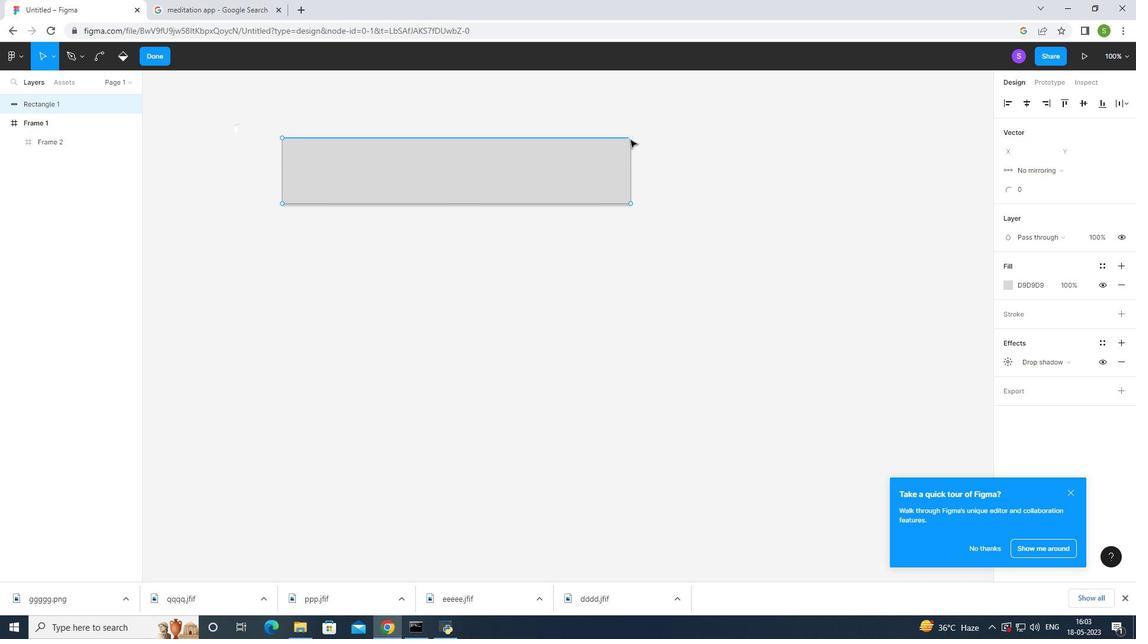 
Action: Mouse moved to (628, 138)
Screenshot: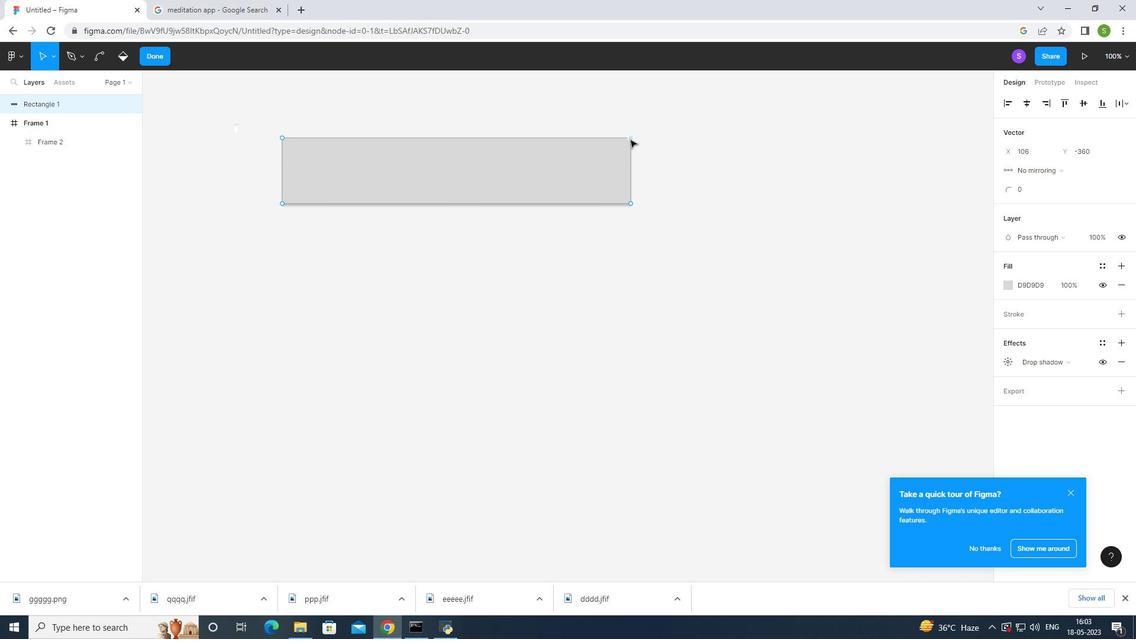 
Action: Mouse pressed left at (628, 138)
Screenshot: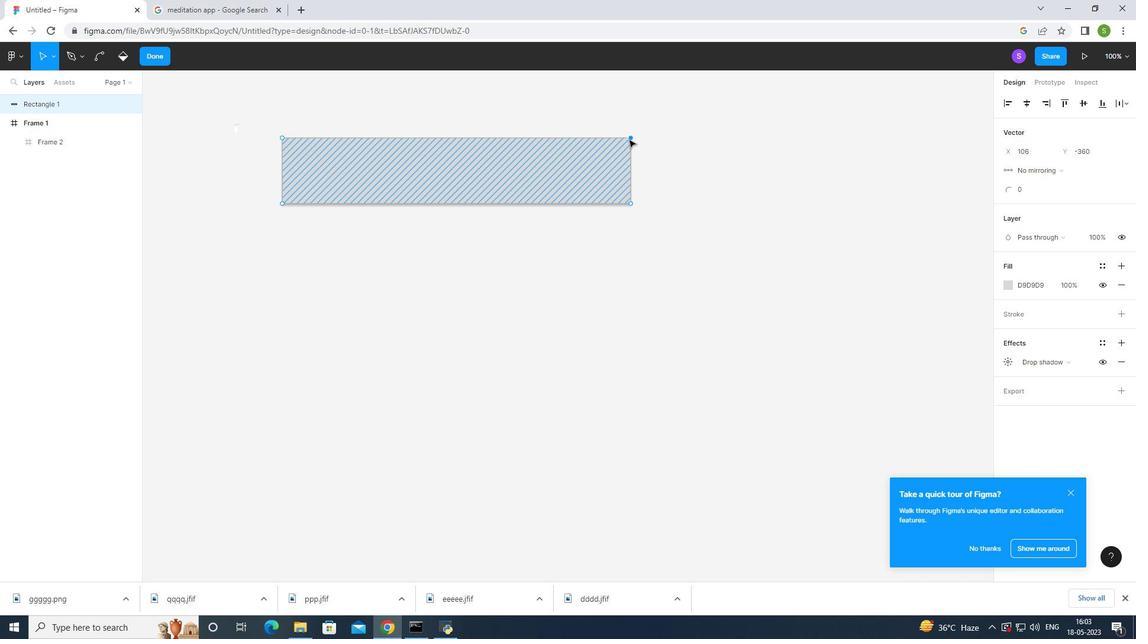 
Action: Mouse pressed left at (628, 138)
Screenshot: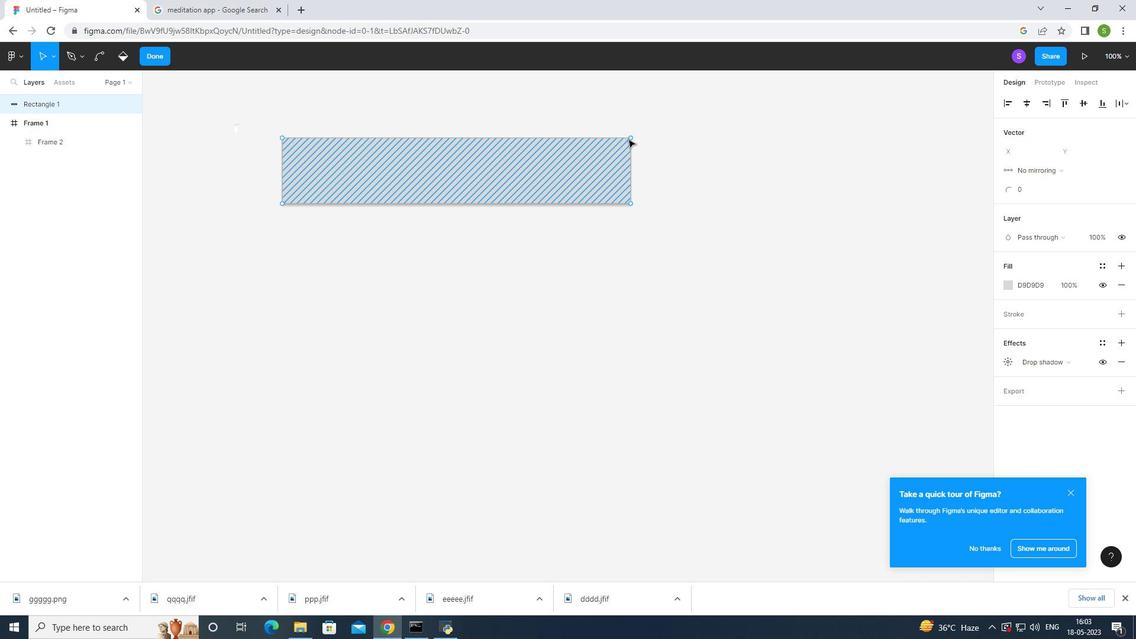 
Action: Mouse moved to (417, 216)
Screenshot: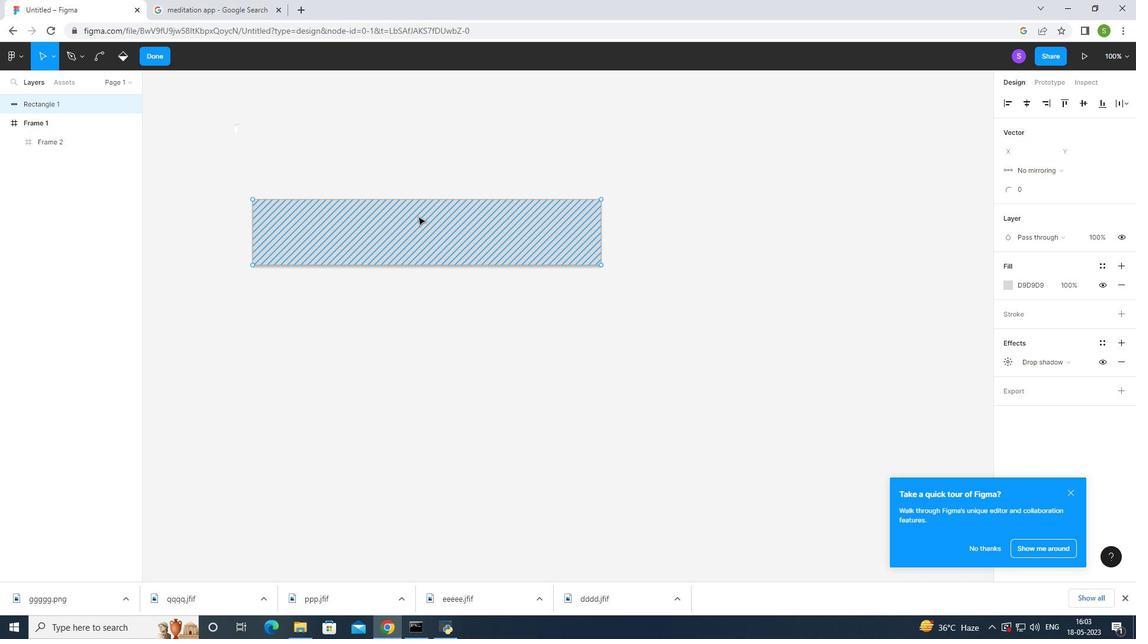 
Action: Mouse pressed right at (417, 216)
Screenshot: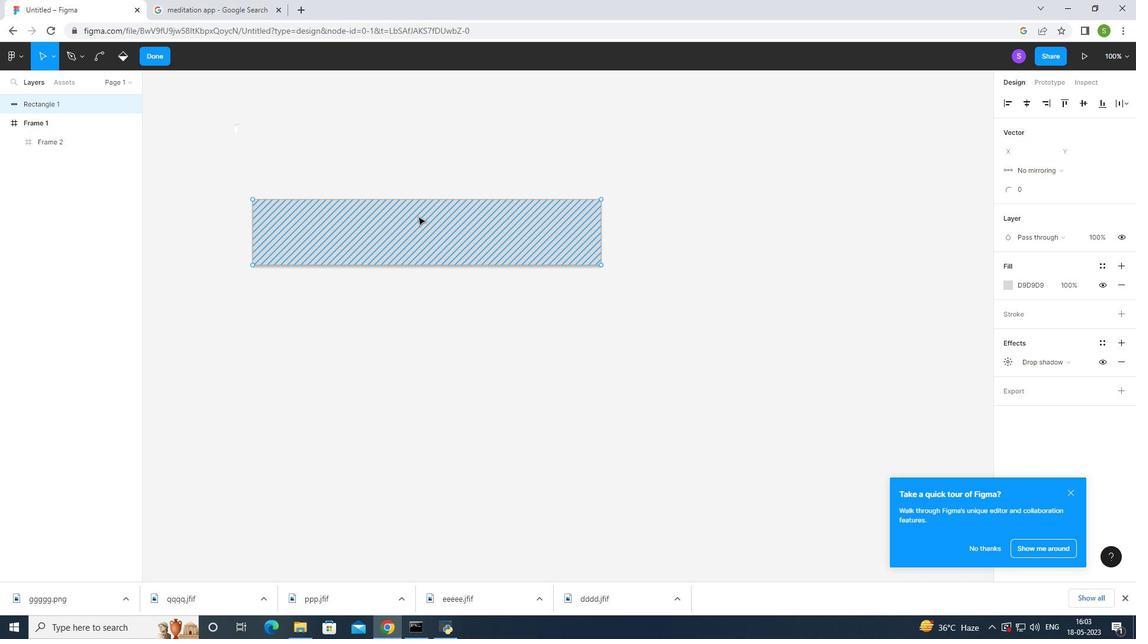 
Action: Mouse moved to (378, 230)
Screenshot: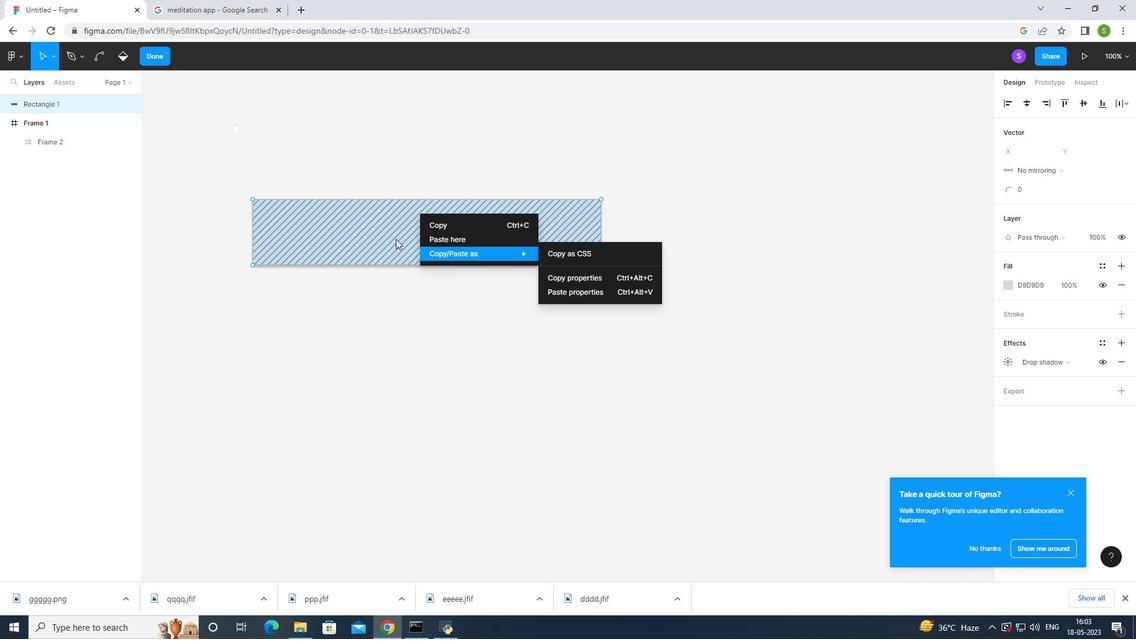 
Action: Mouse pressed left at (378, 230)
Screenshot: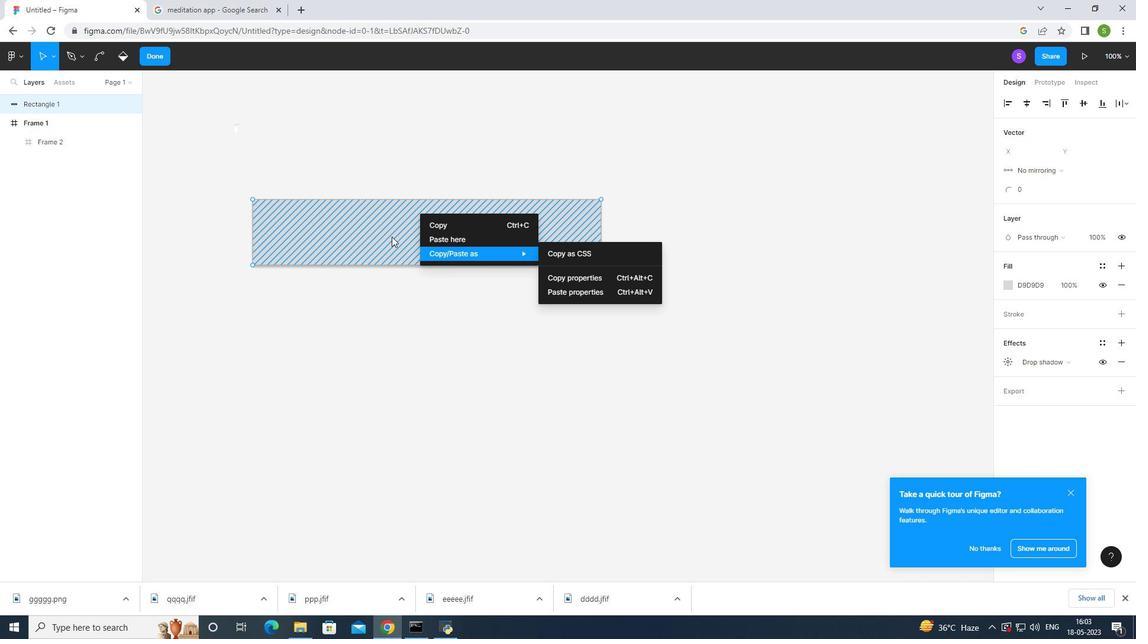 
Action: Mouse moved to (393, 223)
Screenshot: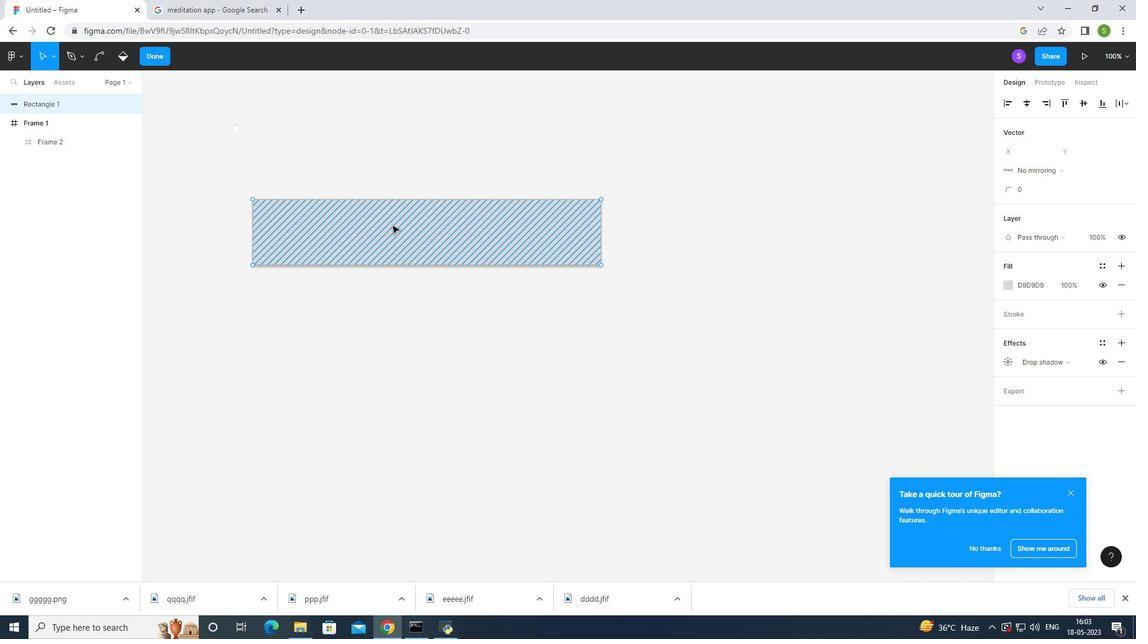 
Action: Mouse pressed right at (393, 223)
Screenshot: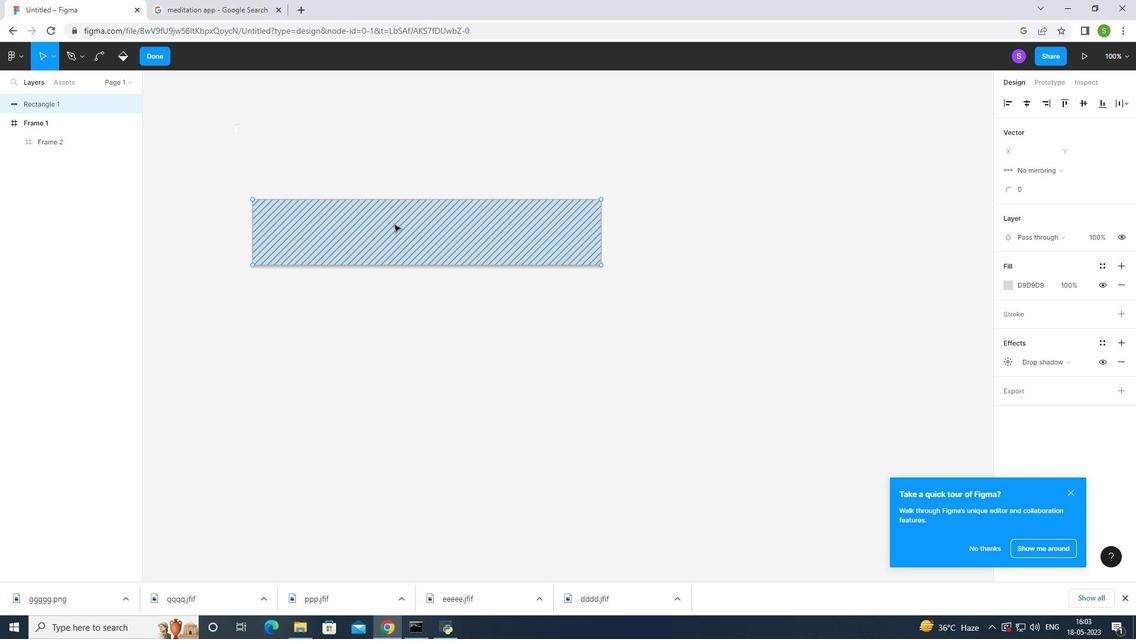 
Action: Mouse moved to (387, 223)
Screenshot: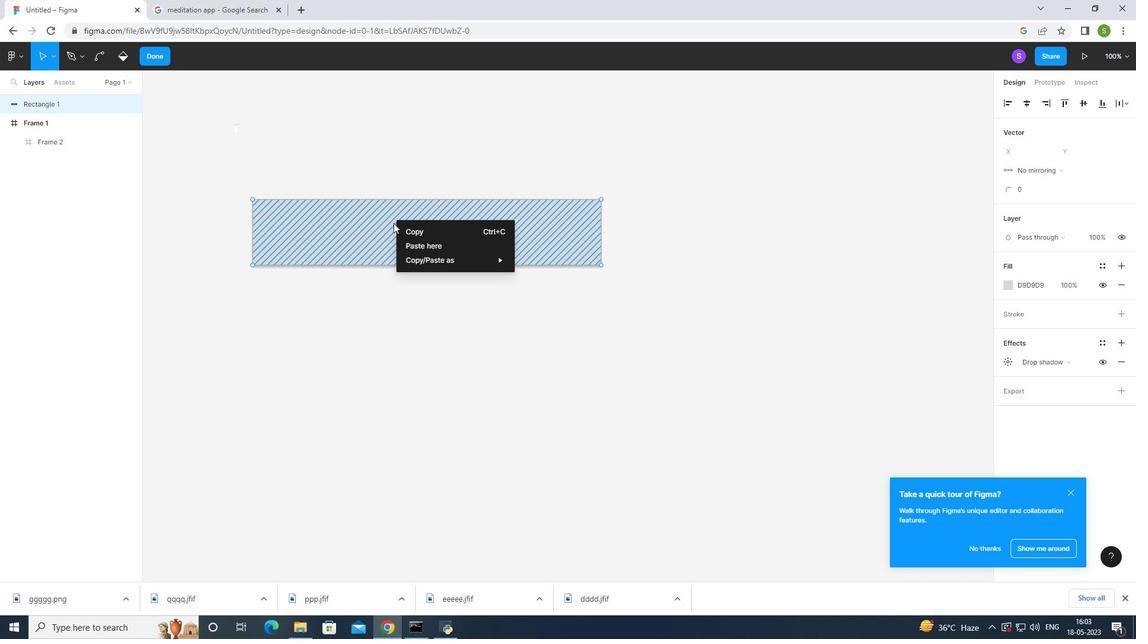 
Action: Mouse pressed left at (387, 223)
Screenshot: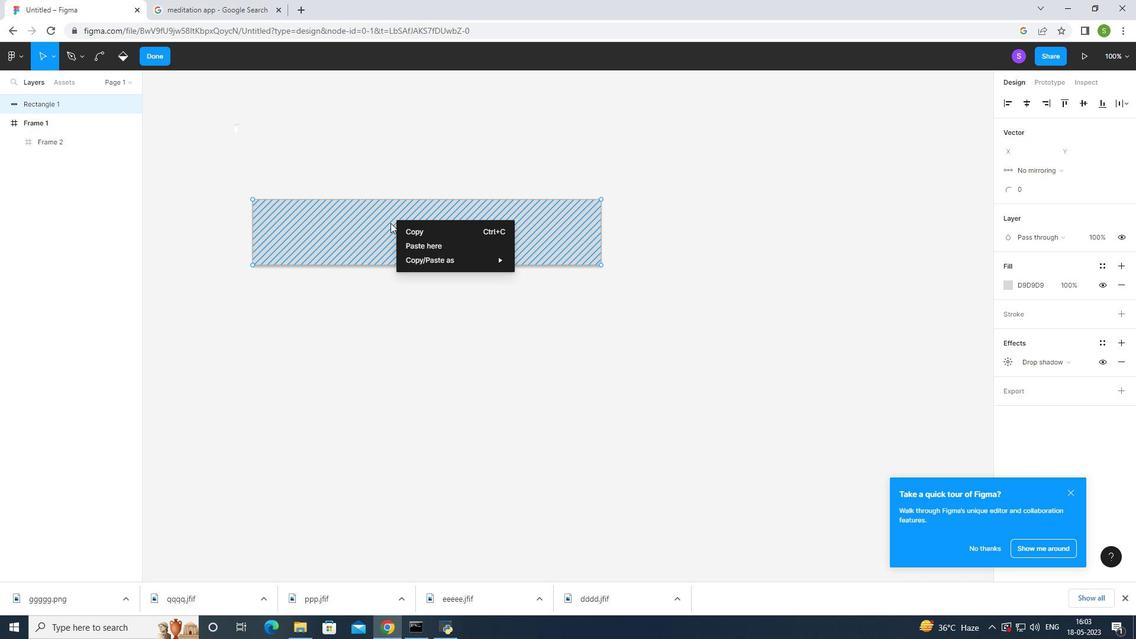 
Action: Mouse pressed left at (387, 223)
Screenshot: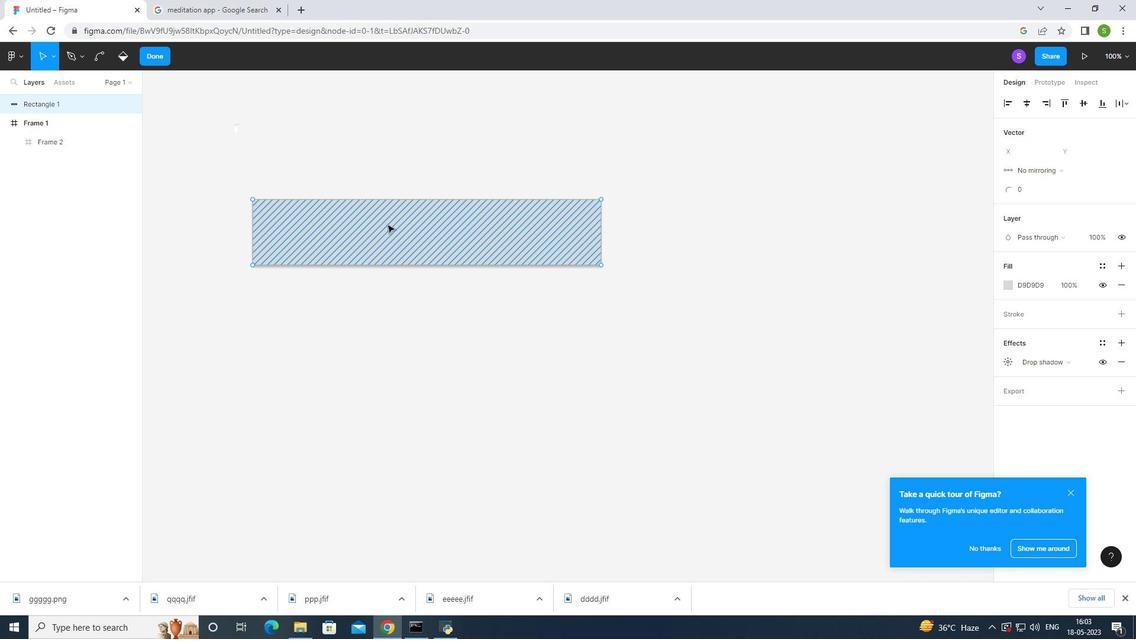 
Action: Mouse pressed left at (387, 223)
Screenshot: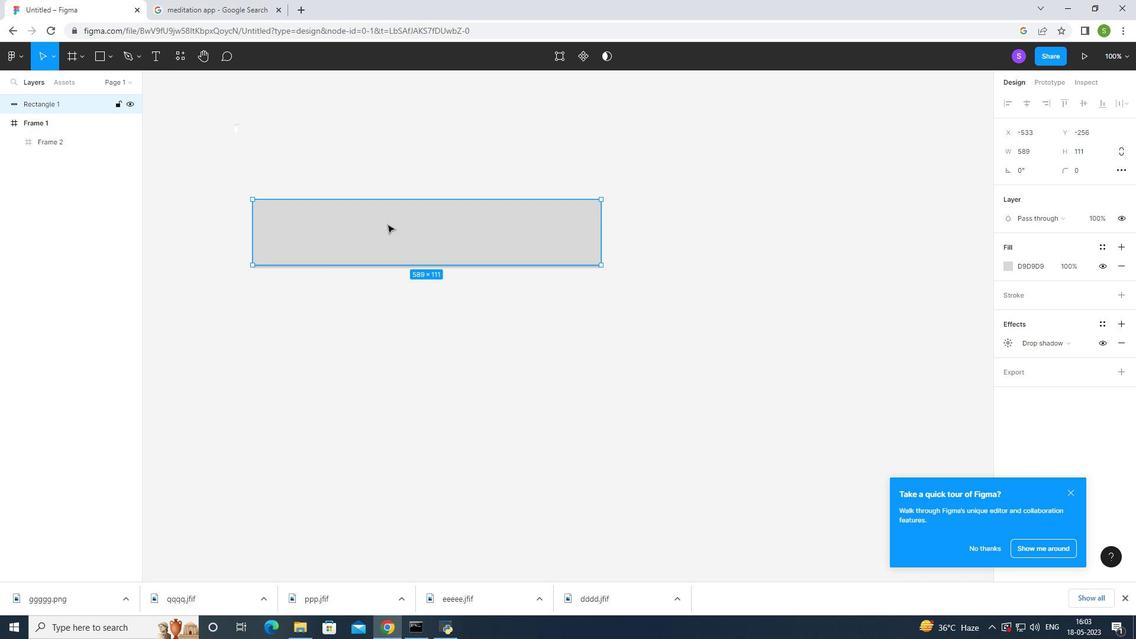 
Action: Mouse moved to (13, 29)
Screenshot: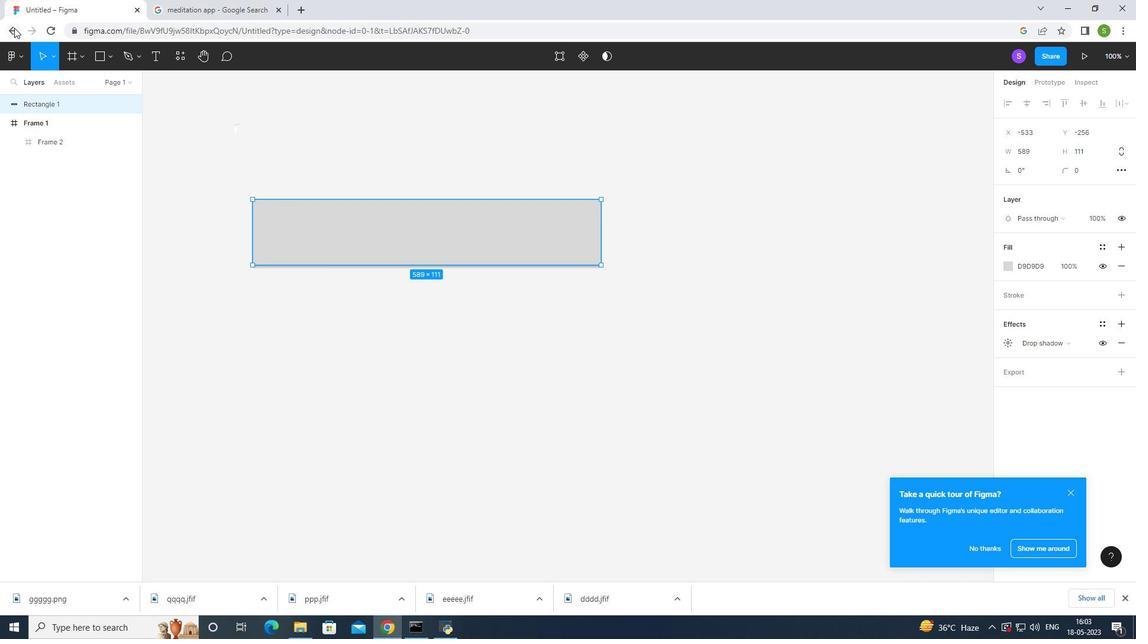 
Action: Mouse pressed left at (13, 29)
Screenshot: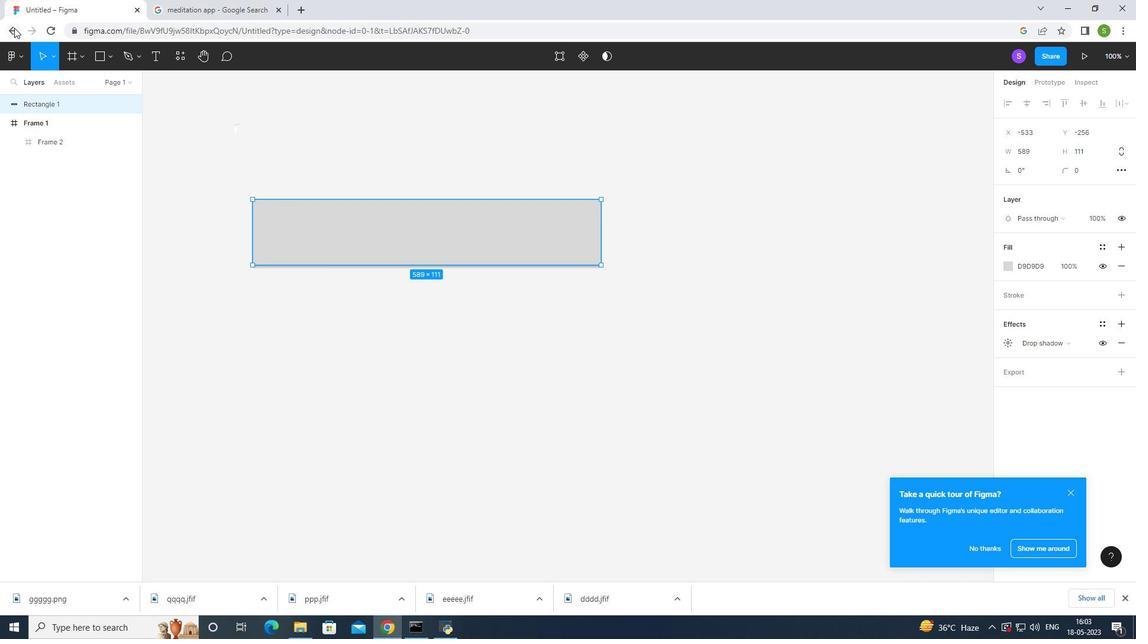 
Action: Mouse moved to (419, 267)
Screenshot: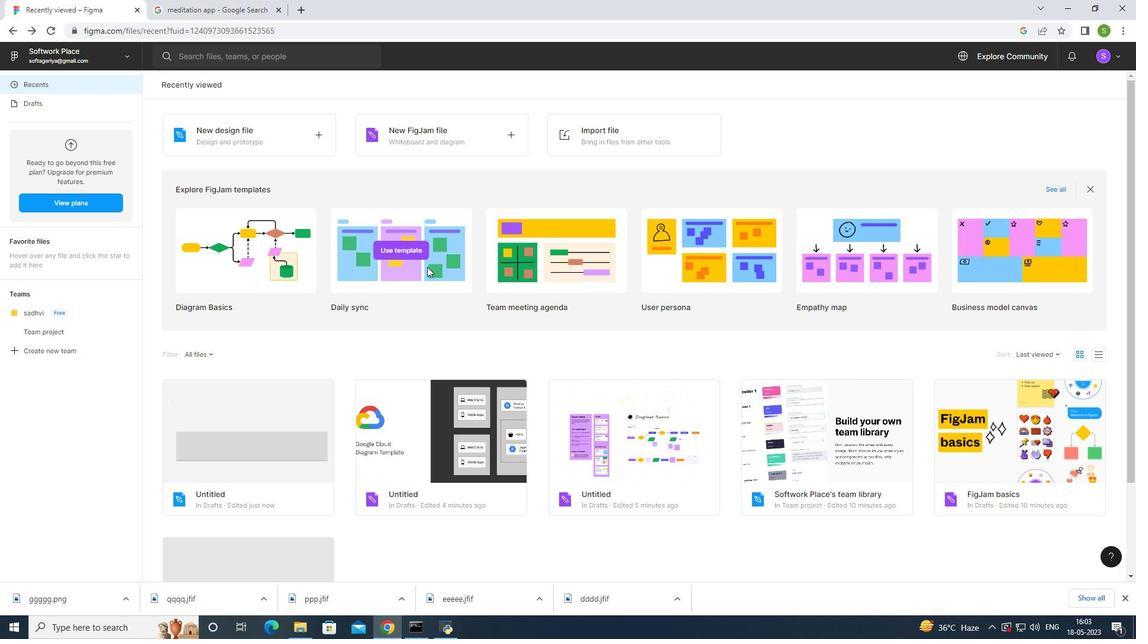 
Action: Mouse pressed left at (419, 267)
Screenshot: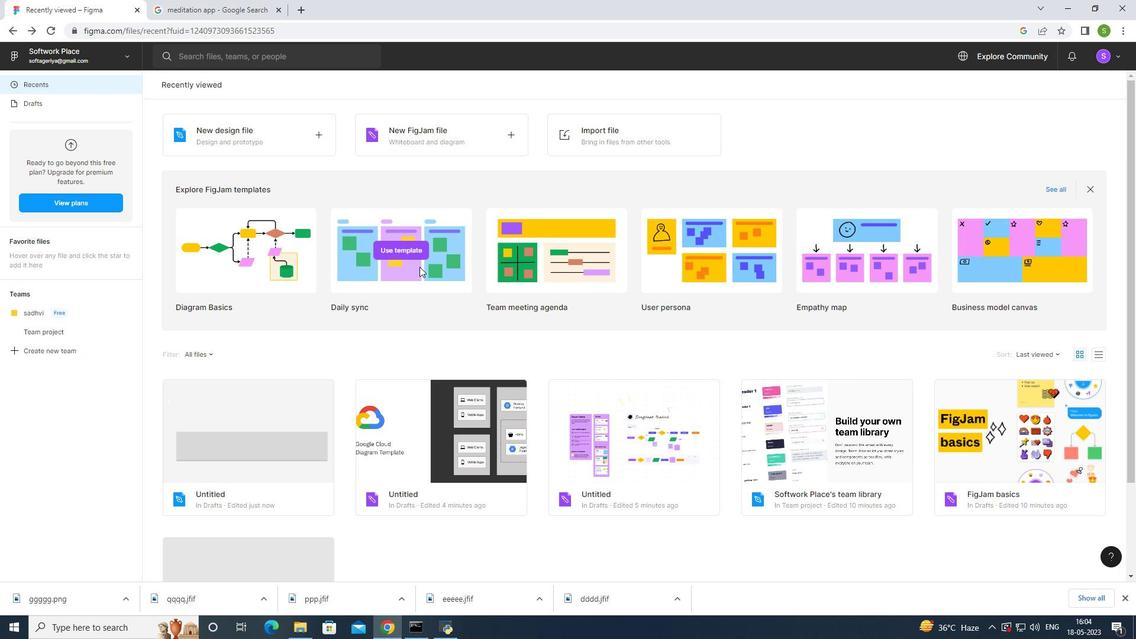 
Action: Mouse pressed left at (419, 267)
Screenshot: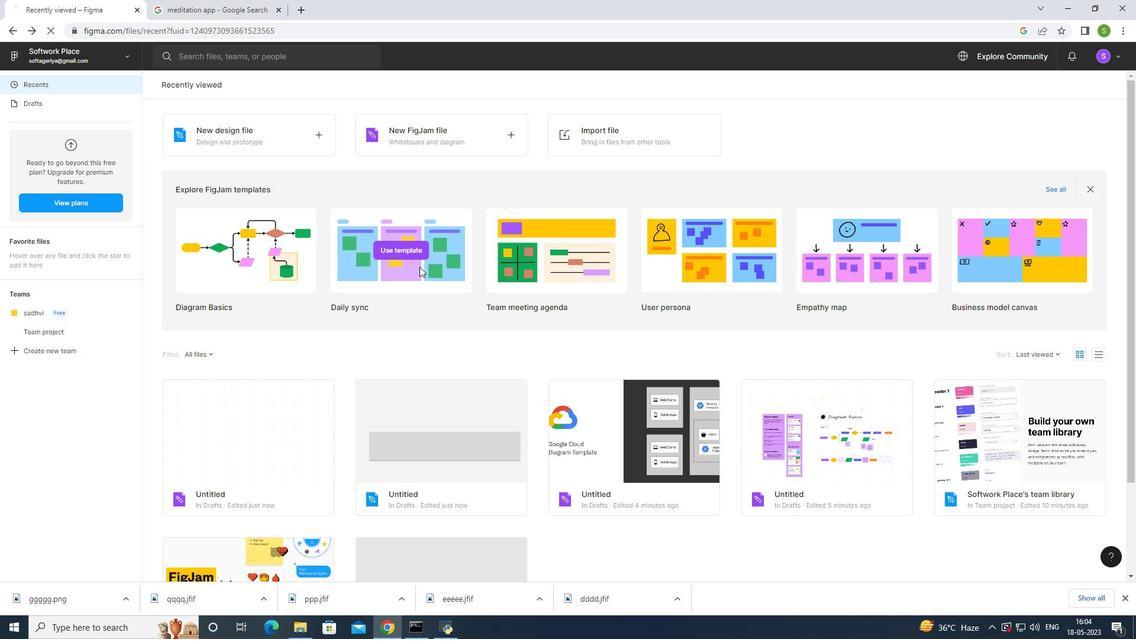 
Action: Mouse moved to (464, 215)
Screenshot: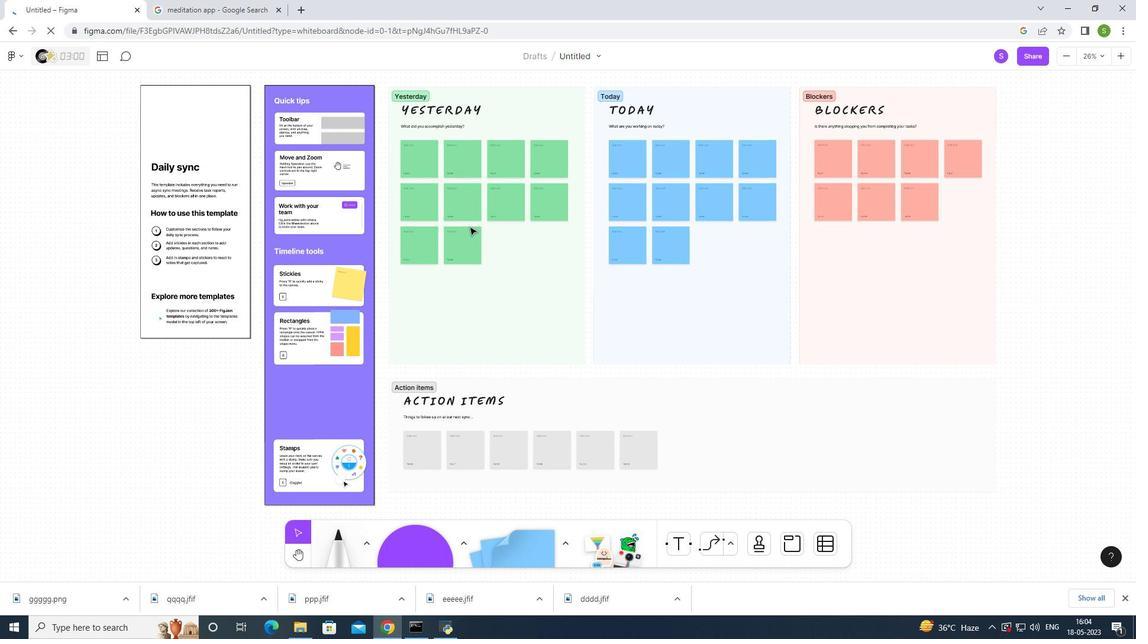 
Action: Mouse pressed left at (464, 215)
Screenshot: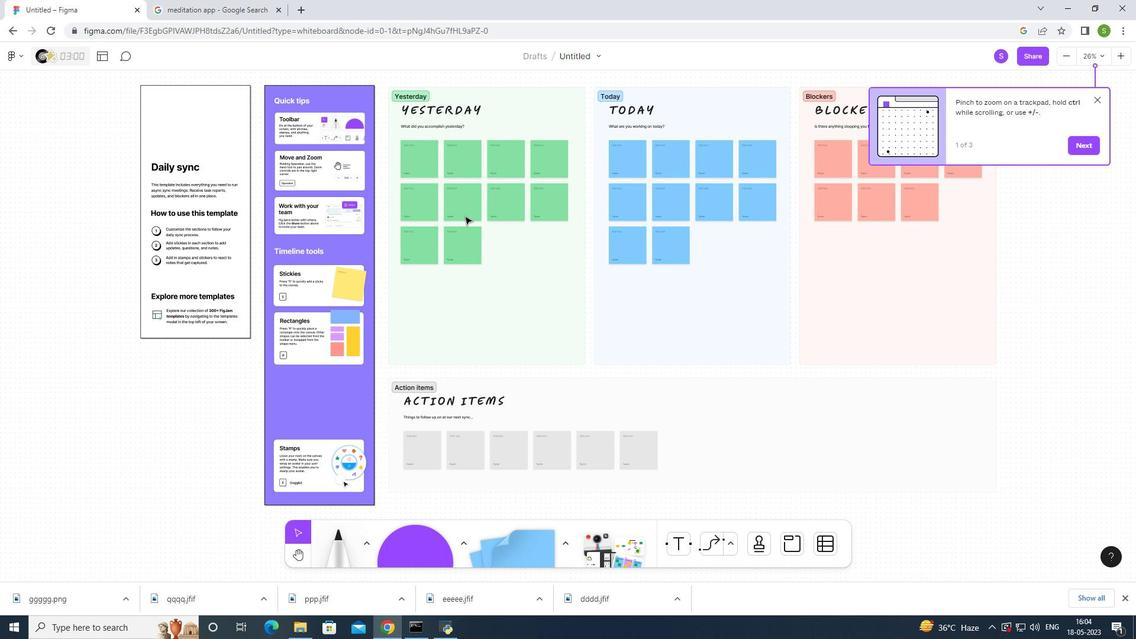 
Action: Mouse moved to (464, 215)
Screenshot: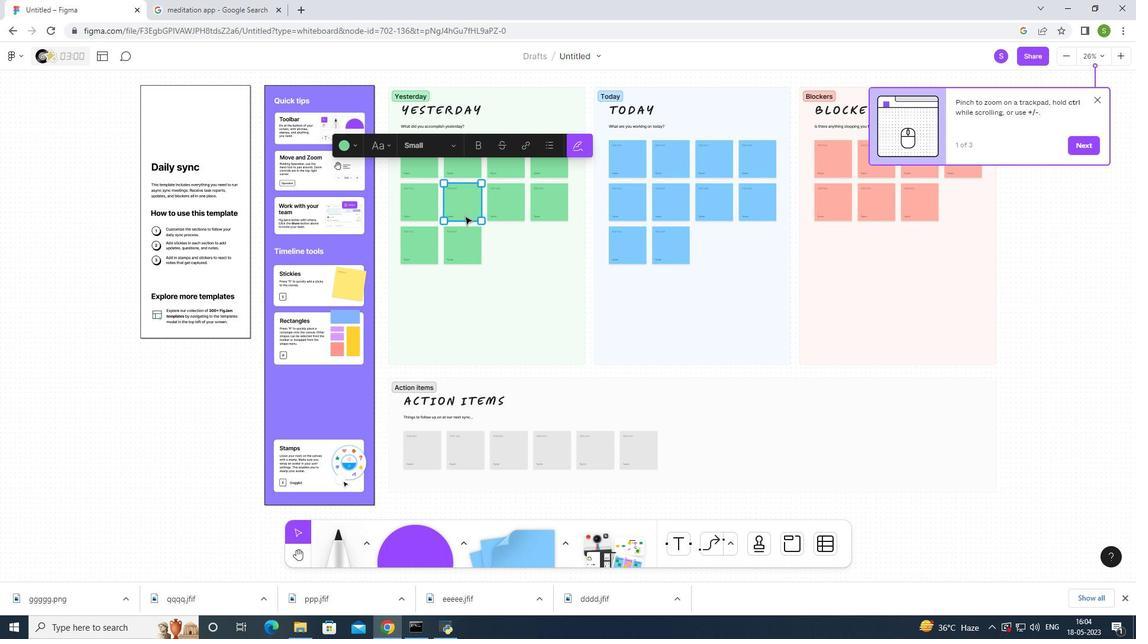 
Action: Mouse pressed left at (464, 215)
Screenshot: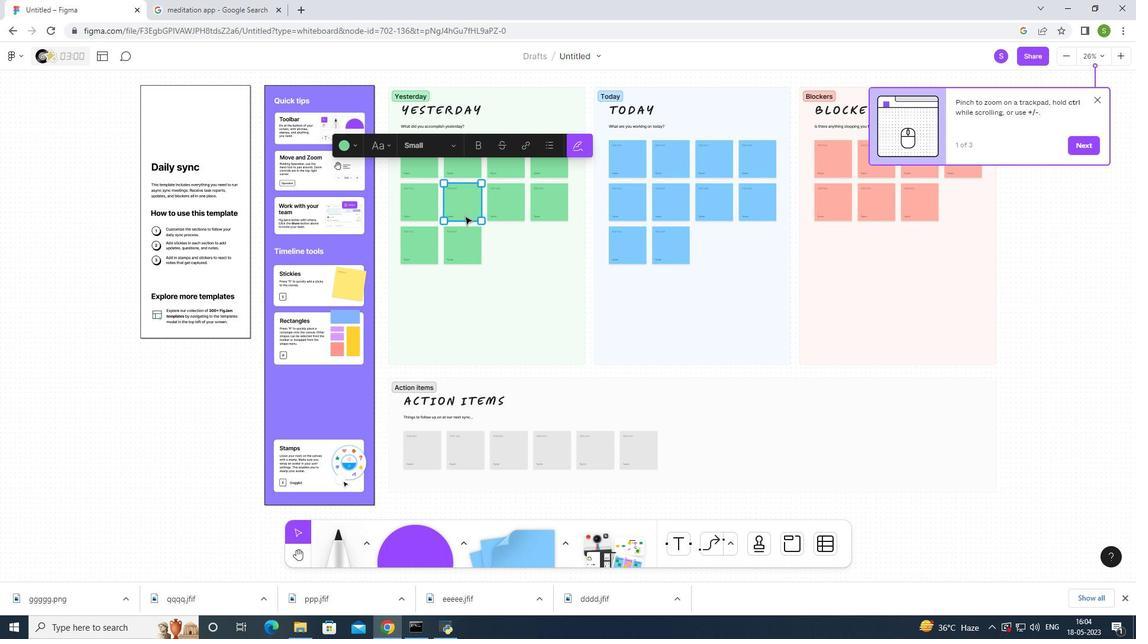 
Action: Mouse pressed left at (464, 215)
Screenshot: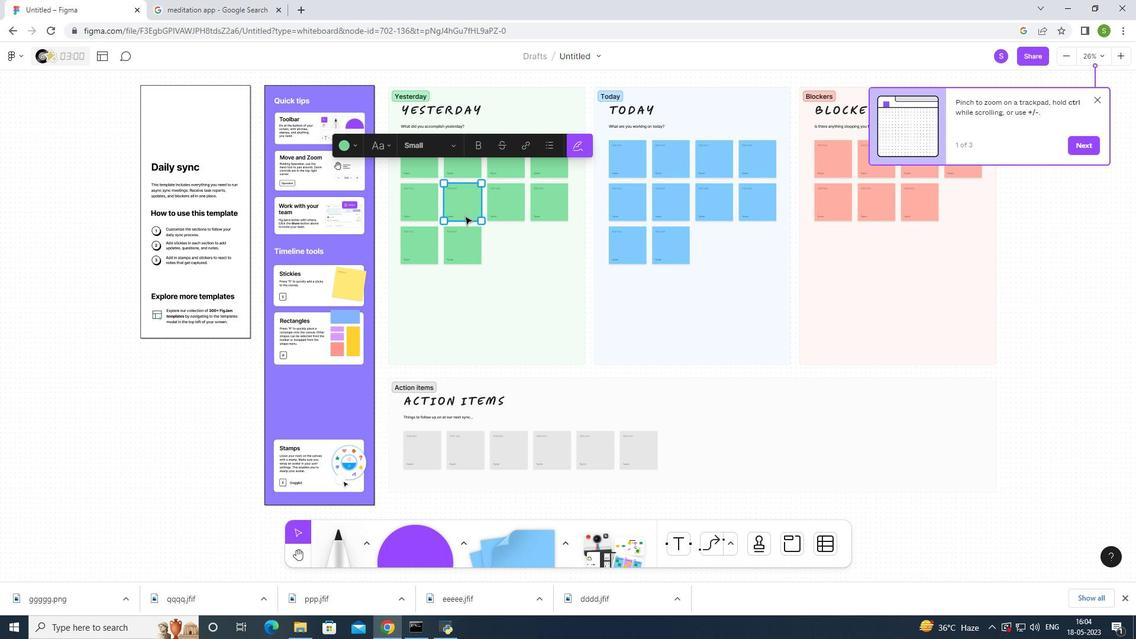 
Action: Mouse moved to (11, 31)
Screenshot: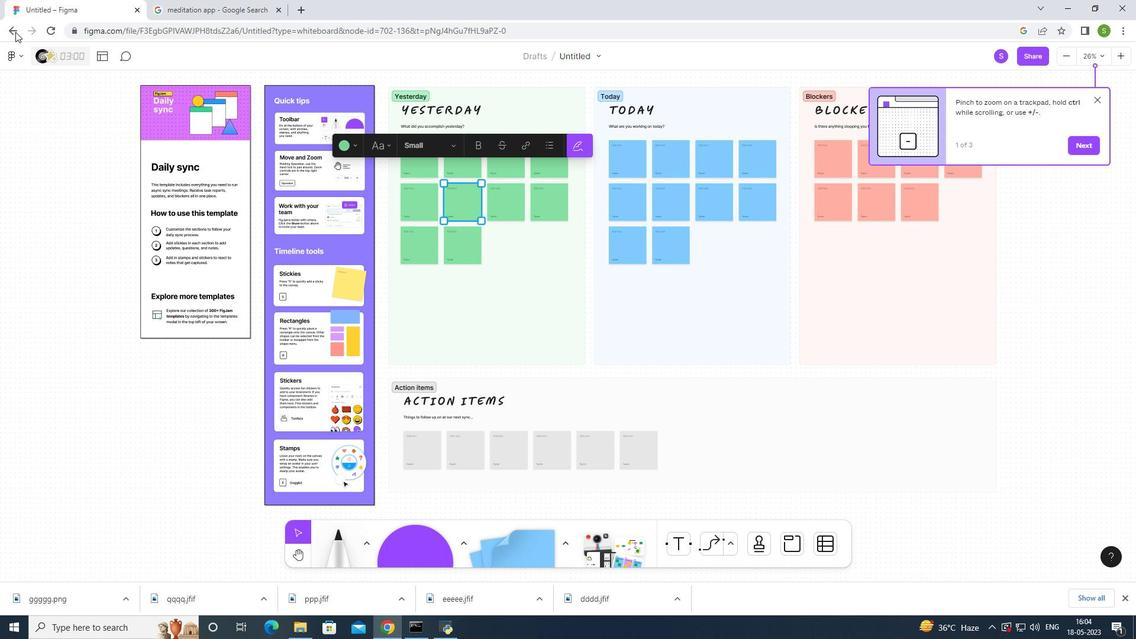 
Action: Mouse pressed left at (11, 31)
Screenshot: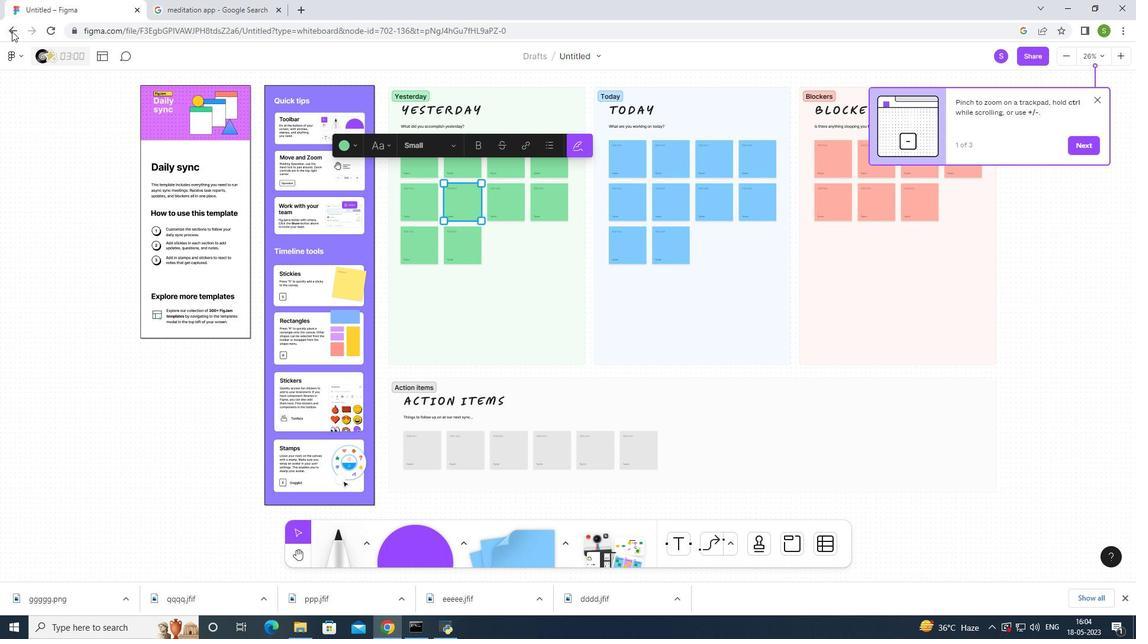 
Action: Mouse moved to (657, 451)
Screenshot: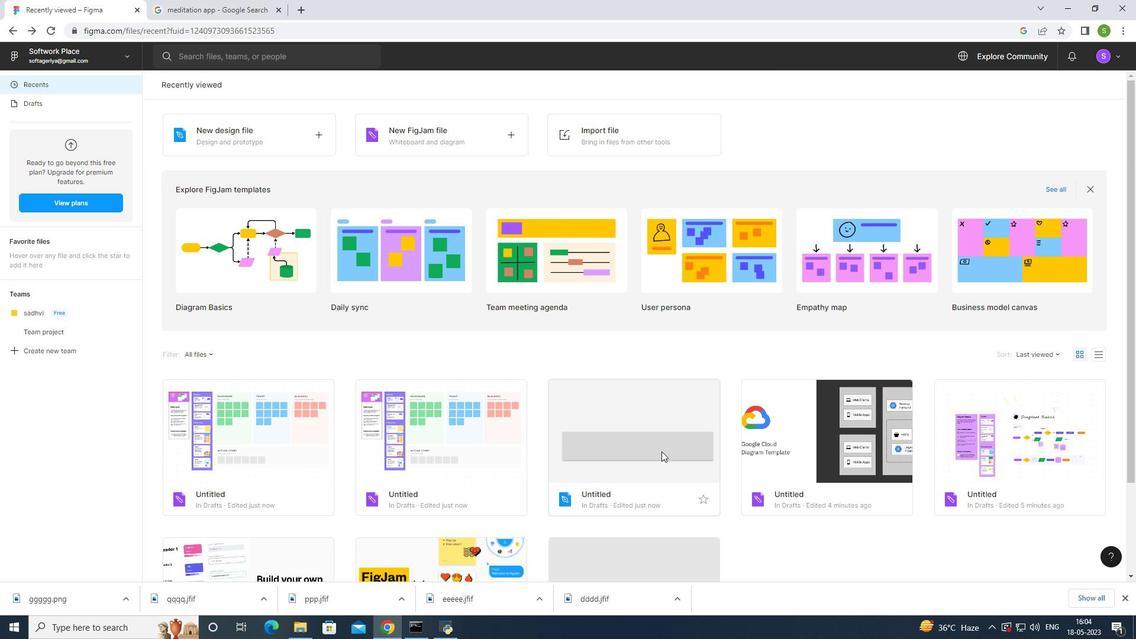 
Action: Mouse pressed left at (657, 451)
Screenshot: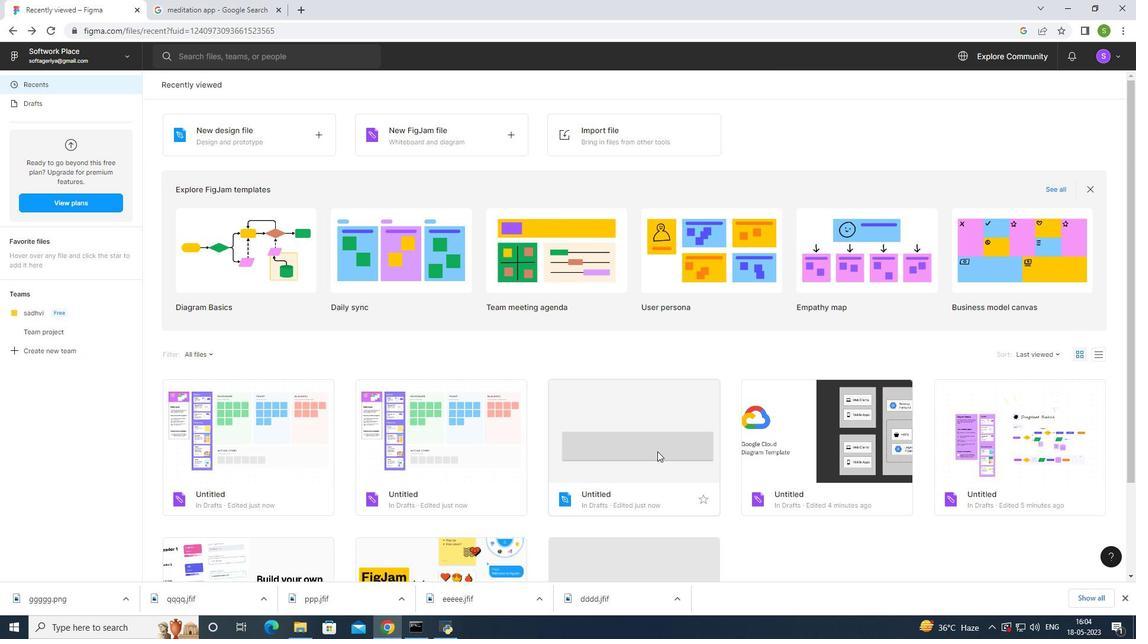 
Action: Mouse pressed left at (657, 451)
Screenshot: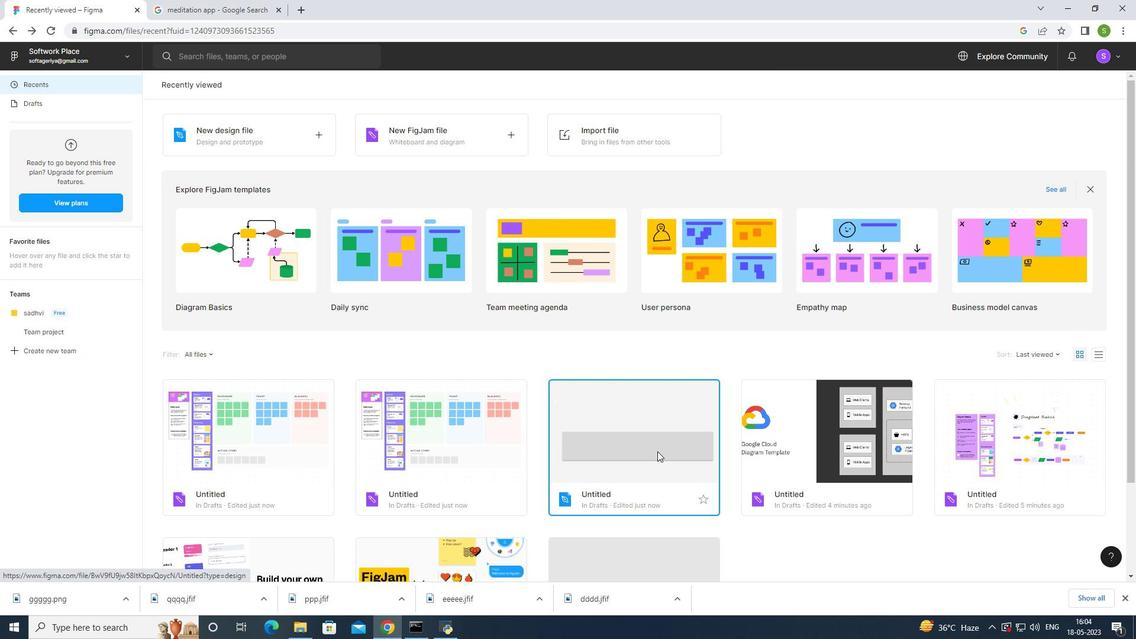 
Action: Mouse pressed left at (657, 451)
Screenshot: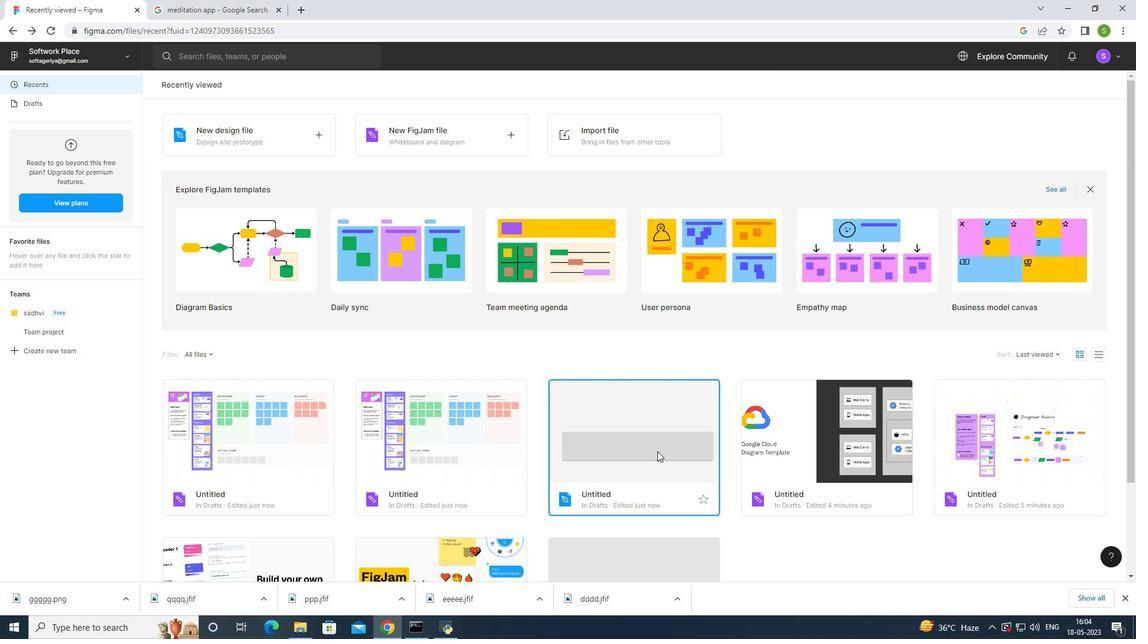 
Action: Mouse pressed left at (657, 451)
Screenshot: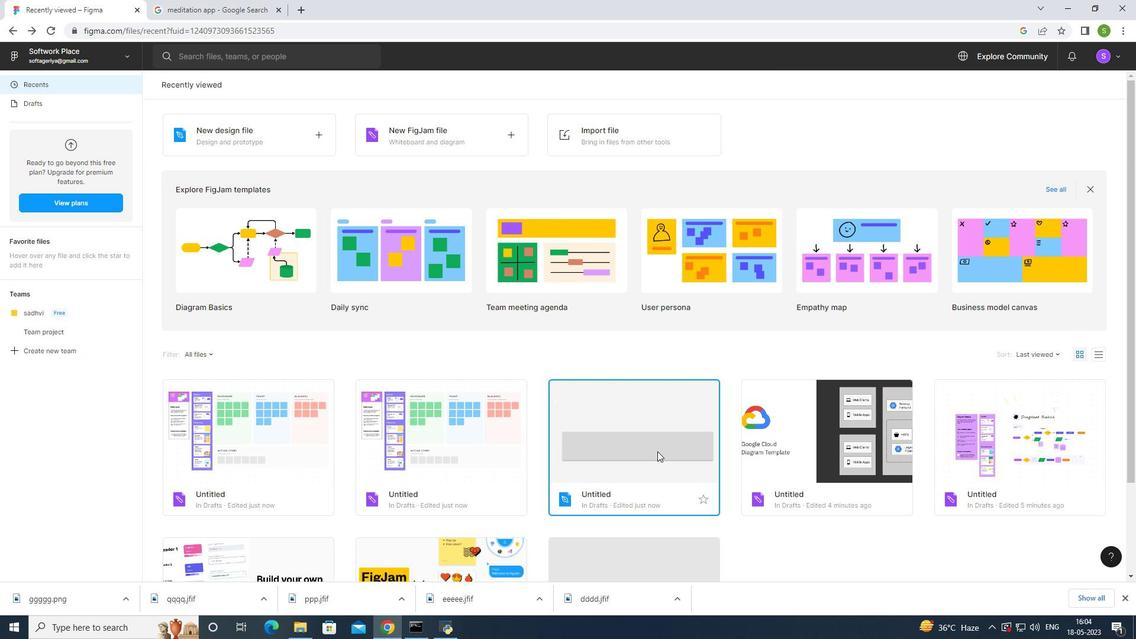 
Action: Mouse moved to (483, 361)
Screenshot: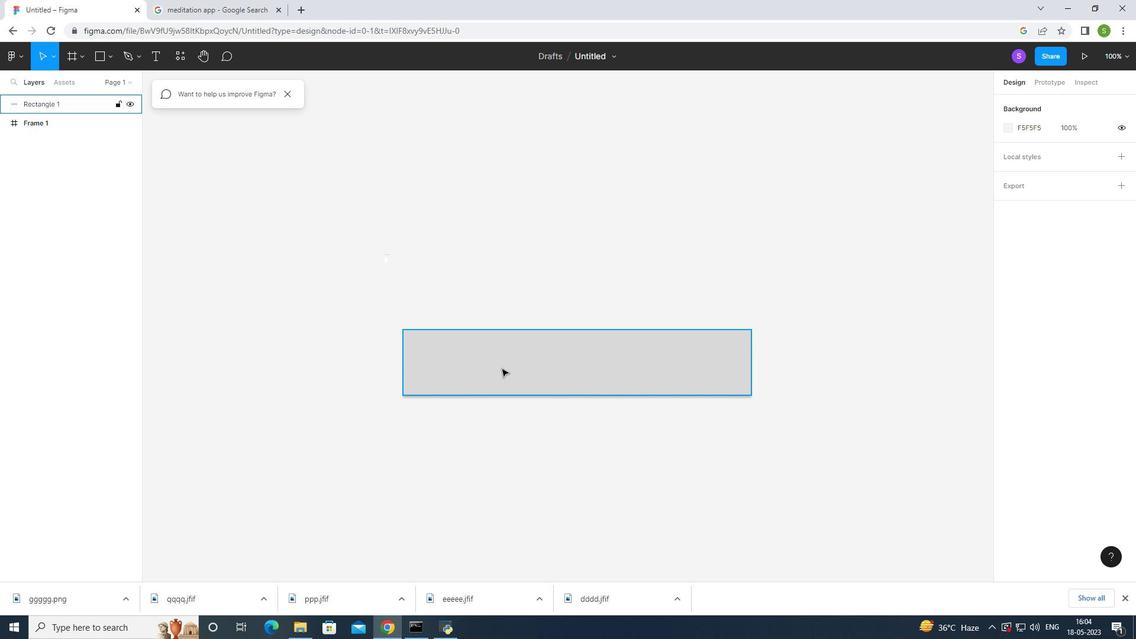 
Action: Mouse pressed left at (483, 361)
Screenshot: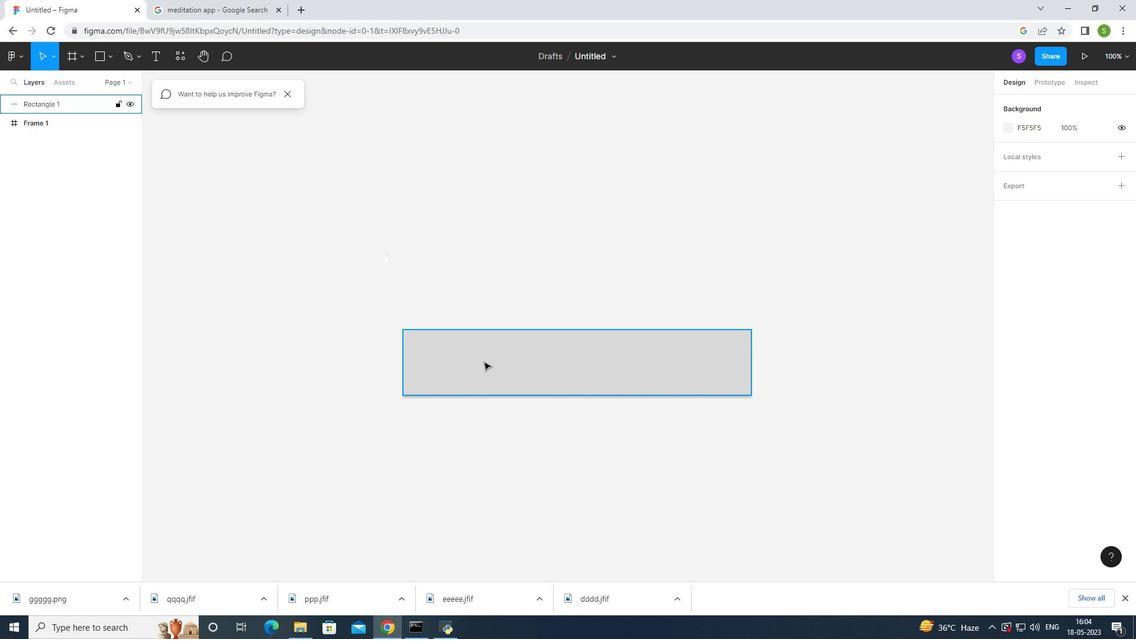 
Action: Mouse pressed left at (483, 361)
Screenshot: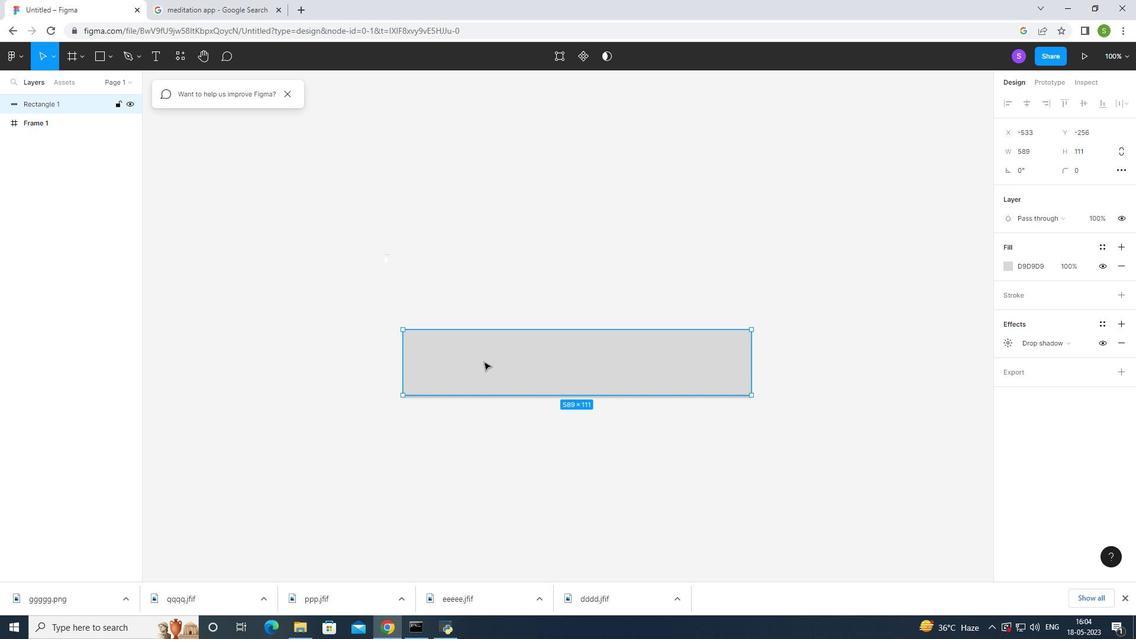 
Action: Mouse moved to (400, 327)
Screenshot: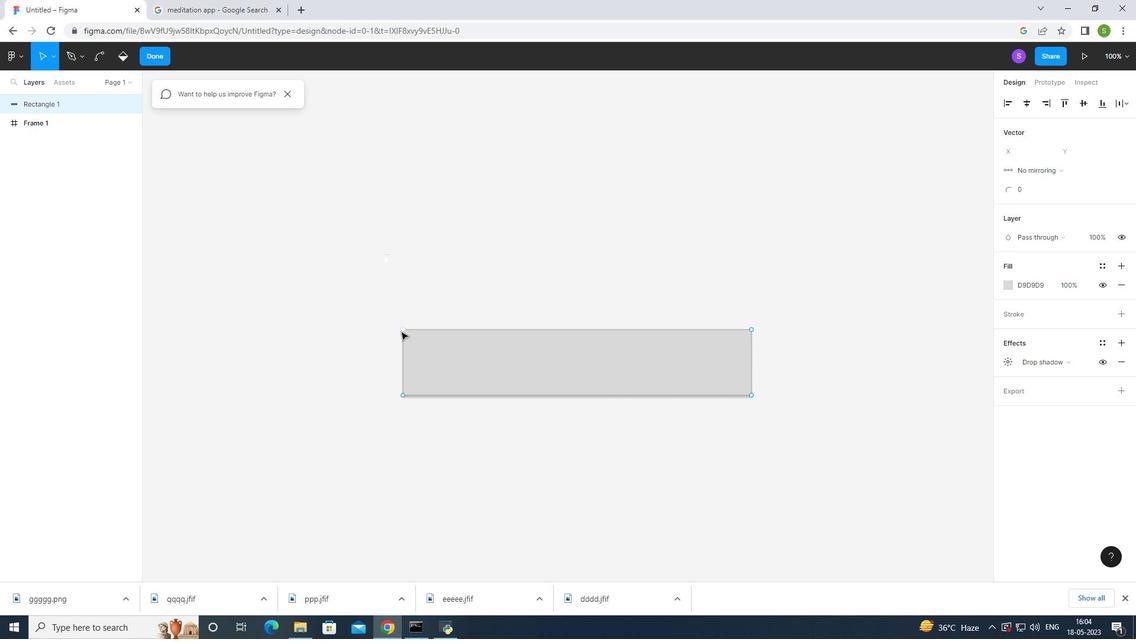 
Action: Mouse pressed left at (400, 327)
Screenshot: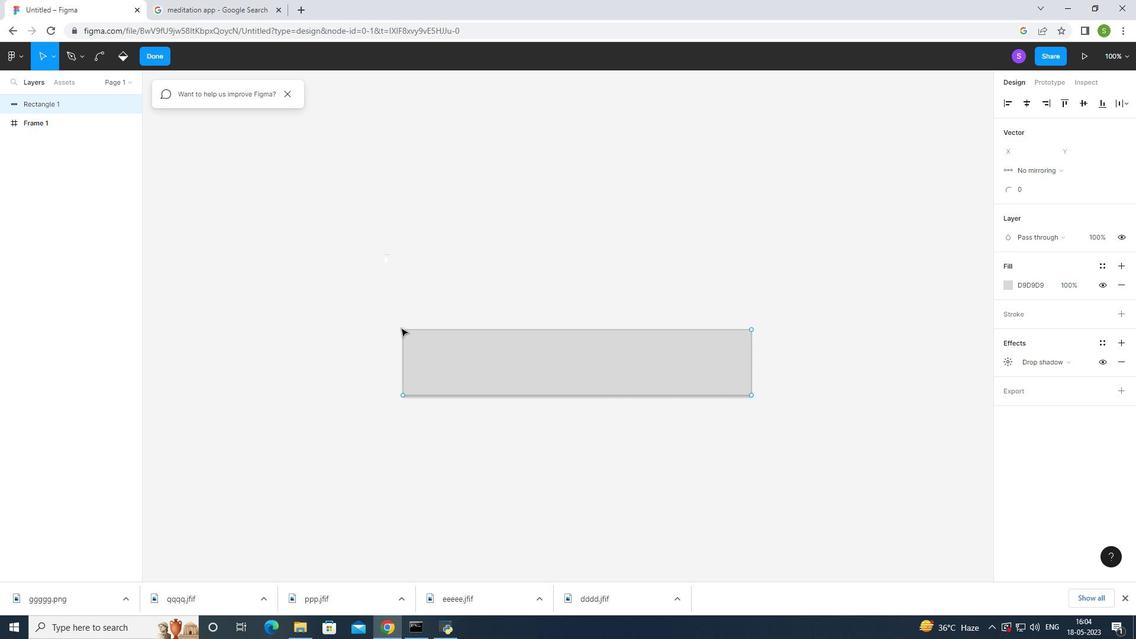 
Action: Mouse moved to (497, 354)
Screenshot: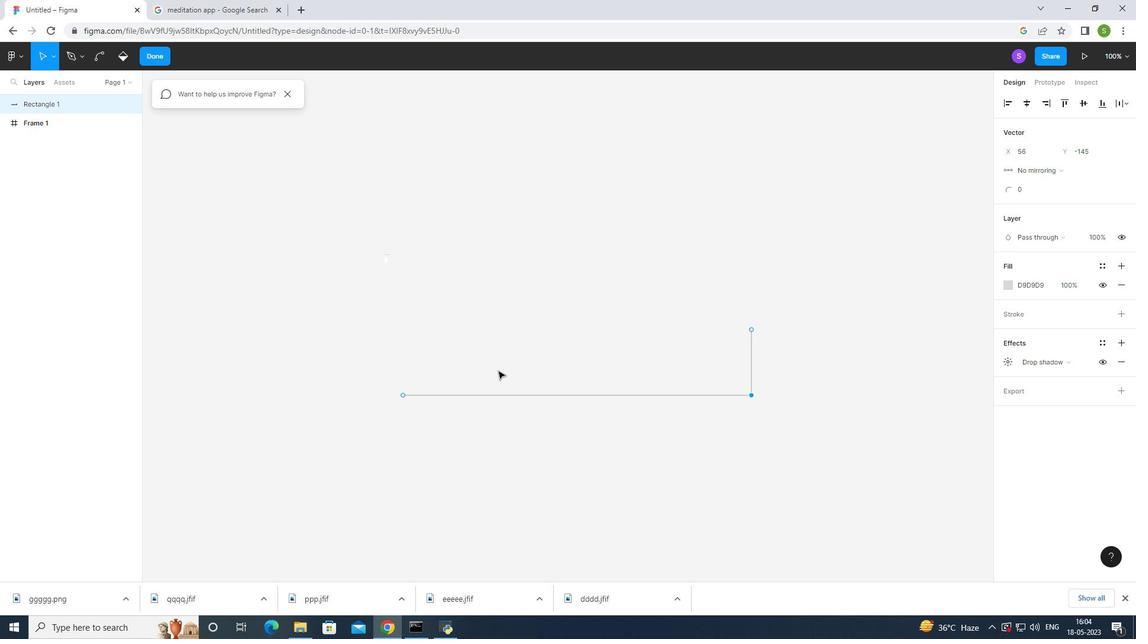 
Action: Mouse pressed left at (497, 354)
Screenshot: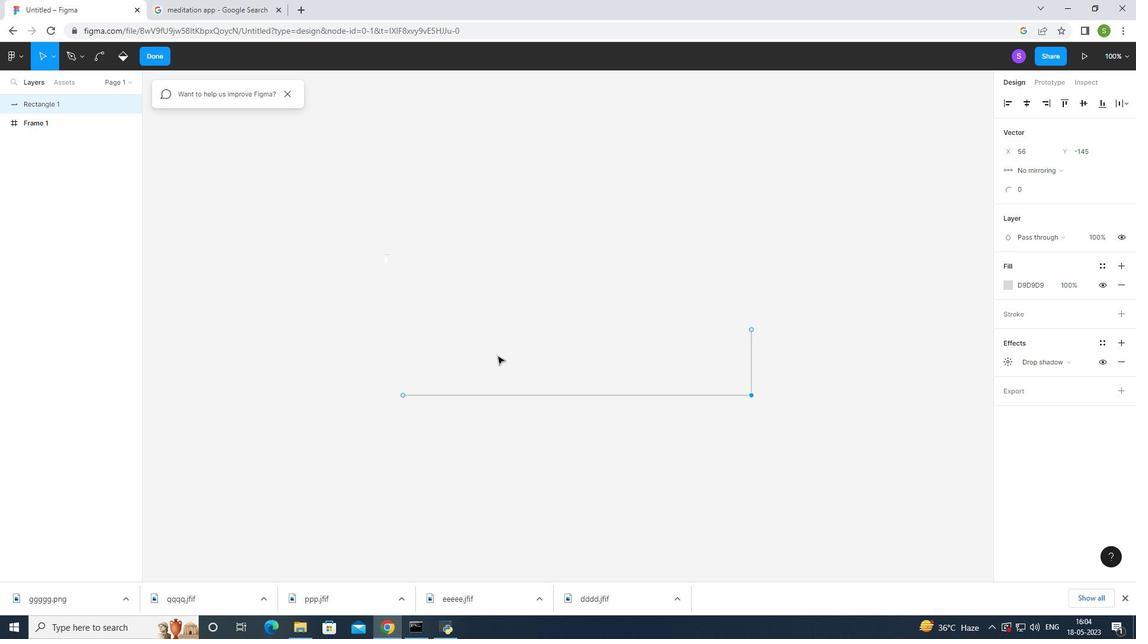 
Action: Mouse moved to (752, 326)
Screenshot: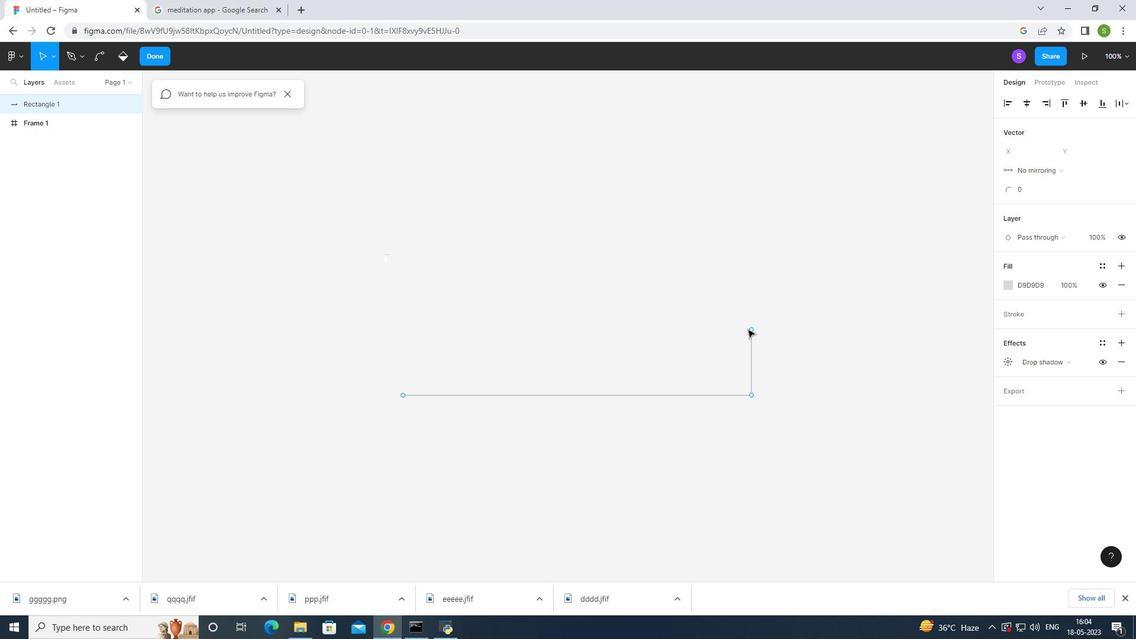 
Action: Mouse pressed left at (752, 326)
Screenshot: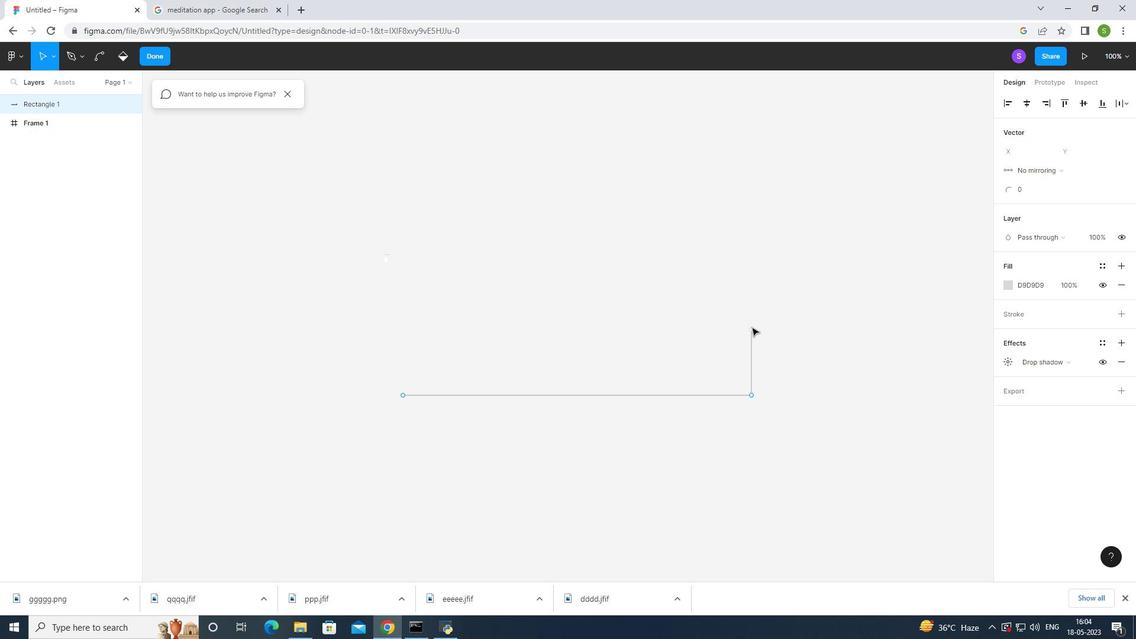 
Action: Mouse moved to (752, 392)
Screenshot: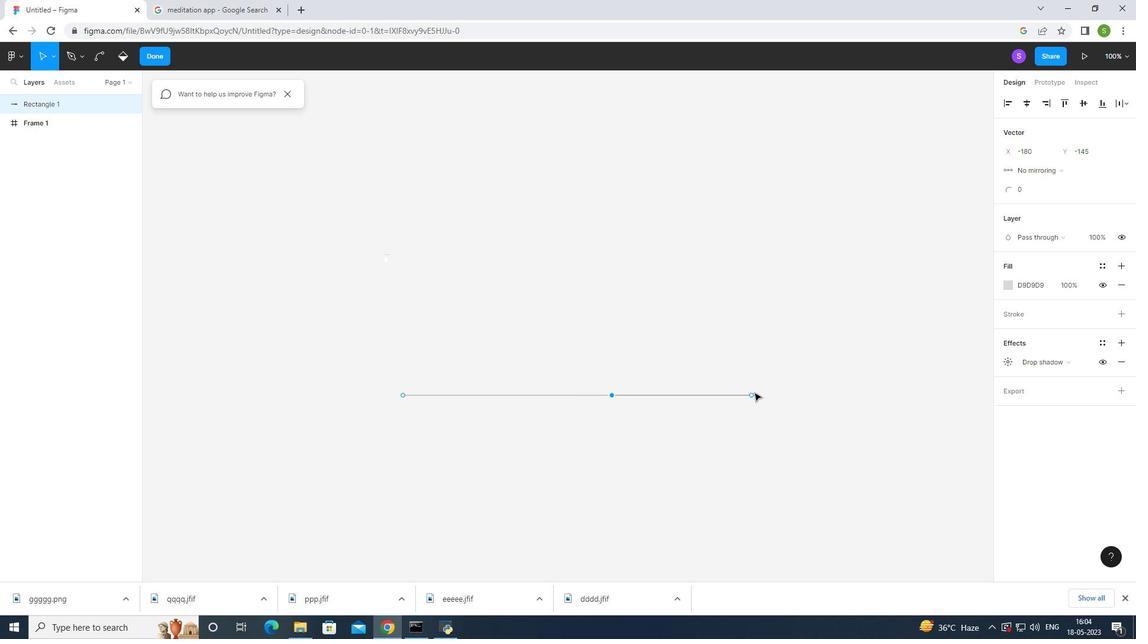 
Action: Mouse pressed left at (752, 392)
Screenshot: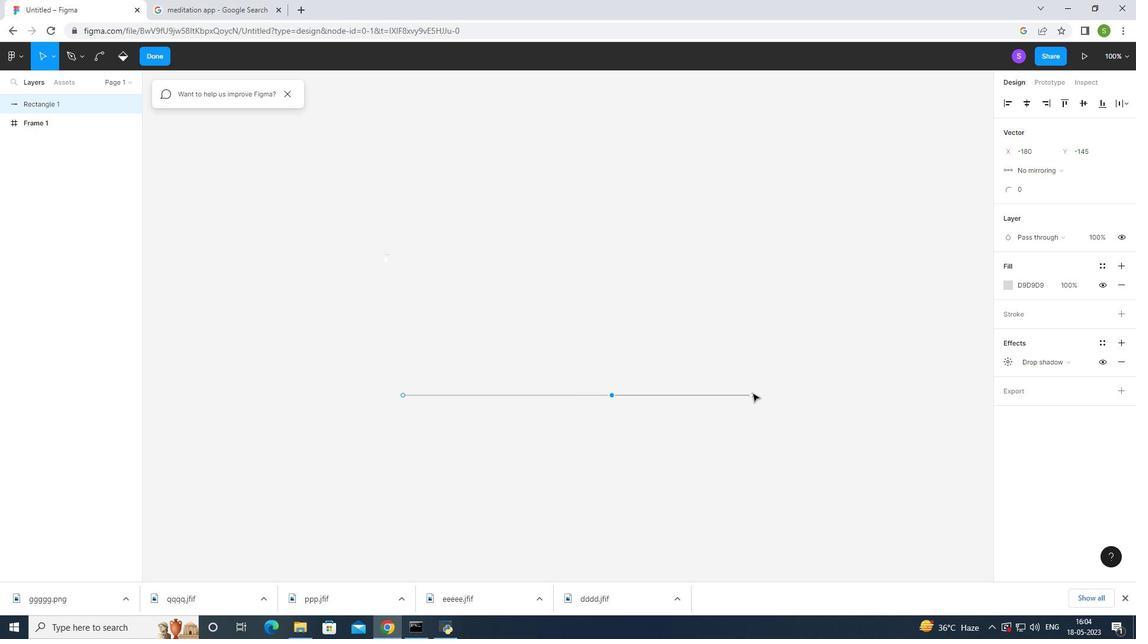 
Action: Mouse moved to (614, 394)
Screenshot: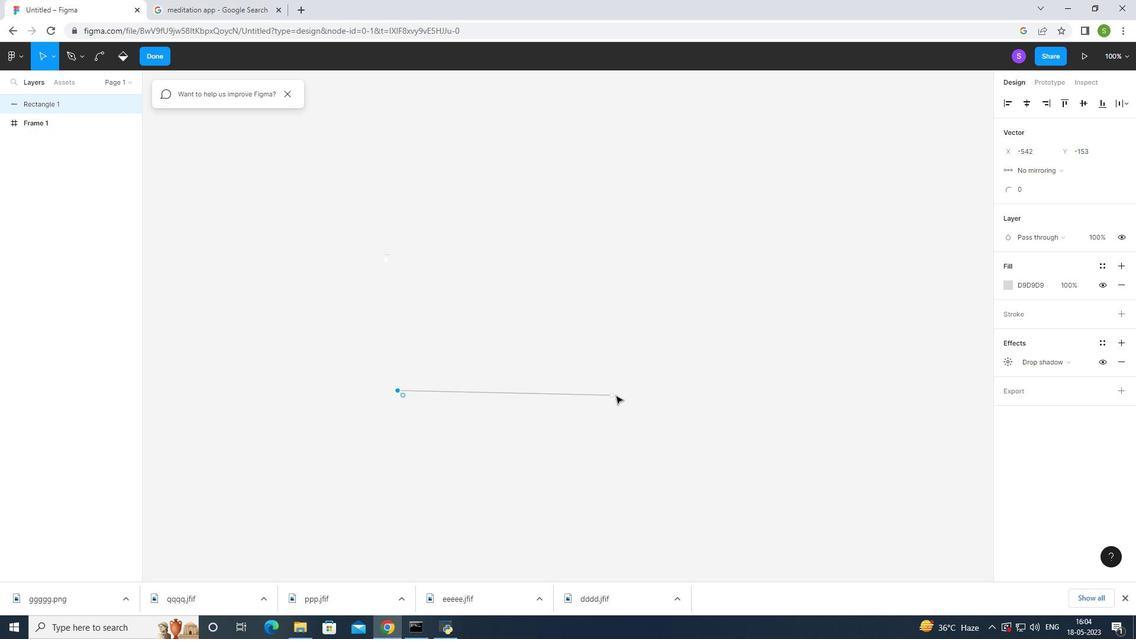 
Action: Mouse pressed left at (614, 394)
Screenshot: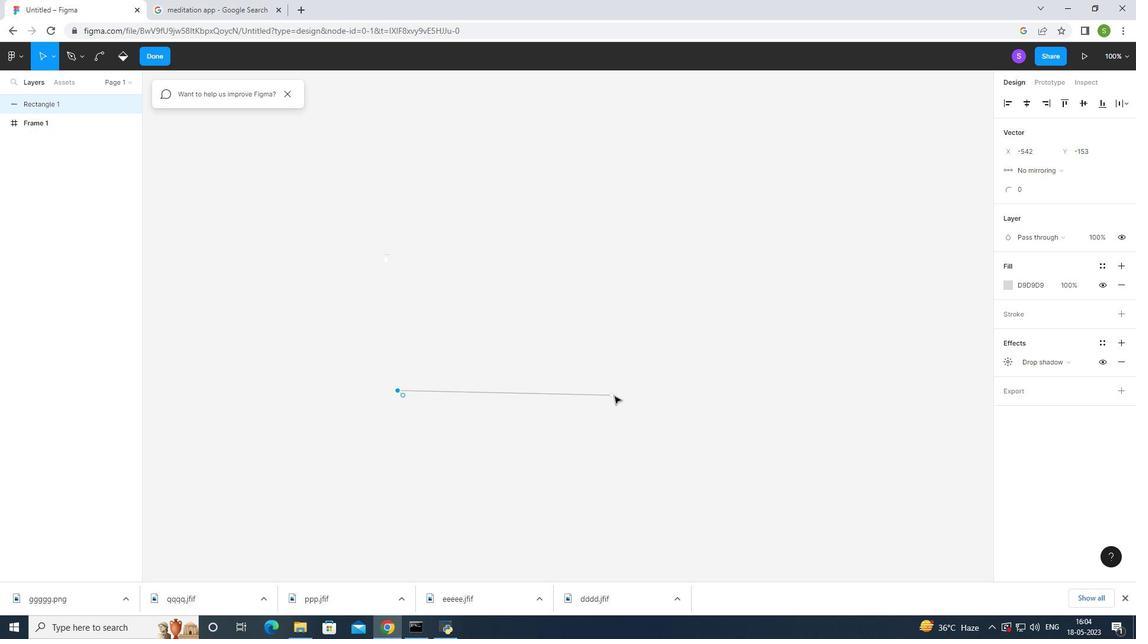 
Action: Mouse moved to (402, 394)
Screenshot: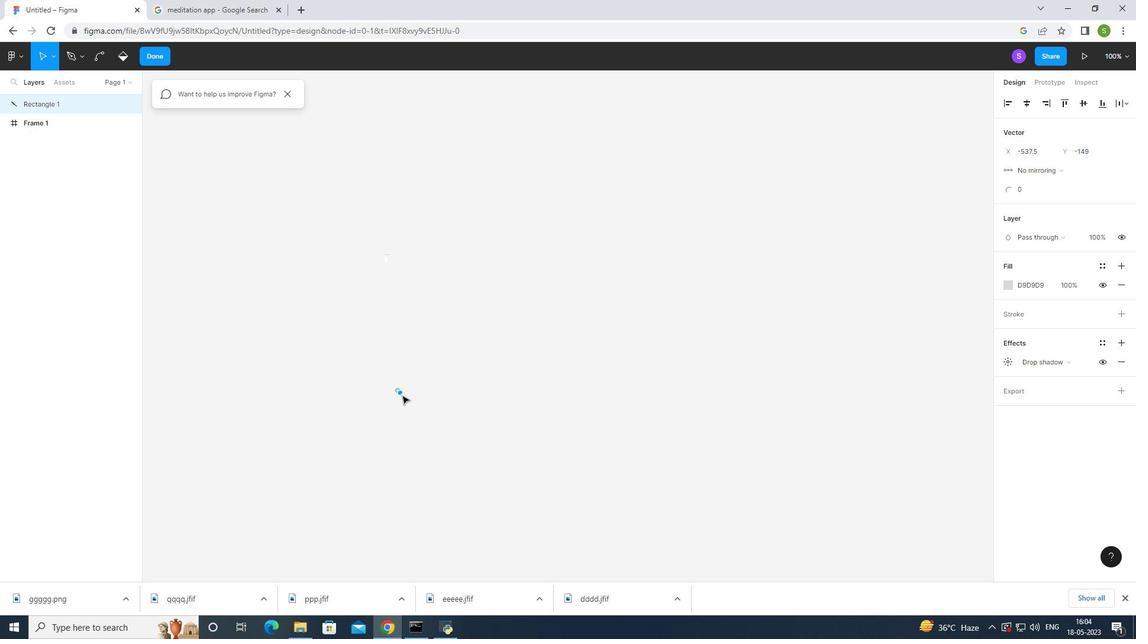 
Action: Mouse pressed left at (402, 394)
Screenshot: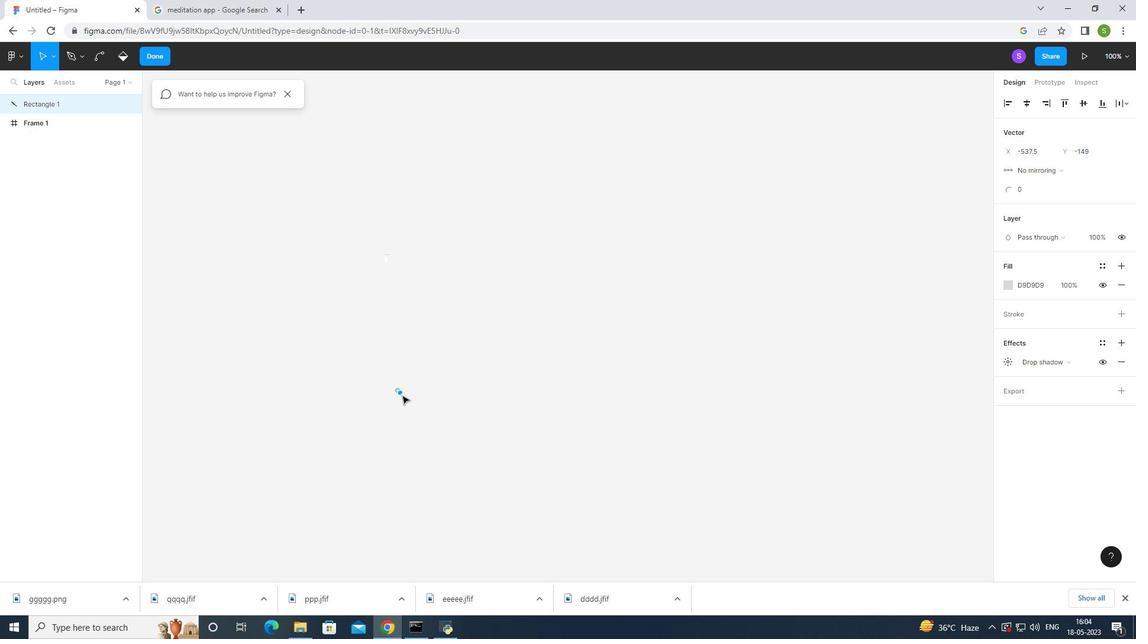 
Action: Mouse moved to (280, 92)
Screenshot: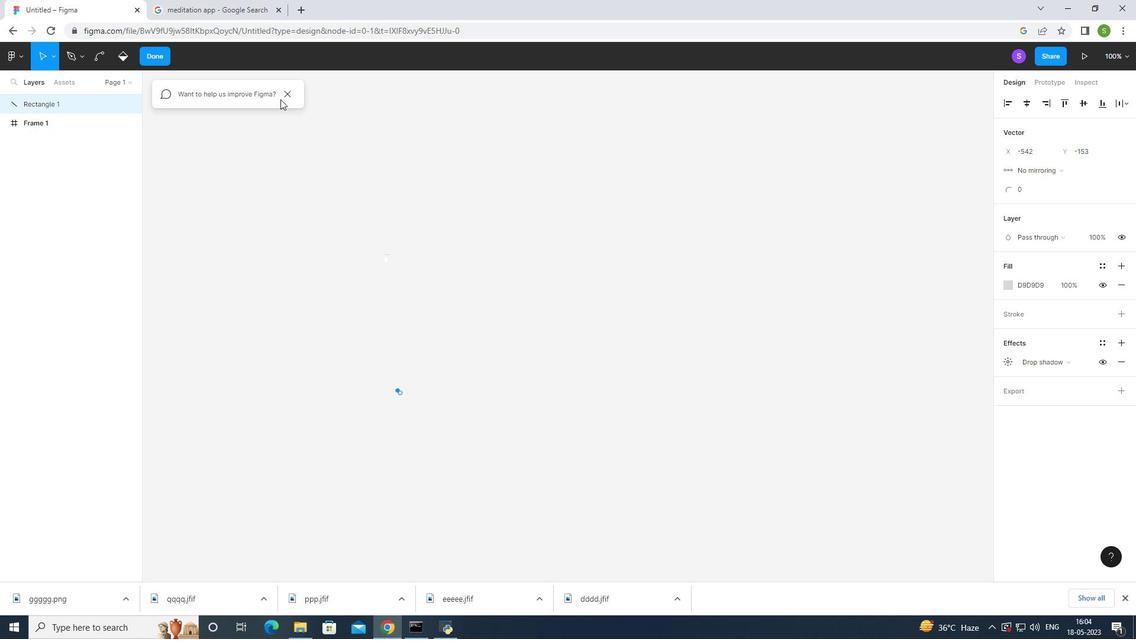 
Action: Mouse pressed left at (280, 92)
Screenshot: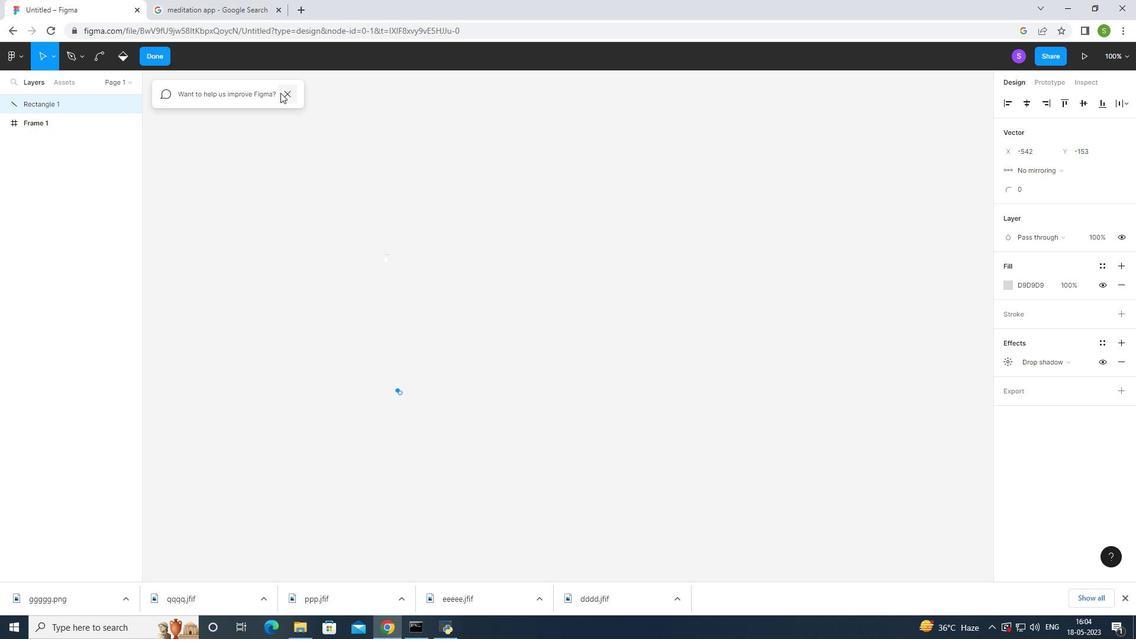 
Action: Mouse moved to (438, 122)
Screenshot: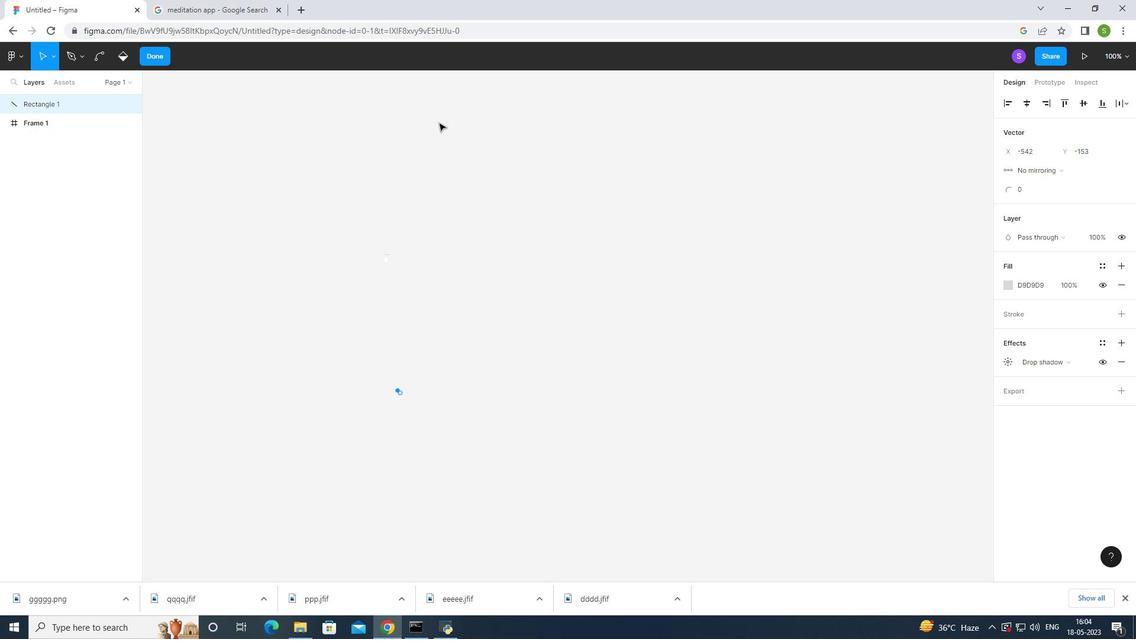 
Action: Mouse pressed left at (438, 122)
Screenshot: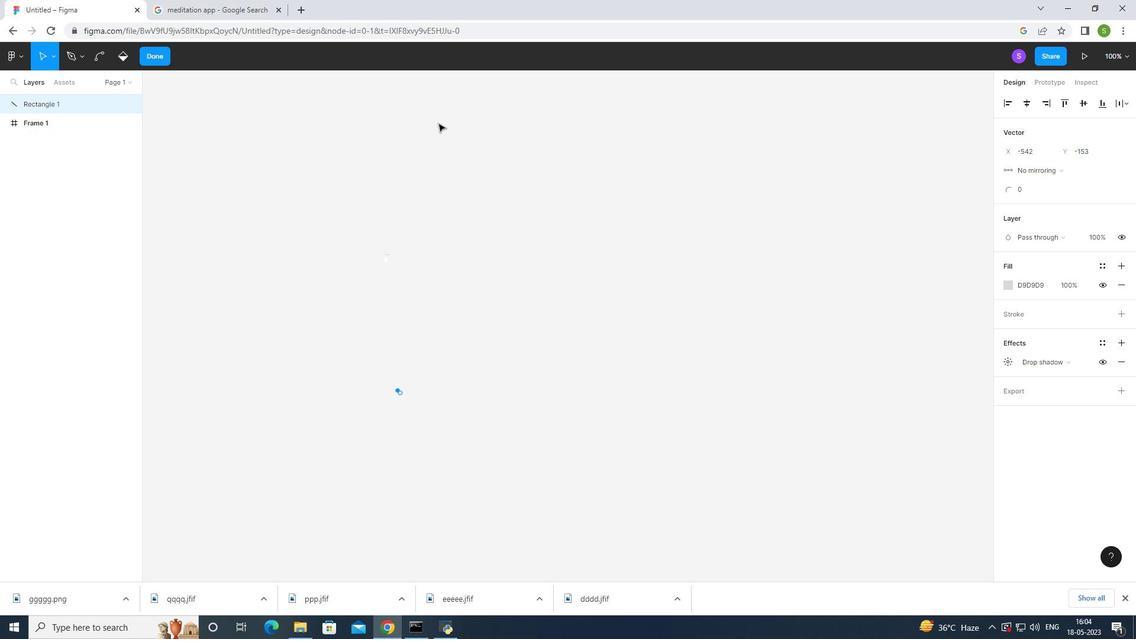 
Action: Mouse pressed right at (438, 122)
Screenshot: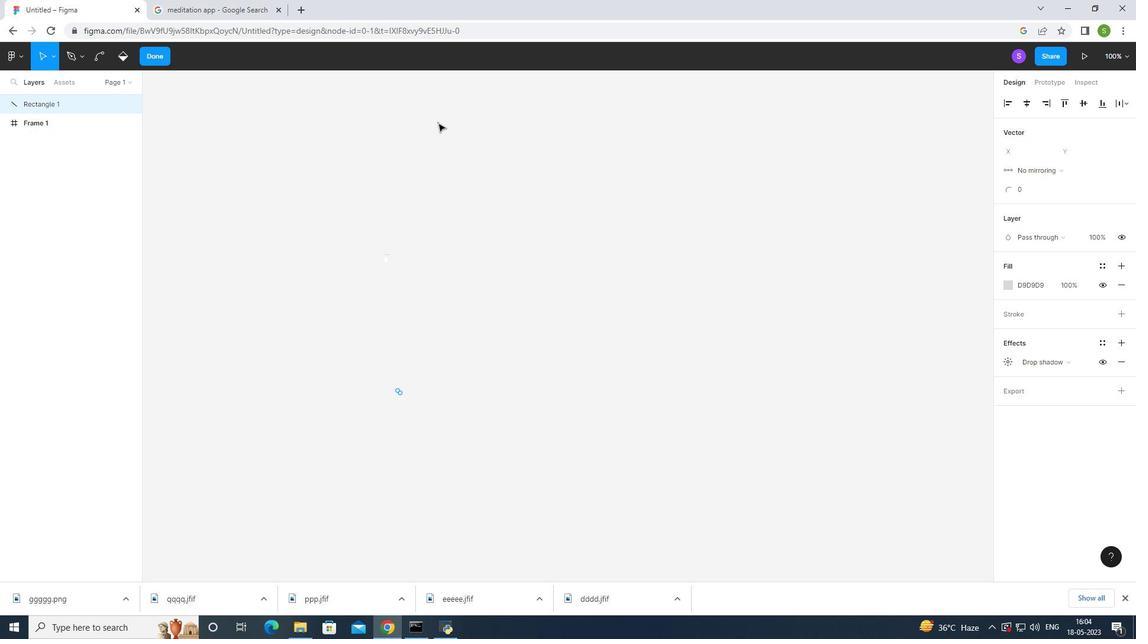 
Action: Mouse moved to (448, 128)
Screenshot: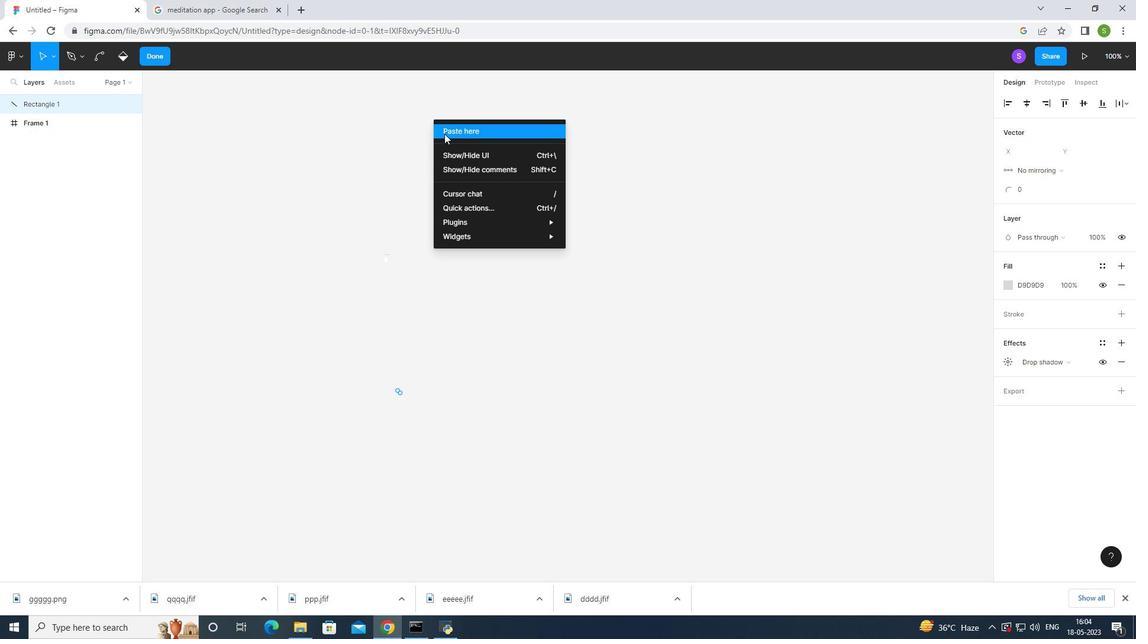 
Action: Mouse pressed left at (448, 128)
Screenshot: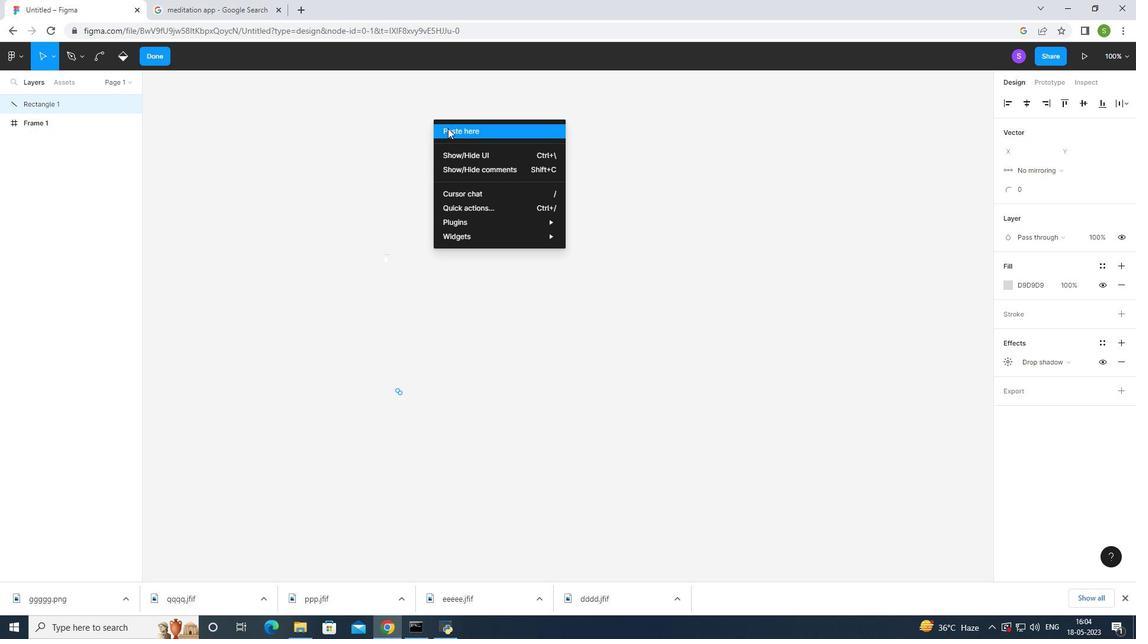 
Action: Mouse moved to (458, 148)
Screenshot: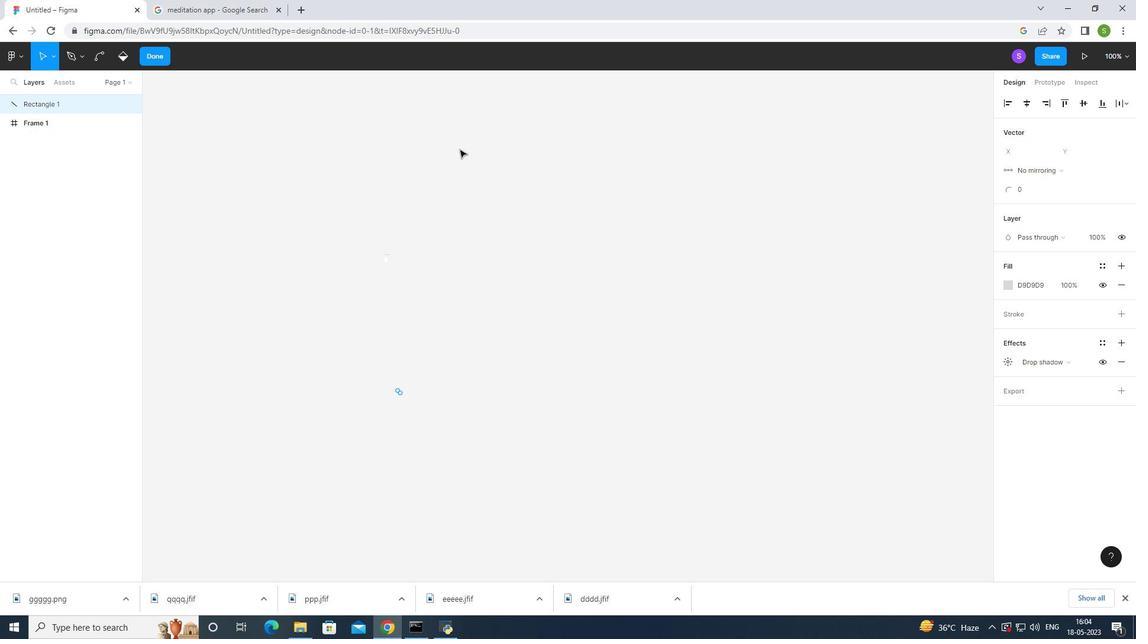 
Action: Mouse pressed right at (458, 148)
Screenshot: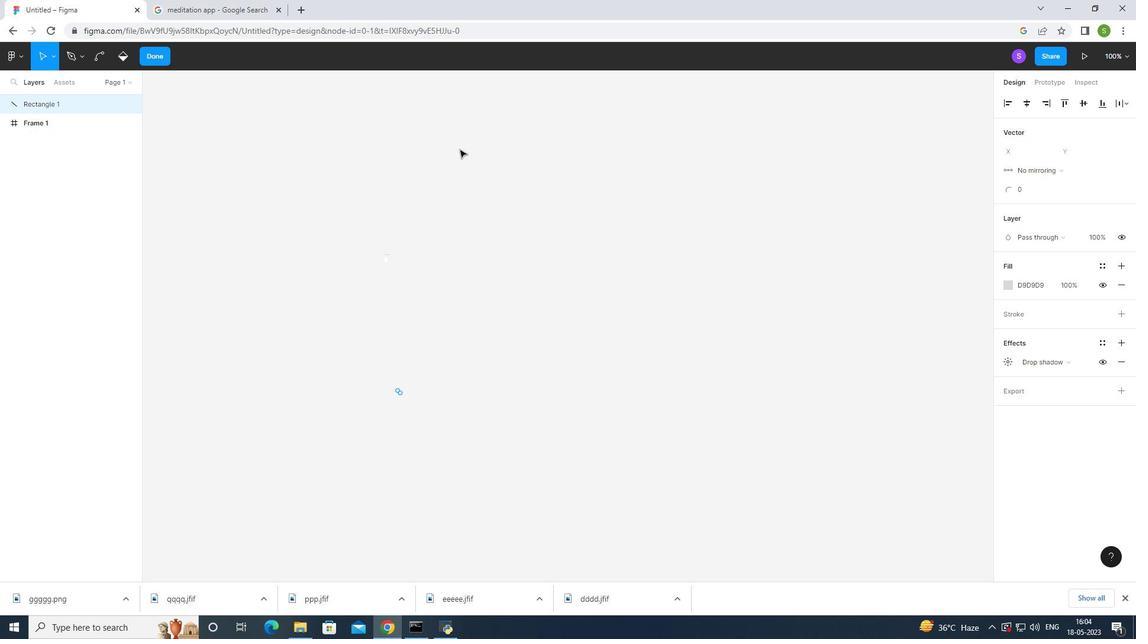 
Action: Mouse moved to (465, 153)
Screenshot: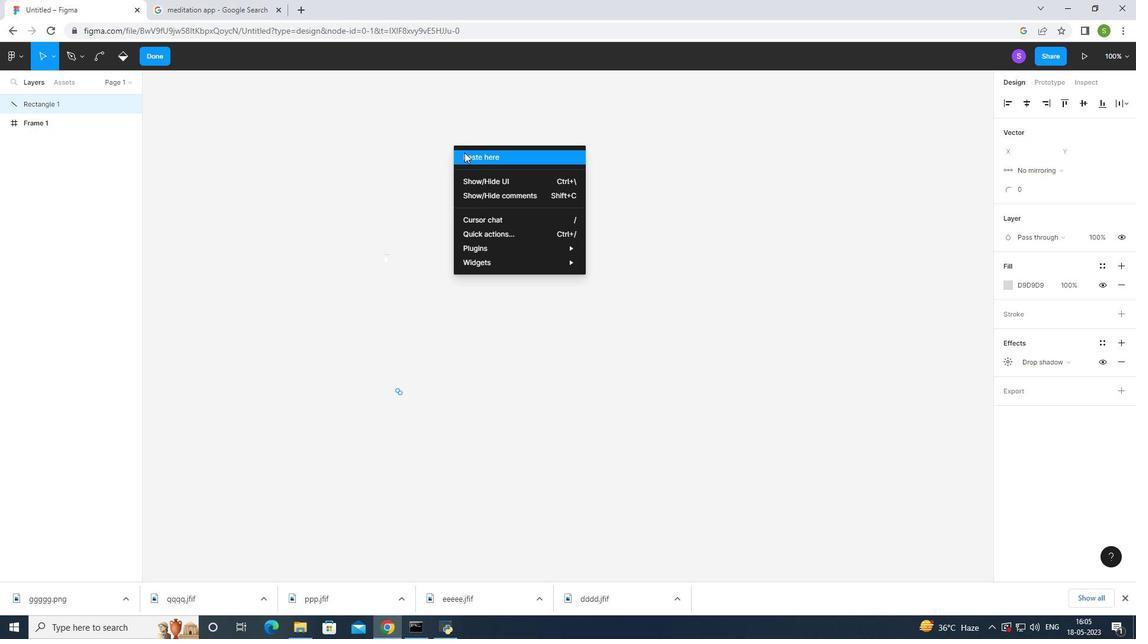 
Action: Mouse pressed left at (465, 153)
Screenshot: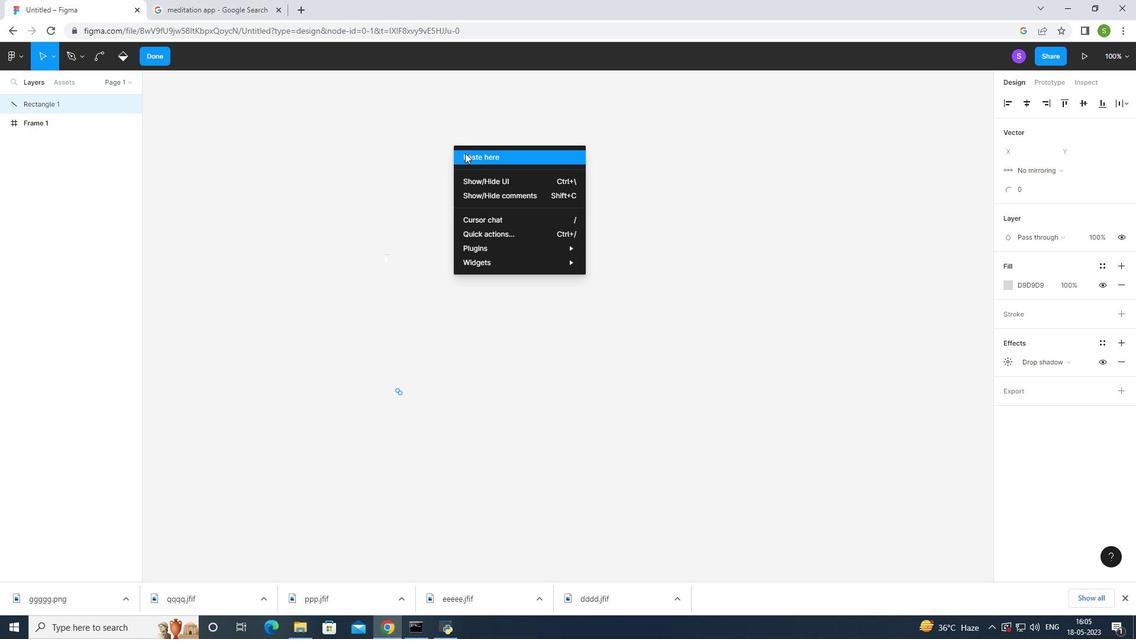 
Action: Mouse moved to (426, 148)
Screenshot: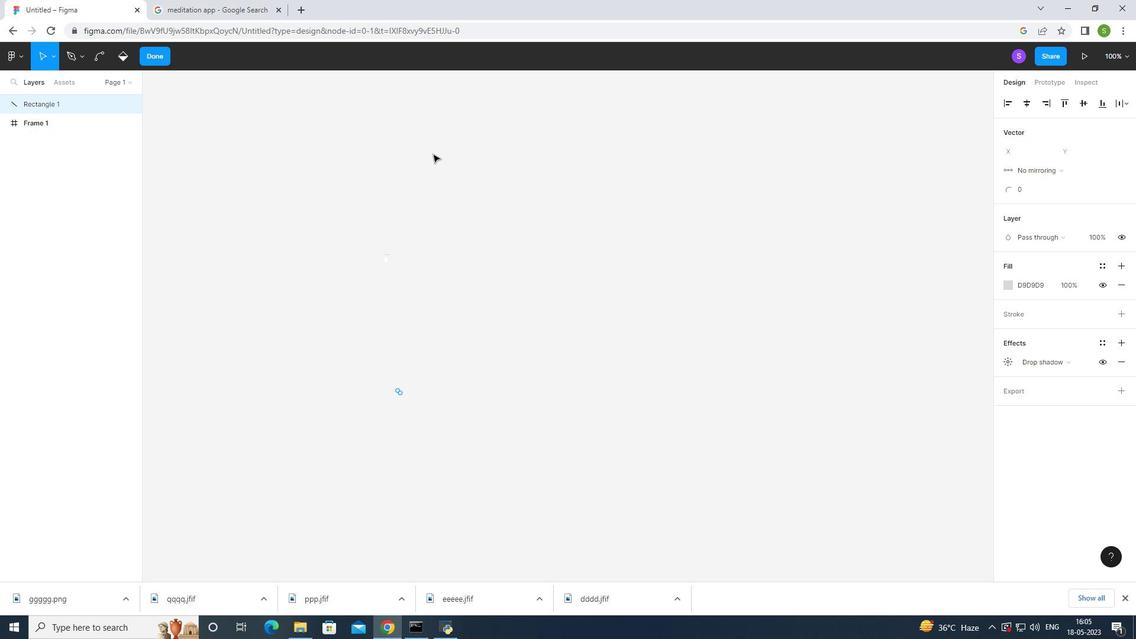 
Action: Key pressed ctrl+V
Screenshot: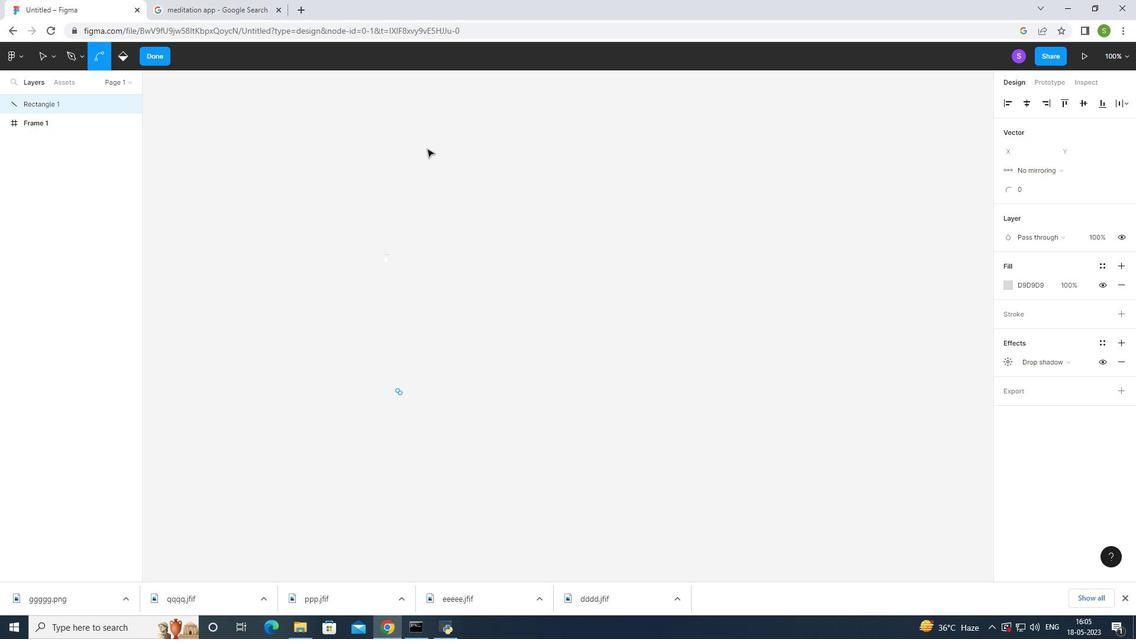 
Action: Mouse moved to (13, 50)
